 Task: Plan a trip to Keelakarai, India from 6th December, 2023 to 10th December, 2023 for 1 adult.1  bedroom having 1 bed and 1 bathroom. Property type can be hotel. Amenities needed are: washing machine. Booking option can be shelf check-in. Look for 3 properties as per requirement.
Action: Mouse moved to (387, 153)
Screenshot: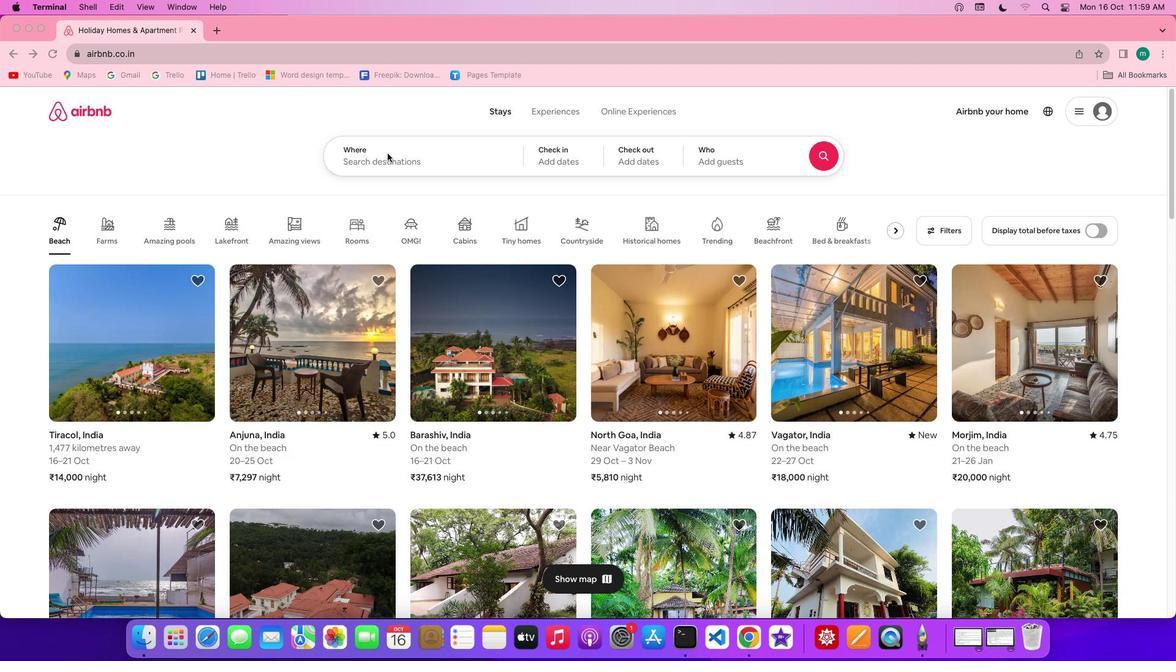 
Action: Mouse pressed left at (387, 153)
Screenshot: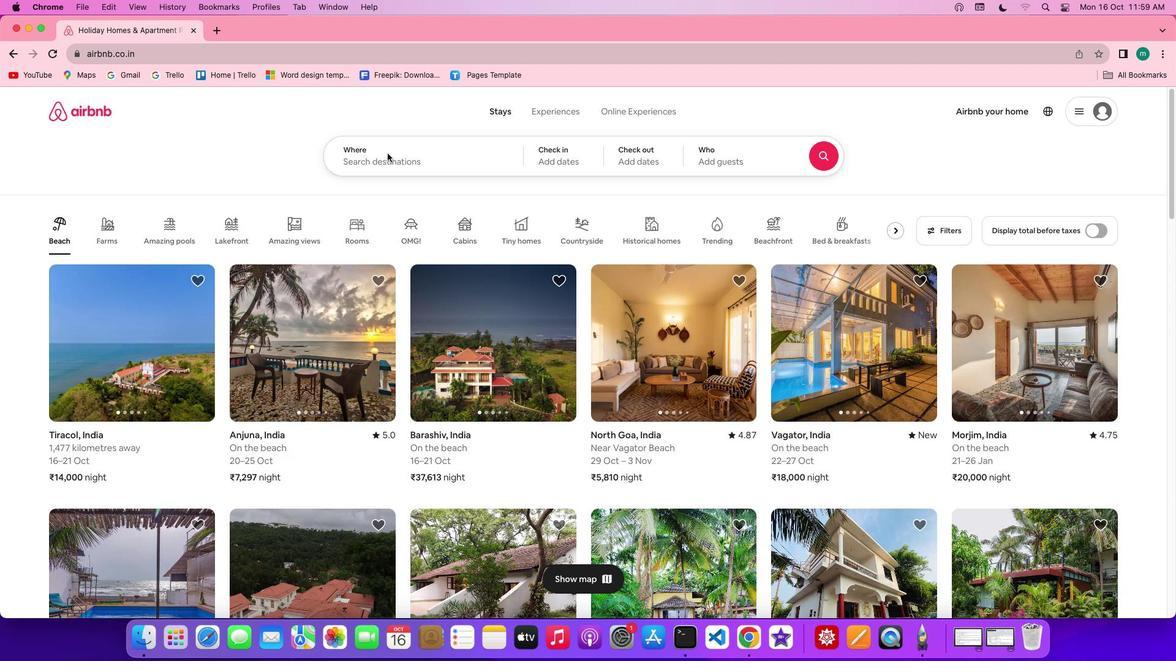 
Action: Mouse moved to (391, 160)
Screenshot: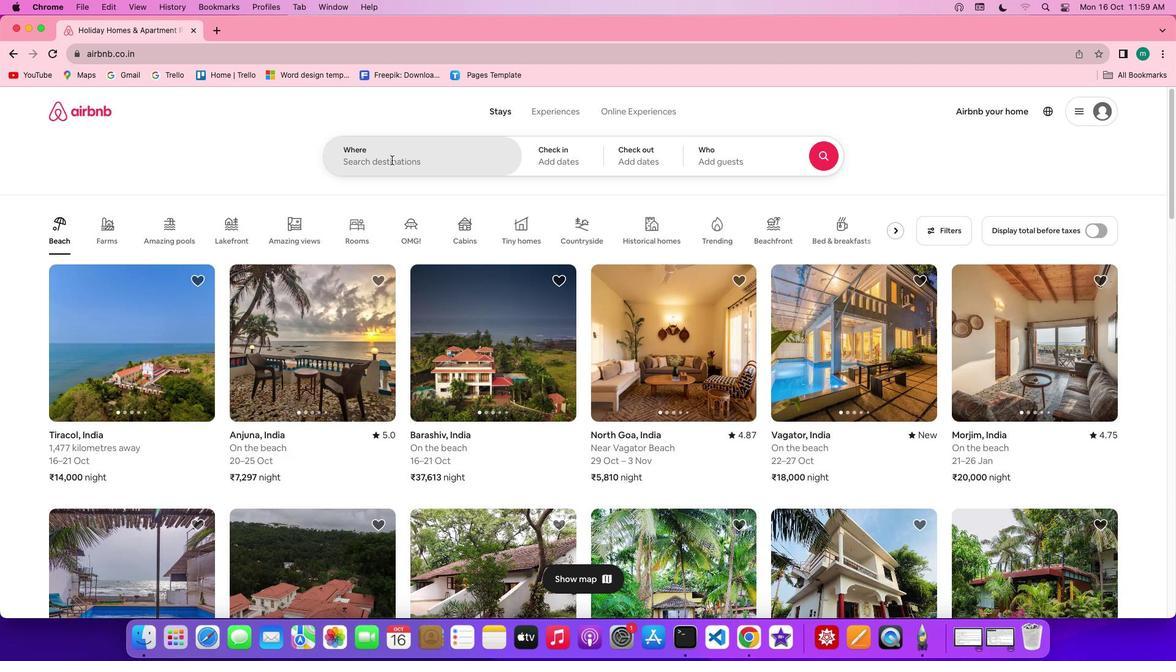 
Action: Mouse pressed left at (391, 160)
Screenshot: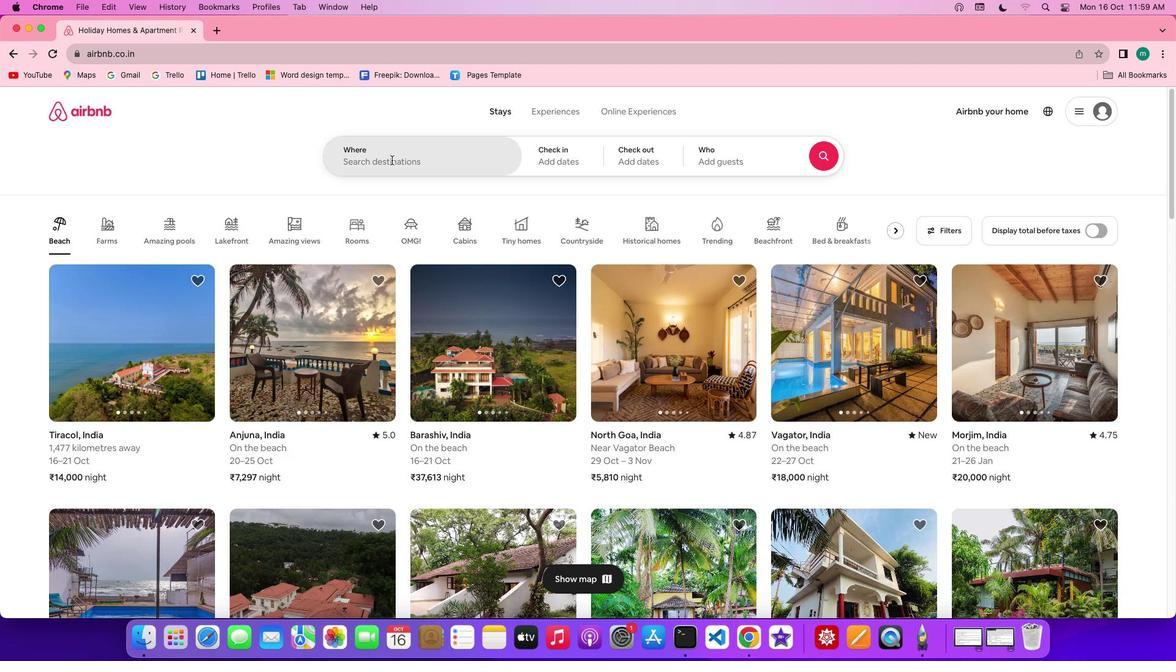 
Action: Key pressed Key.shift'K''e''e''l''a''k''a''r''a''i'','Key.shift'I''n''d''i''a'
Screenshot: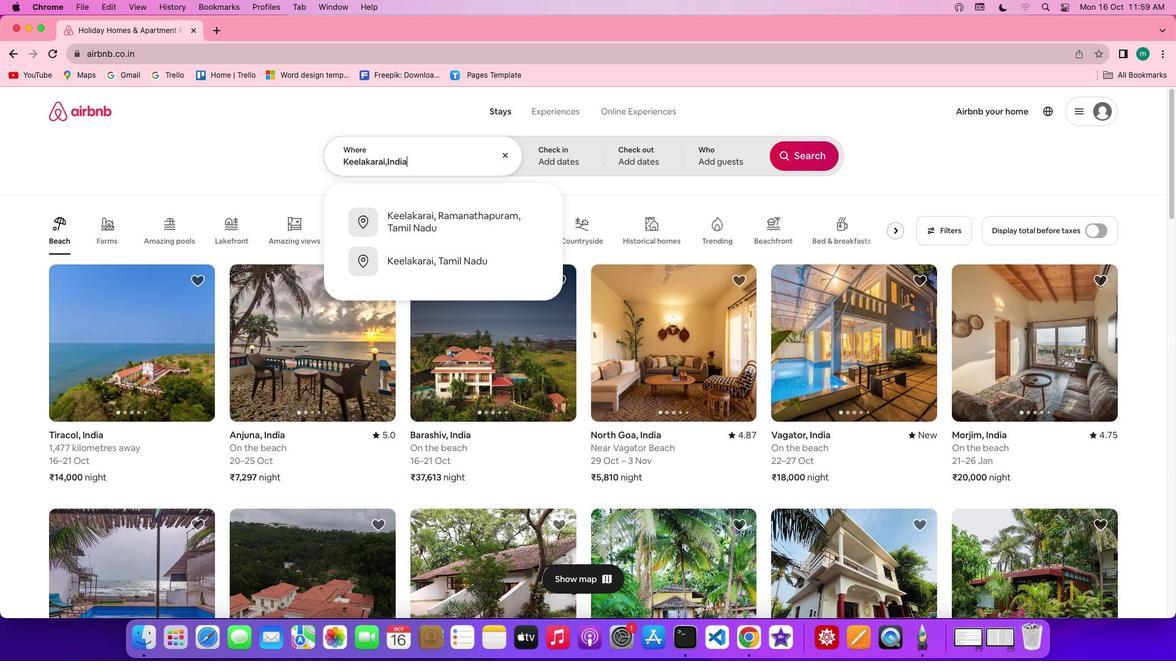 
Action: Mouse moved to (546, 158)
Screenshot: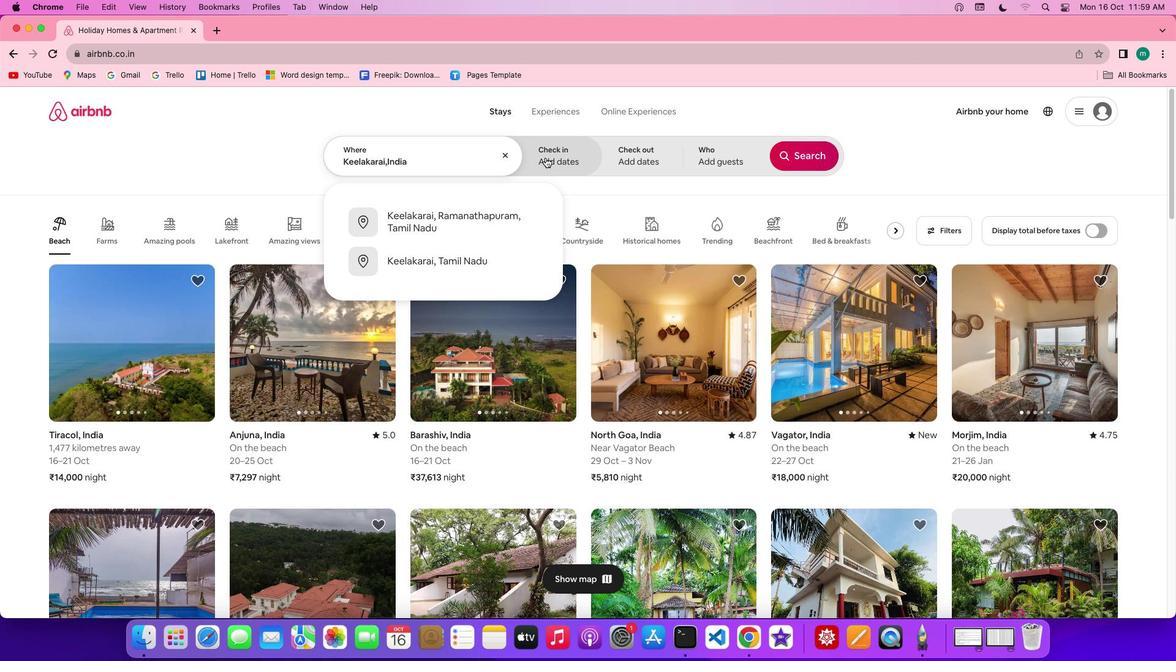 
Action: Mouse pressed left at (546, 158)
Screenshot: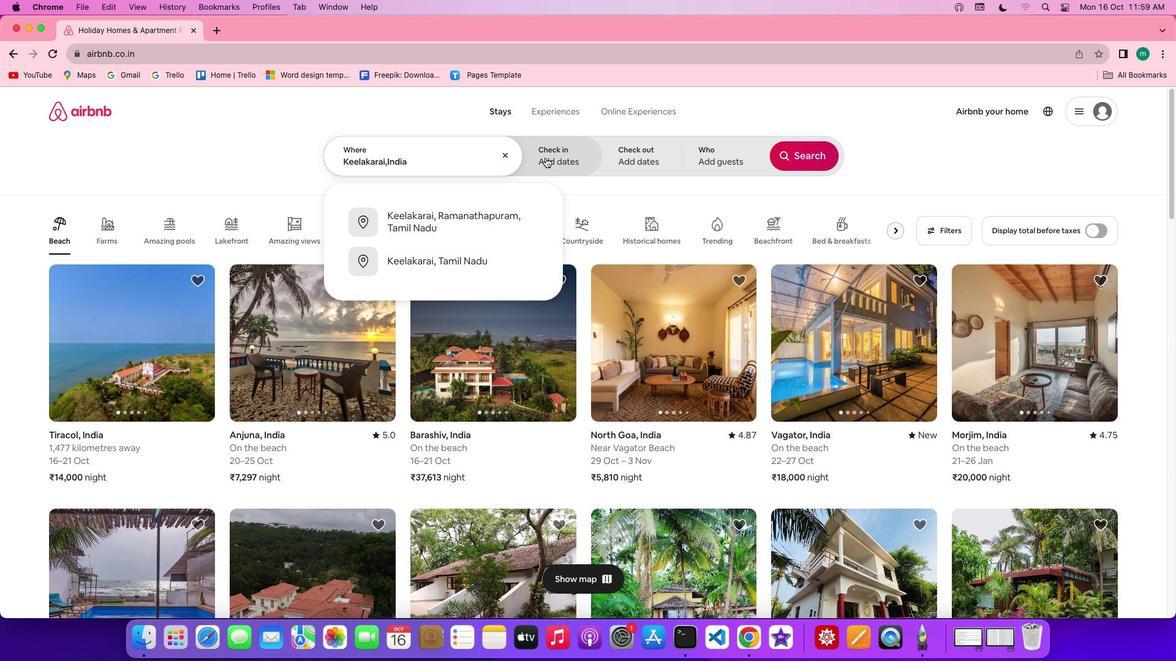 
Action: Mouse moved to (796, 254)
Screenshot: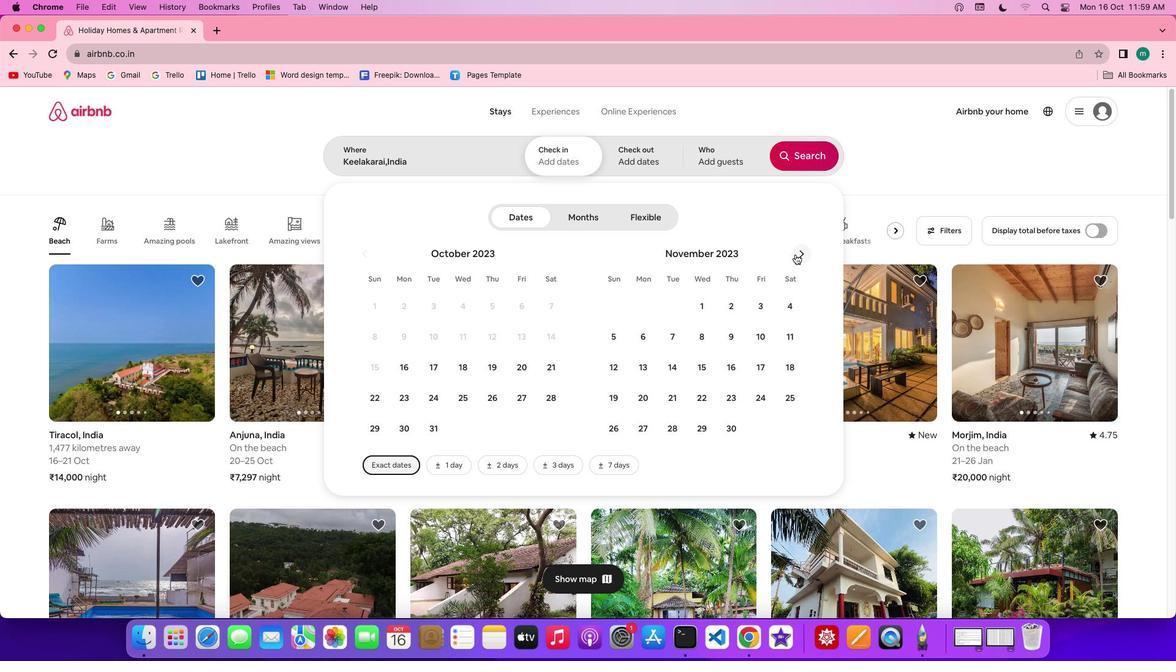 
Action: Mouse pressed left at (796, 254)
Screenshot: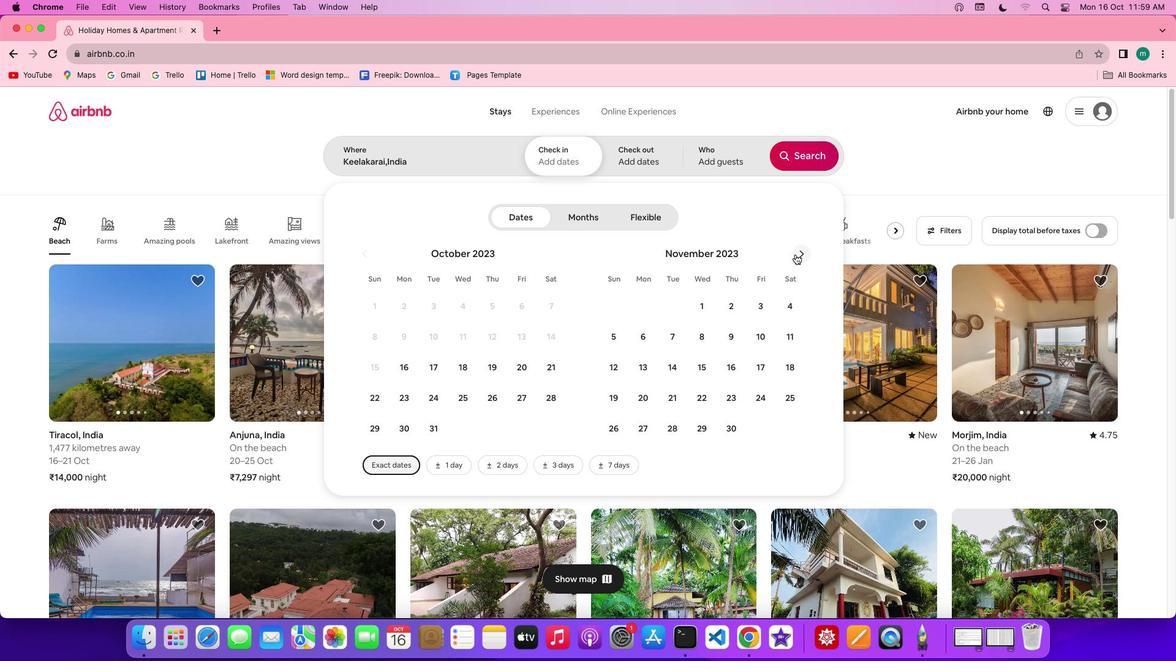 
Action: Mouse moved to (696, 328)
Screenshot: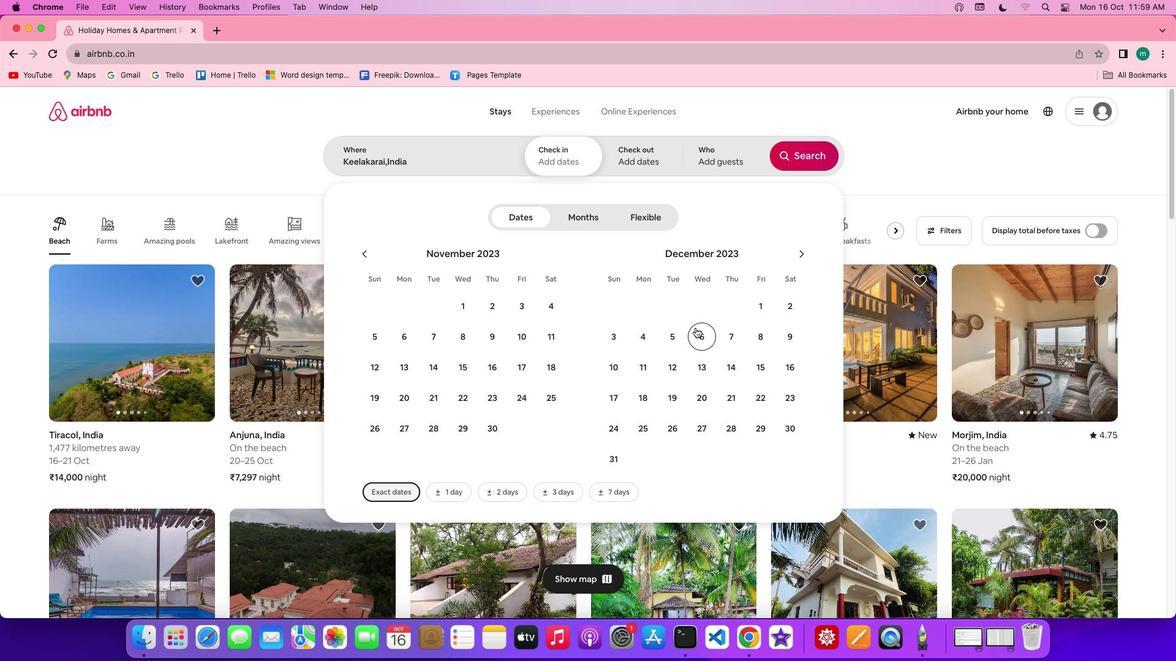
Action: Mouse pressed left at (696, 328)
Screenshot: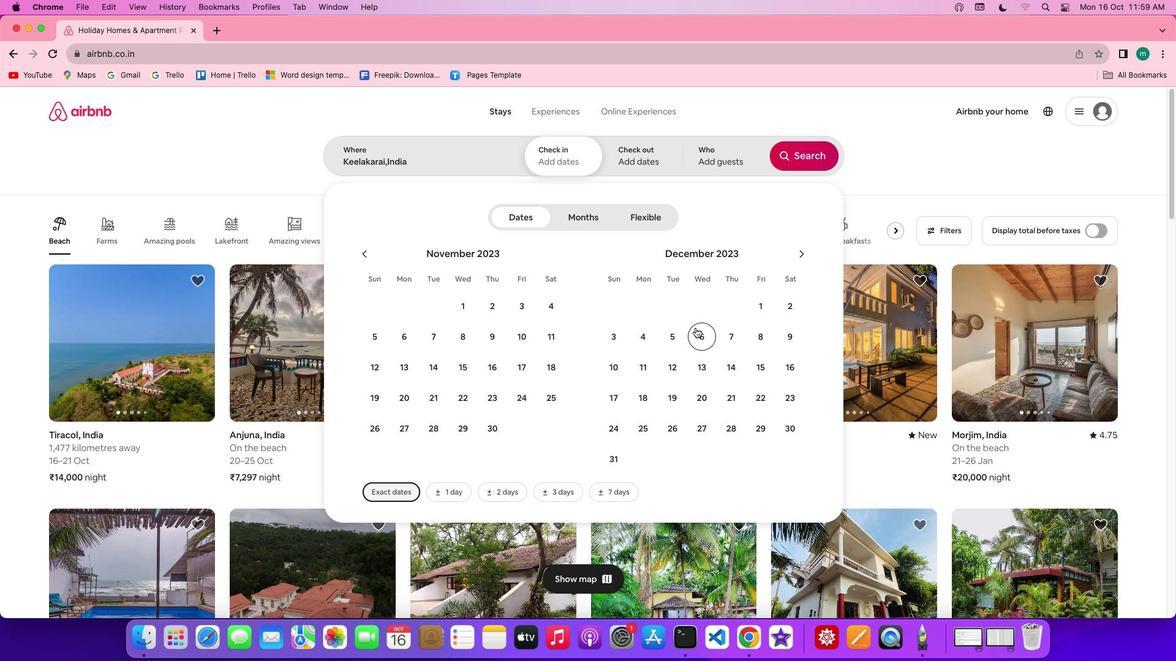 
Action: Mouse moved to (609, 371)
Screenshot: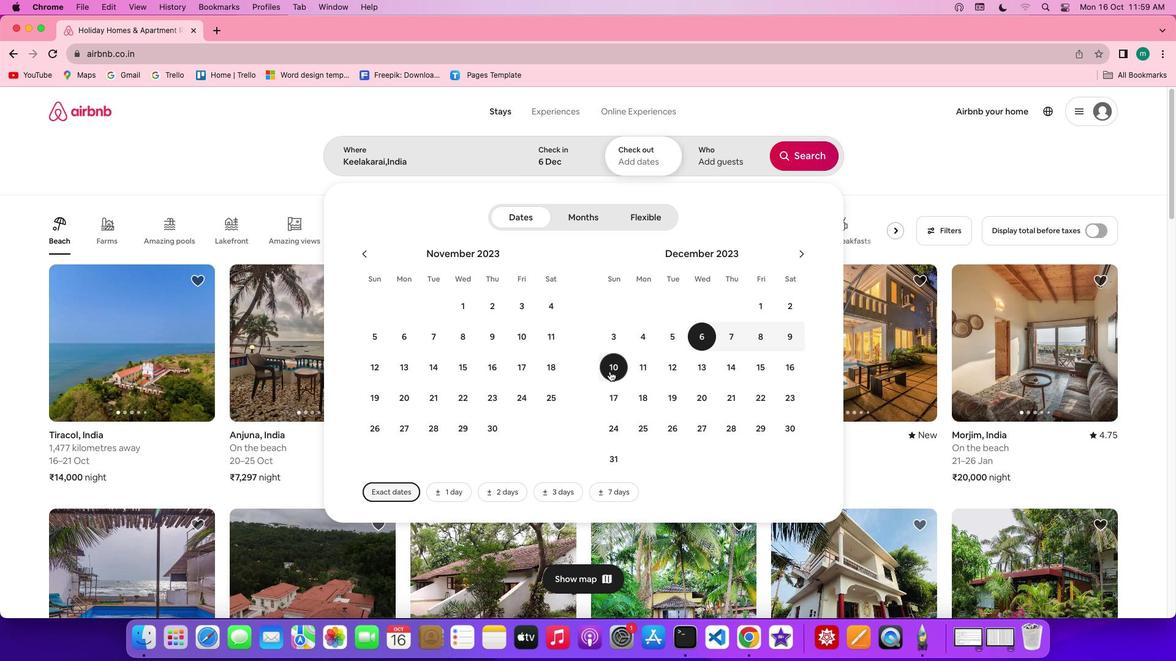 
Action: Mouse pressed left at (609, 371)
Screenshot: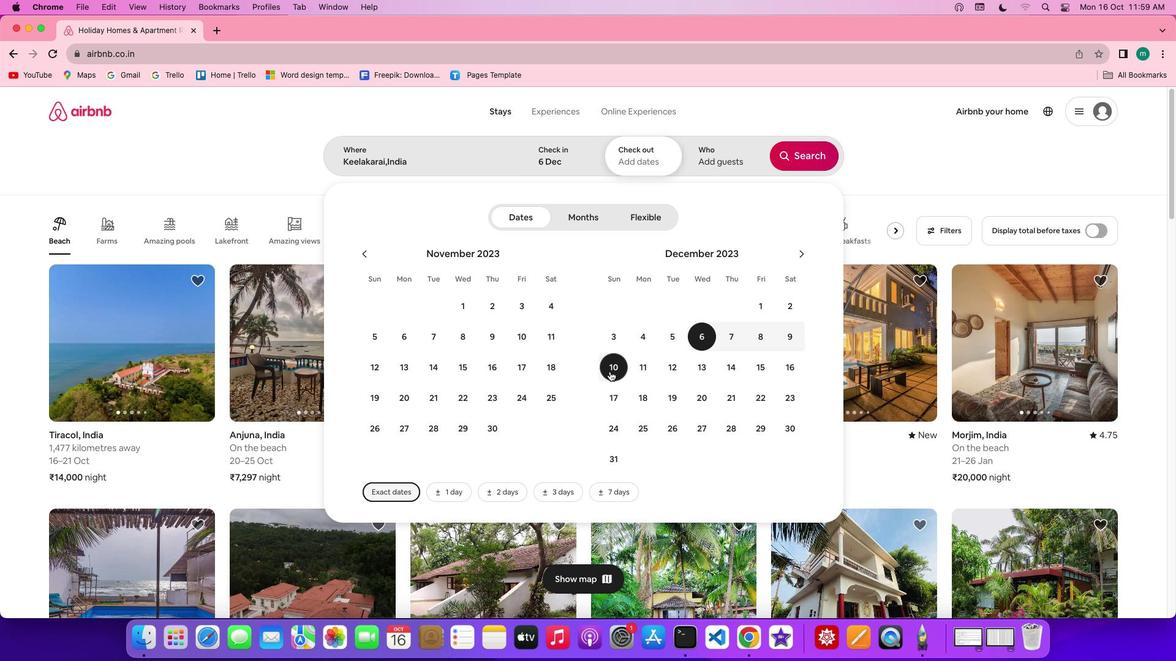
Action: Mouse moved to (744, 163)
Screenshot: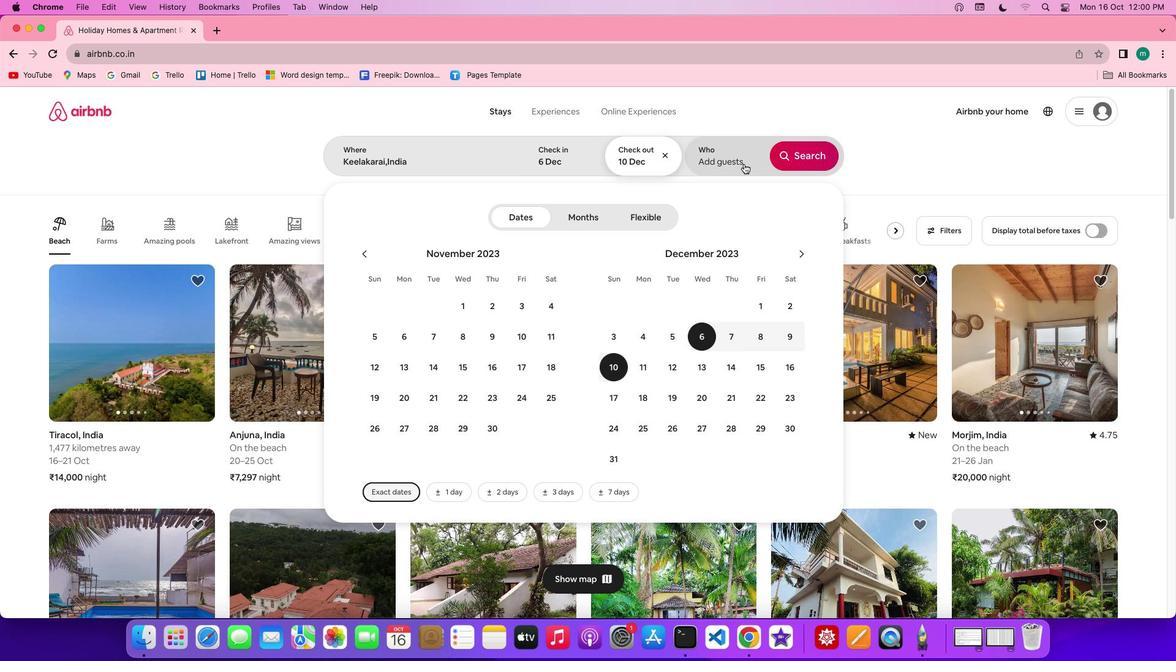 
Action: Mouse pressed left at (744, 163)
Screenshot: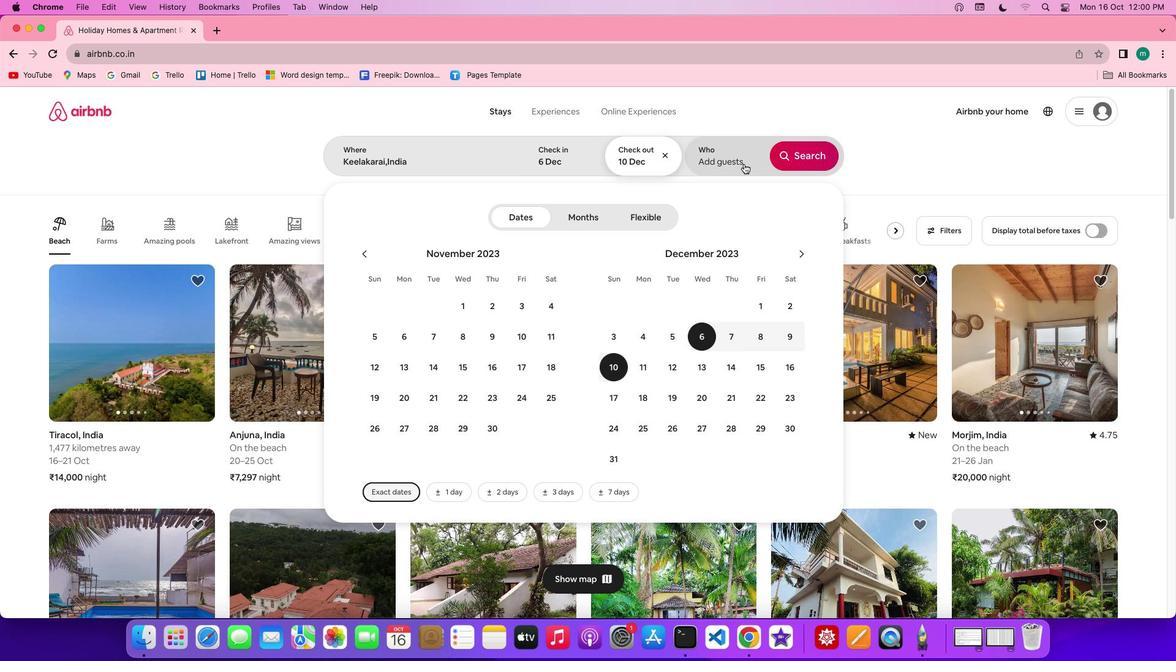 
Action: Mouse moved to (806, 220)
Screenshot: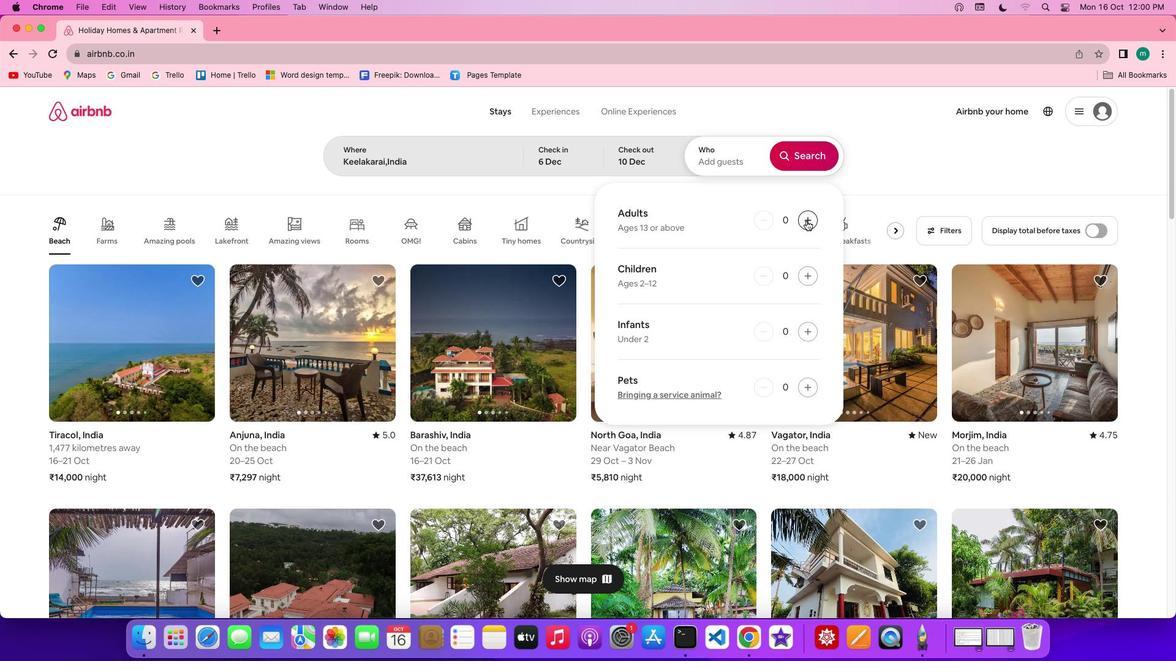 
Action: Mouse pressed left at (806, 220)
Screenshot: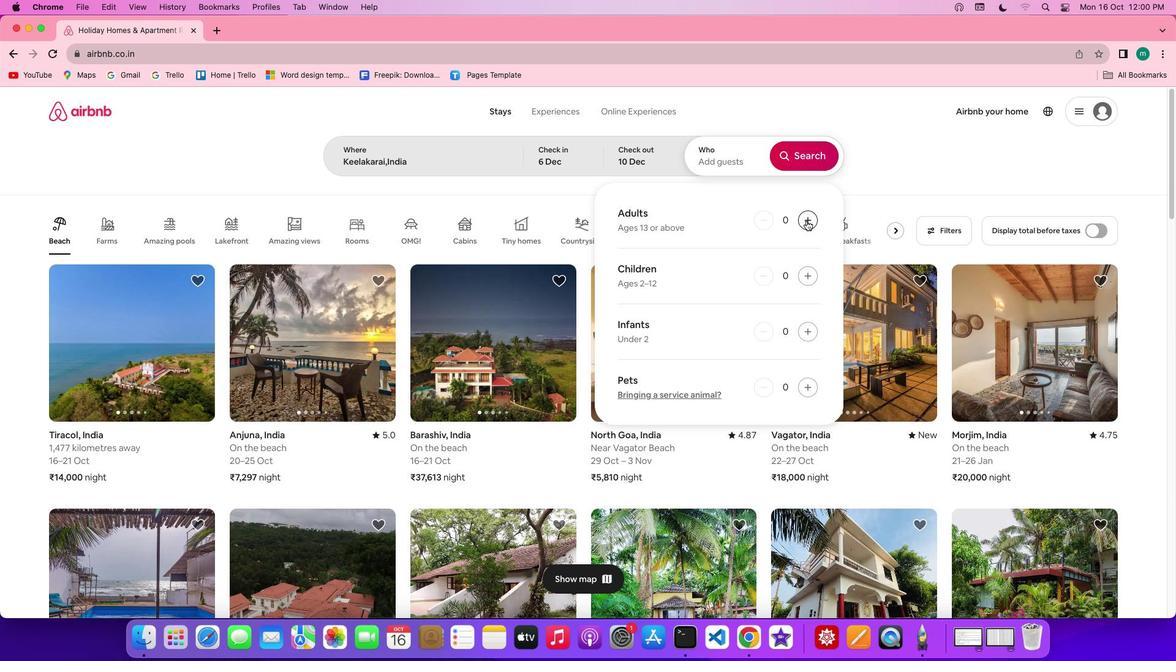 
Action: Mouse moved to (808, 158)
Screenshot: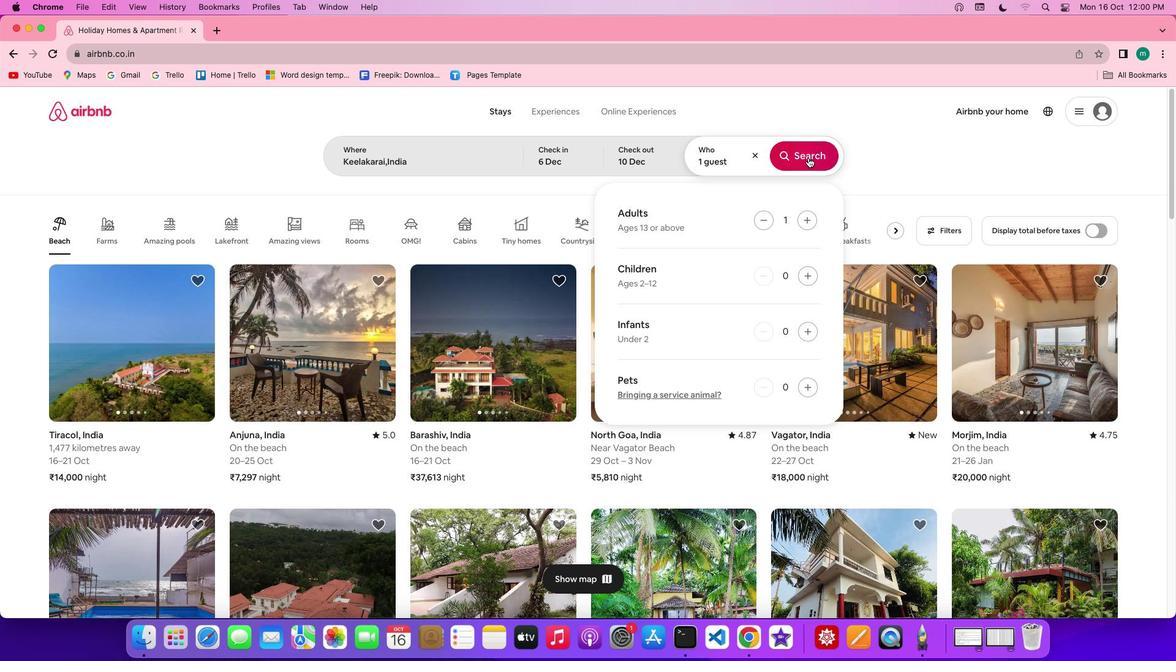 
Action: Mouse pressed left at (808, 158)
Screenshot: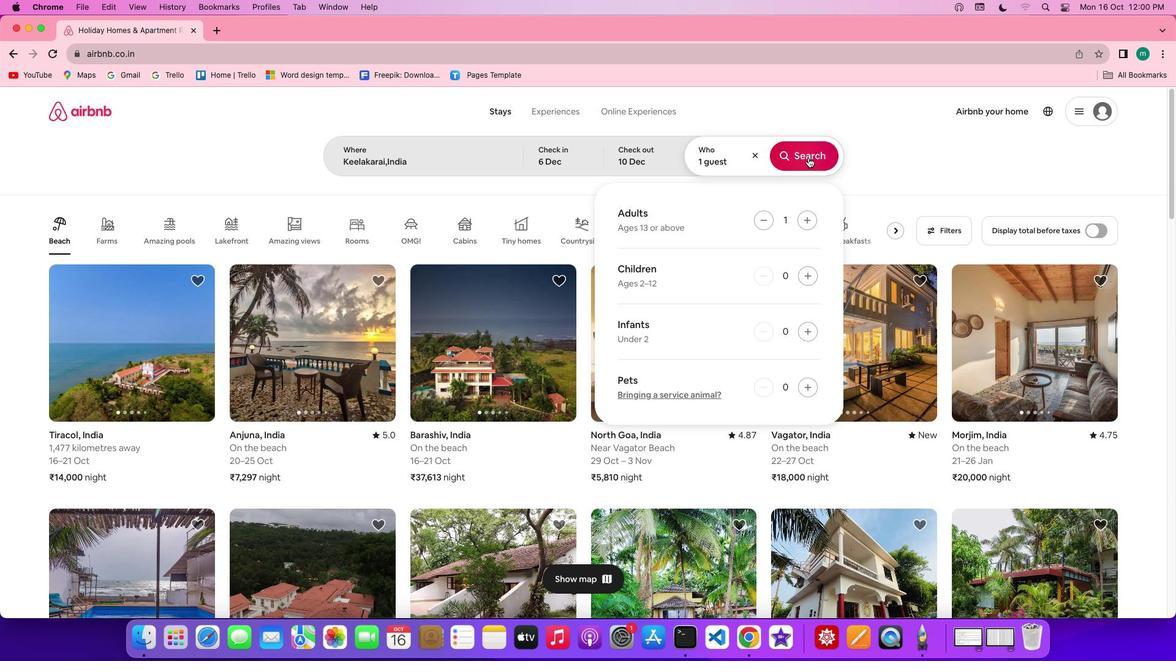 
Action: Mouse moved to (983, 163)
Screenshot: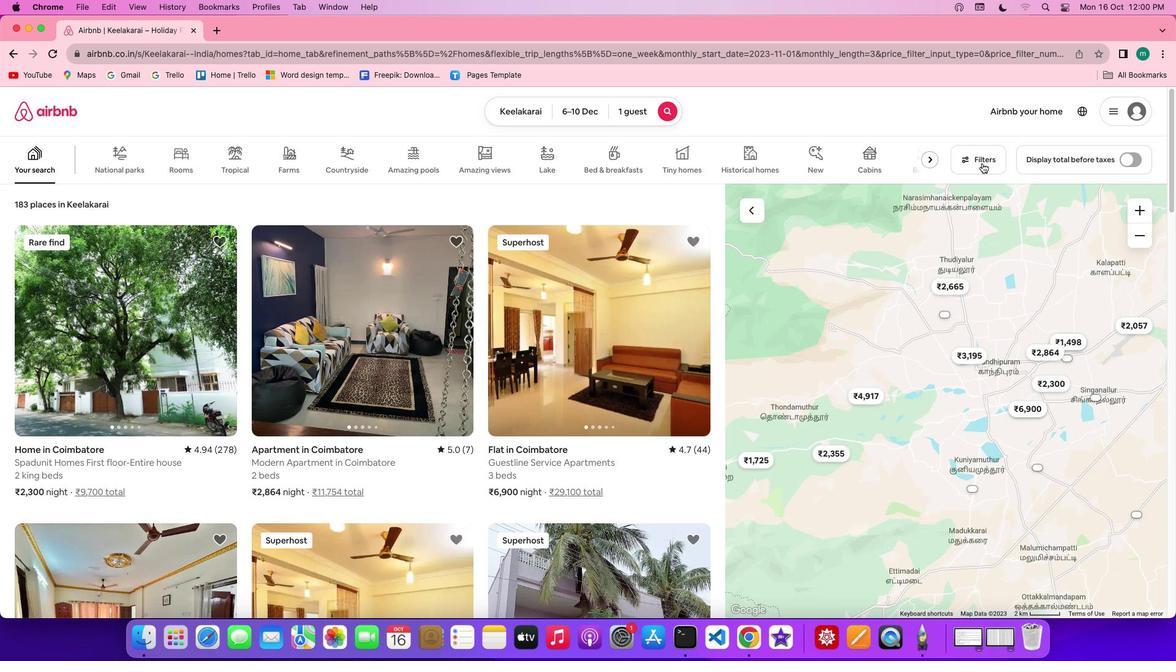 
Action: Mouse pressed left at (983, 163)
Screenshot: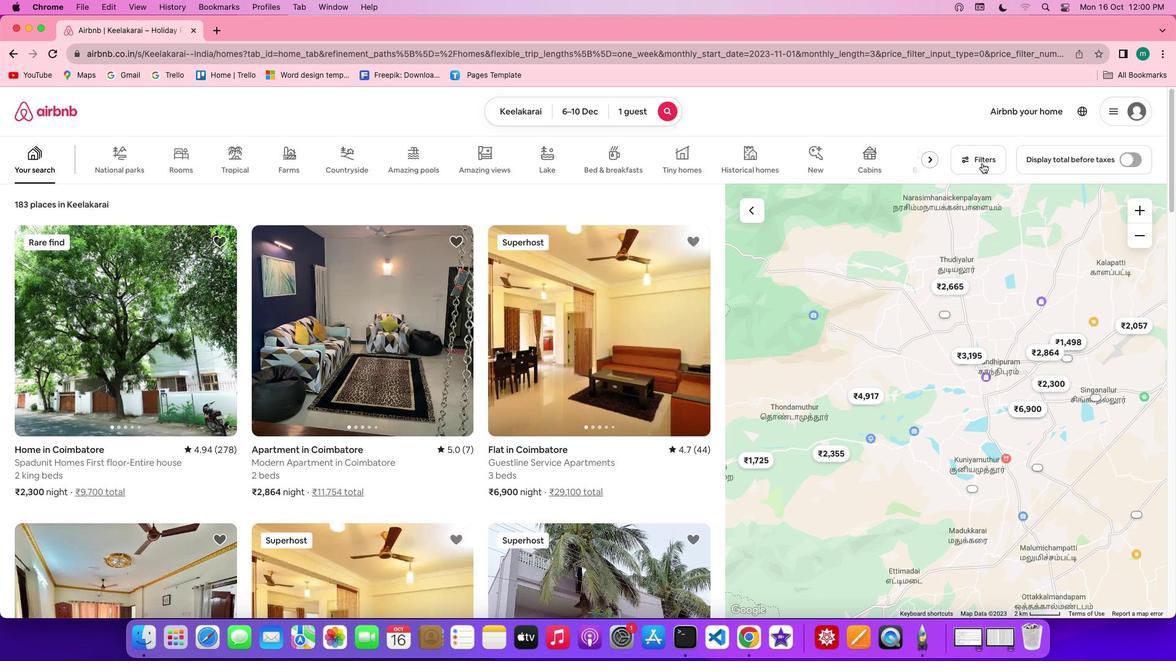 
Action: Mouse moved to (658, 367)
Screenshot: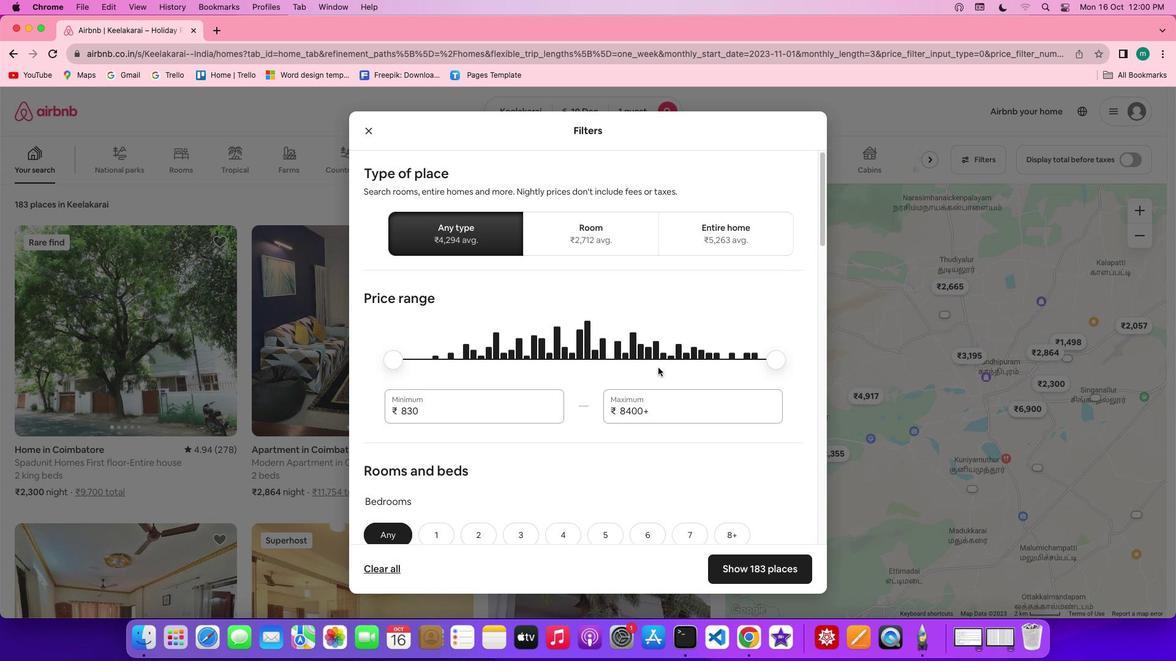
Action: Mouse scrolled (658, 367) with delta (0, 0)
Screenshot: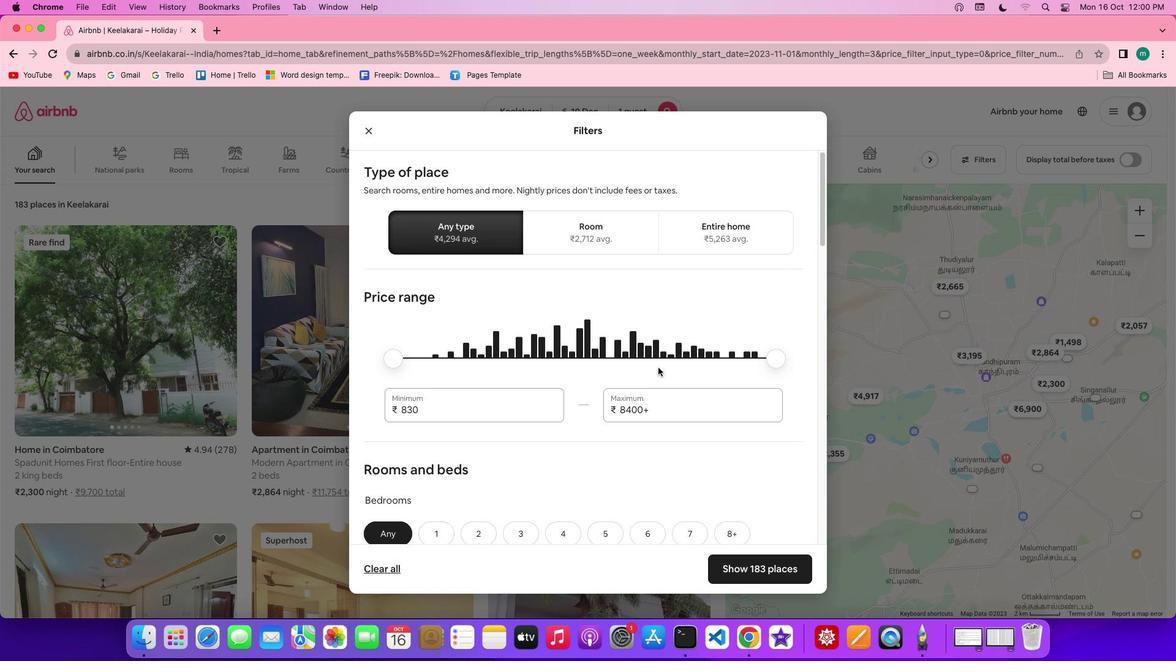 
Action: Mouse scrolled (658, 367) with delta (0, 0)
Screenshot: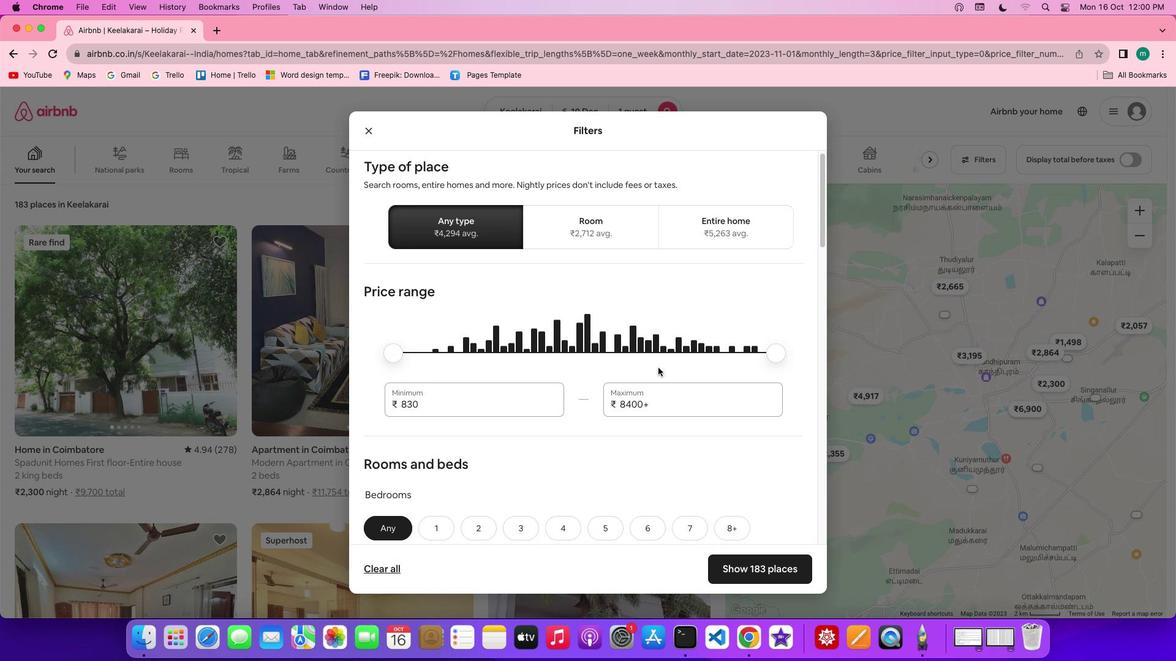 
Action: Mouse scrolled (658, 367) with delta (0, 0)
Screenshot: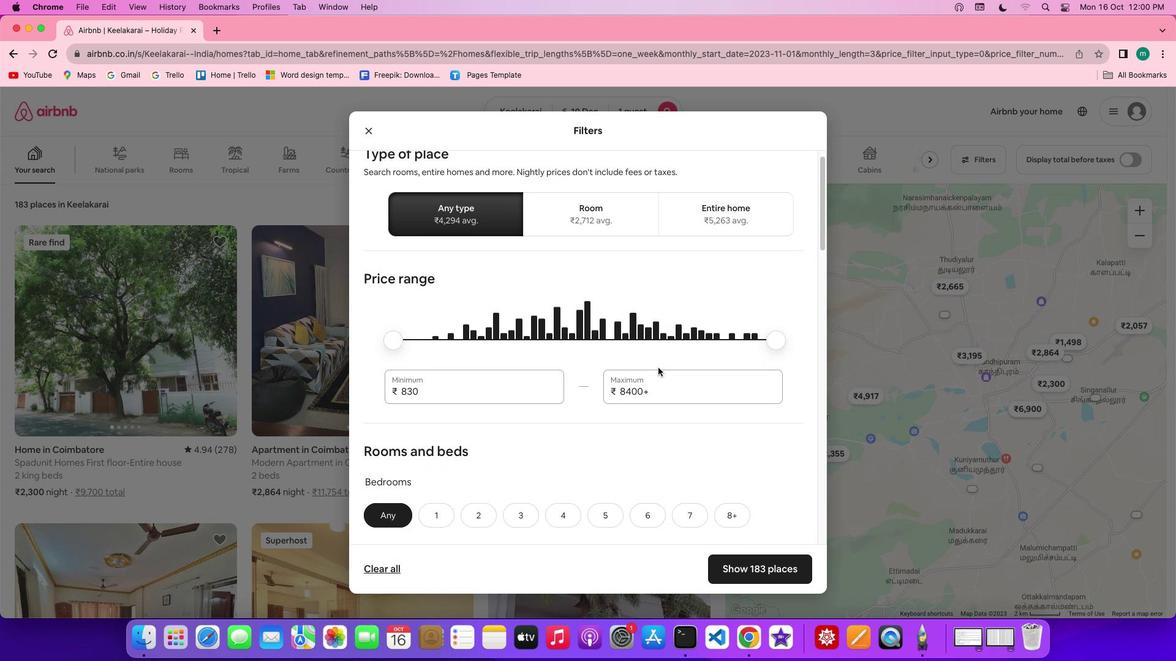 
Action: Mouse scrolled (658, 367) with delta (0, 0)
Screenshot: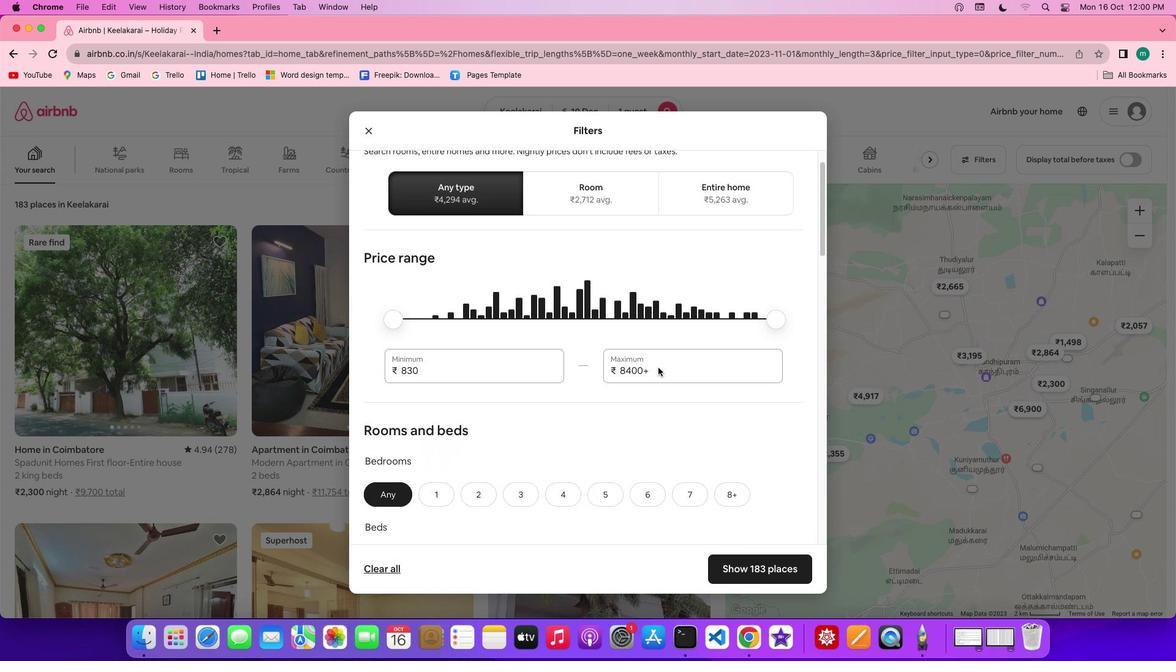 
Action: Mouse scrolled (658, 367) with delta (0, 0)
Screenshot: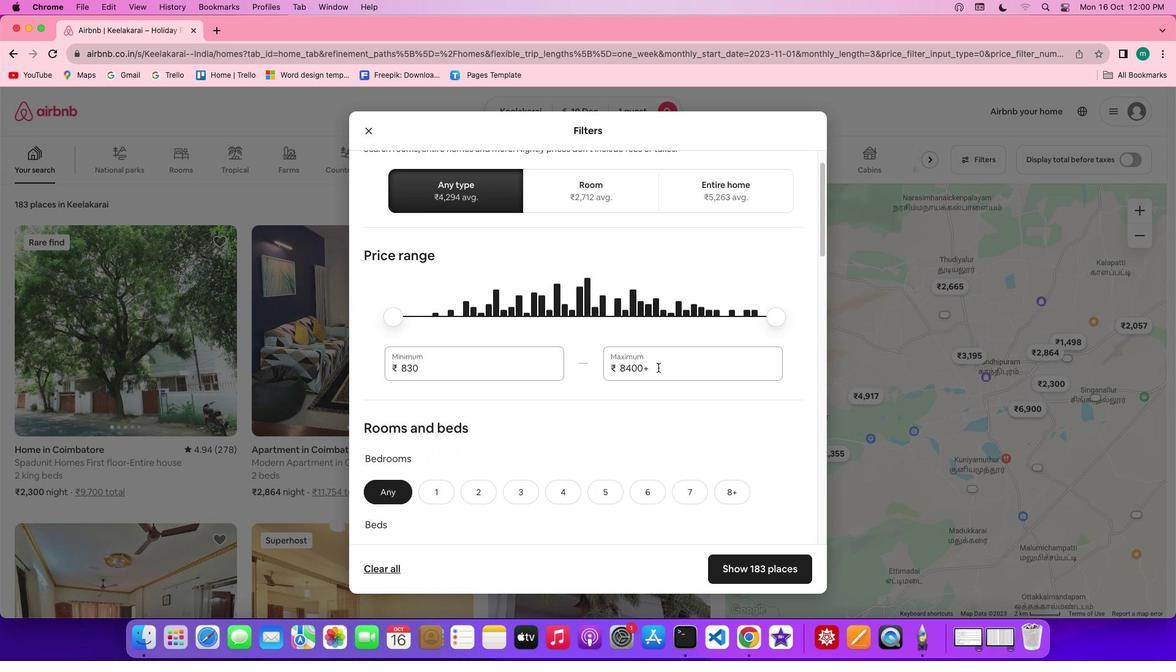 
Action: Mouse scrolled (658, 367) with delta (0, 0)
Screenshot: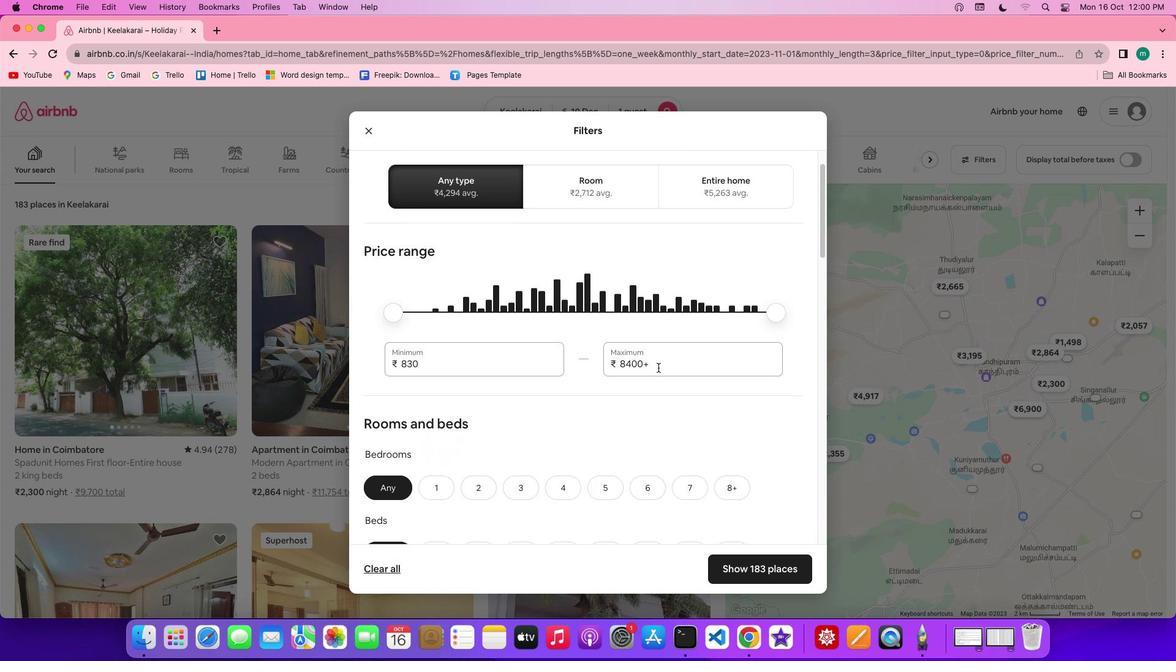 
Action: Mouse scrolled (658, 367) with delta (0, 0)
Screenshot: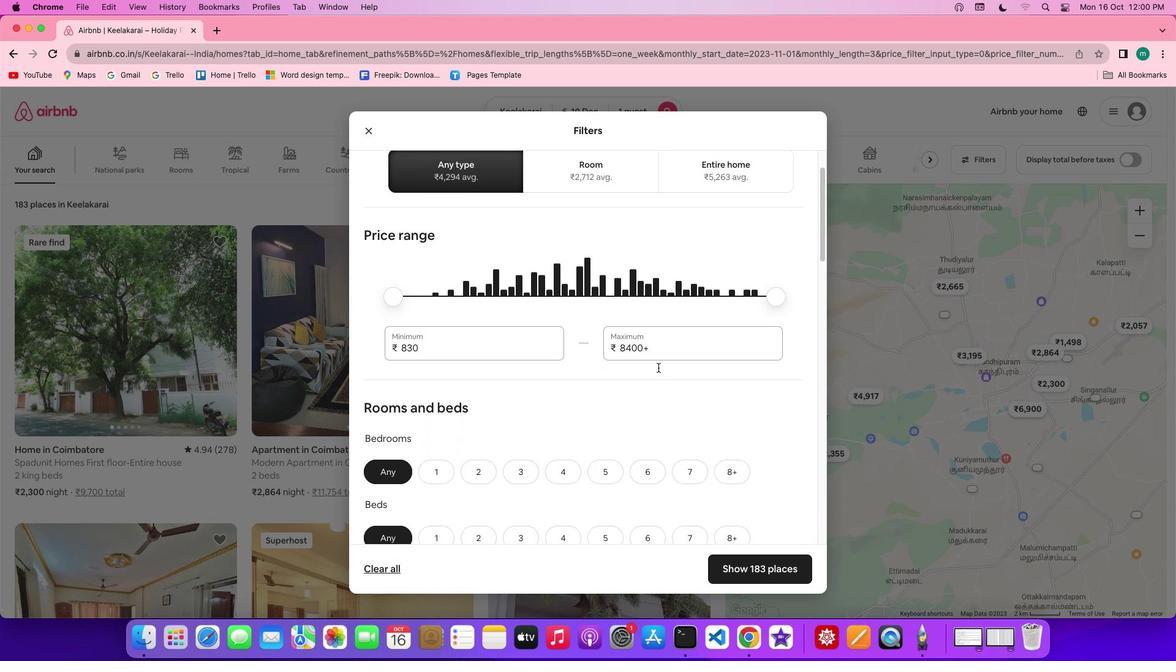 
Action: Mouse scrolled (658, 367) with delta (0, 0)
Screenshot: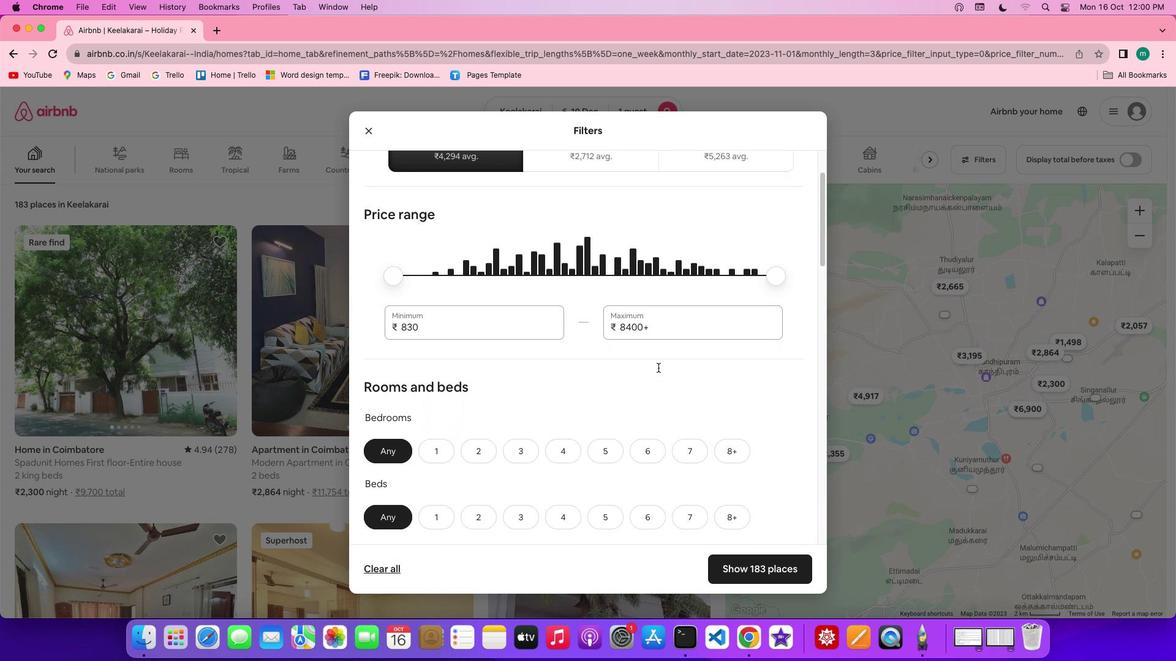 
Action: Mouse scrolled (658, 367) with delta (0, 0)
Screenshot: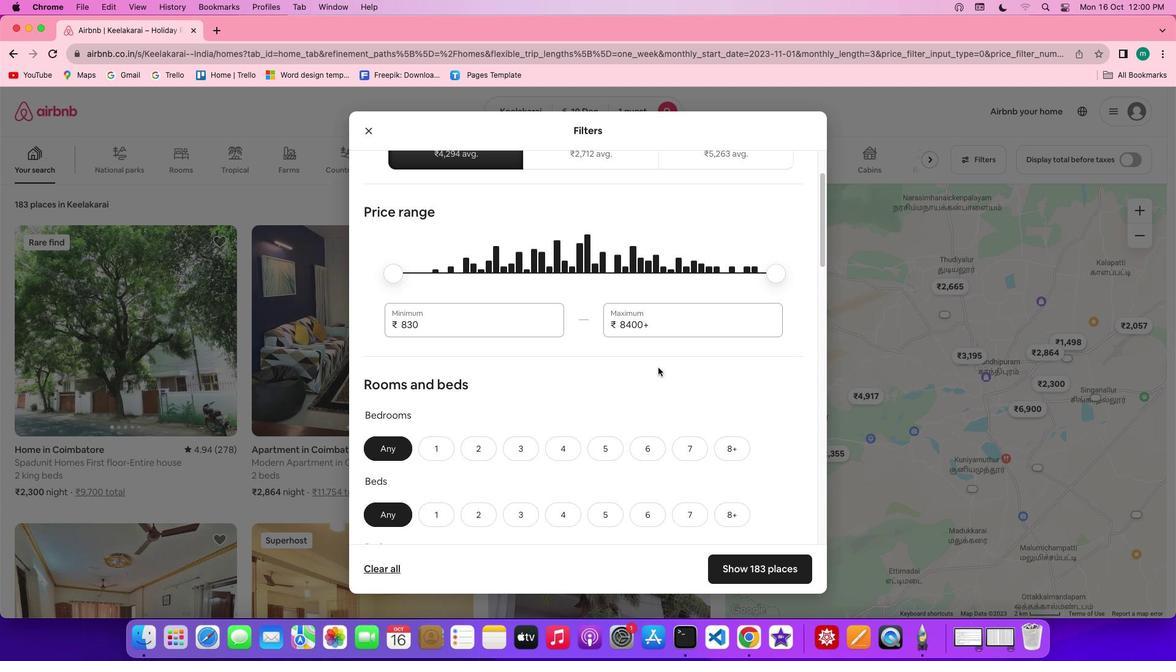 
Action: Mouse scrolled (658, 367) with delta (0, 0)
Screenshot: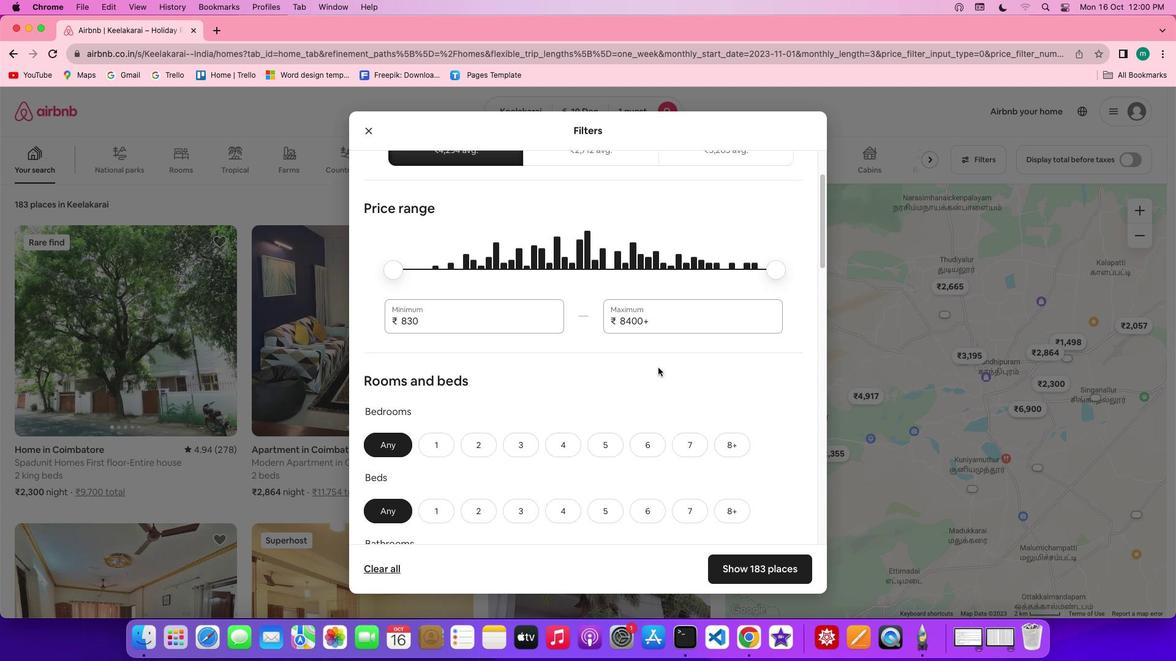 
Action: Mouse scrolled (658, 367) with delta (0, 0)
Screenshot: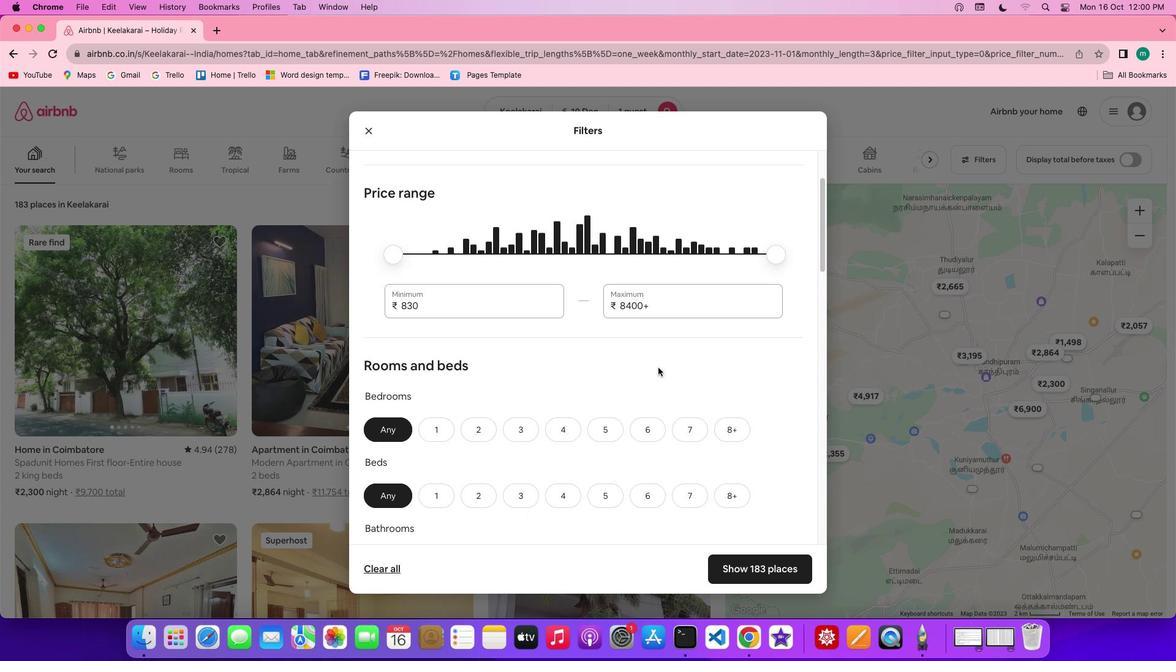 
Action: Mouse scrolled (658, 367) with delta (0, 0)
Screenshot: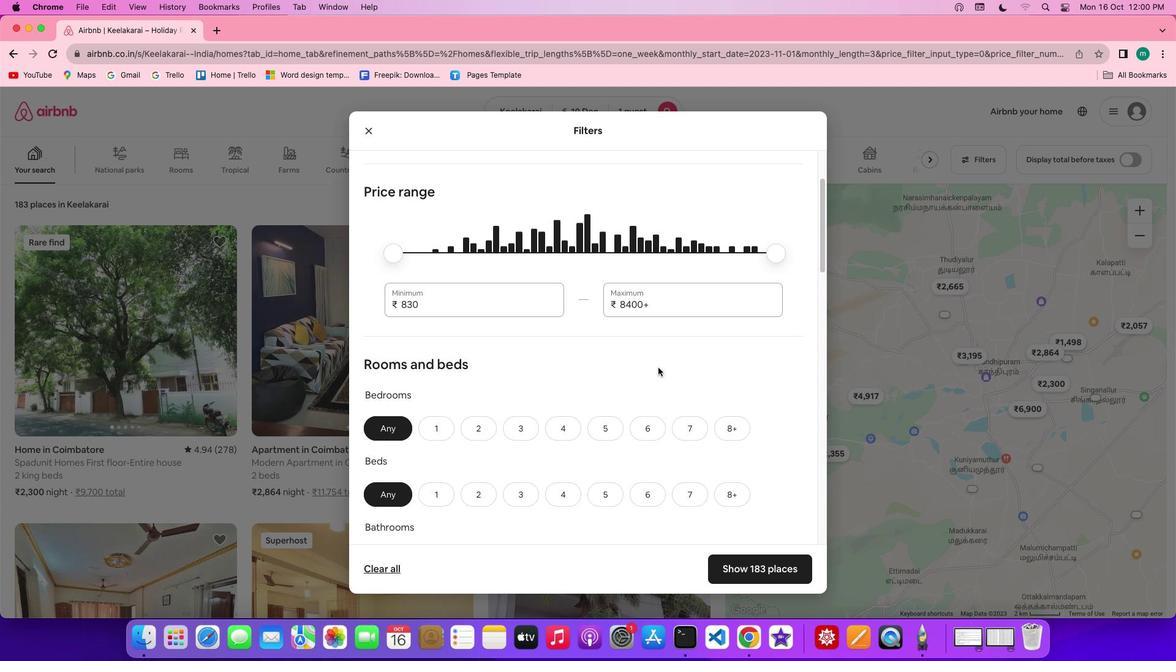 
Action: Mouse scrolled (658, 367) with delta (0, 0)
Screenshot: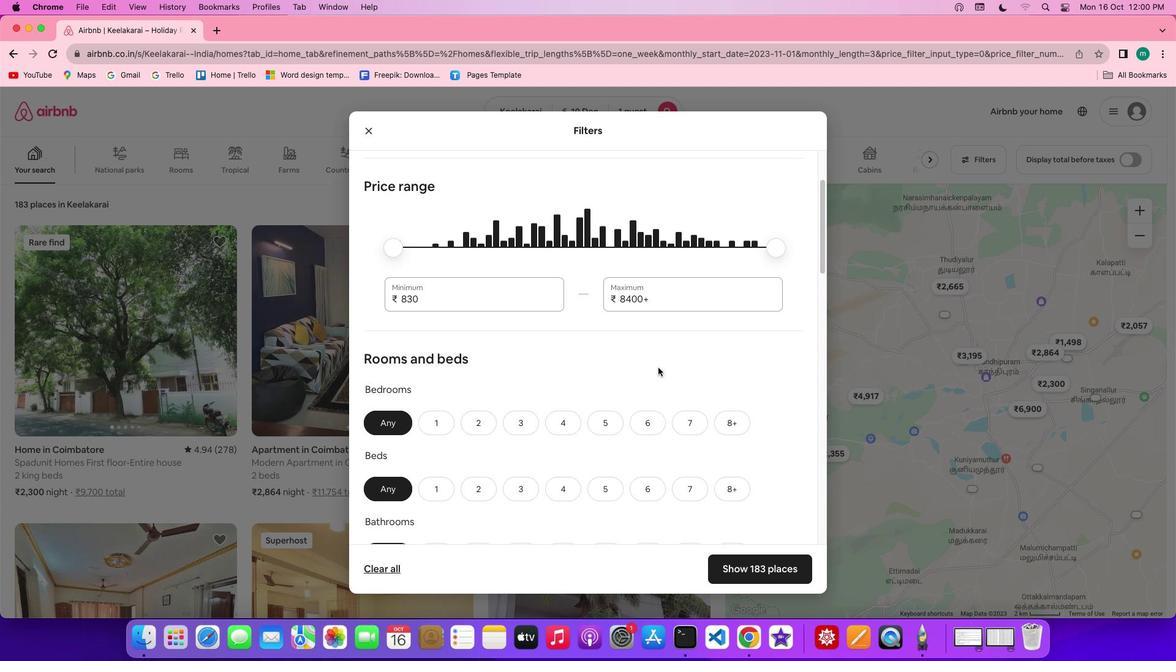 
Action: Mouse scrolled (658, 367) with delta (0, 0)
Screenshot: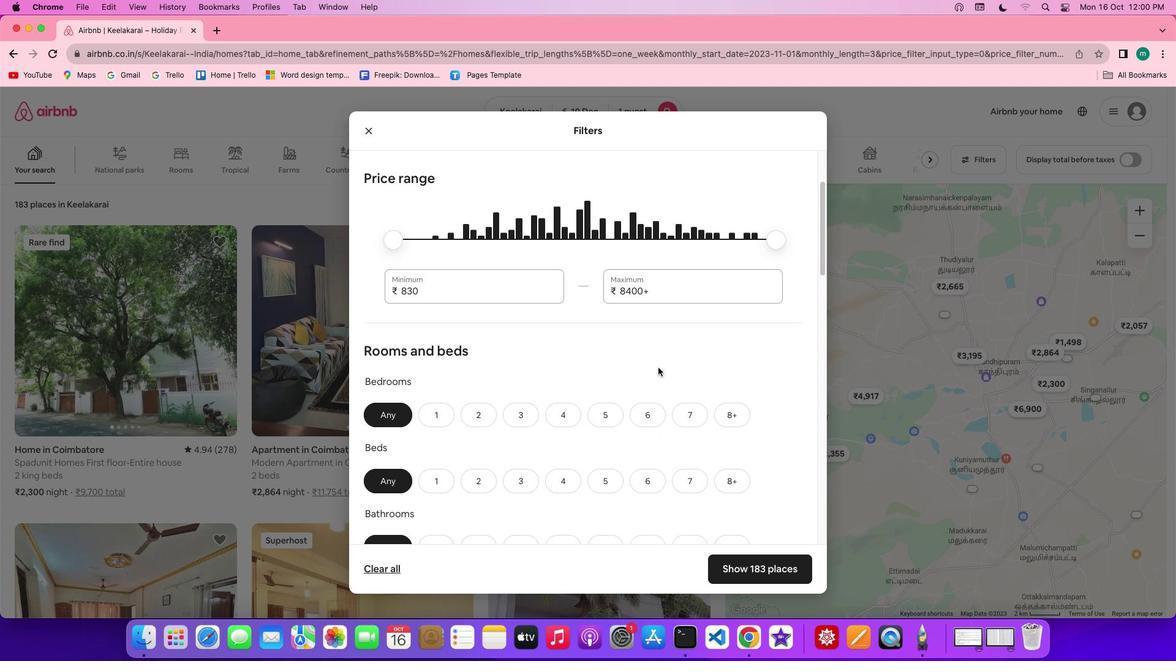 
Action: Mouse scrolled (658, 367) with delta (0, 0)
Screenshot: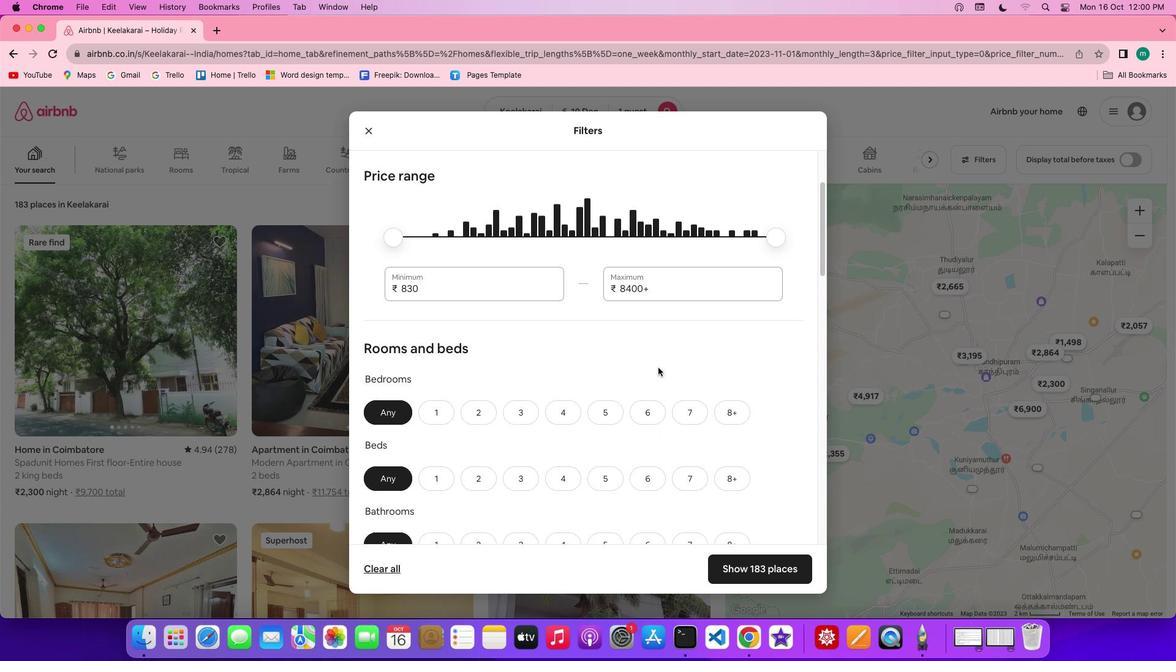 
Action: Mouse scrolled (658, 367) with delta (0, 0)
Screenshot: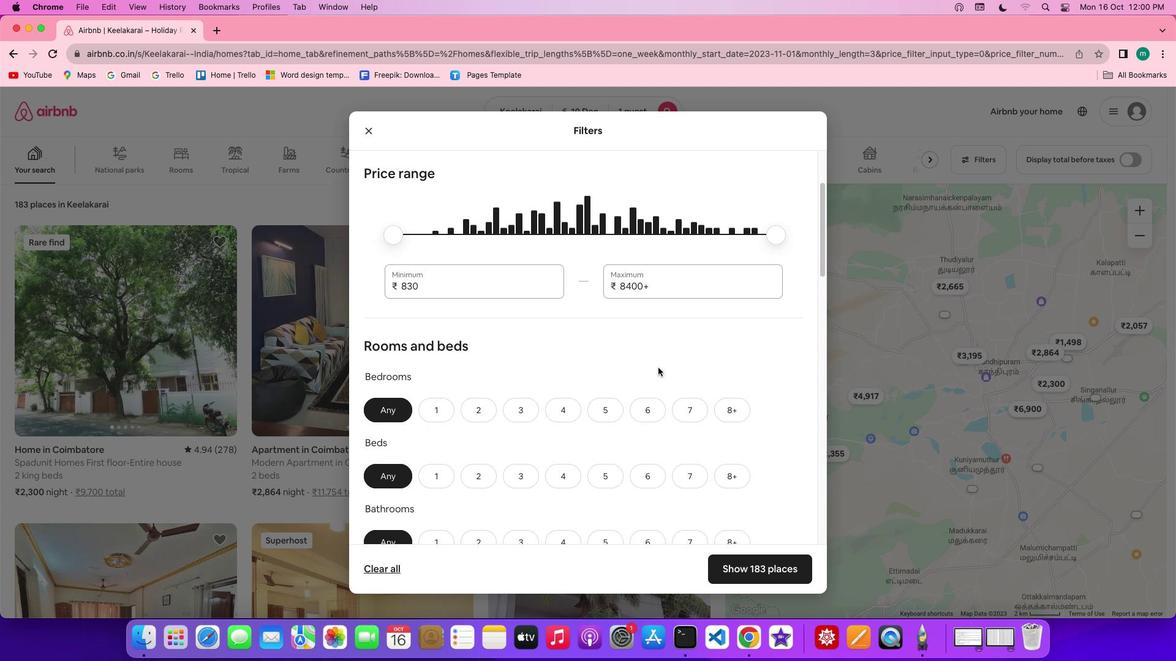 
Action: Mouse scrolled (658, 367) with delta (0, 0)
Screenshot: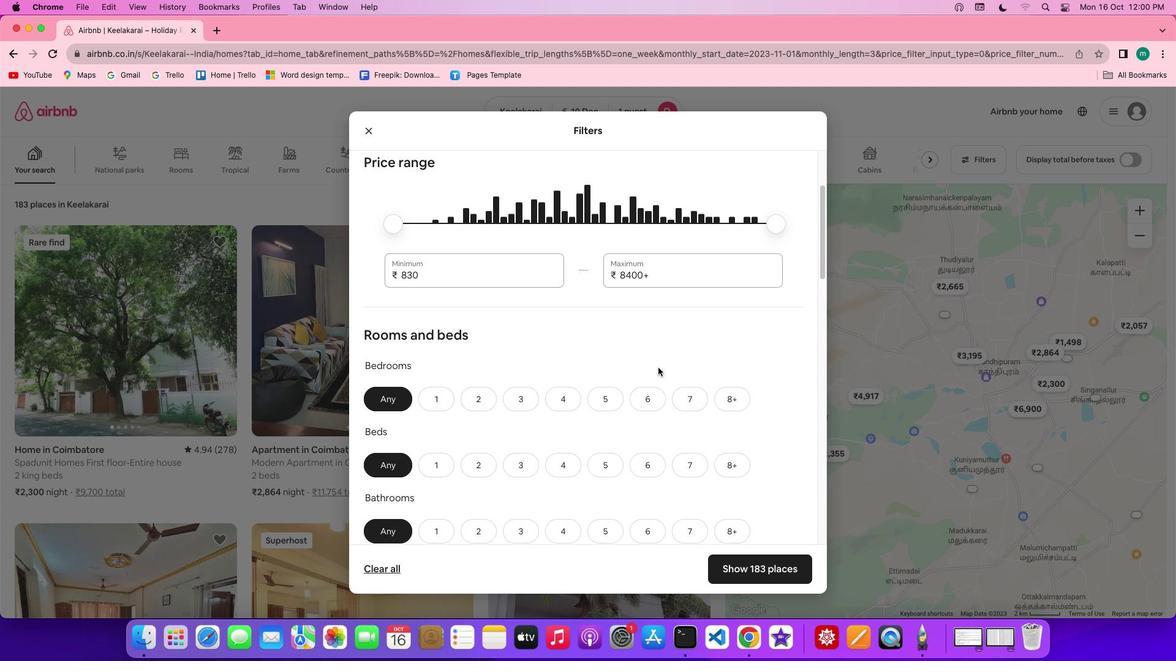
Action: Mouse scrolled (658, 367) with delta (0, 0)
Screenshot: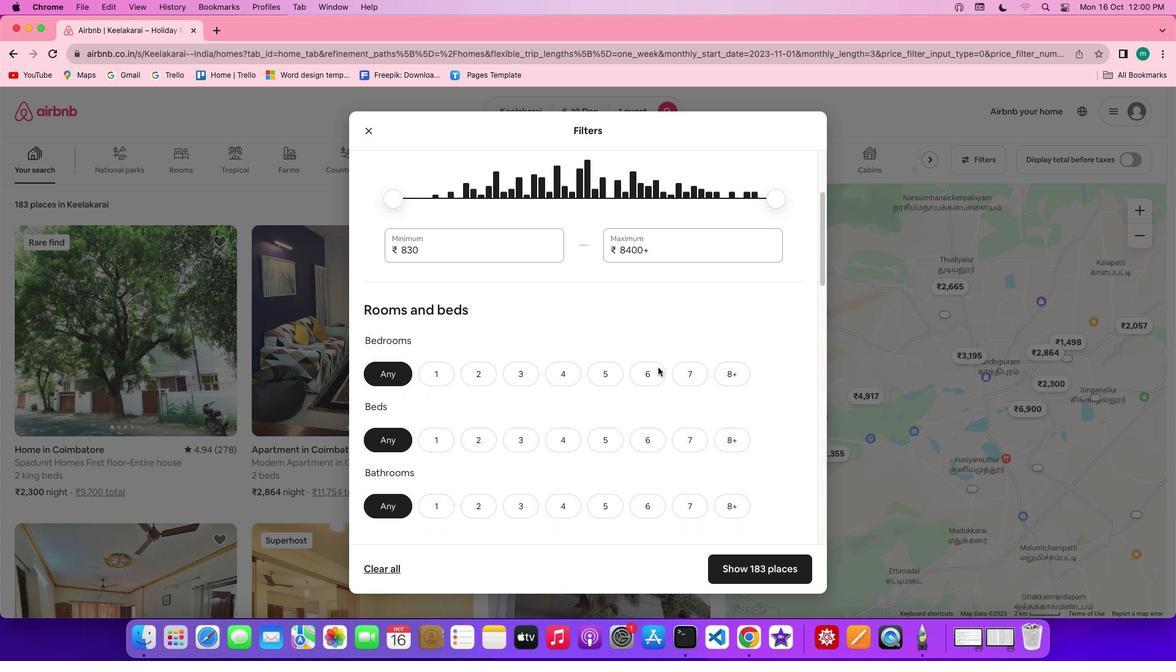
Action: Mouse scrolled (658, 367) with delta (0, 0)
Screenshot: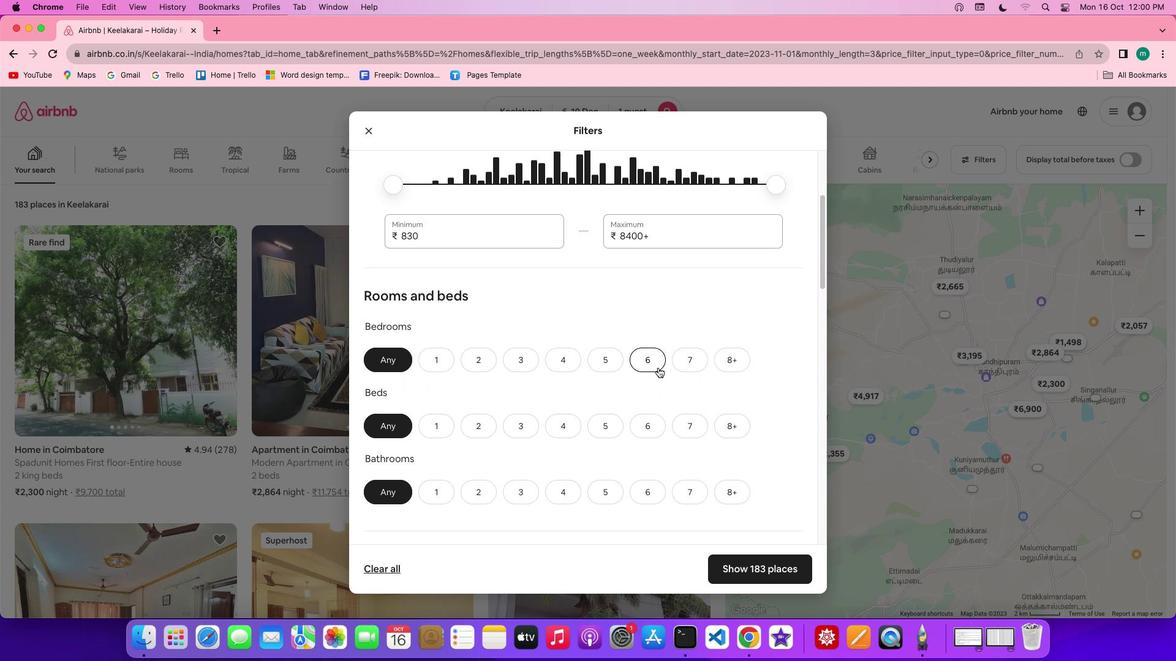 
Action: Mouse scrolled (658, 367) with delta (0, 0)
Screenshot: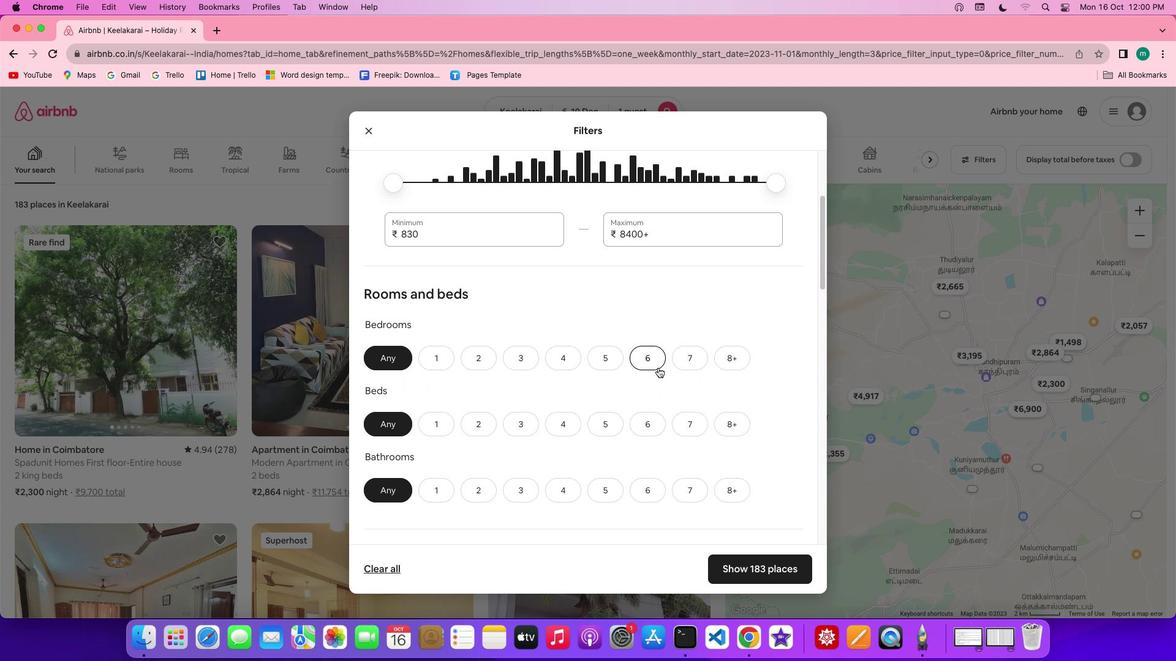 
Action: Mouse scrolled (658, 367) with delta (0, 0)
Screenshot: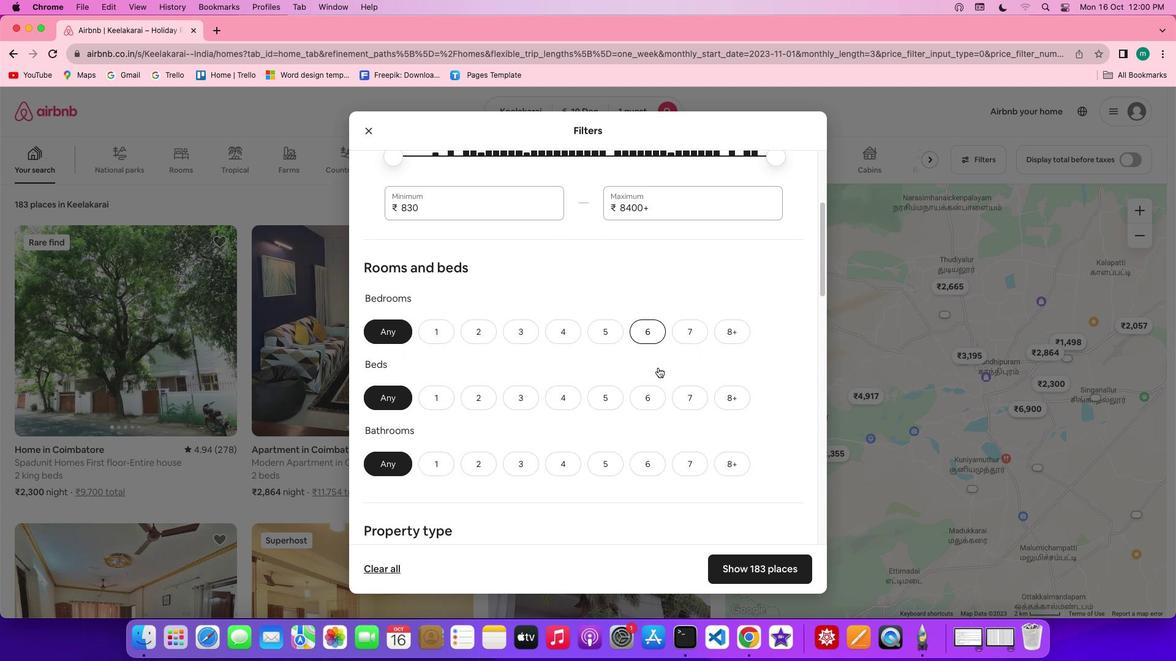 
Action: Mouse moved to (556, 334)
Screenshot: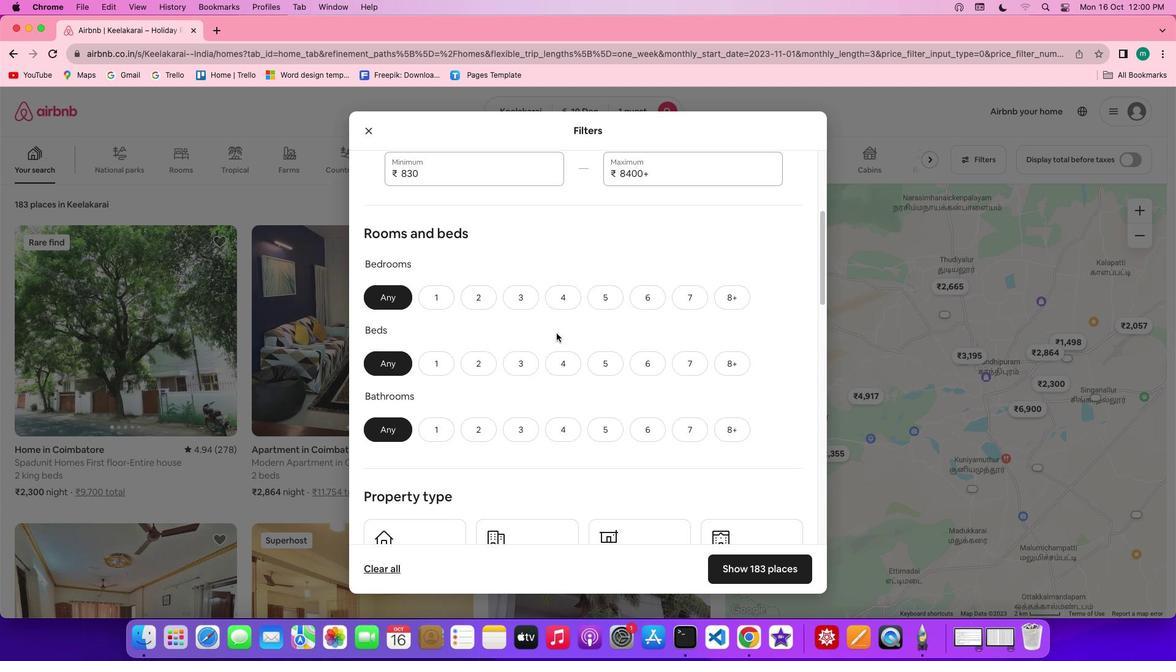 
Action: Mouse scrolled (556, 334) with delta (0, 0)
Screenshot: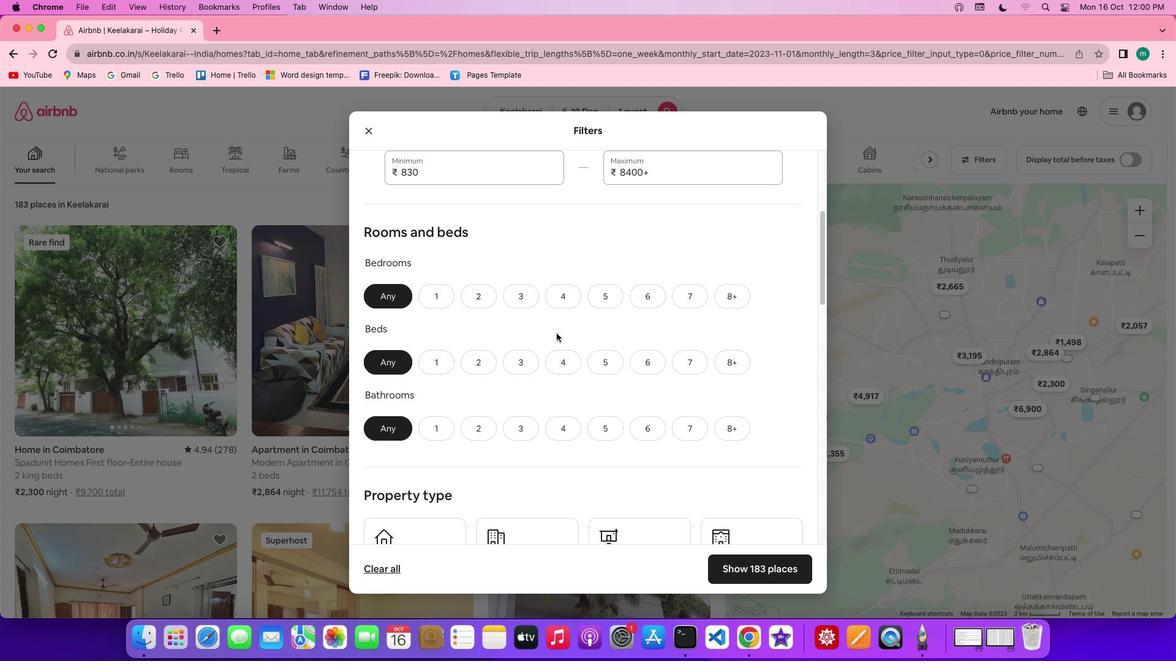 
Action: Mouse scrolled (556, 334) with delta (0, 0)
Screenshot: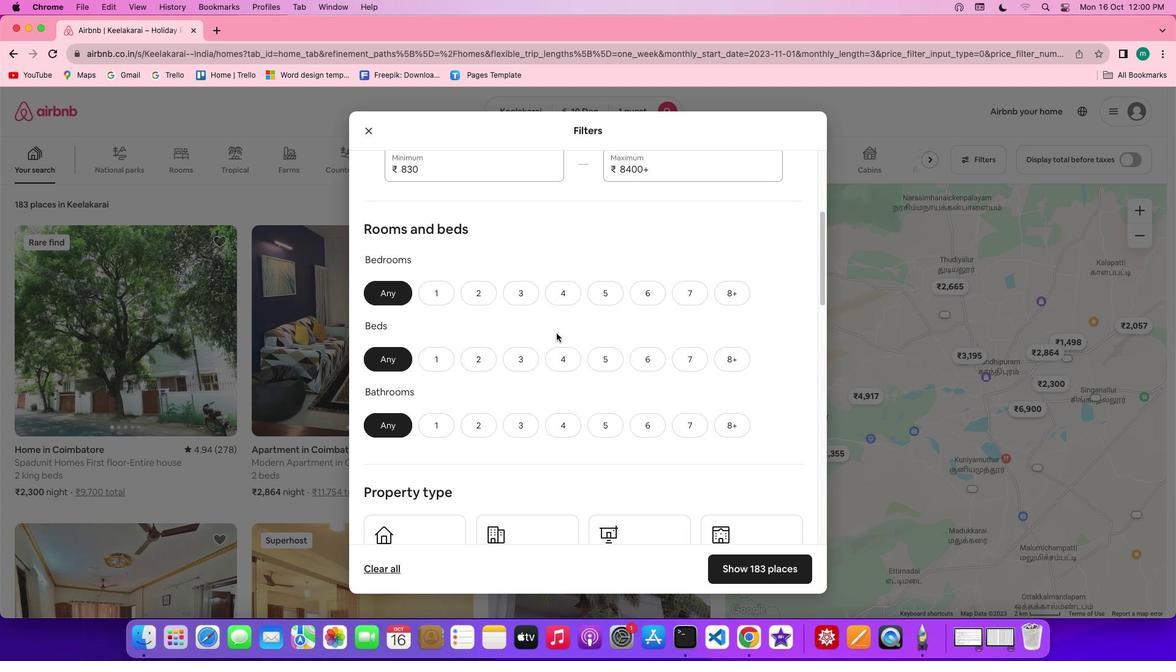 
Action: Mouse scrolled (556, 334) with delta (0, 0)
Screenshot: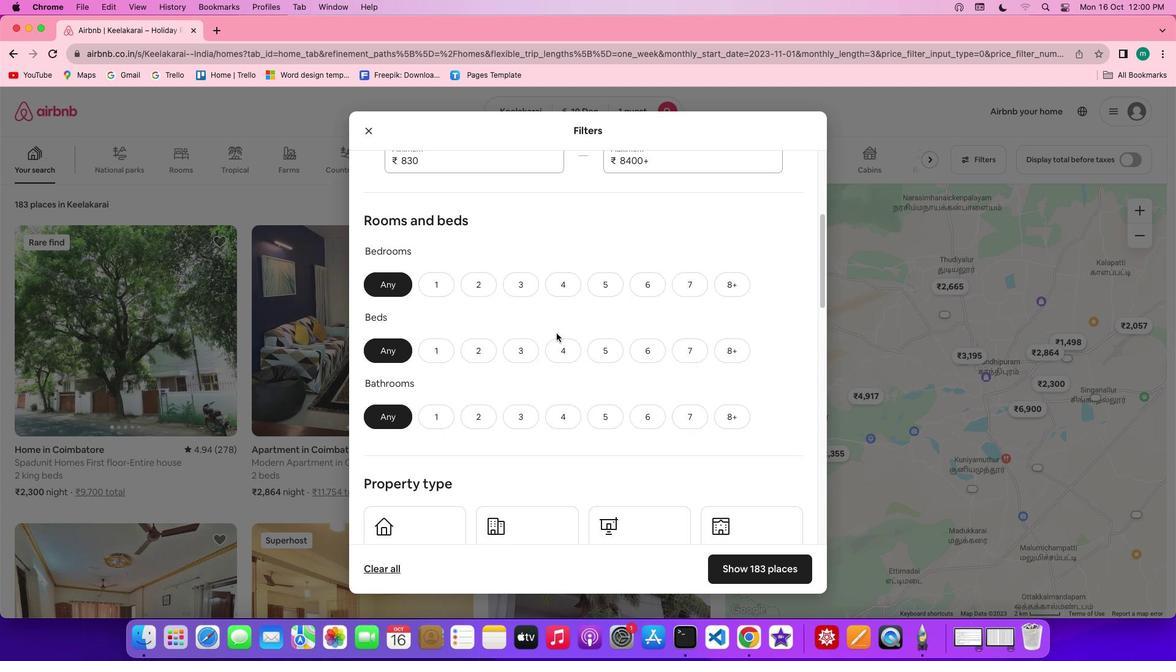 
Action: Mouse moved to (539, 283)
Screenshot: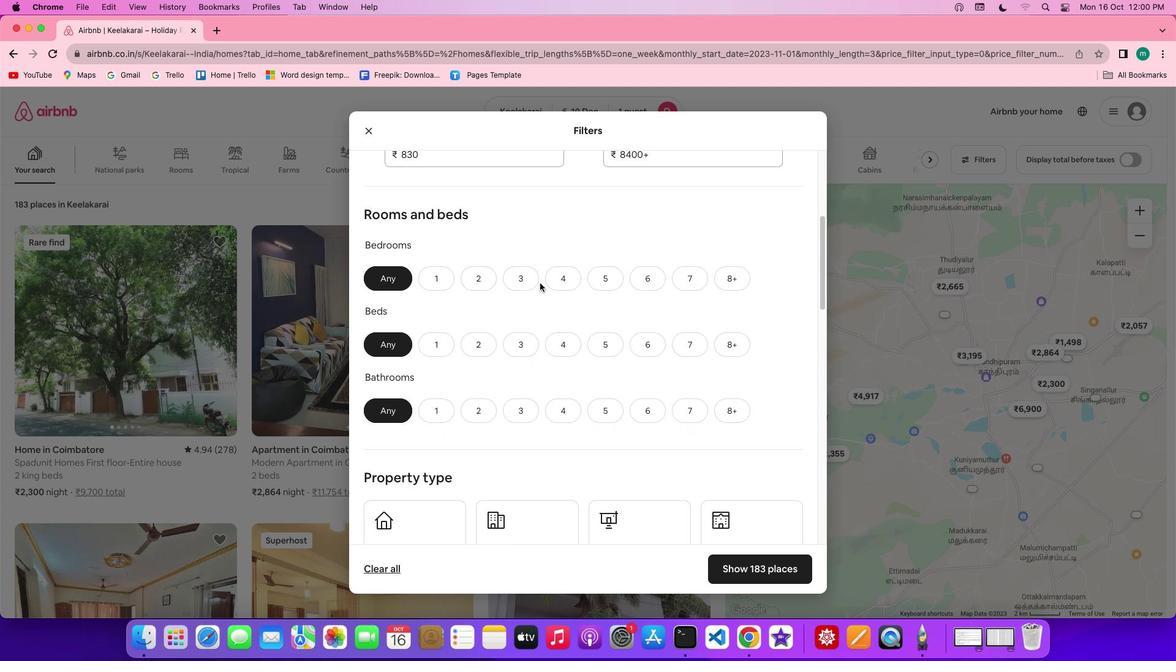 
Action: Mouse scrolled (539, 283) with delta (0, 0)
Screenshot: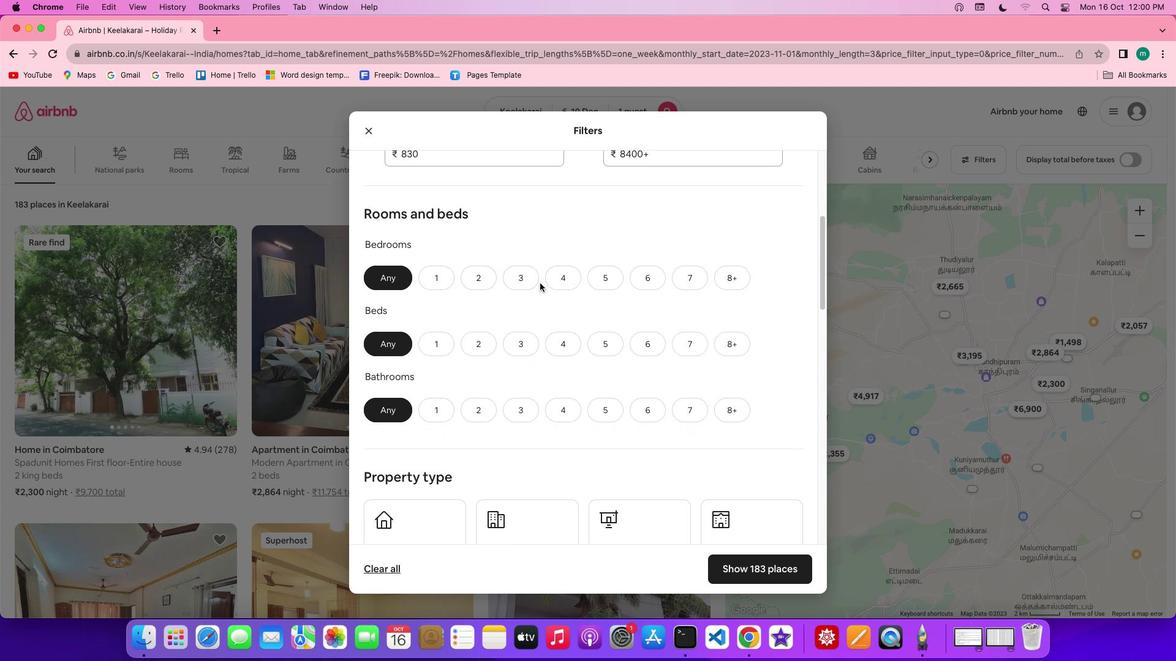 
Action: Mouse scrolled (539, 283) with delta (0, 0)
Screenshot: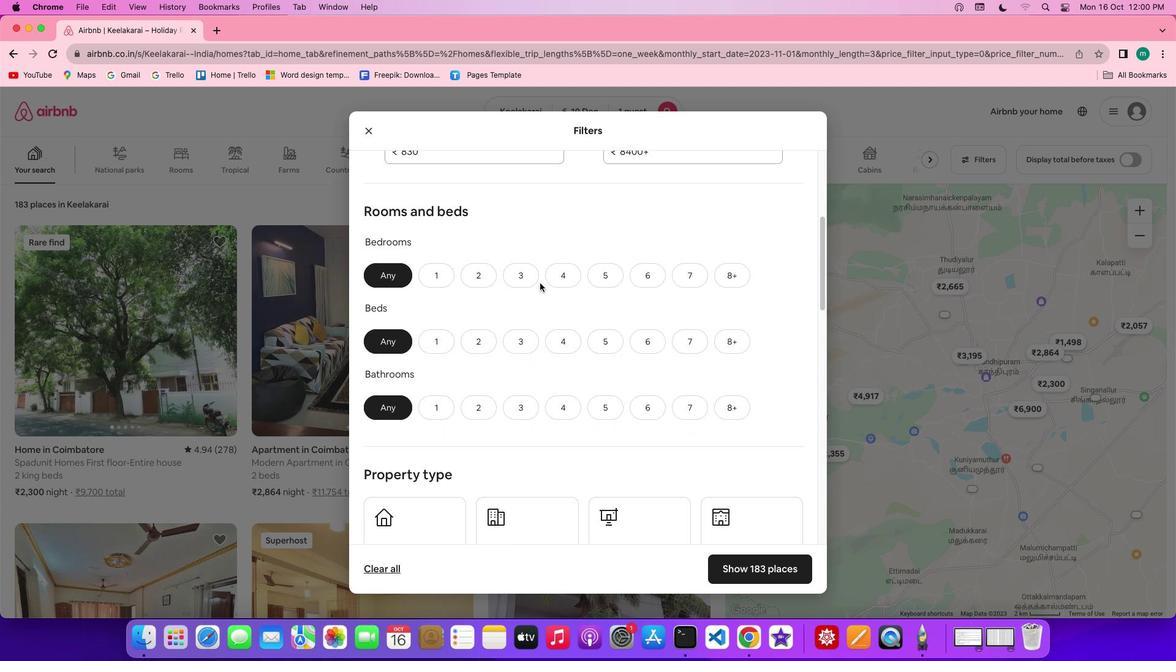 
Action: Mouse scrolled (539, 283) with delta (0, 0)
Screenshot: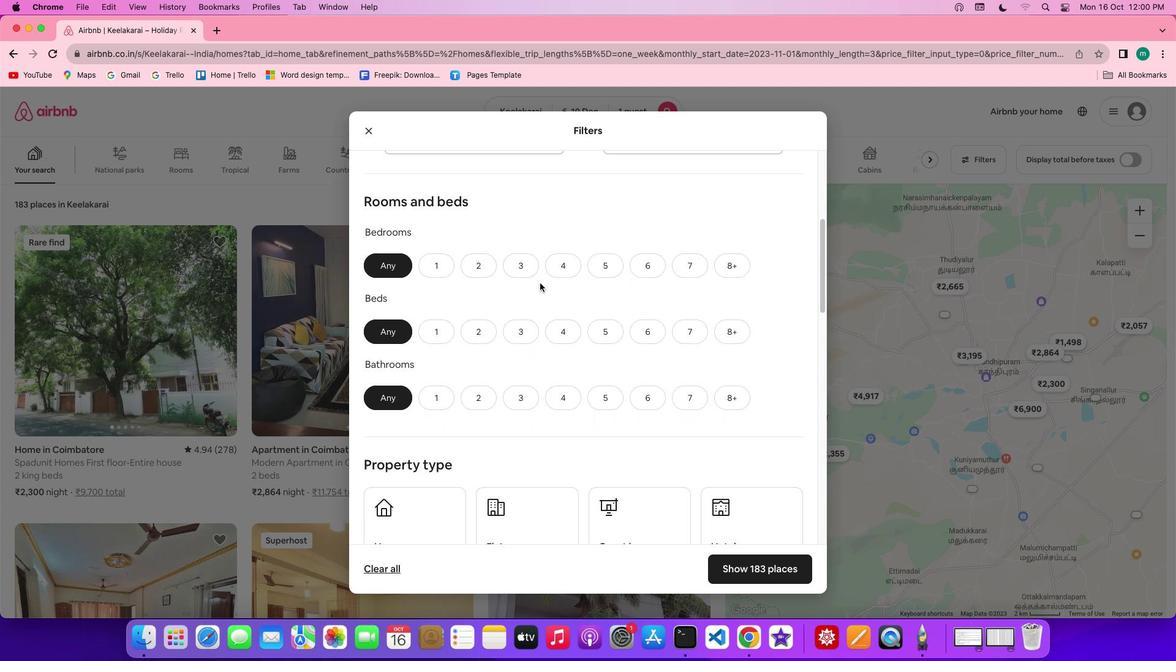 
Action: Mouse moved to (440, 262)
Screenshot: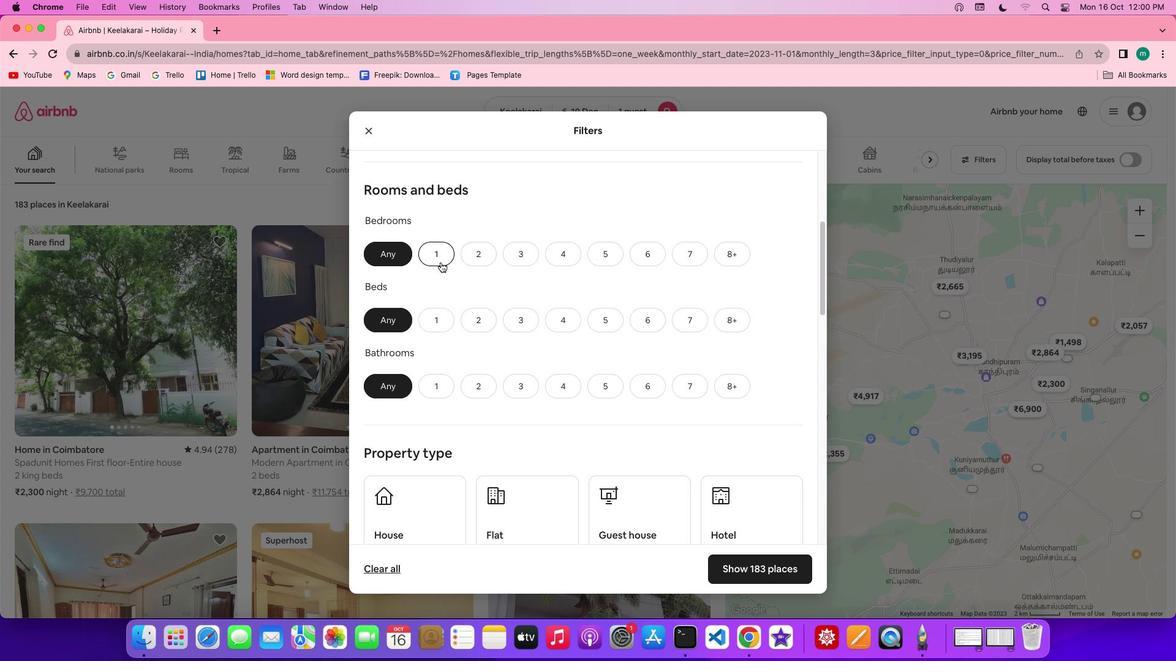 
Action: Mouse pressed left at (440, 262)
Screenshot: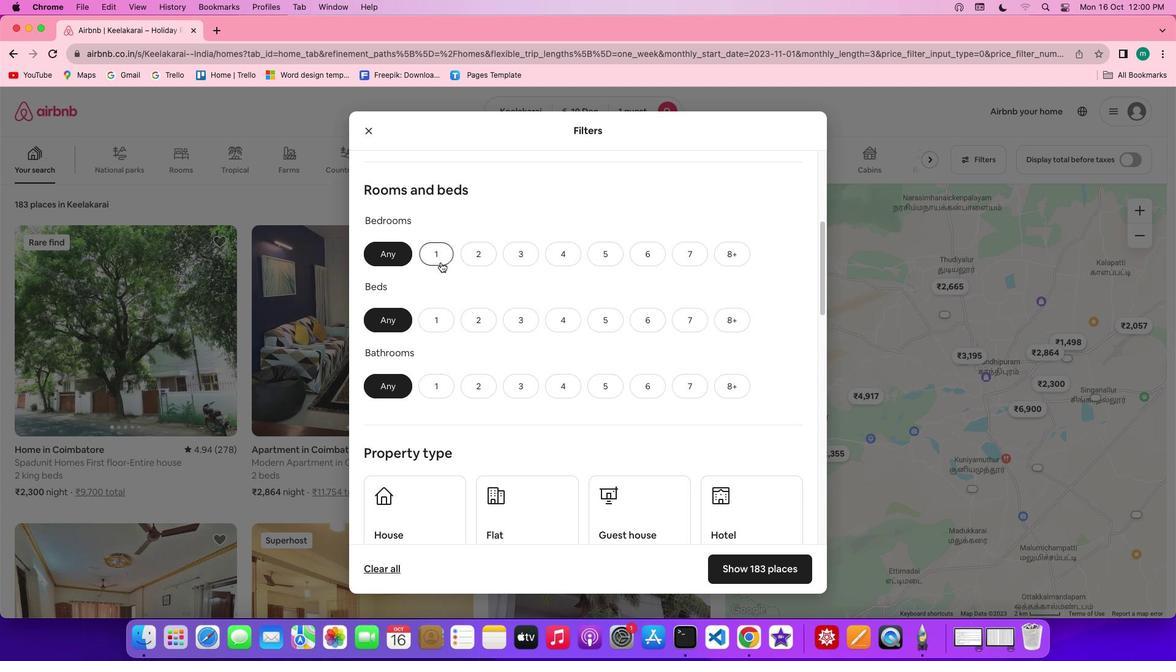 
Action: Mouse moved to (435, 326)
Screenshot: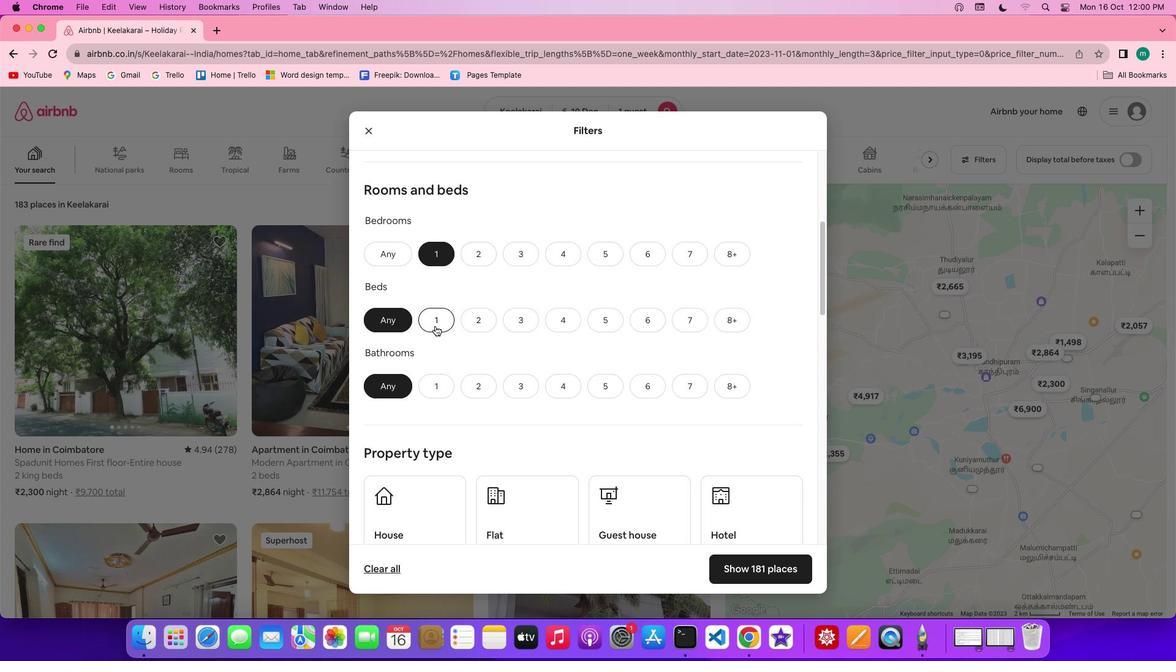 
Action: Mouse pressed left at (435, 326)
Screenshot: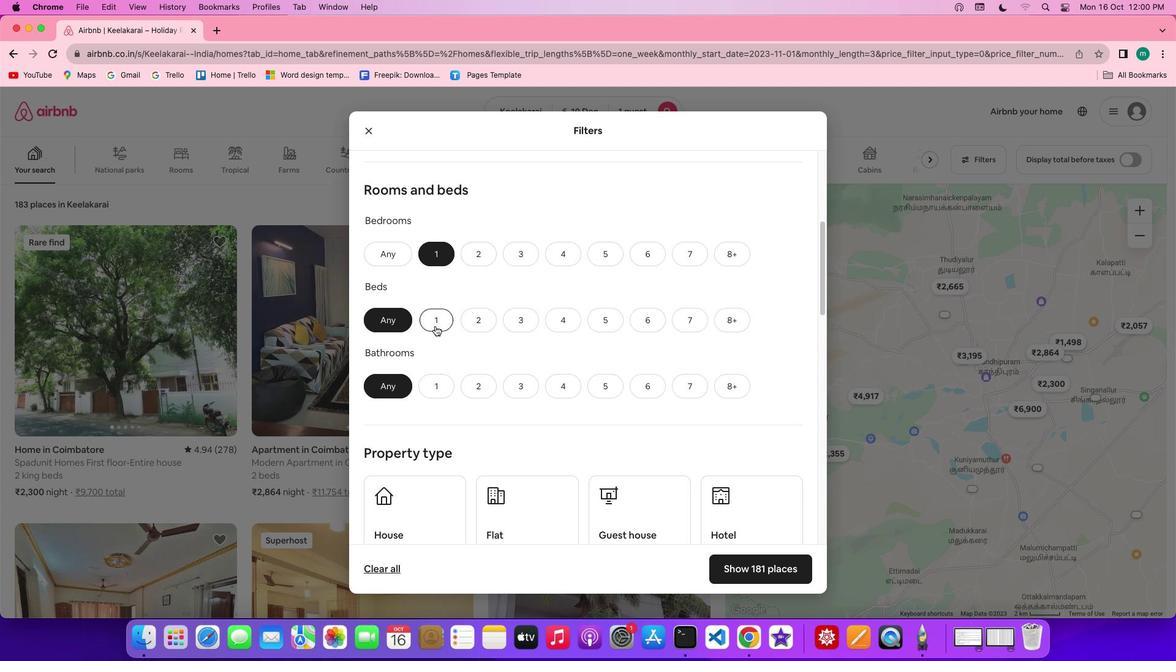 
Action: Mouse moved to (444, 392)
Screenshot: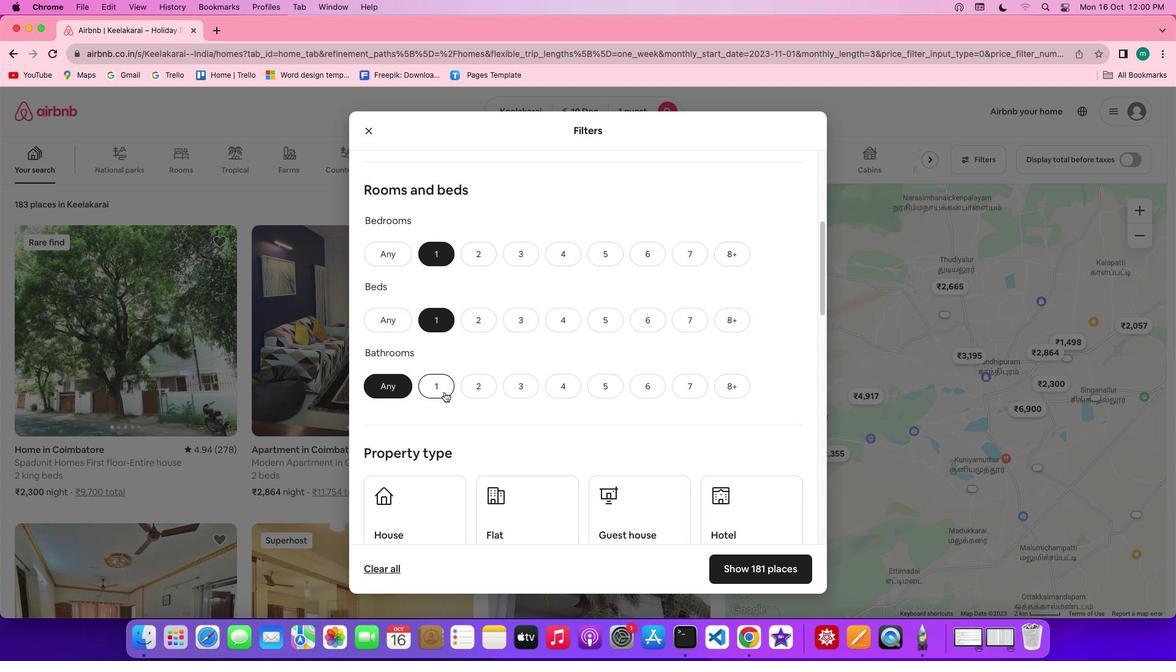 
Action: Mouse pressed left at (444, 392)
Screenshot: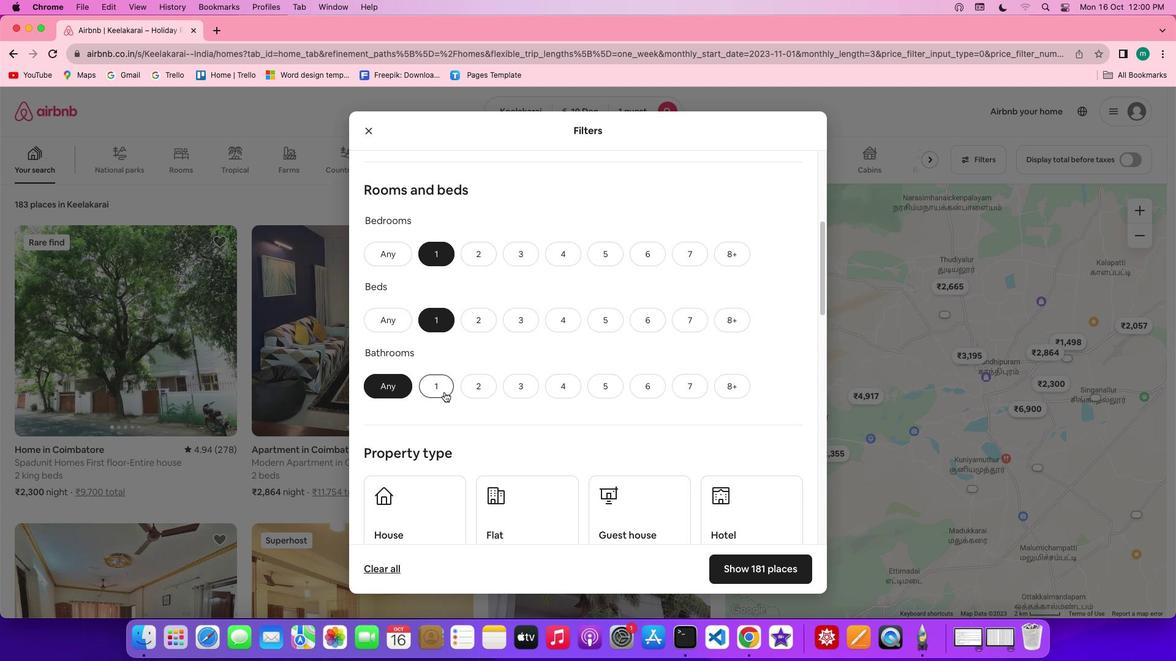 
Action: Mouse moved to (587, 411)
Screenshot: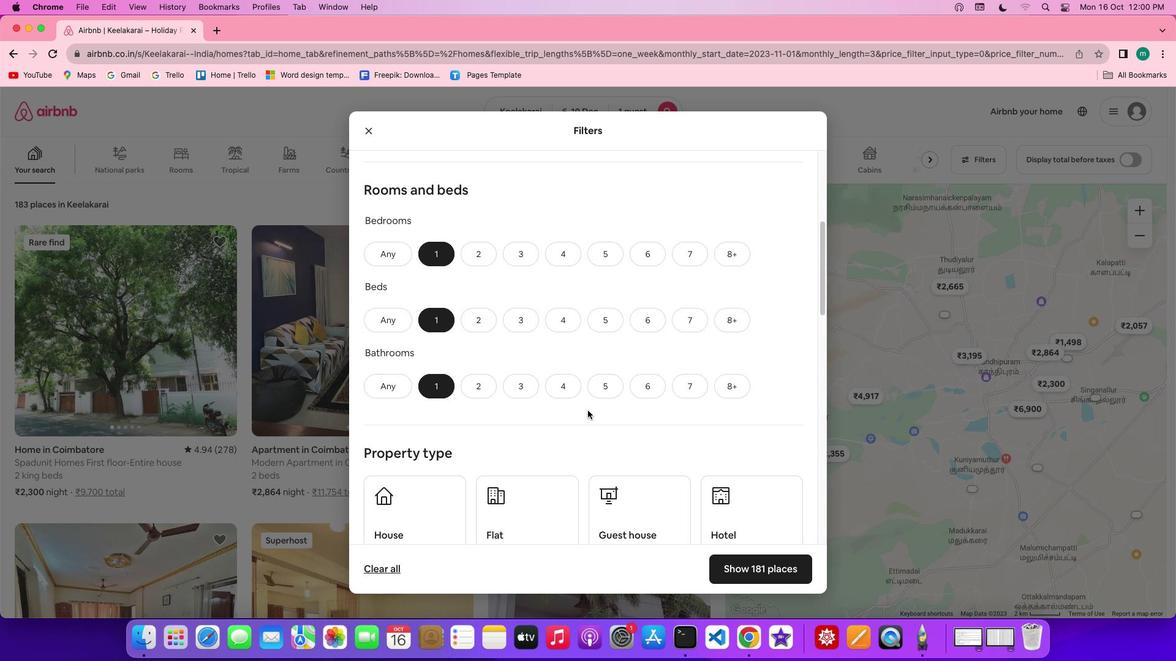 
Action: Mouse scrolled (587, 411) with delta (0, 0)
Screenshot: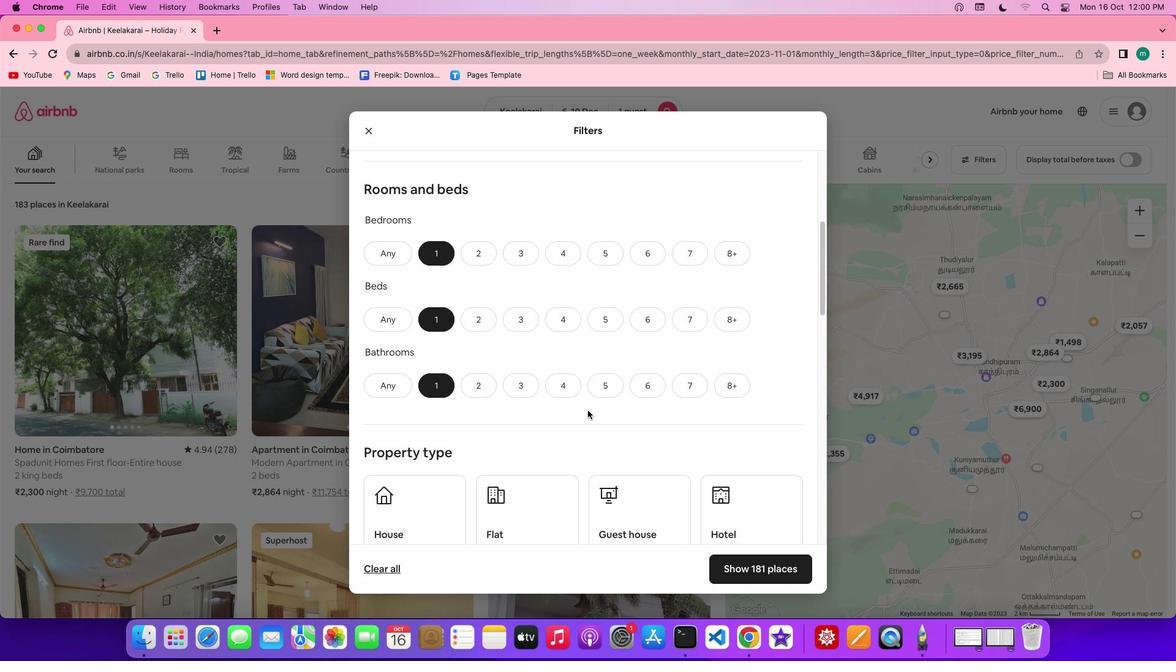 
Action: Mouse scrolled (587, 411) with delta (0, 0)
Screenshot: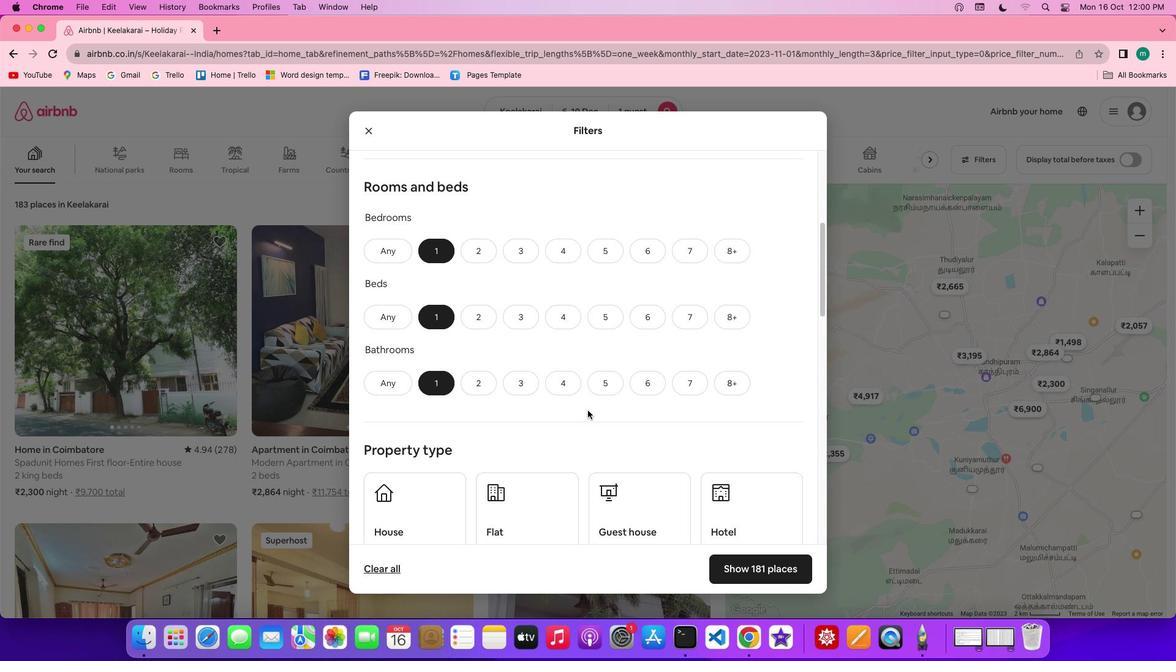
Action: Mouse scrolled (587, 411) with delta (0, 0)
Screenshot: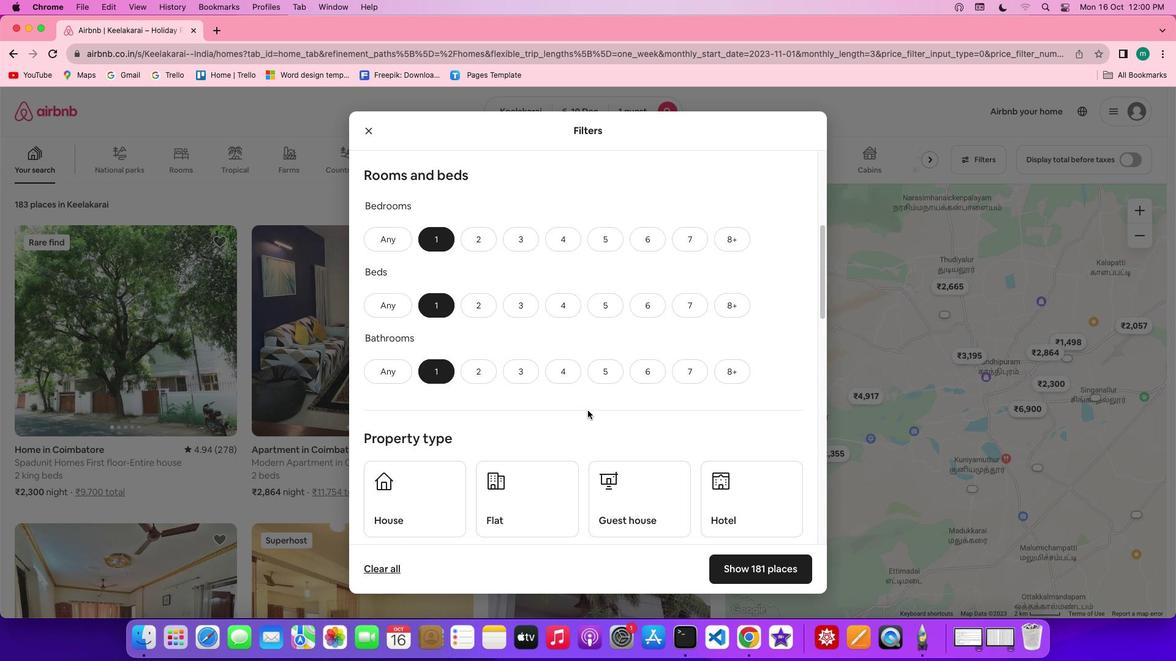 
Action: Mouse scrolled (587, 411) with delta (0, 0)
Screenshot: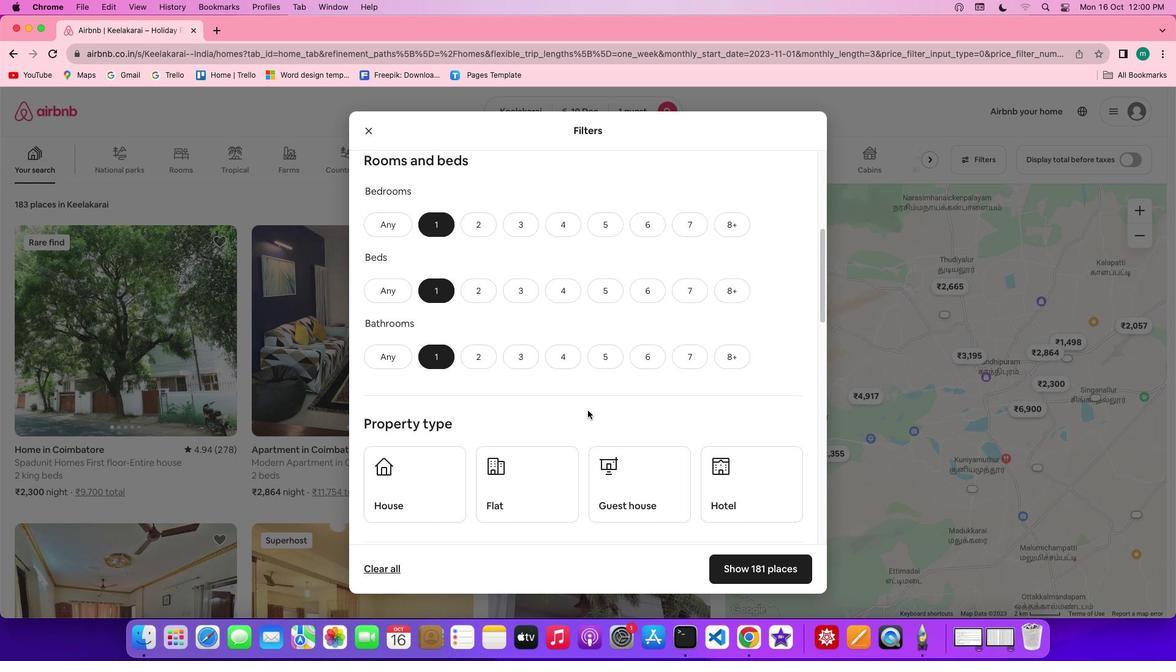 
Action: Mouse scrolled (587, 411) with delta (0, 0)
Screenshot: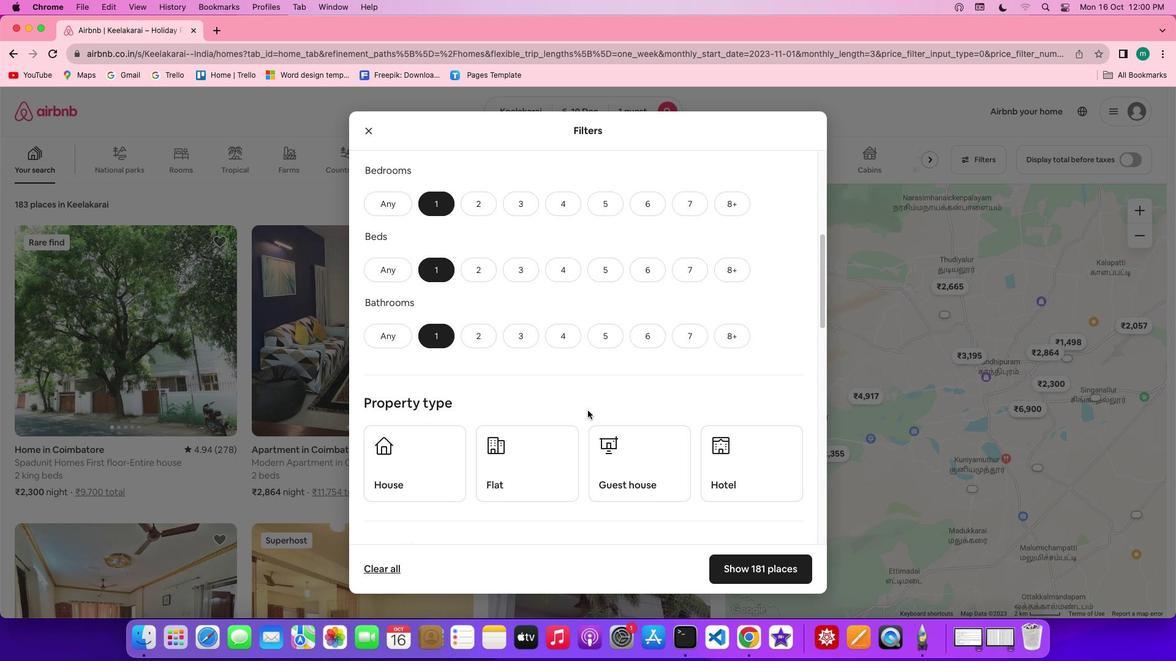 
Action: Mouse scrolled (587, 411) with delta (0, 0)
Screenshot: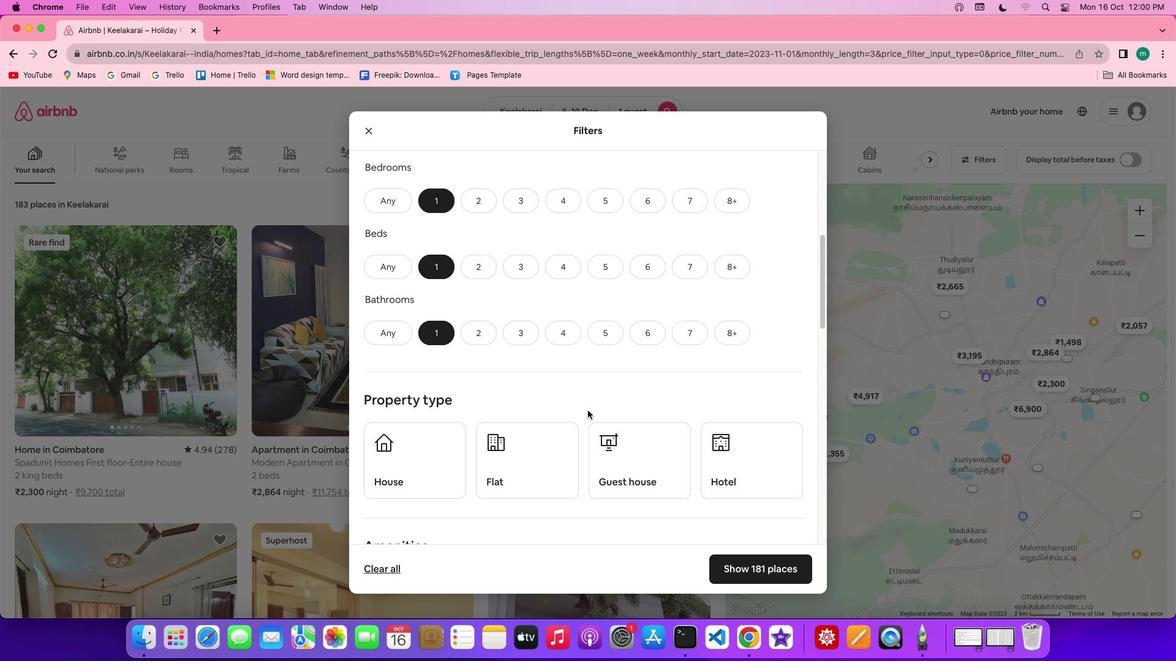 
Action: Mouse scrolled (587, 411) with delta (0, 0)
Screenshot: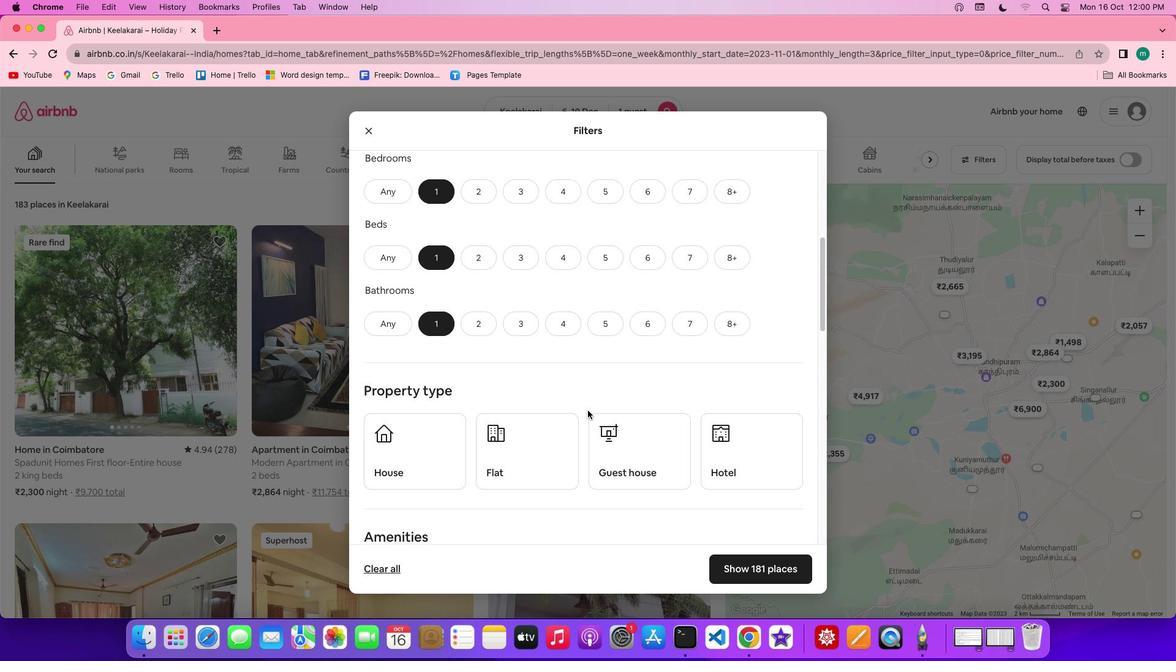 
Action: Mouse scrolled (587, 411) with delta (0, 0)
Screenshot: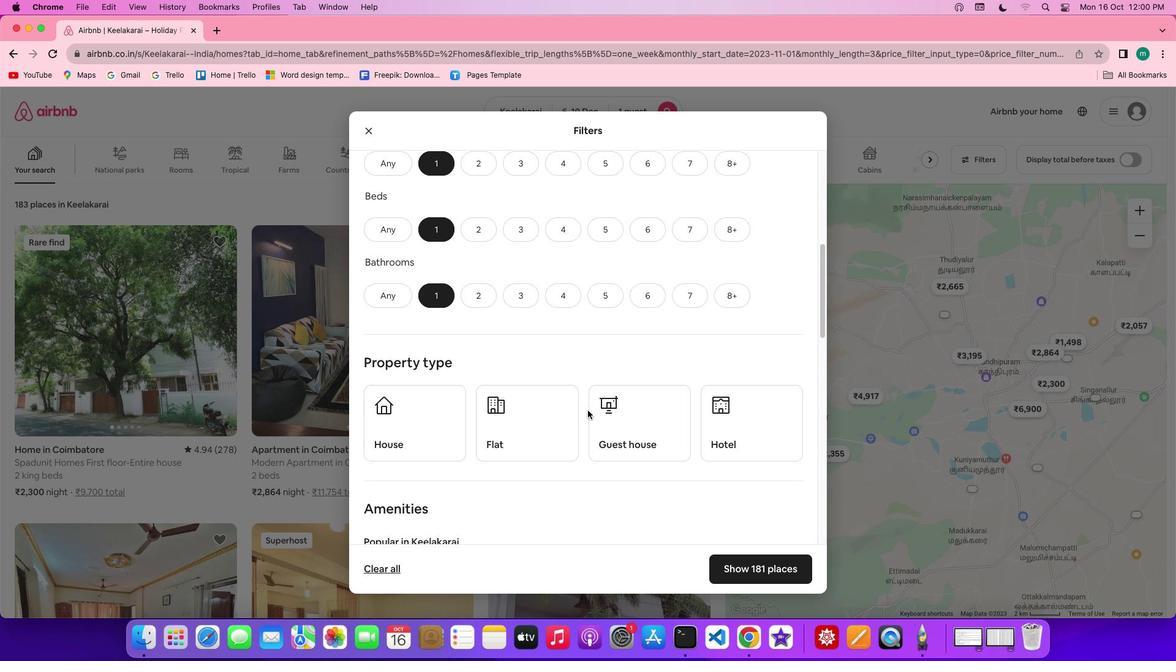 
Action: Mouse scrolled (587, 411) with delta (0, 0)
Screenshot: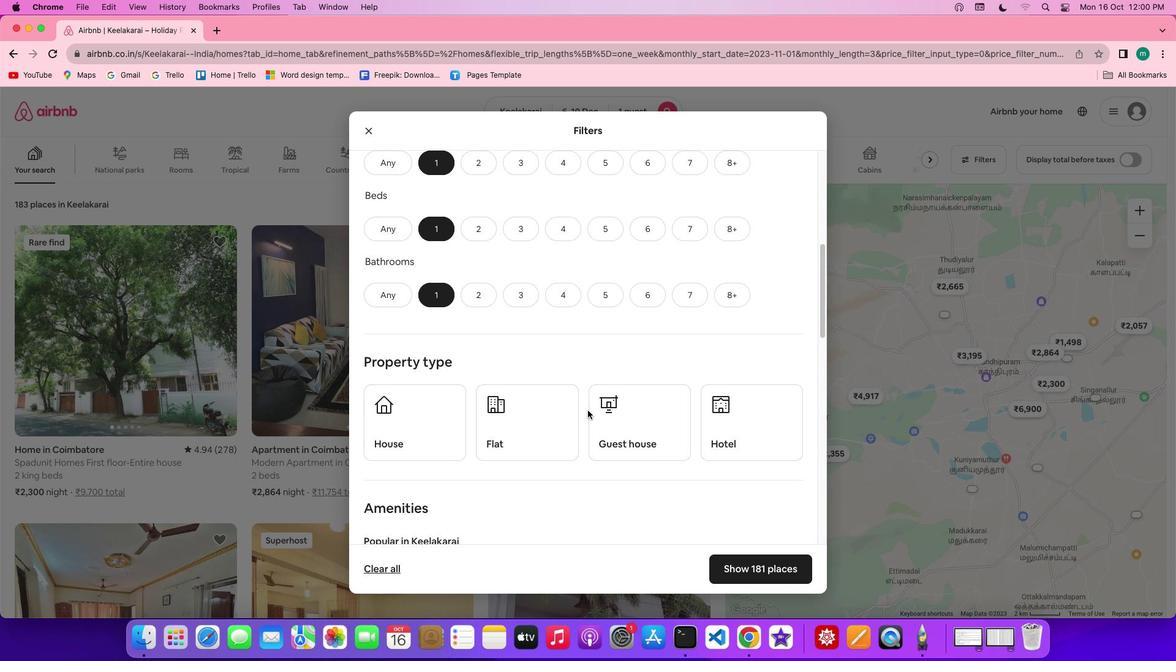 
Action: Mouse scrolled (587, 411) with delta (0, 0)
Screenshot: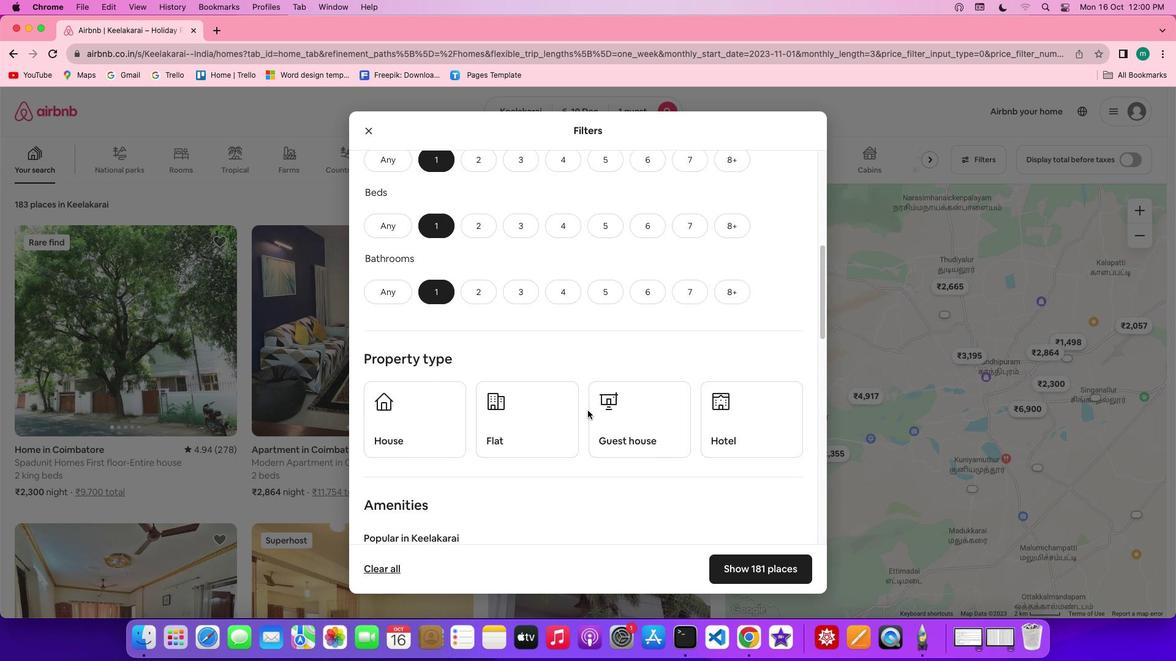 
Action: Mouse scrolled (587, 411) with delta (0, 0)
Screenshot: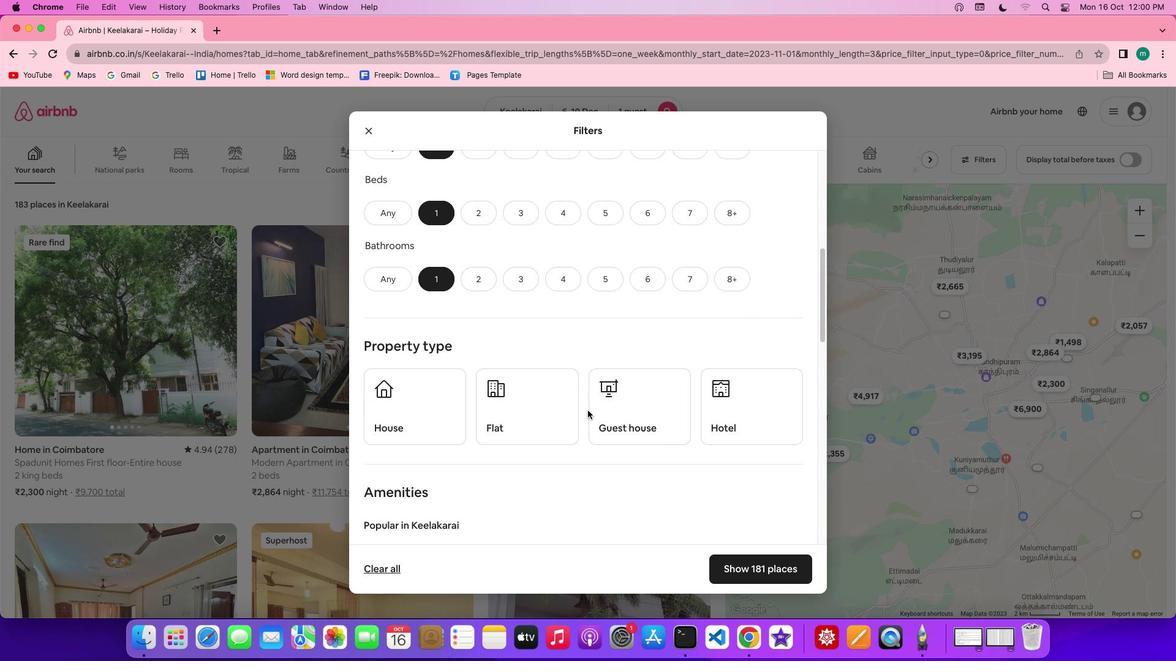 
Action: Mouse scrolled (587, 411) with delta (0, 0)
Screenshot: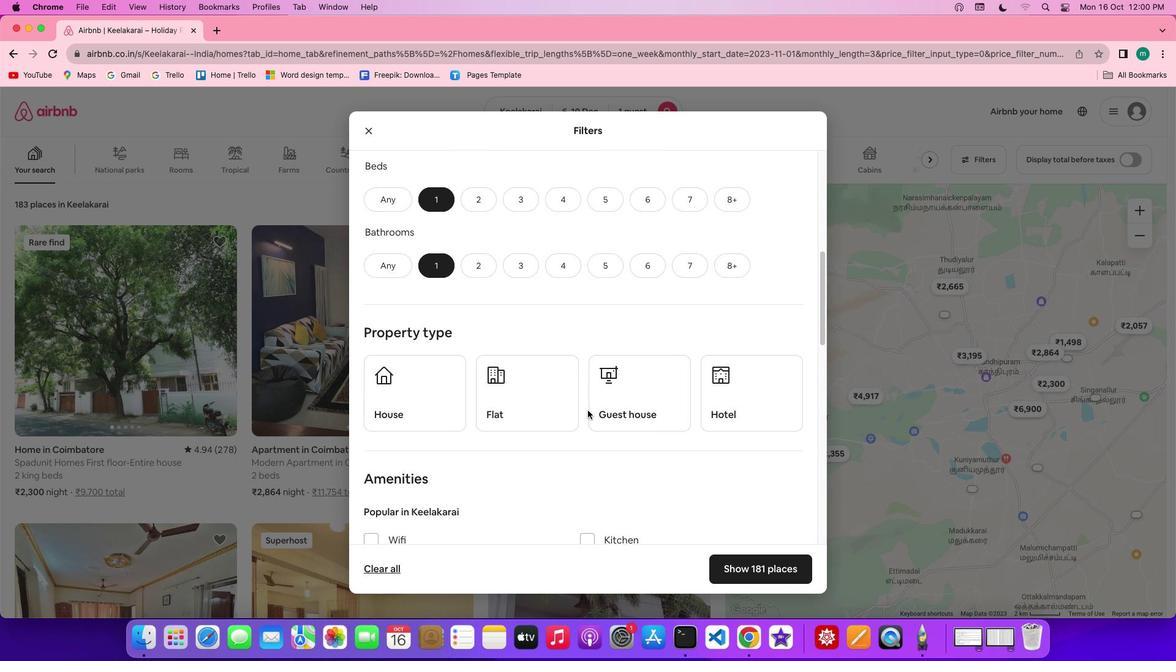 
Action: Mouse scrolled (587, 411) with delta (0, 0)
Screenshot: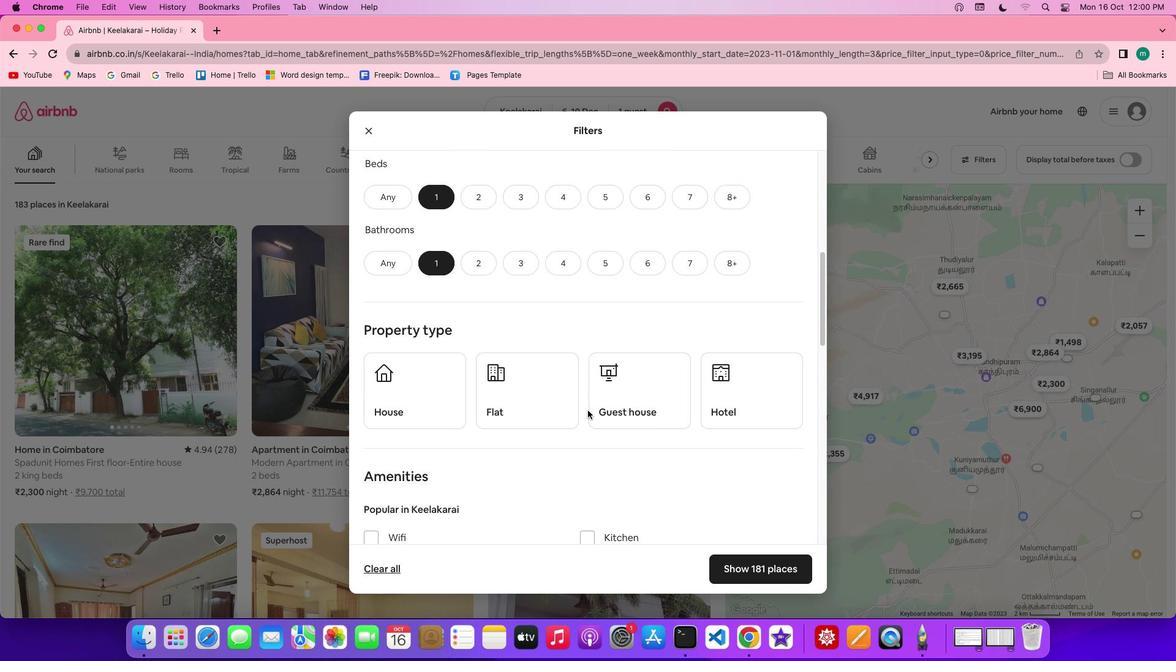 
Action: Mouse scrolled (587, 411) with delta (0, 0)
Screenshot: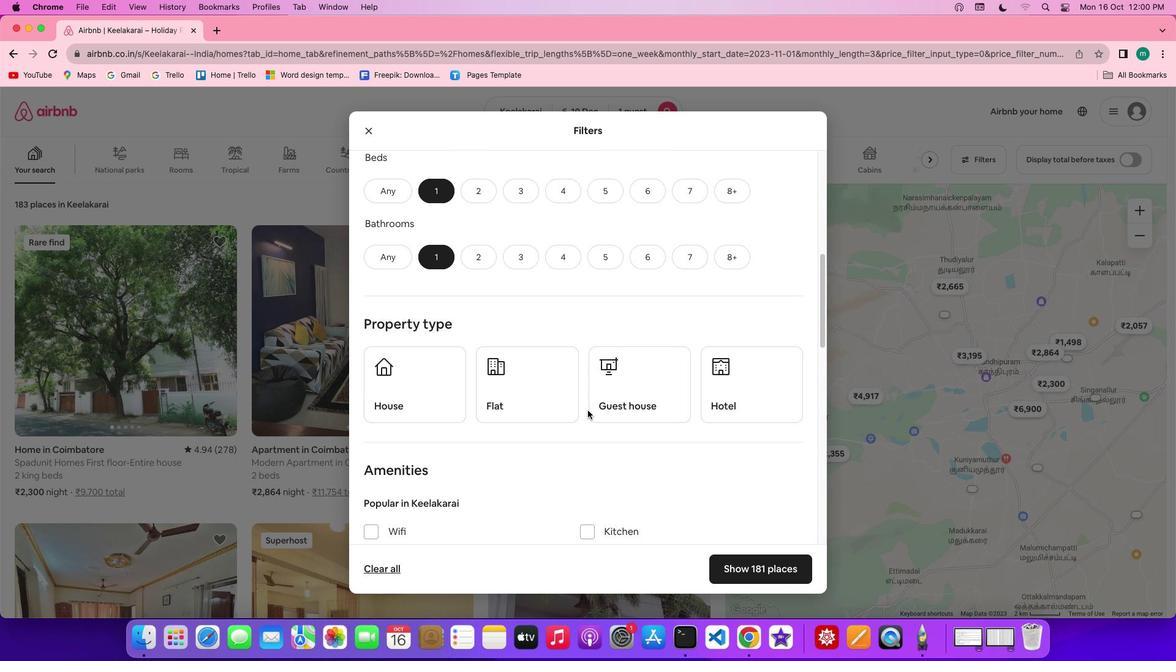 
Action: Mouse scrolled (587, 411) with delta (0, 0)
Screenshot: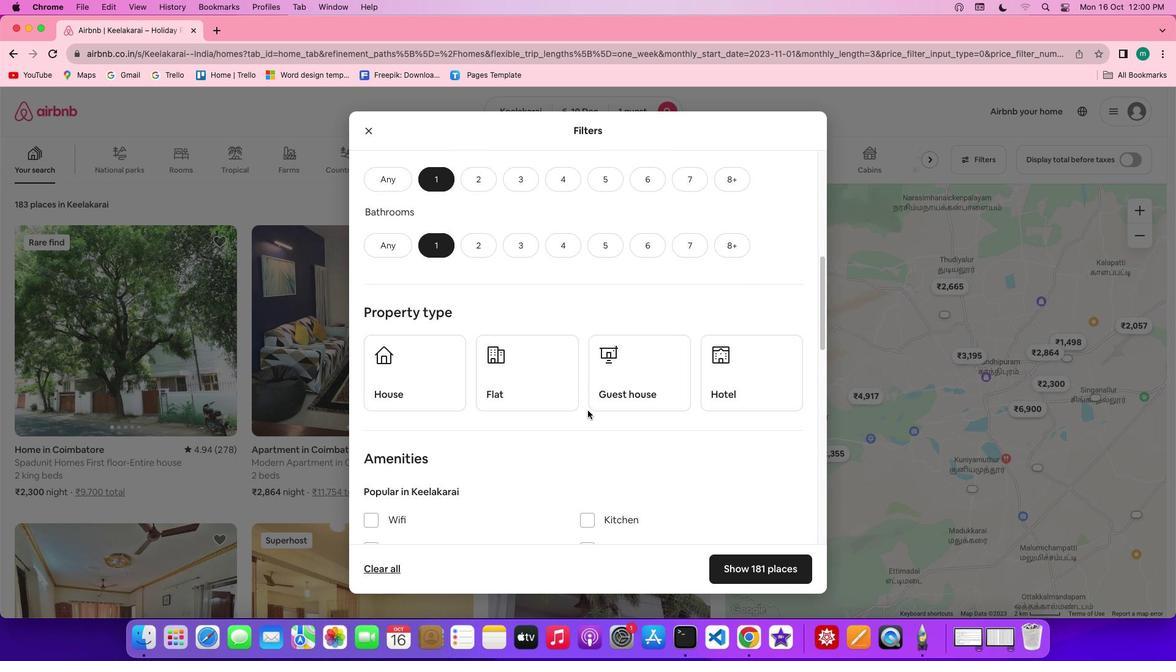 
Action: Mouse moved to (734, 349)
Screenshot: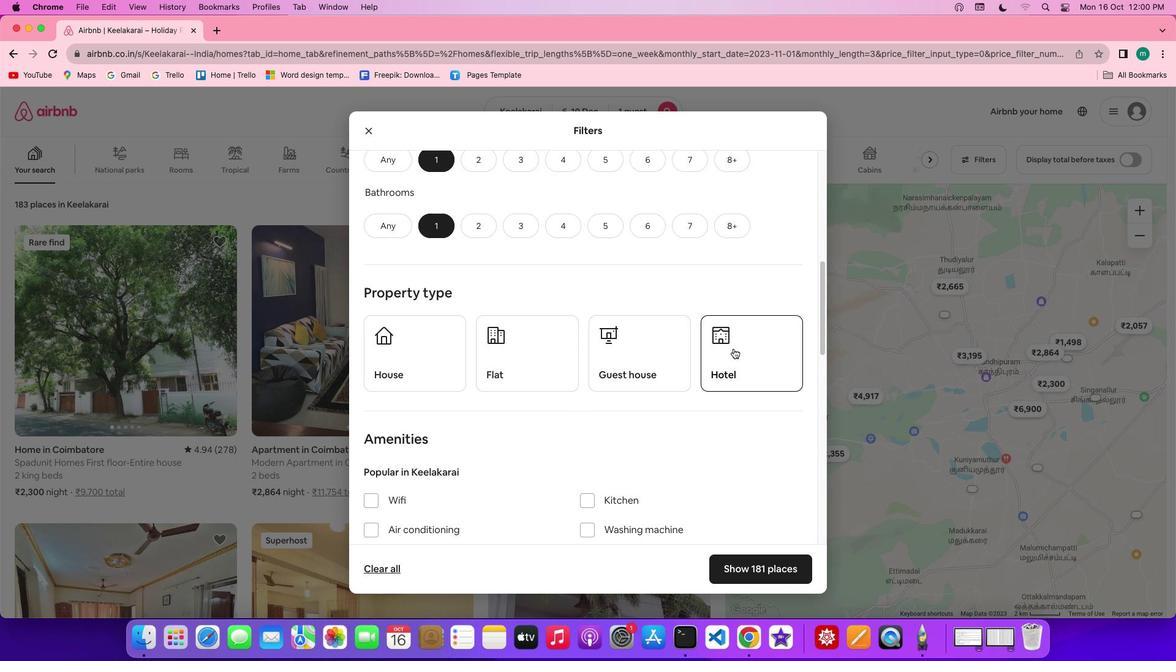 
Action: Mouse pressed left at (734, 349)
Screenshot: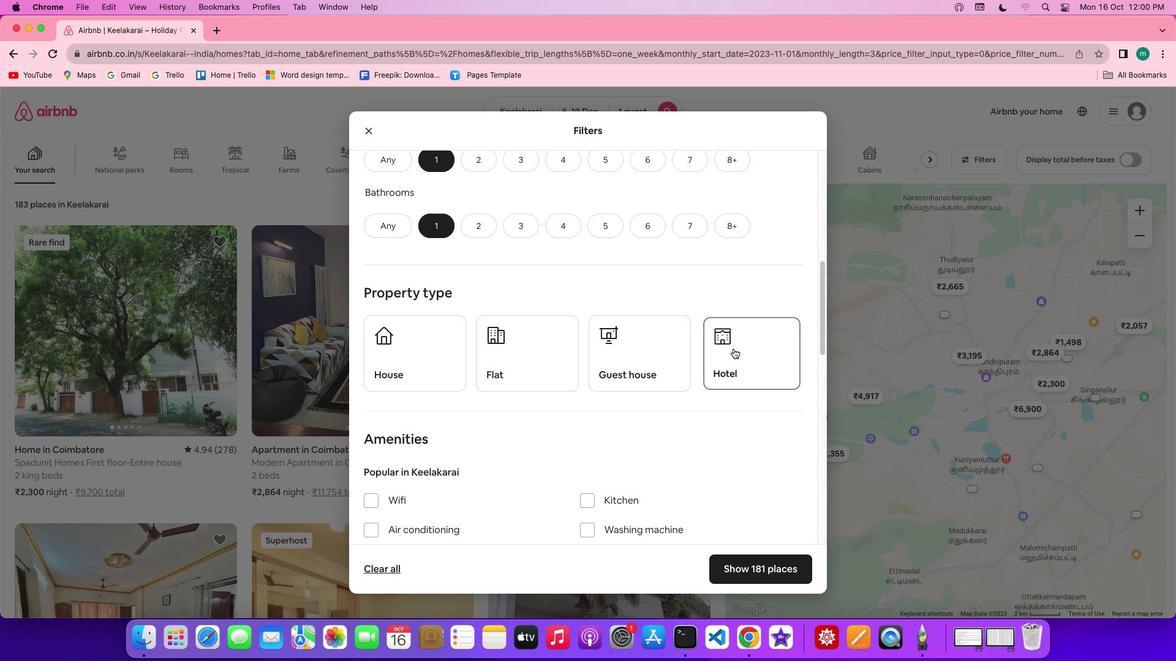 
Action: Mouse moved to (565, 362)
Screenshot: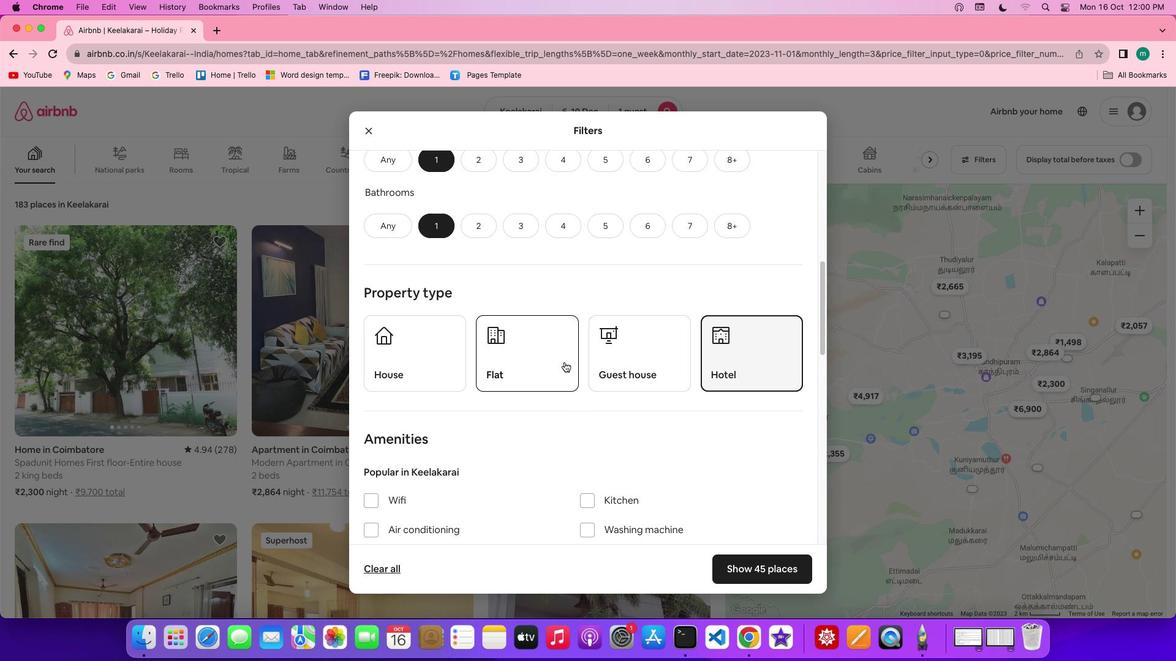 
Action: Mouse scrolled (565, 362) with delta (0, 0)
Screenshot: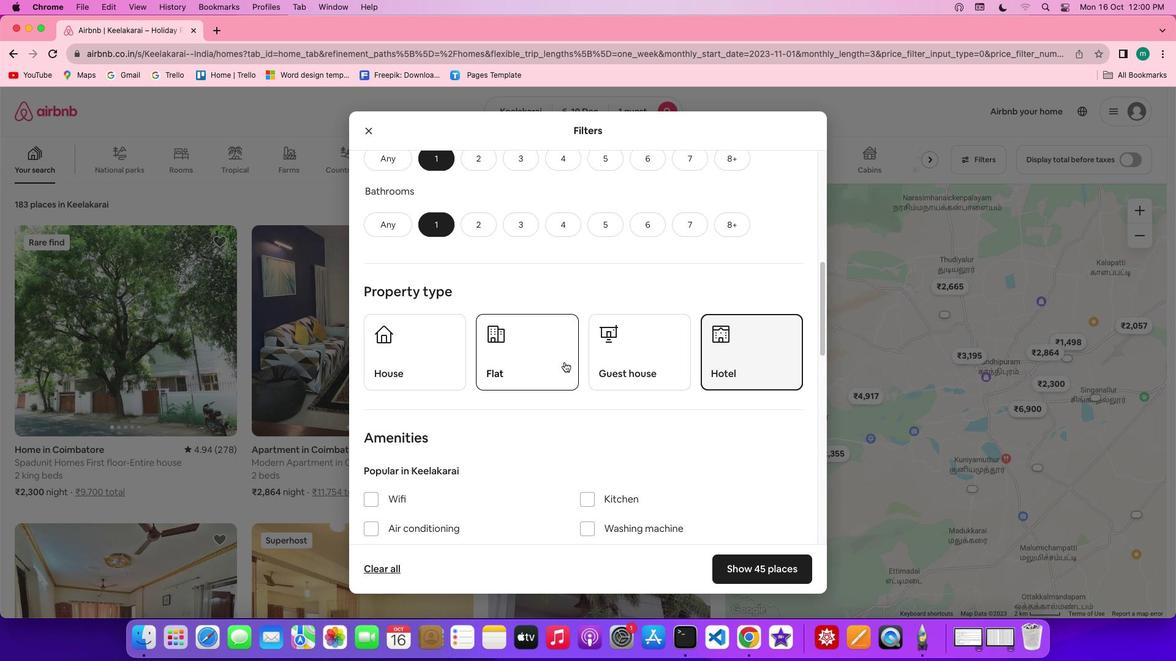 
Action: Mouse scrolled (565, 362) with delta (0, 0)
Screenshot: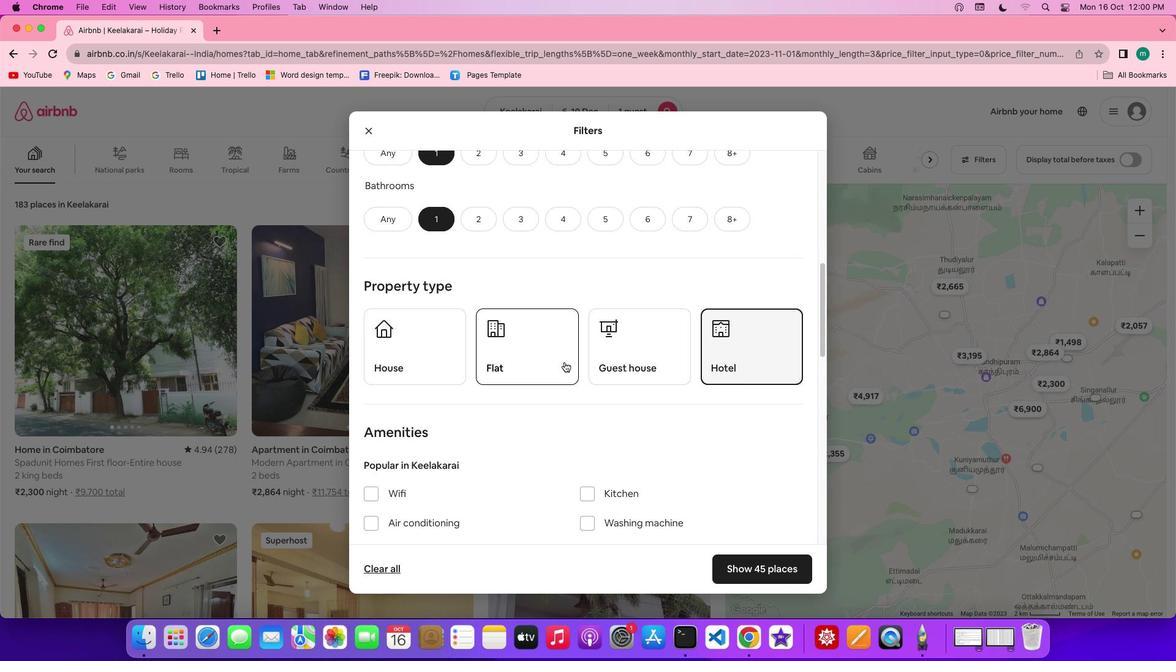 
Action: Mouse scrolled (565, 362) with delta (0, 0)
Screenshot: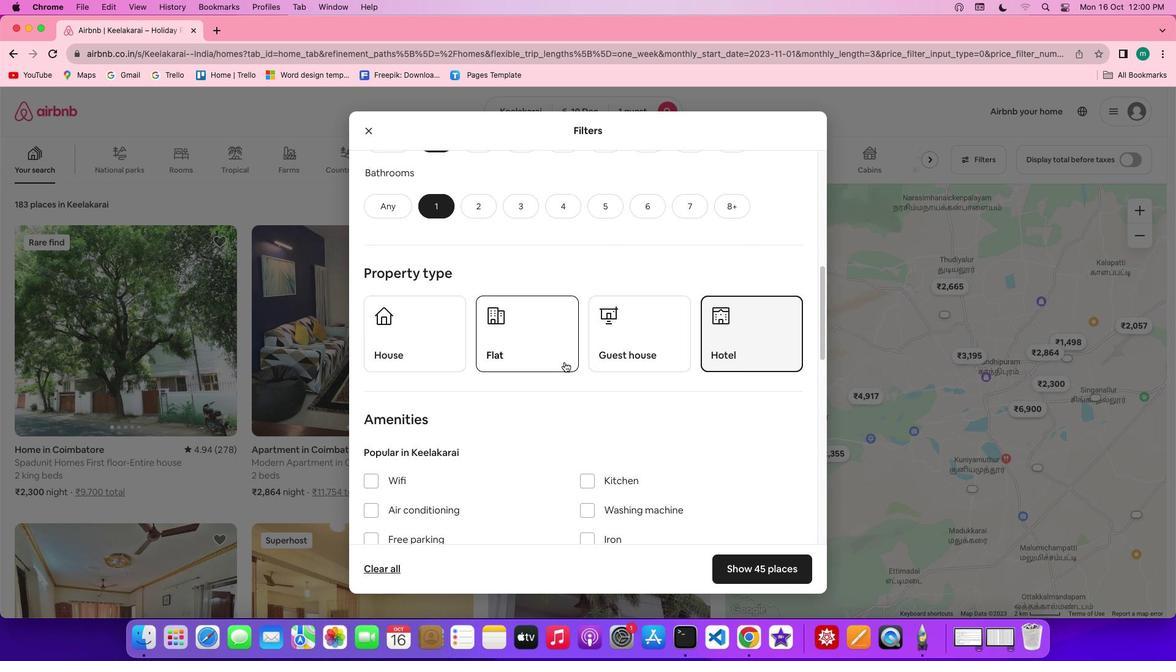 
Action: Mouse scrolled (565, 362) with delta (0, 0)
Screenshot: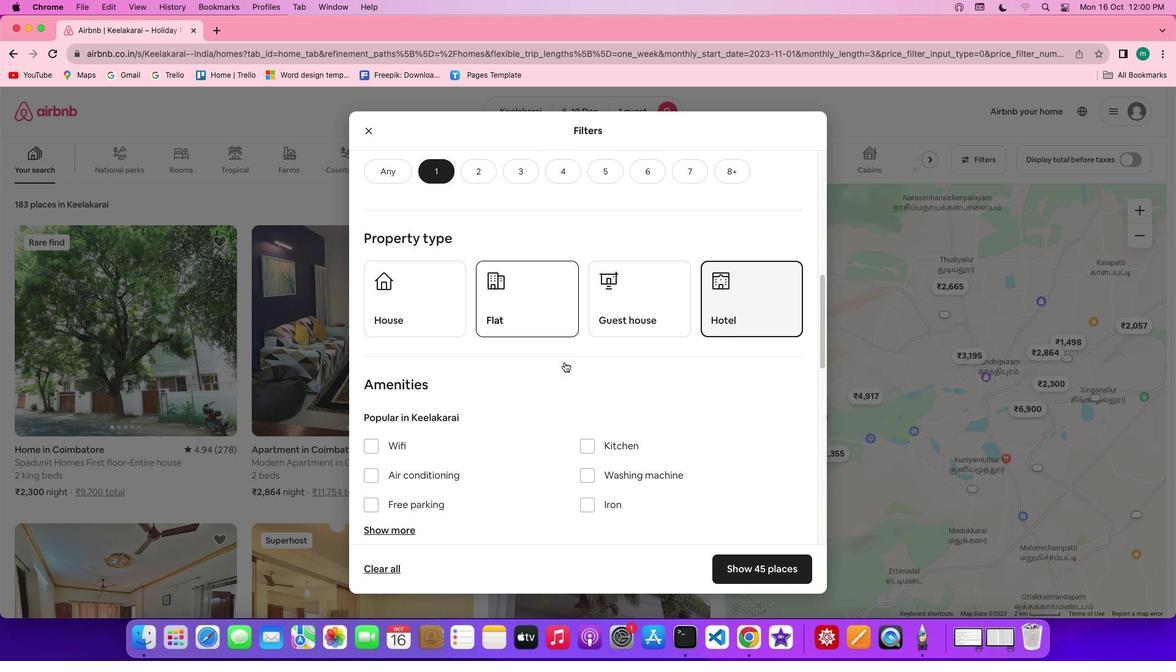
Action: Mouse scrolled (565, 362) with delta (0, 0)
Screenshot: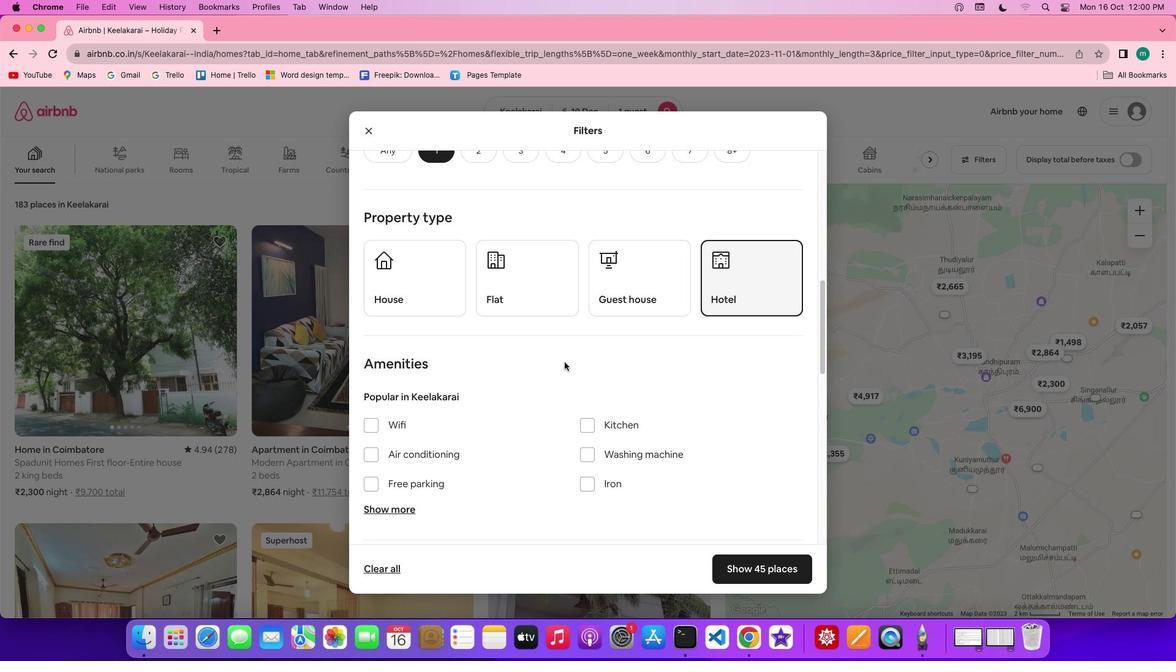 
Action: Mouse scrolled (565, 362) with delta (0, 0)
Screenshot: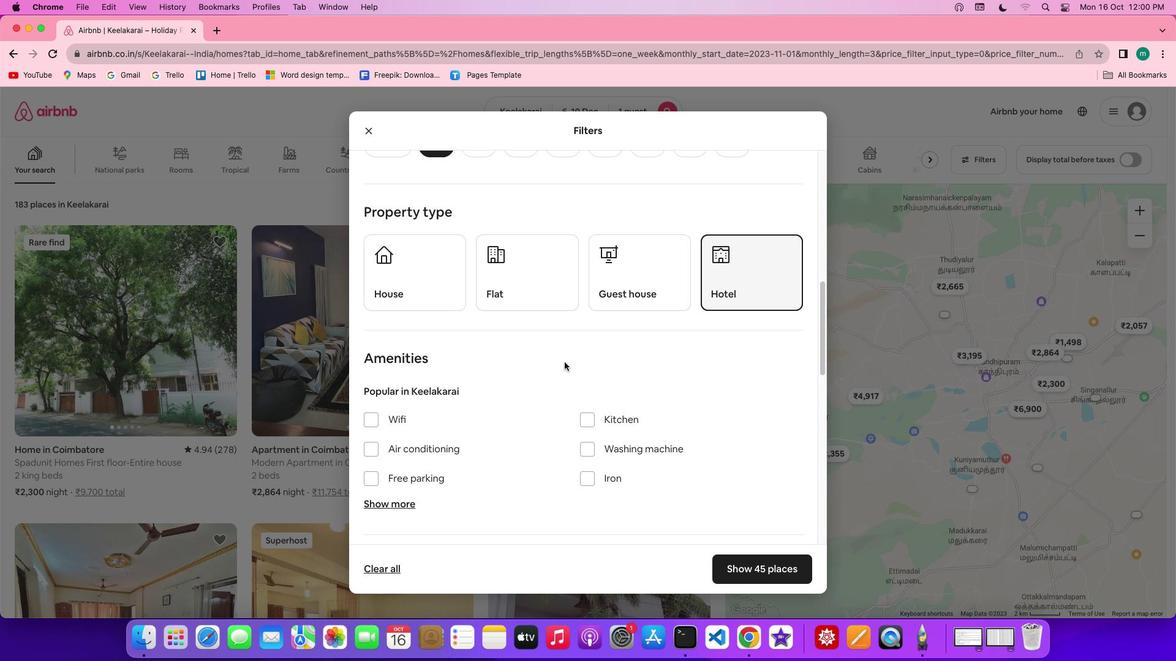 
Action: Mouse scrolled (565, 362) with delta (0, 0)
Screenshot: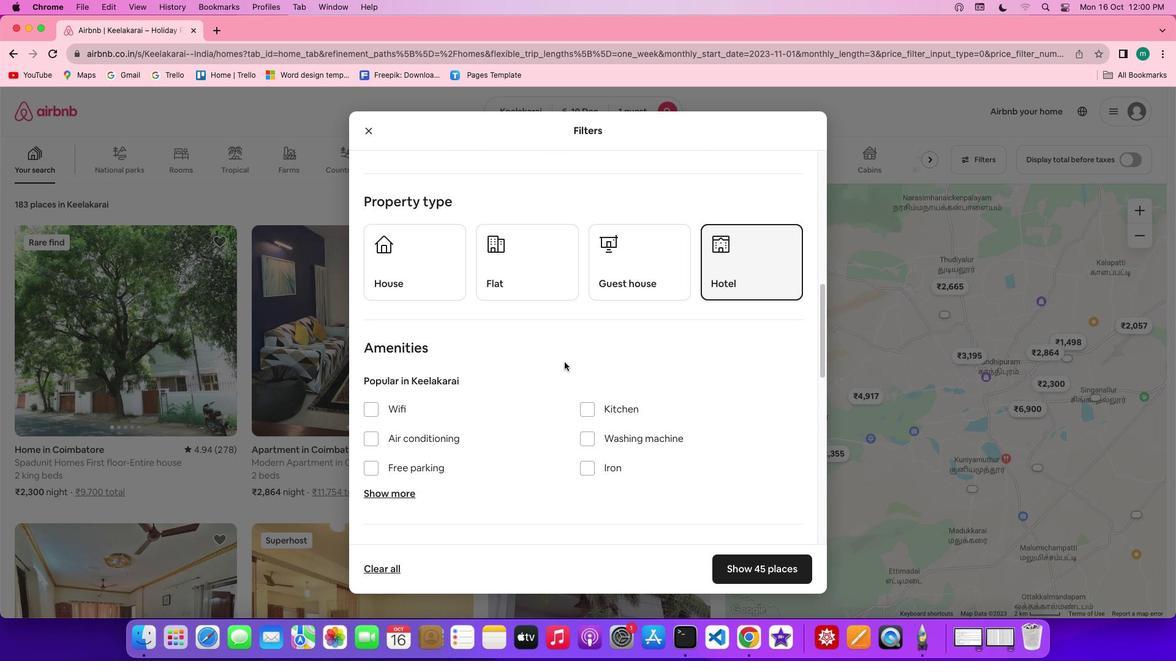 
Action: Mouse scrolled (565, 362) with delta (0, 0)
Screenshot: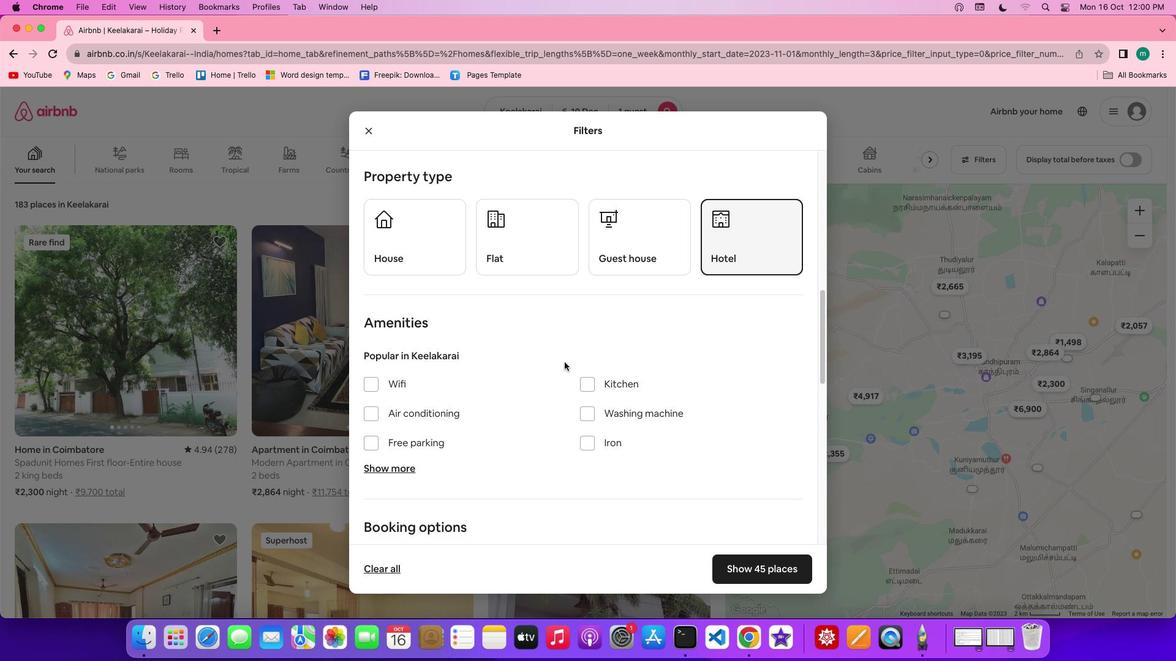 
Action: Mouse scrolled (565, 362) with delta (0, 0)
Screenshot: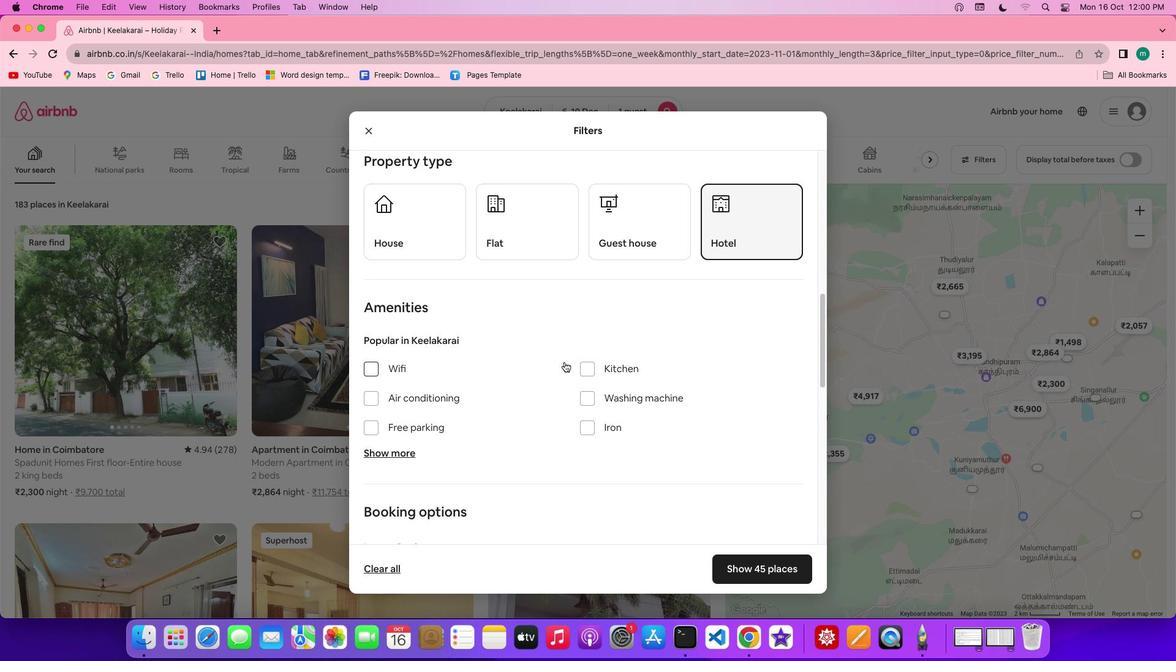 
Action: Mouse scrolled (565, 362) with delta (0, 0)
Screenshot: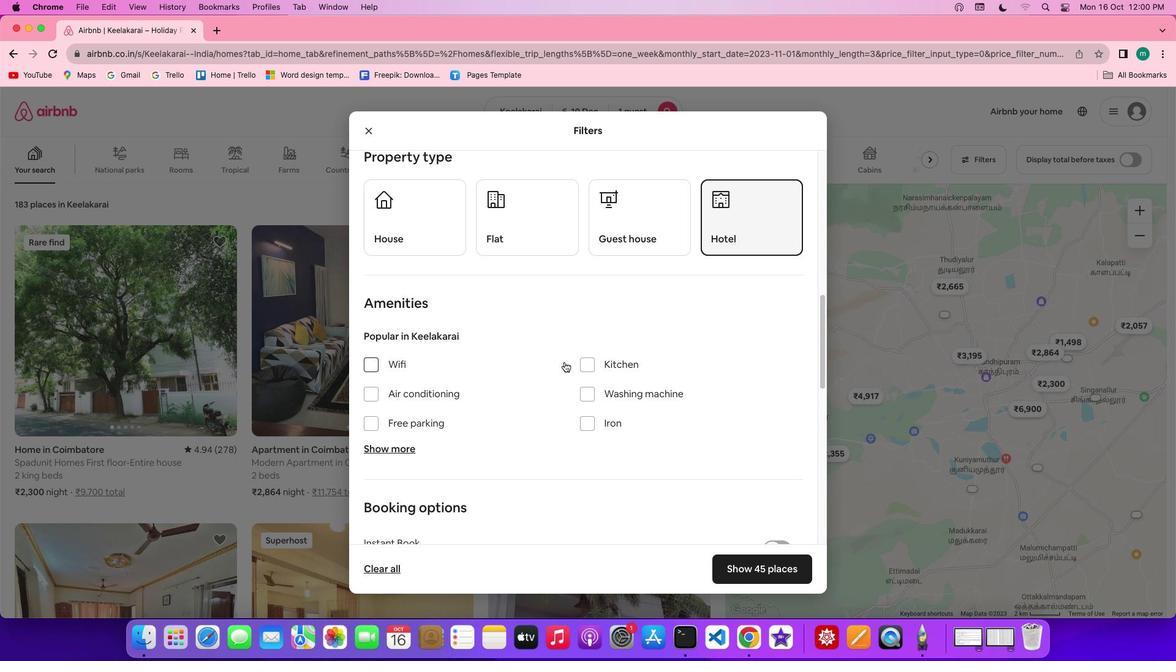 
Action: Mouse scrolled (565, 362) with delta (0, 0)
Screenshot: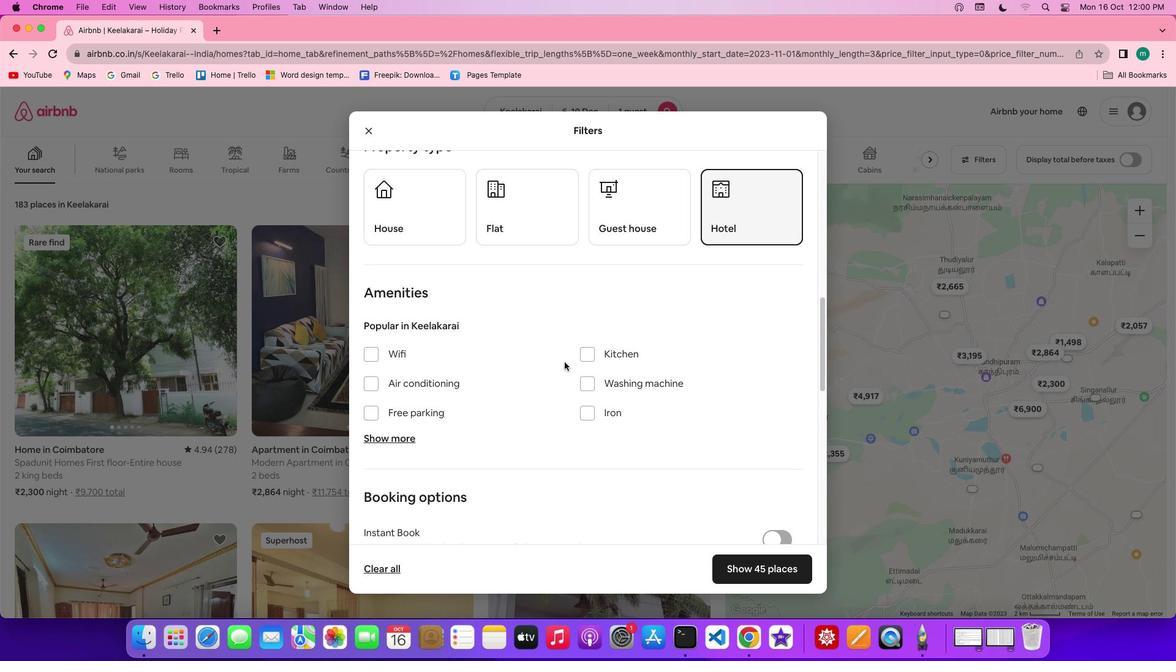 
Action: Mouse scrolled (565, 362) with delta (0, 0)
Screenshot: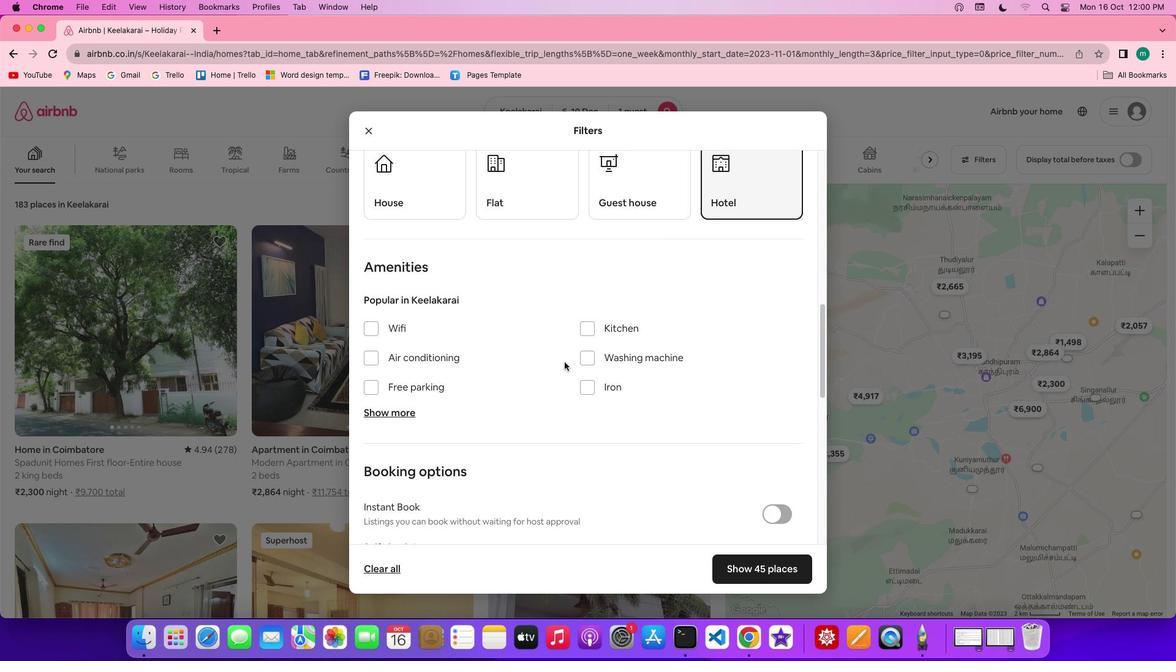 
Action: Mouse scrolled (565, 362) with delta (0, 0)
Screenshot: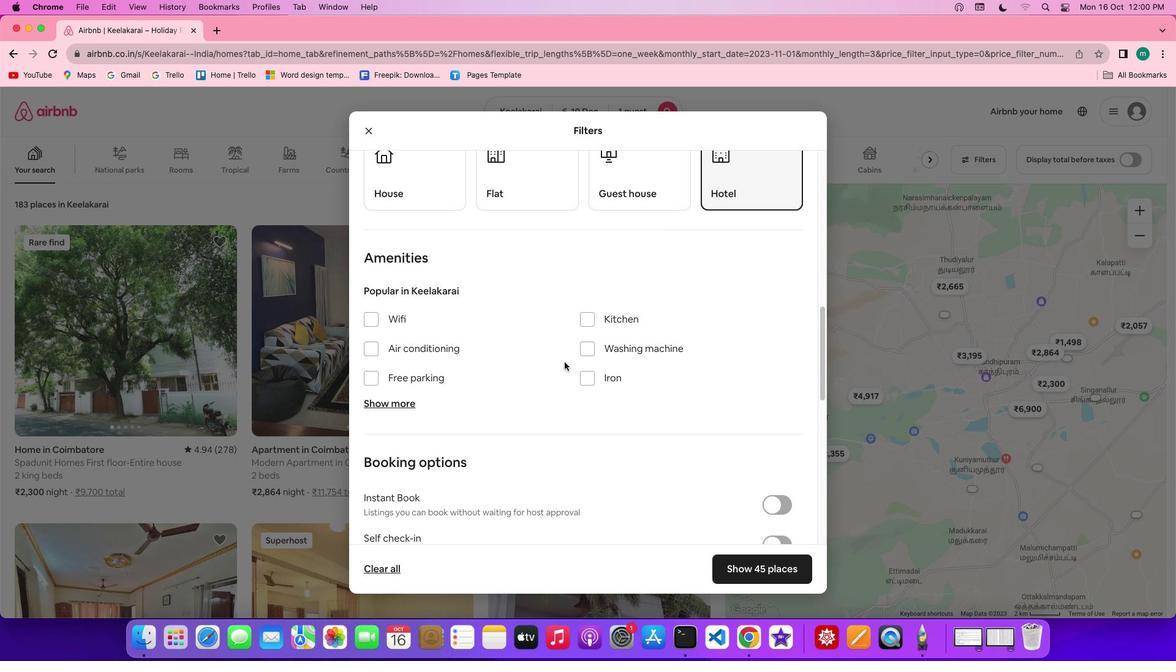 
Action: Mouse moved to (565, 362)
Screenshot: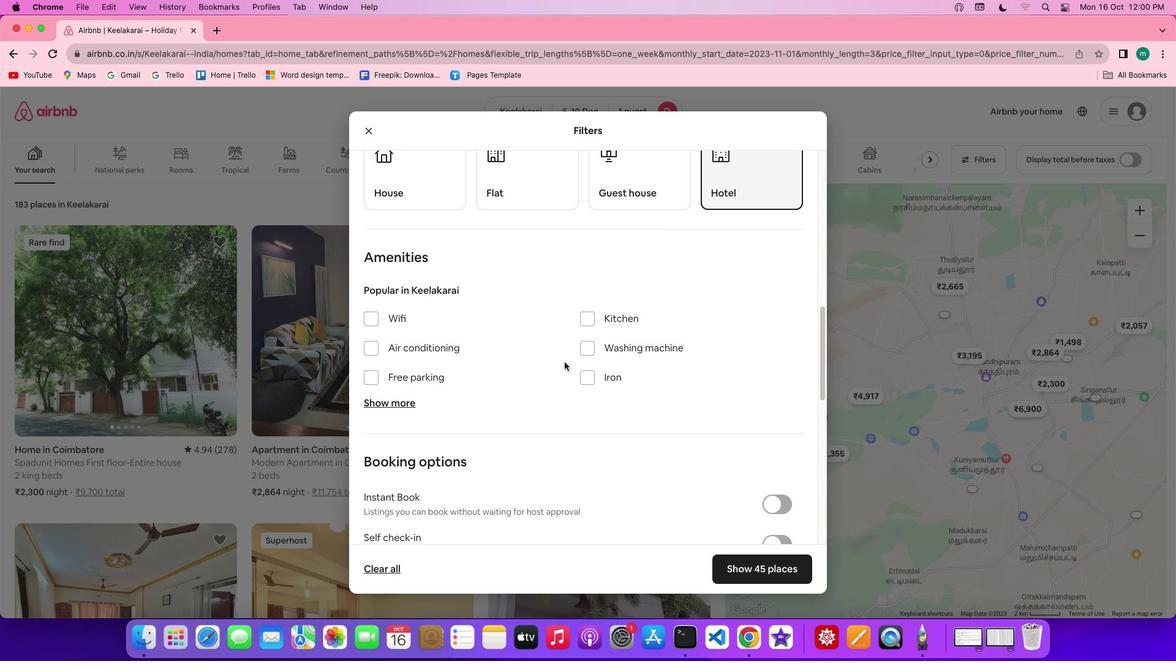 
Action: Mouse scrolled (565, 362) with delta (0, 0)
Screenshot: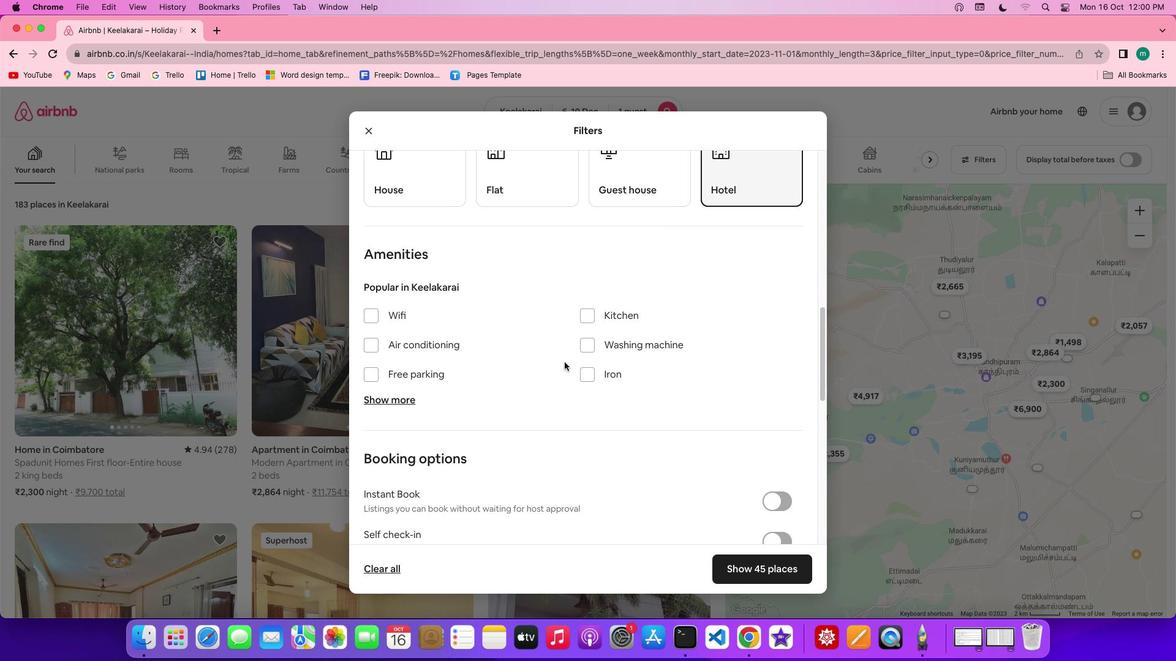 
Action: Mouse scrolled (565, 362) with delta (0, 0)
Screenshot: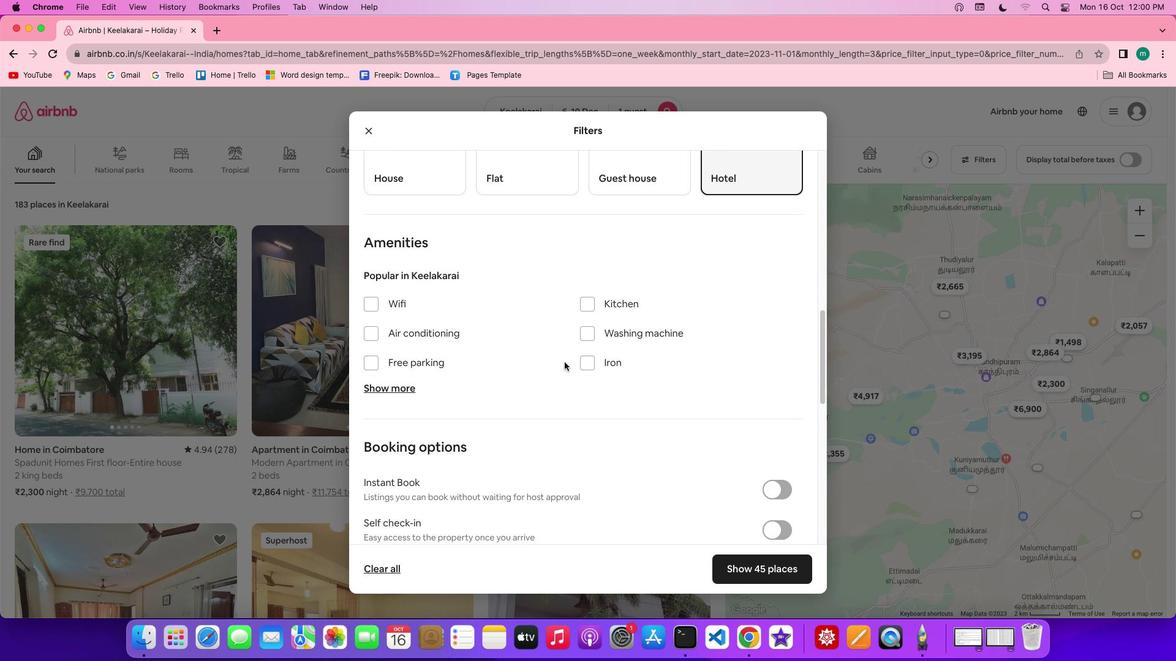 
Action: Mouse moved to (594, 330)
Screenshot: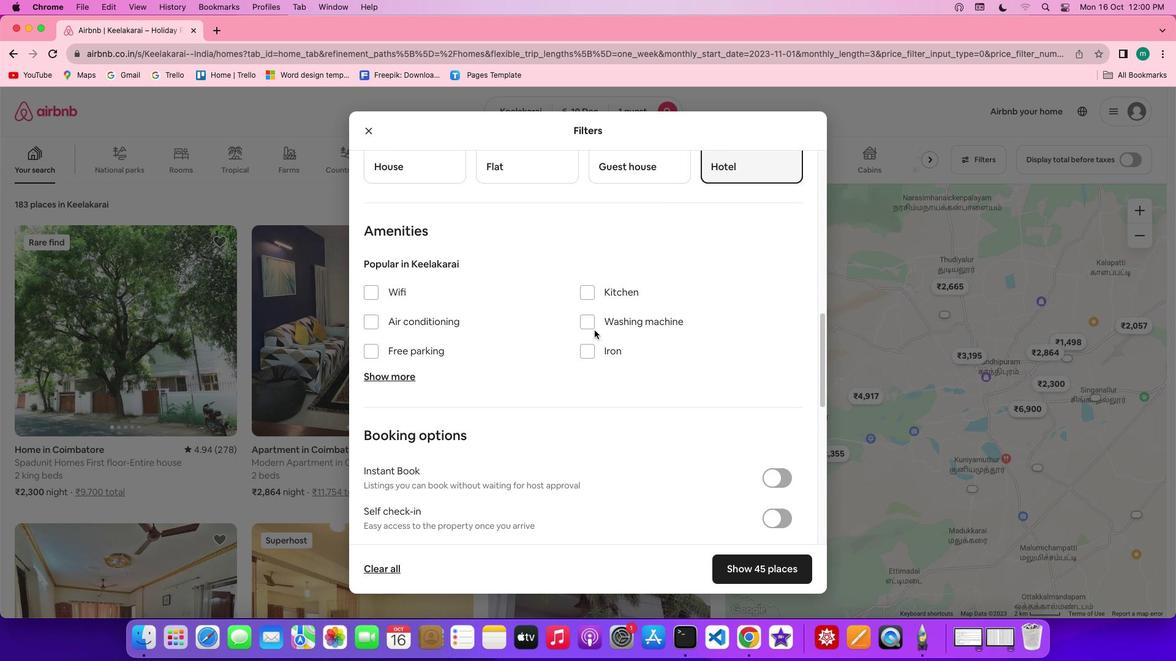 
Action: Mouse pressed left at (594, 330)
Screenshot: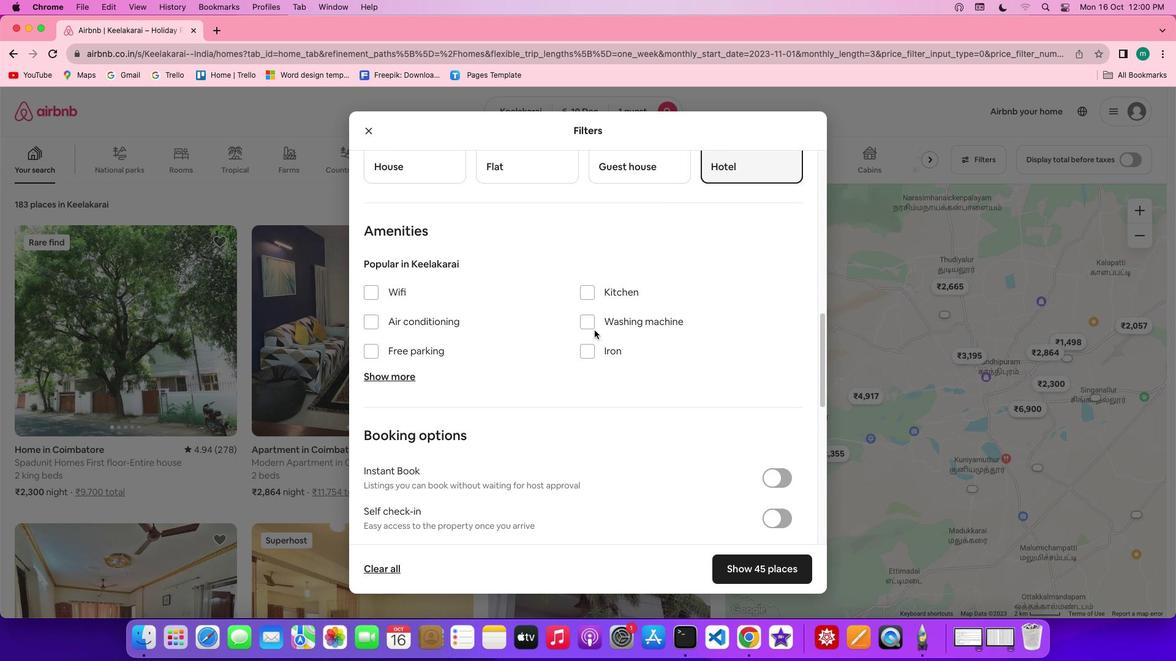 
Action: Mouse moved to (591, 324)
Screenshot: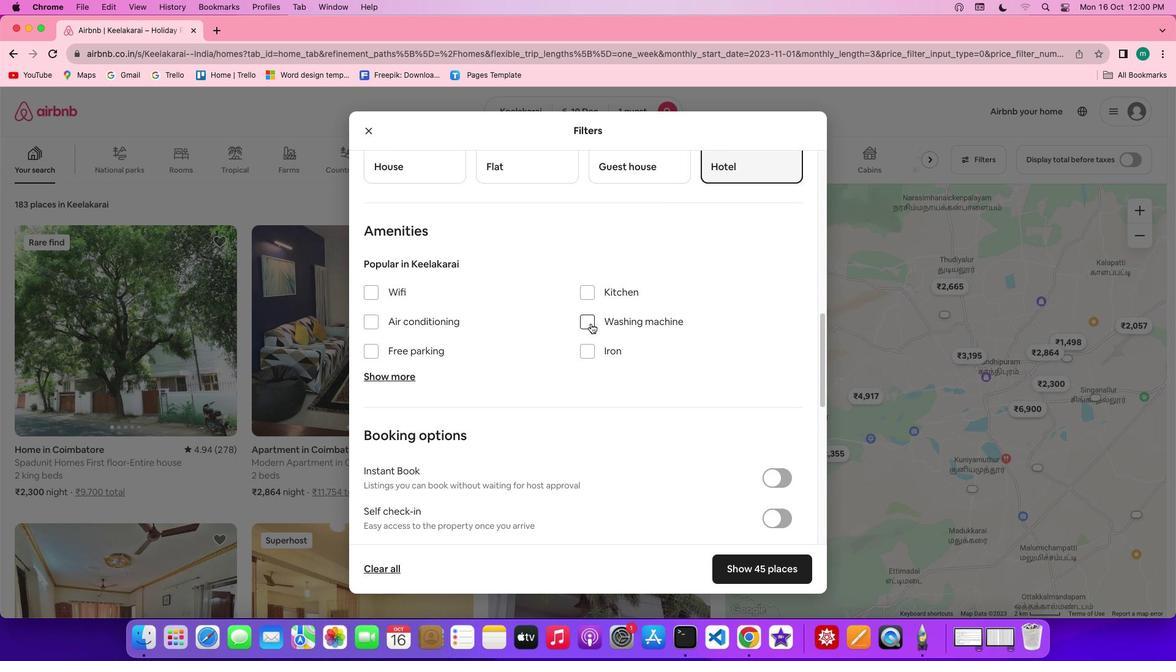 
Action: Mouse pressed left at (591, 324)
Screenshot: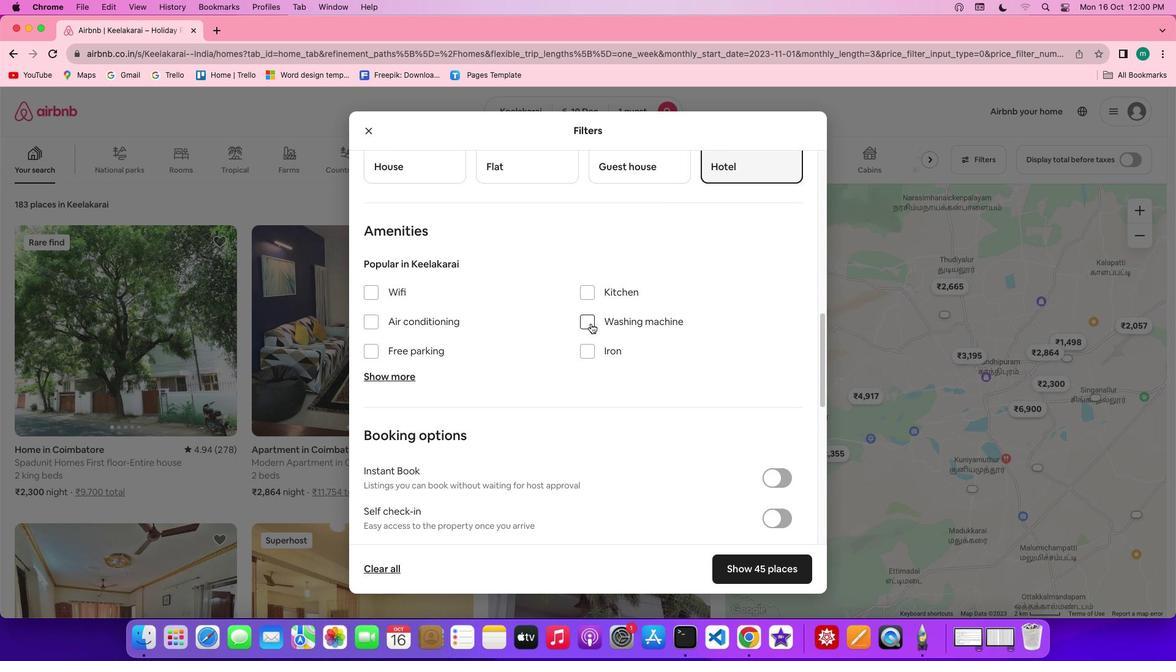 
Action: Mouse moved to (647, 348)
Screenshot: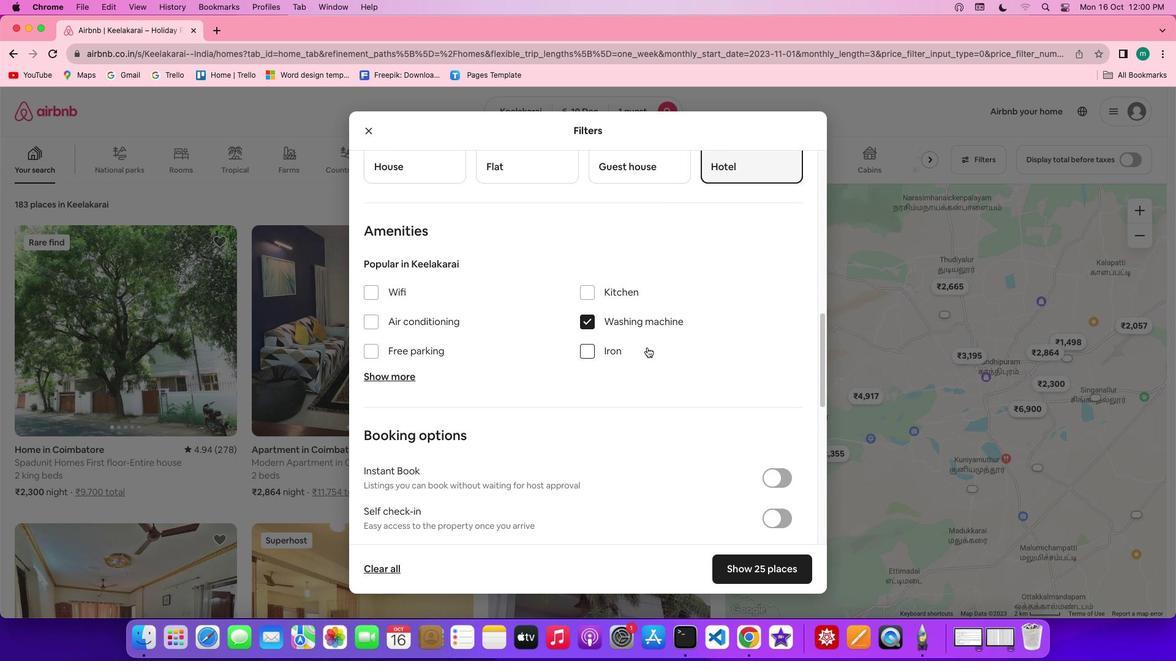 
Action: Mouse scrolled (647, 348) with delta (0, 0)
Screenshot: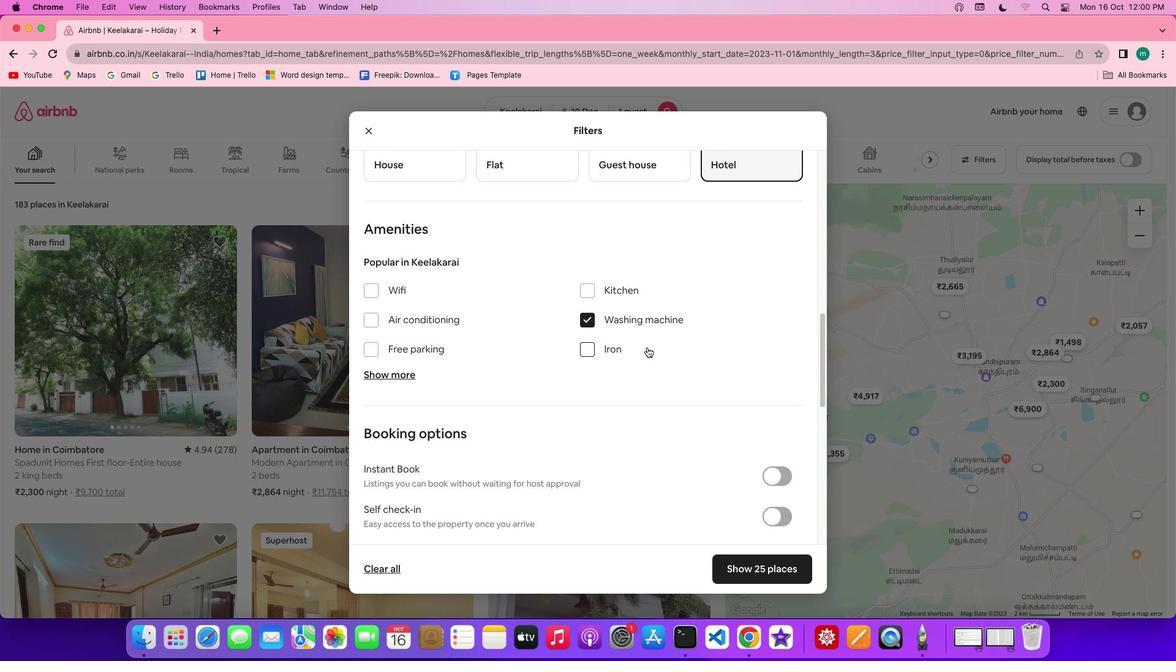 
Action: Mouse scrolled (647, 348) with delta (0, 0)
Screenshot: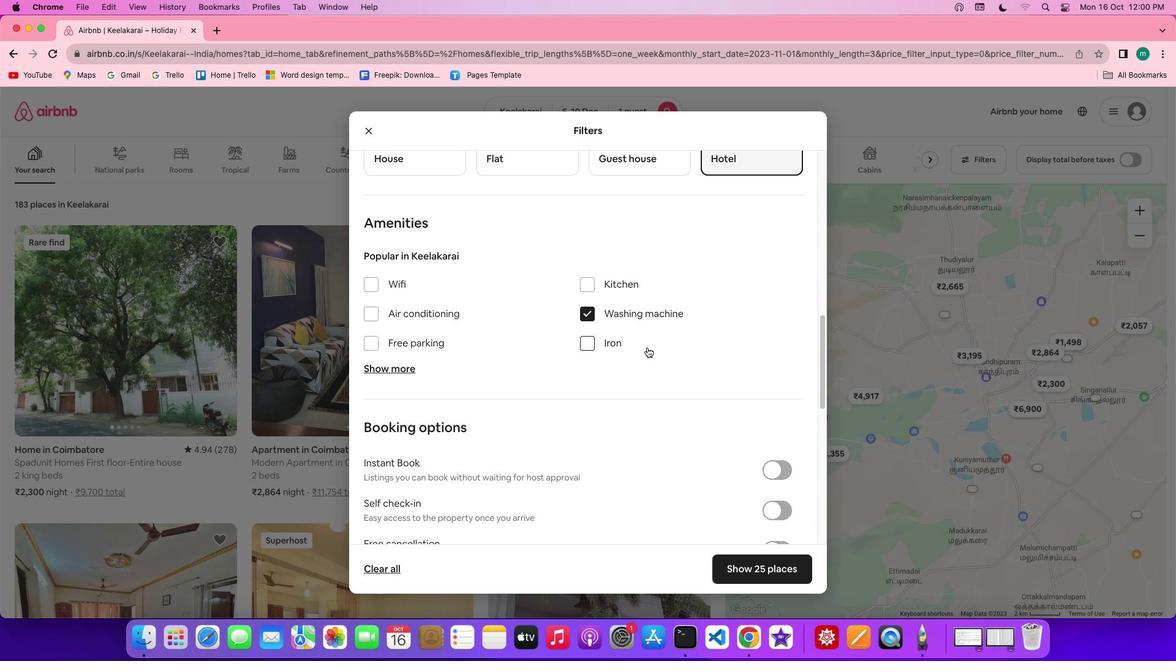 
Action: Mouse scrolled (647, 348) with delta (0, 0)
Screenshot: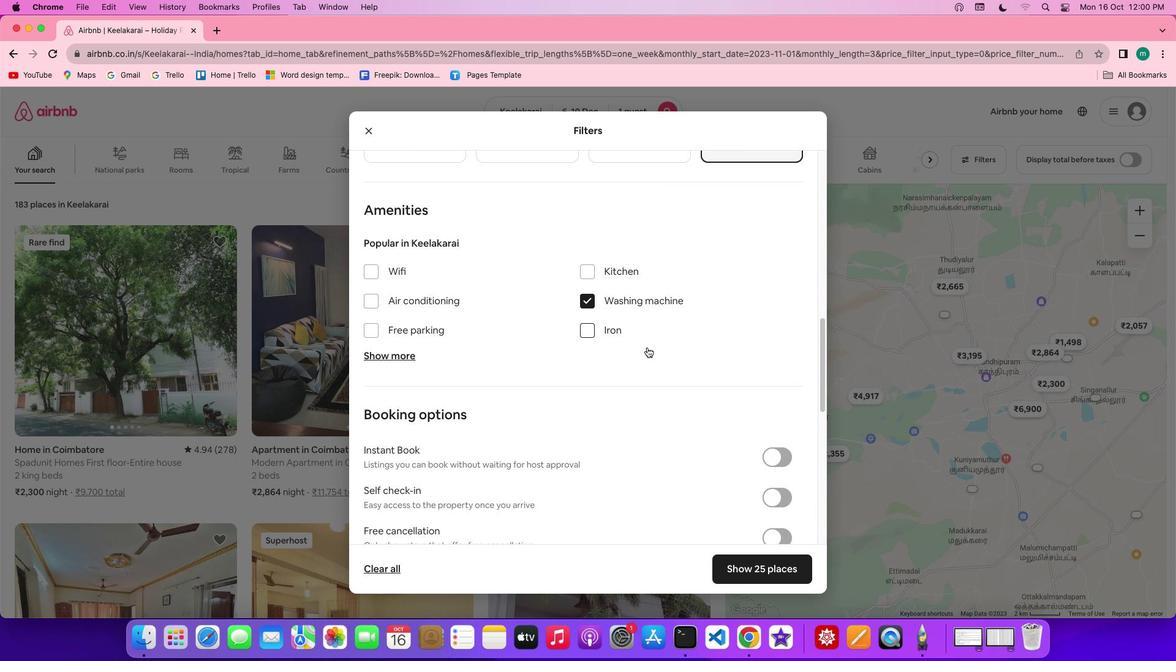 
Action: Mouse scrolled (647, 348) with delta (0, 0)
Screenshot: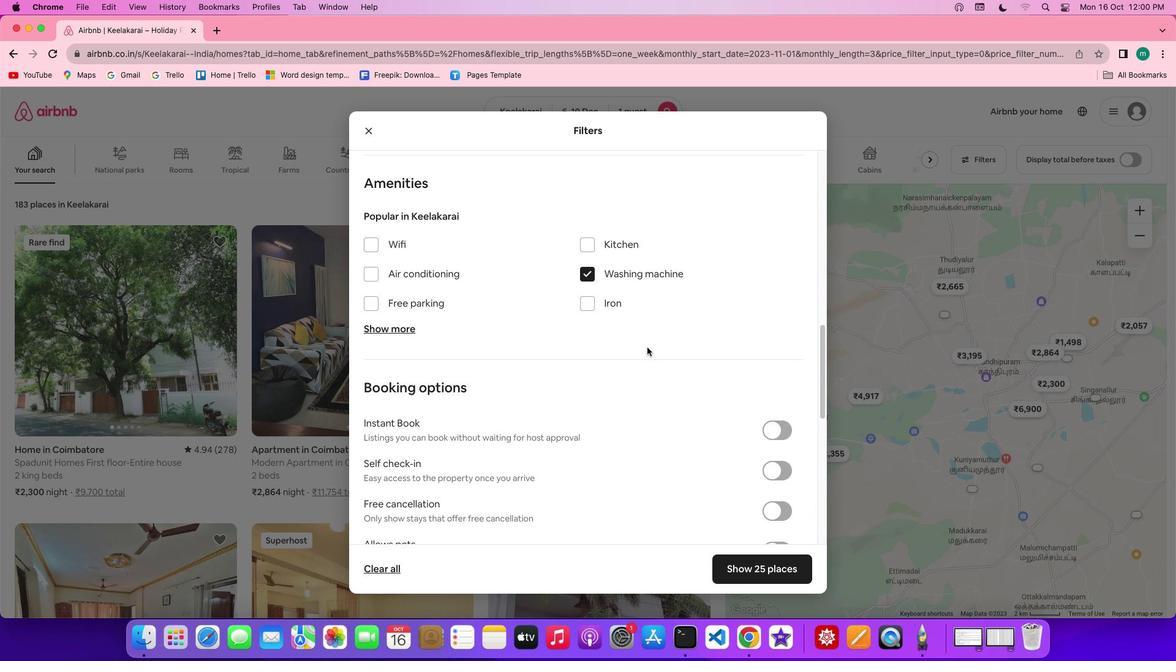 
Action: Mouse scrolled (647, 348) with delta (0, 0)
Screenshot: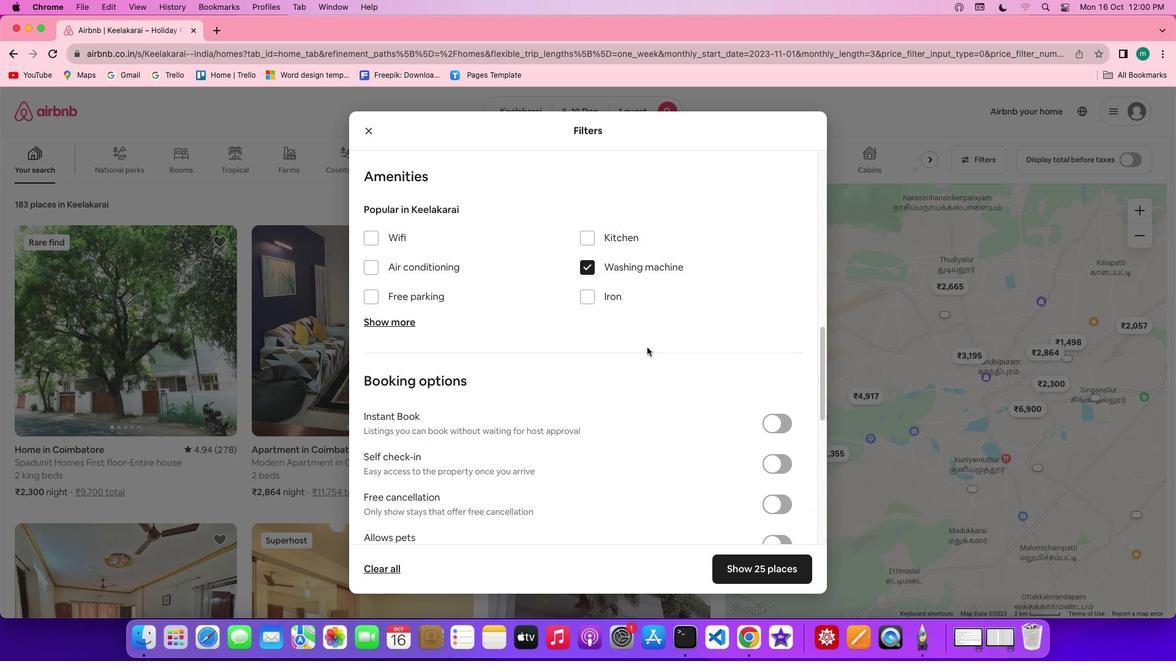 
Action: Mouse moved to (647, 348)
Screenshot: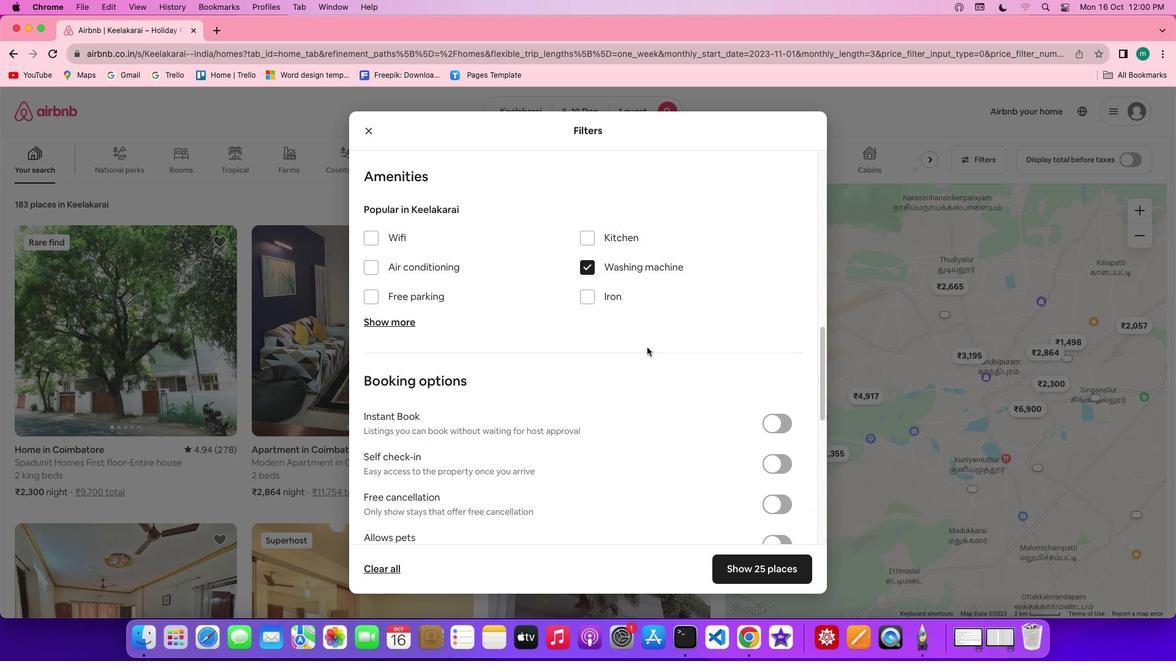 
Action: Mouse scrolled (647, 348) with delta (0, 0)
Screenshot: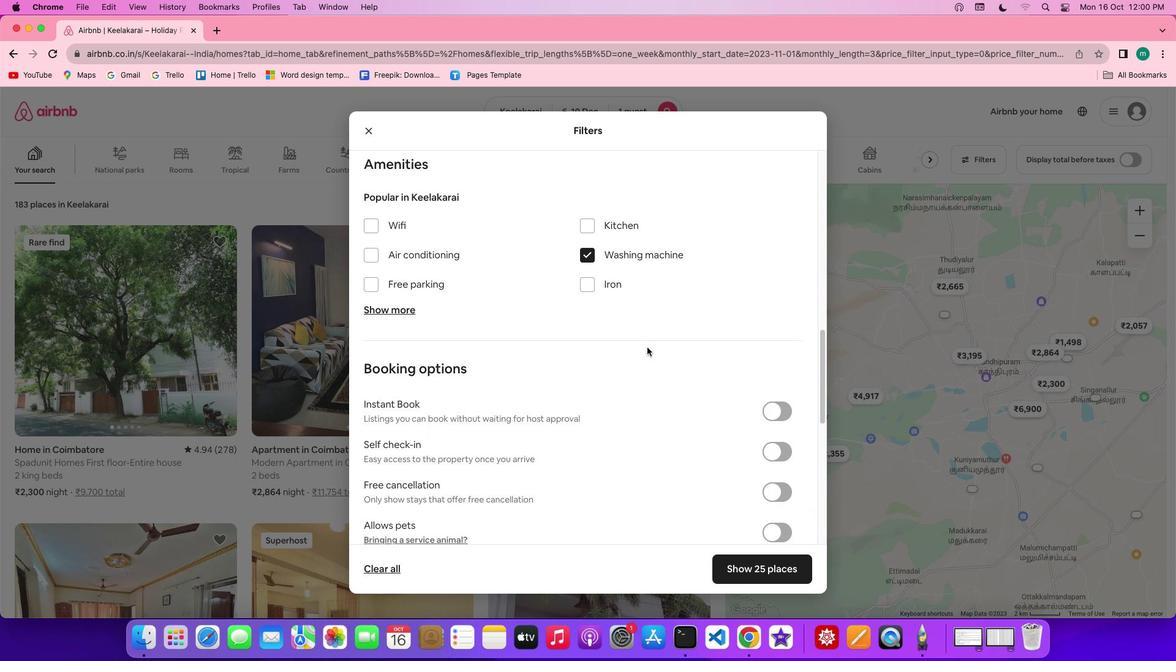 
Action: Mouse scrolled (647, 348) with delta (0, 0)
Screenshot: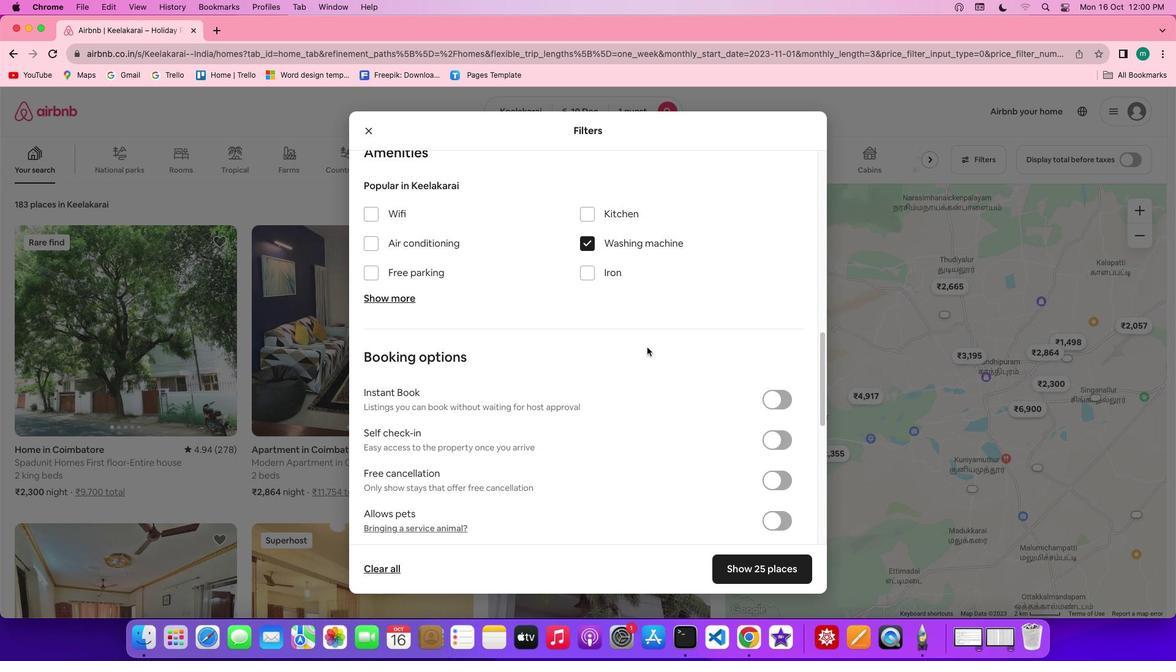 
Action: Mouse scrolled (647, 348) with delta (0, 0)
Screenshot: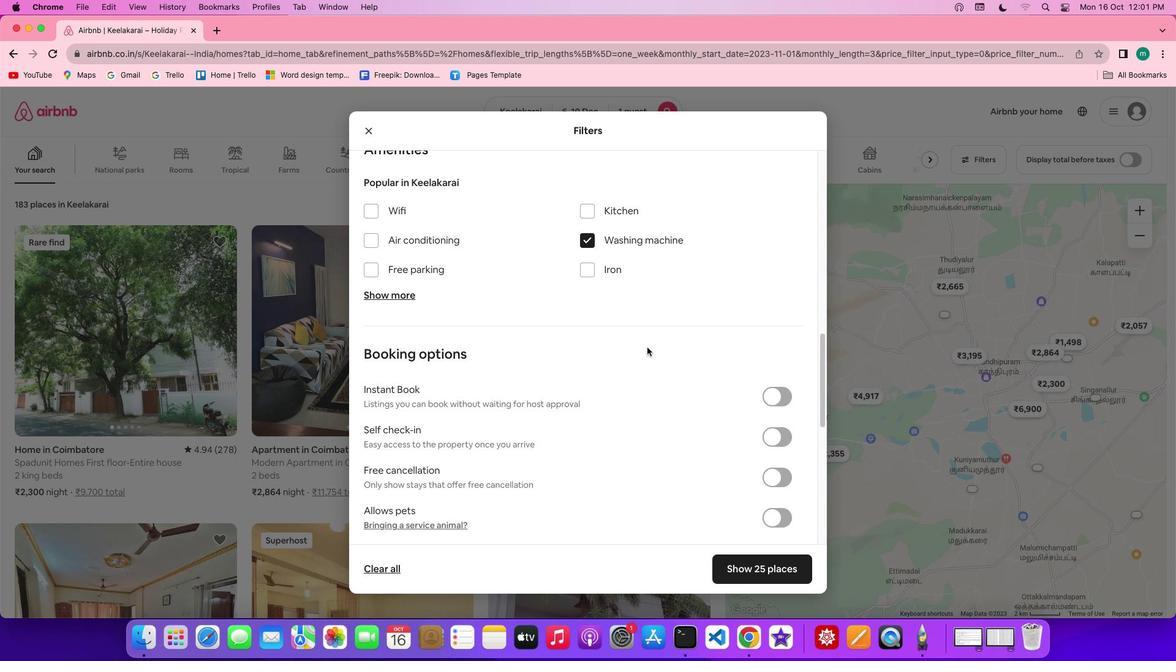 
Action: Mouse scrolled (647, 348) with delta (0, 0)
Screenshot: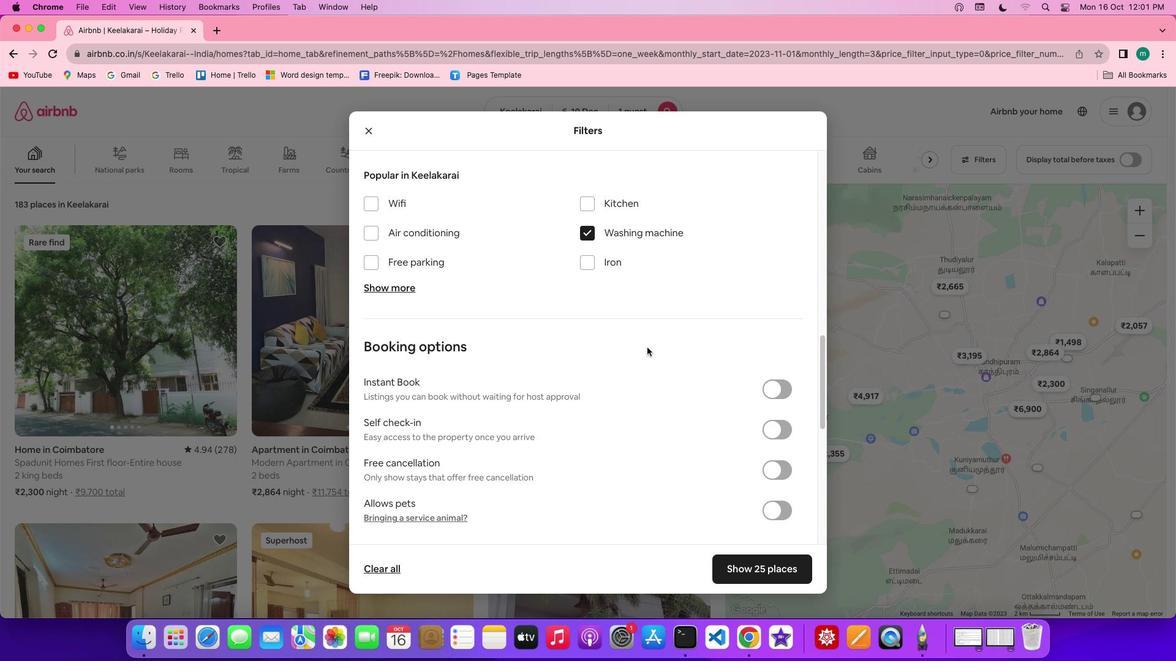 
Action: Mouse scrolled (647, 348) with delta (0, 0)
Screenshot: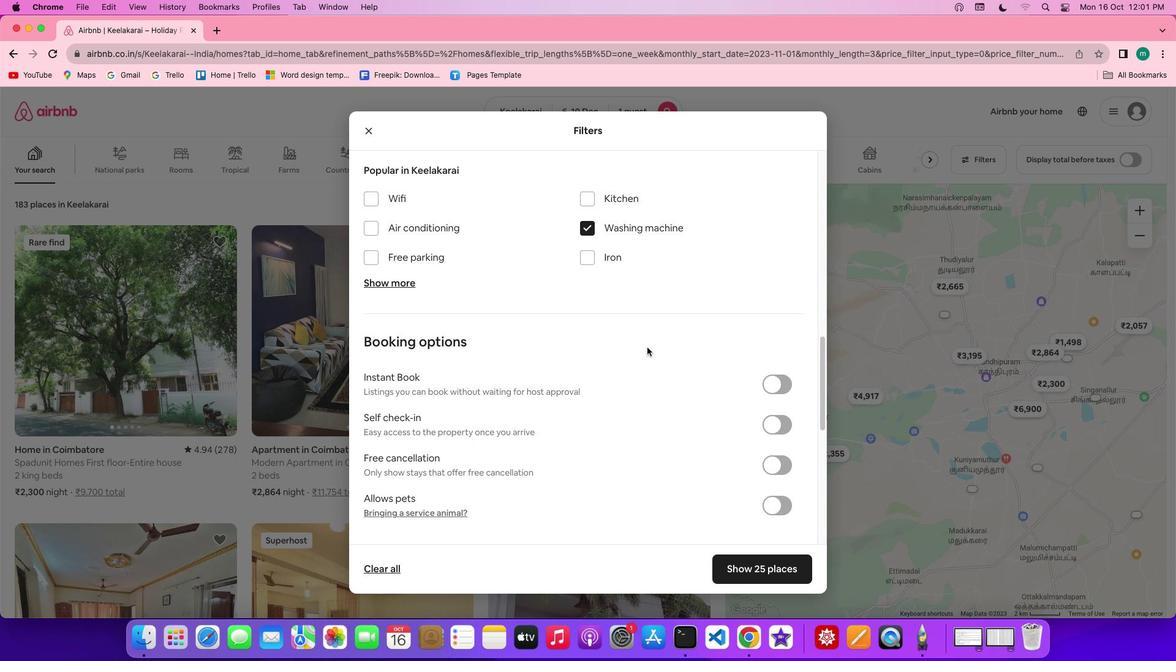 
Action: Mouse scrolled (647, 348) with delta (0, 0)
Screenshot: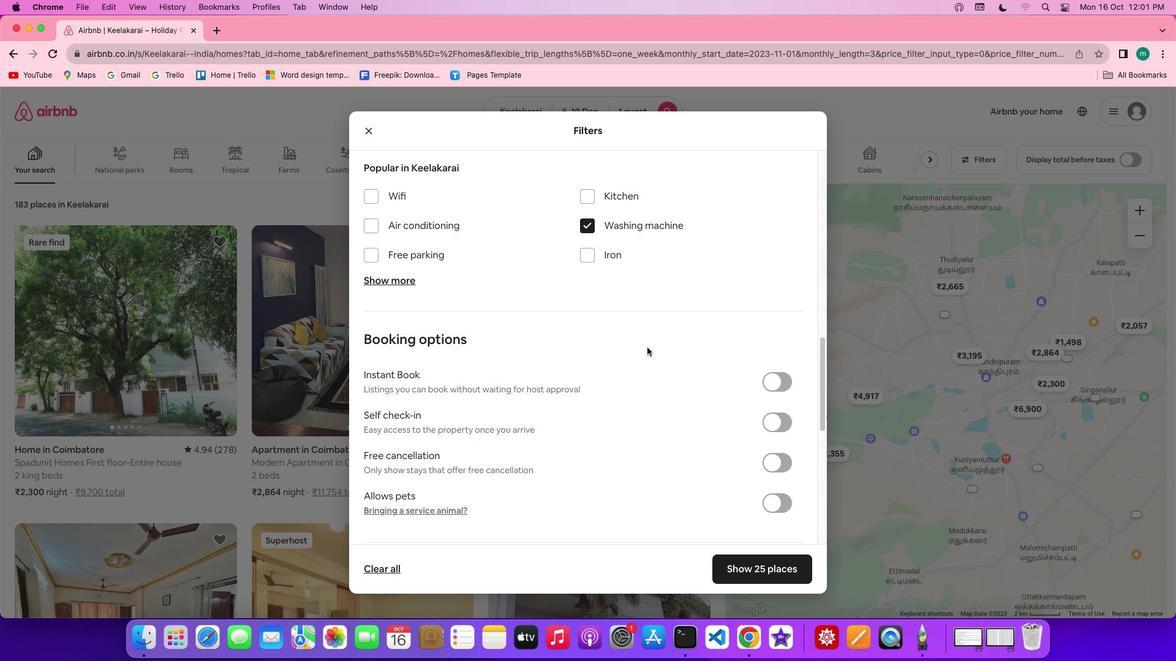 
Action: Mouse scrolled (647, 348) with delta (0, 0)
Screenshot: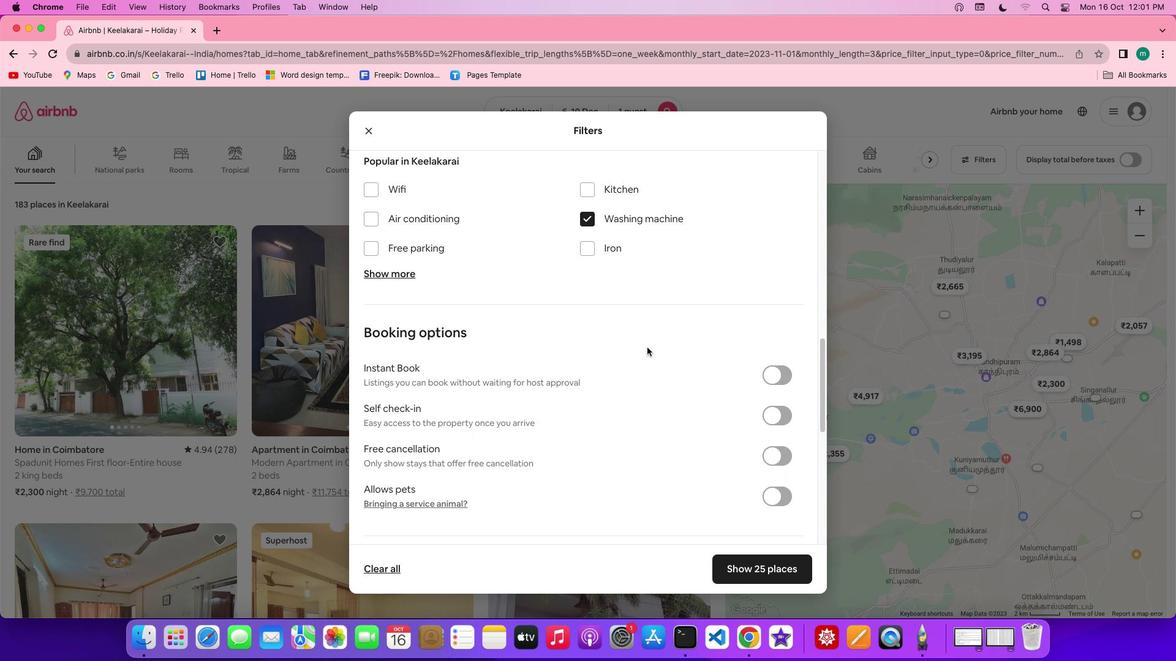 
Action: Mouse scrolled (647, 348) with delta (0, 0)
Screenshot: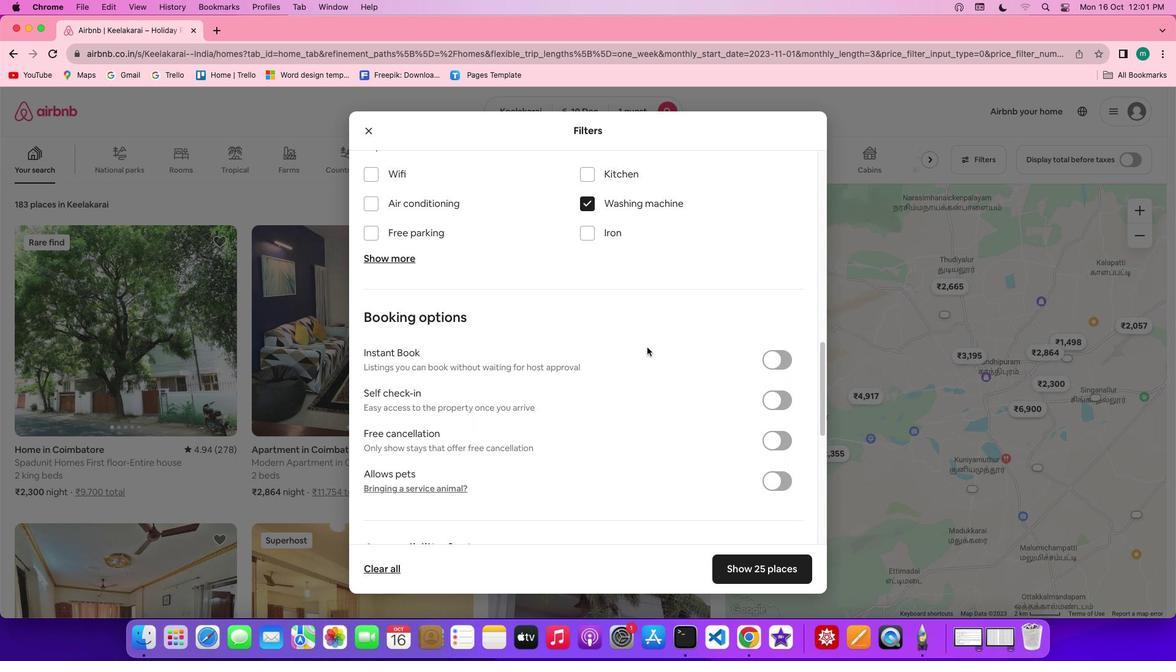 
Action: Mouse scrolled (647, 348) with delta (0, 0)
Screenshot: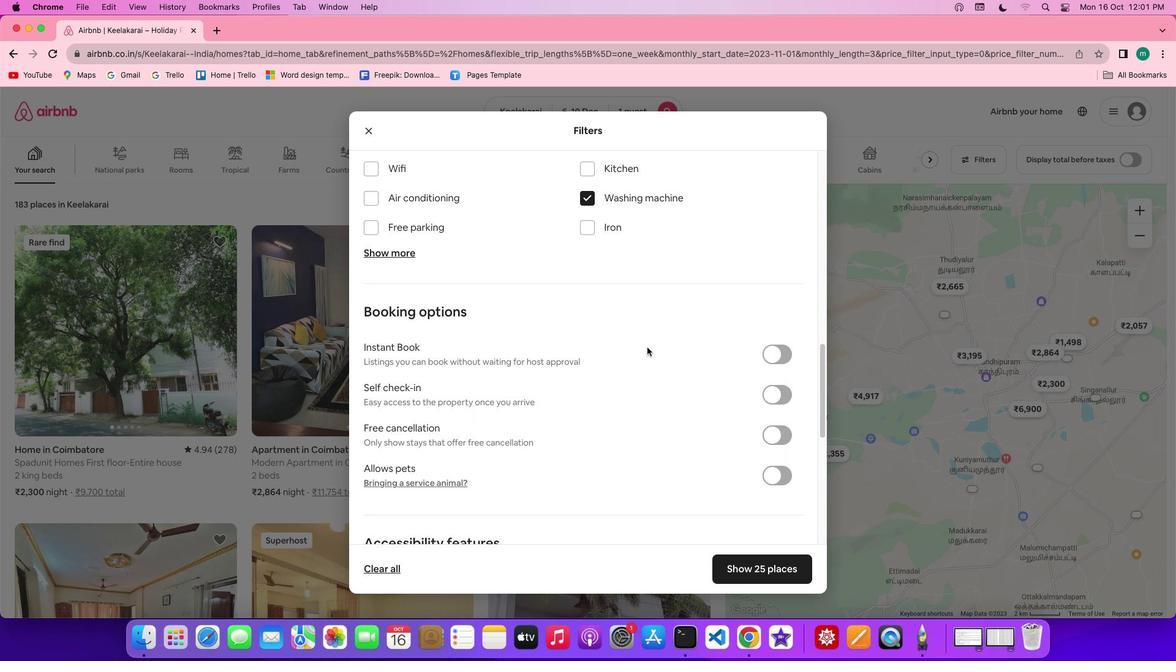
Action: Mouse scrolled (647, 348) with delta (0, -1)
Screenshot: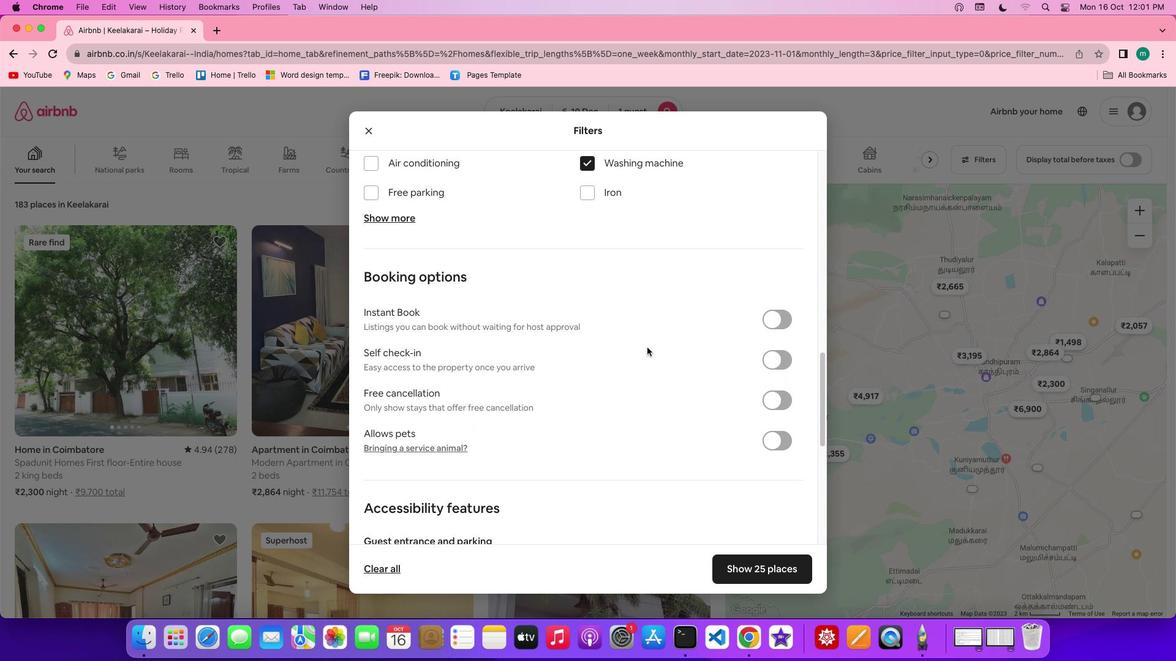 
Action: Mouse moved to (797, 306)
Screenshot: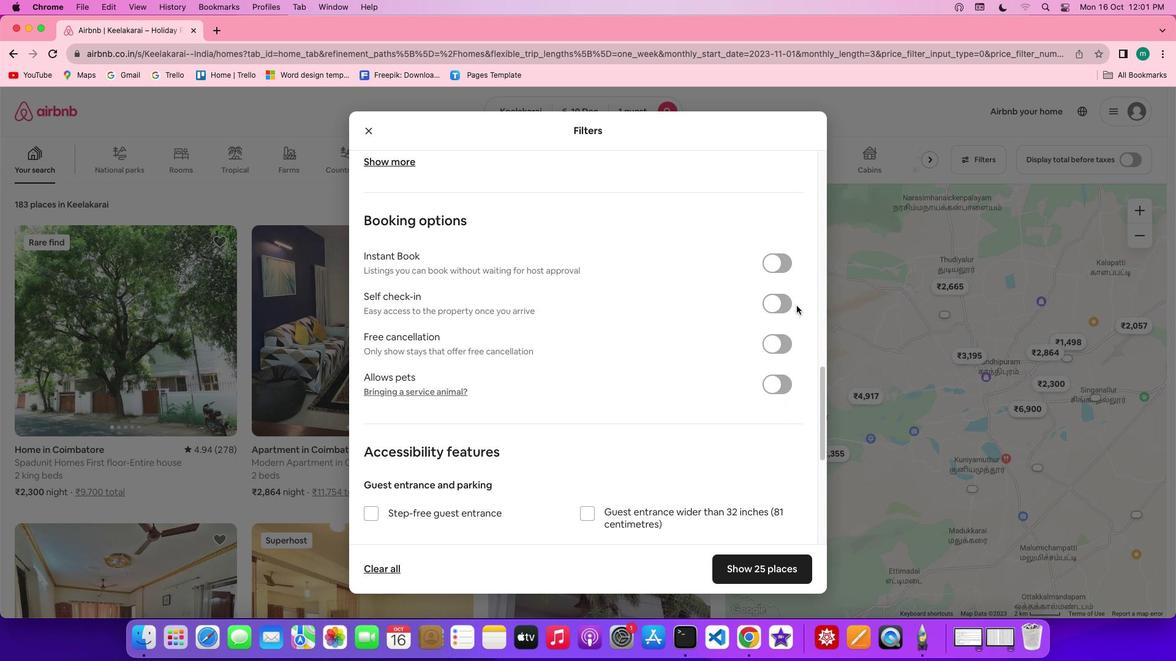 
Action: Mouse pressed left at (797, 306)
Screenshot: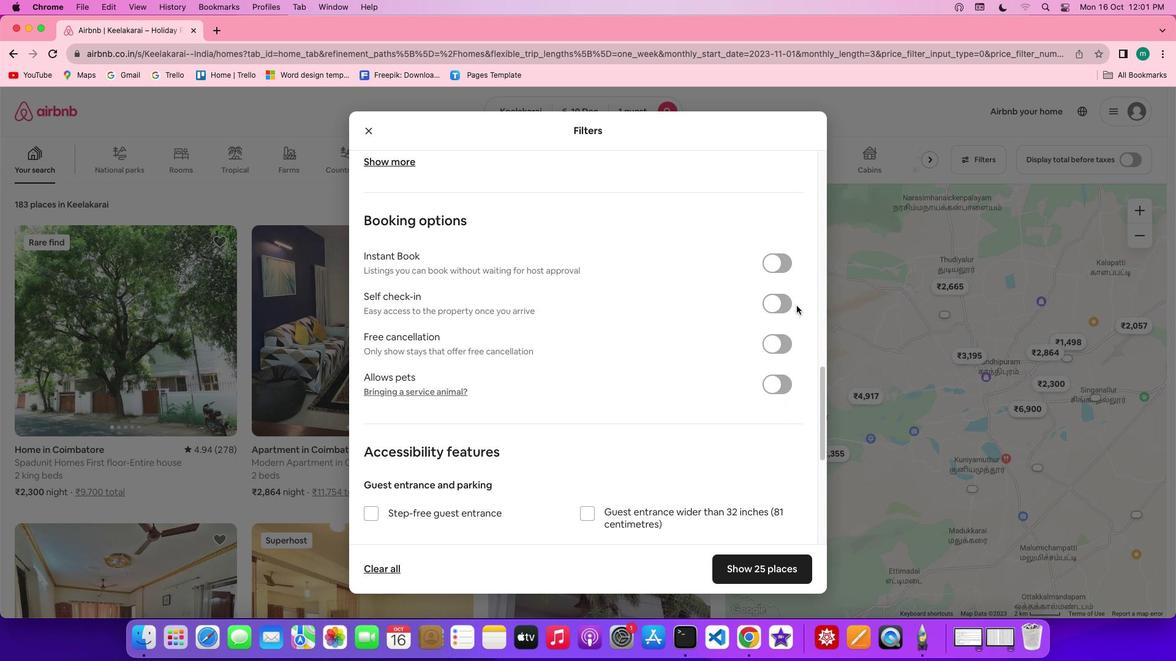 
Action: Mouse moved to (786, 304)
Screenshot: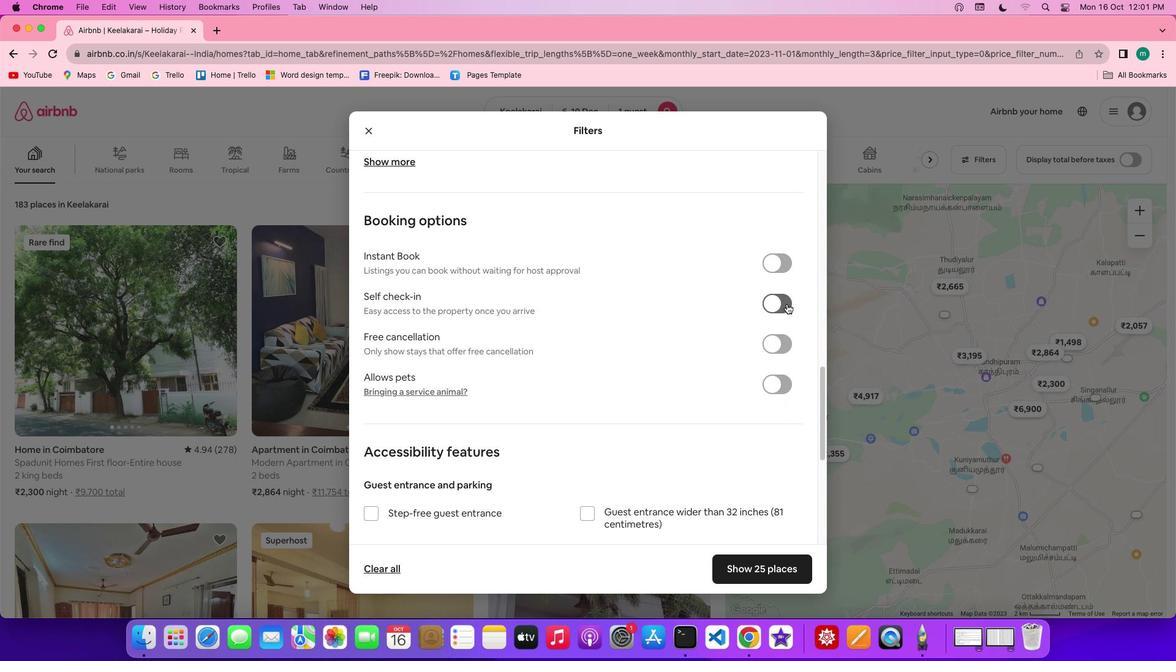
Action: Mouse pressed left at (786, 304)
Screenshot: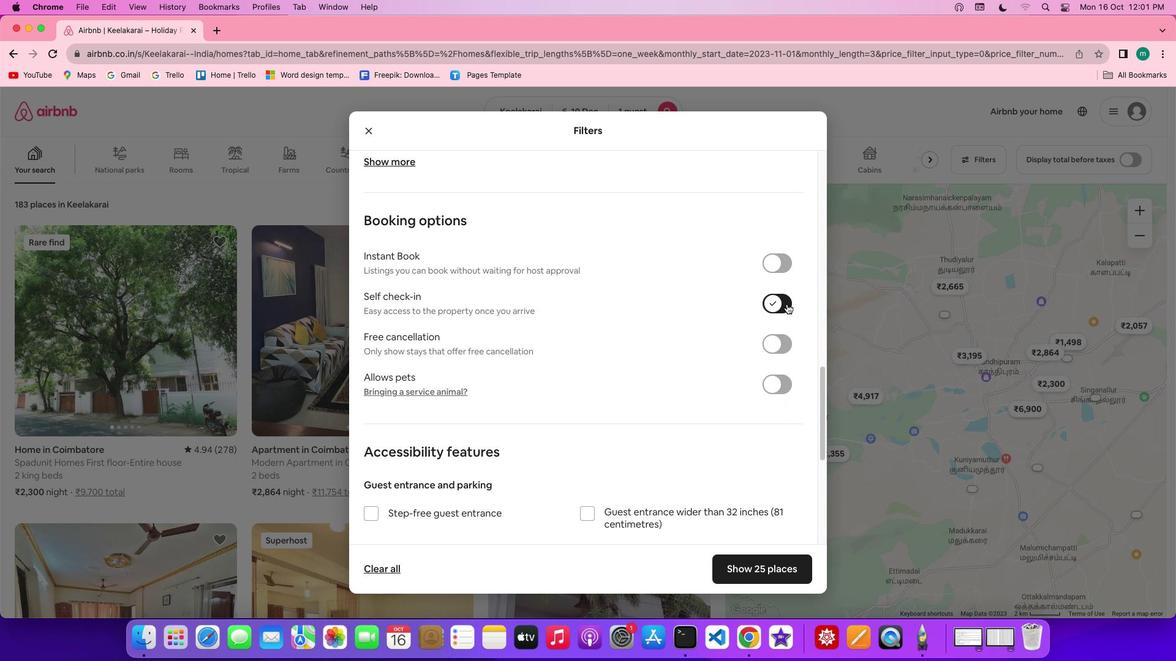 
Action: Mouse moved to (769, 573)
Screenshot: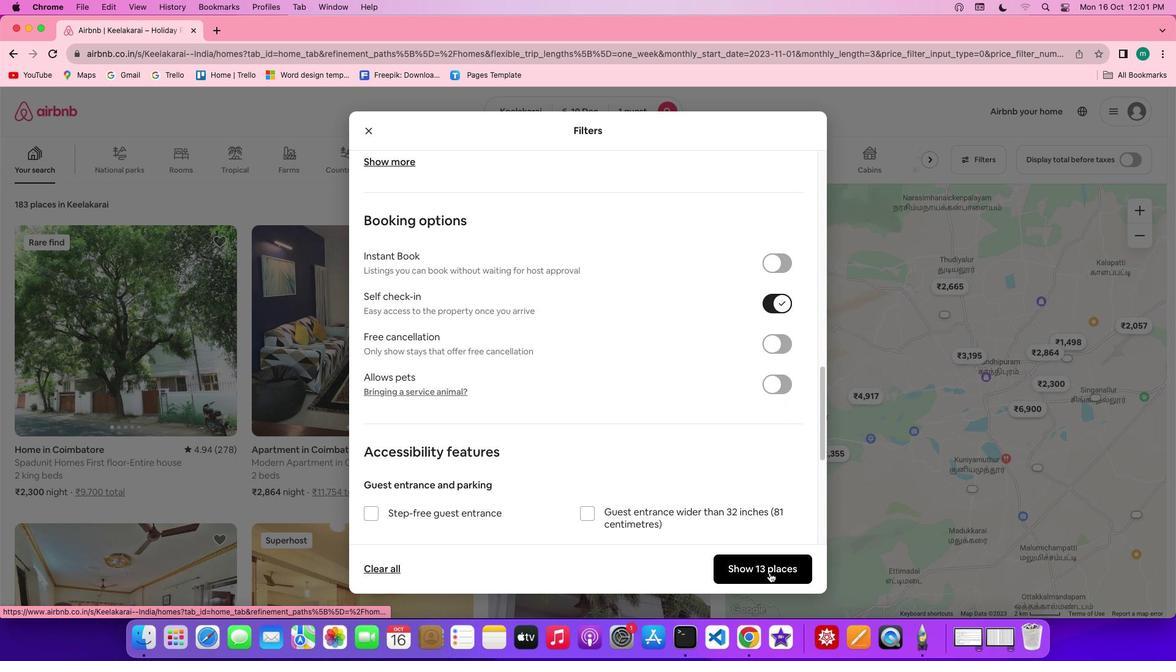 
Action: Mouse pressed left at (769, 573)
Screenshot: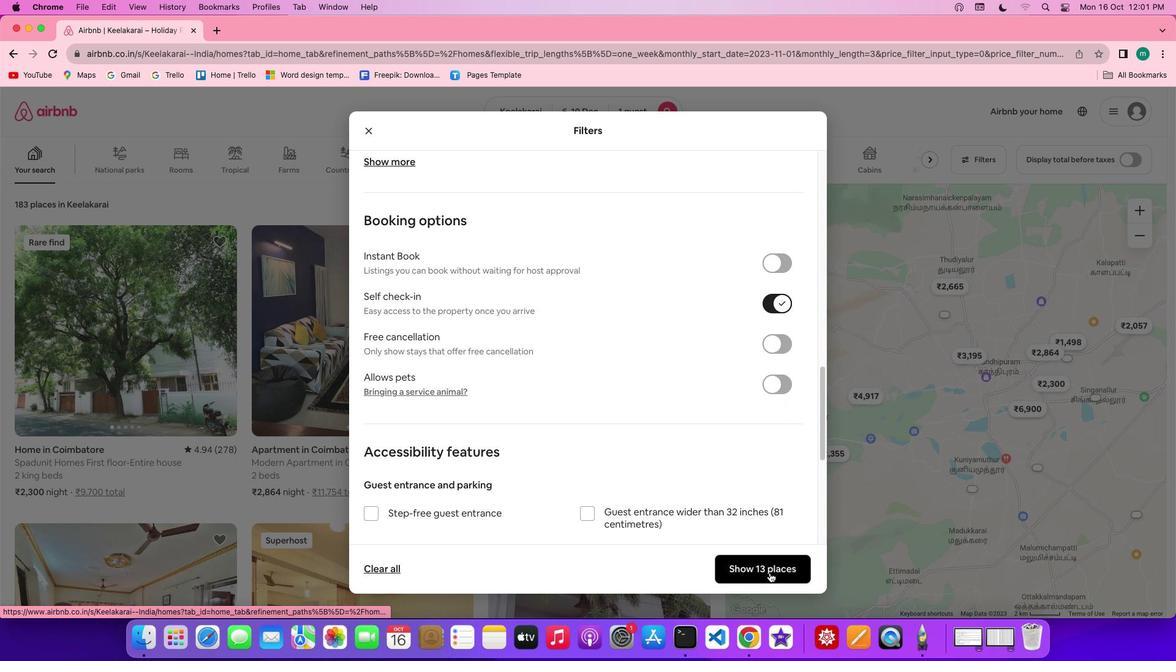 
Action: Mouse moved to (522, 410)
Screenshot: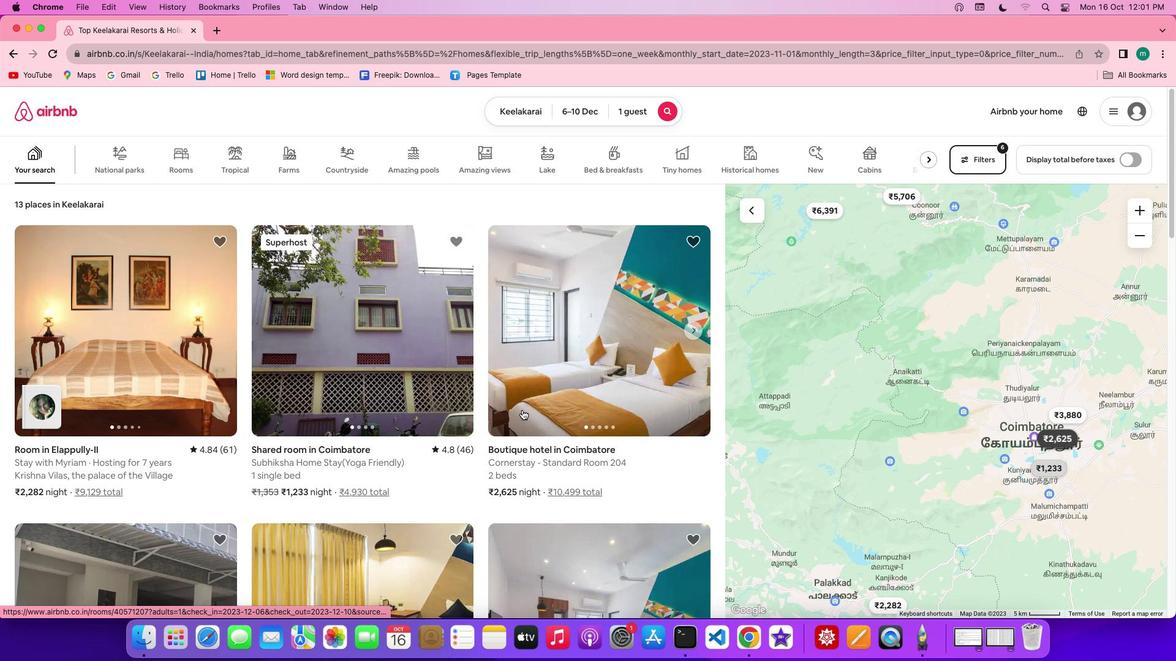 
Action: Mouse scrolled (522, 410) with delta (0, 0)
Screenshot: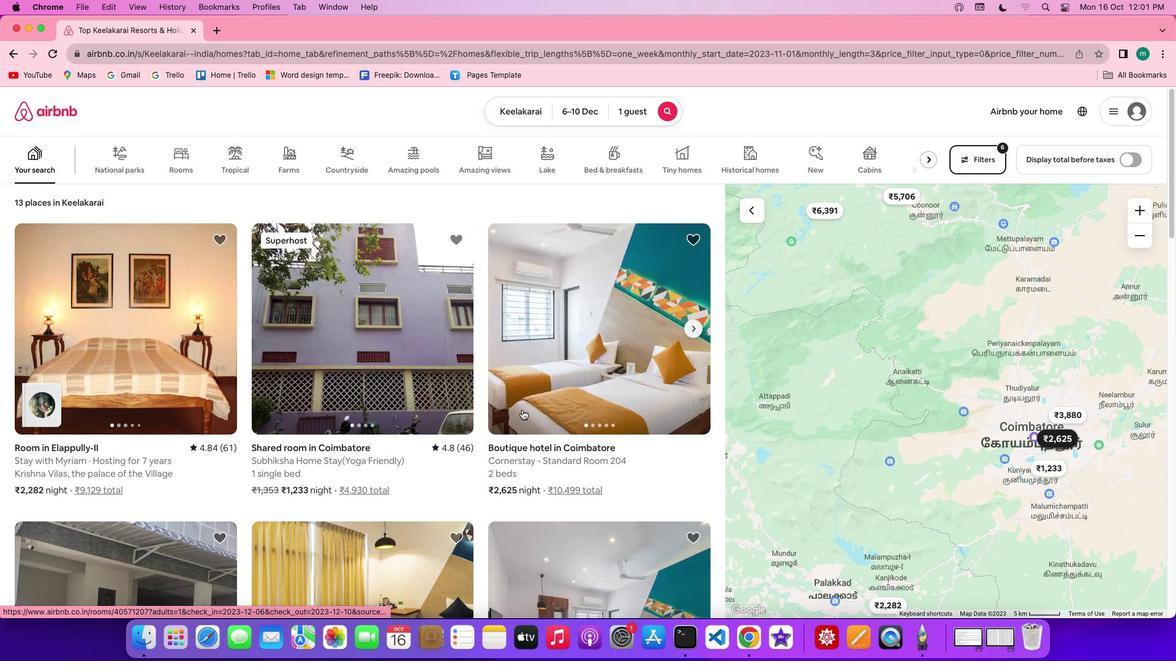 
Action: Mouse scrolled (522, 410) with delta (0, 0)
Screenshot: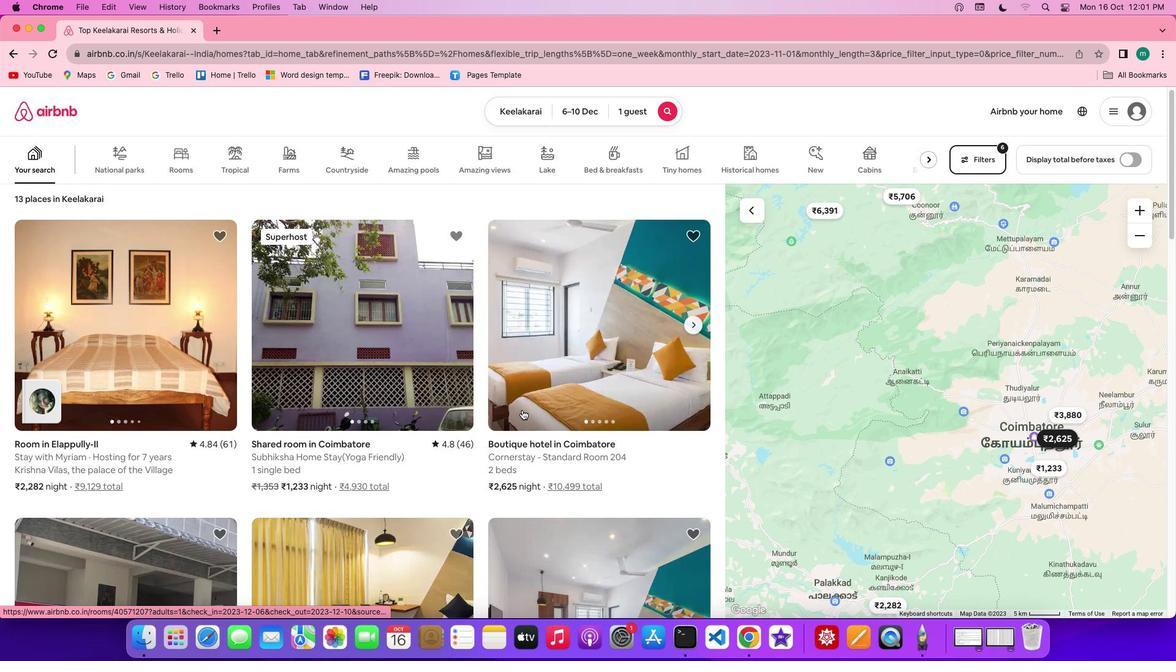 
Action: Mouse scrolled (522, 410) with delta (0, -1)
Screenshot: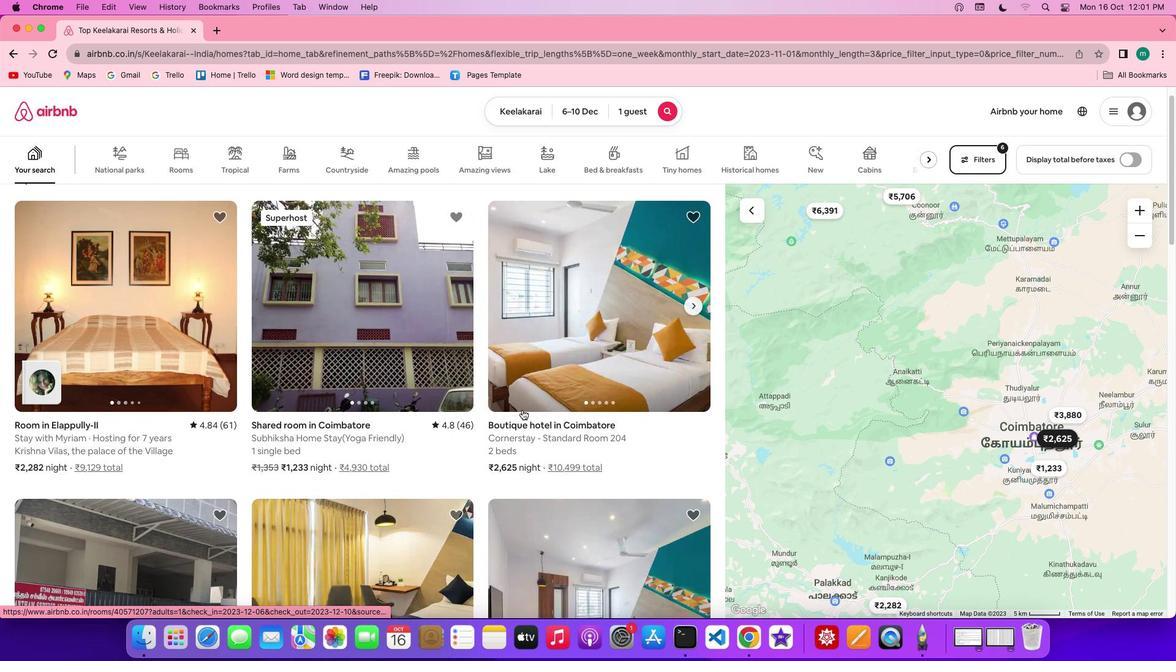 
Action: Mouse scrolled (522, 410) with delta (0, 0)
Screenshot: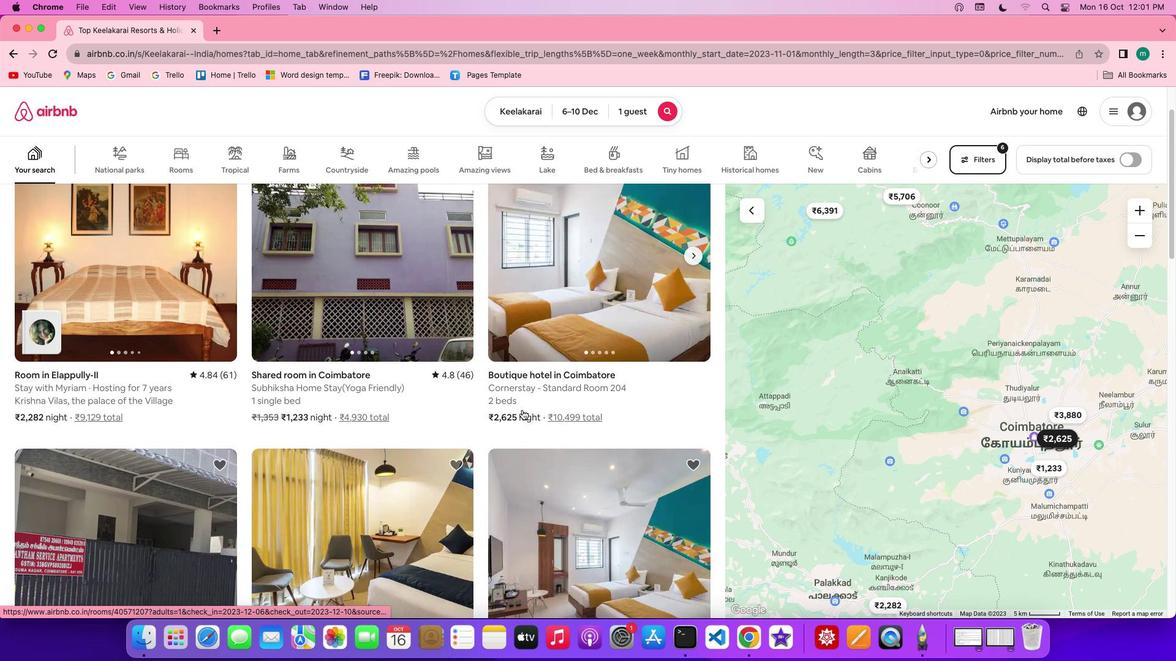 
Action: Mouse moved to (527, 406)
Screenshot: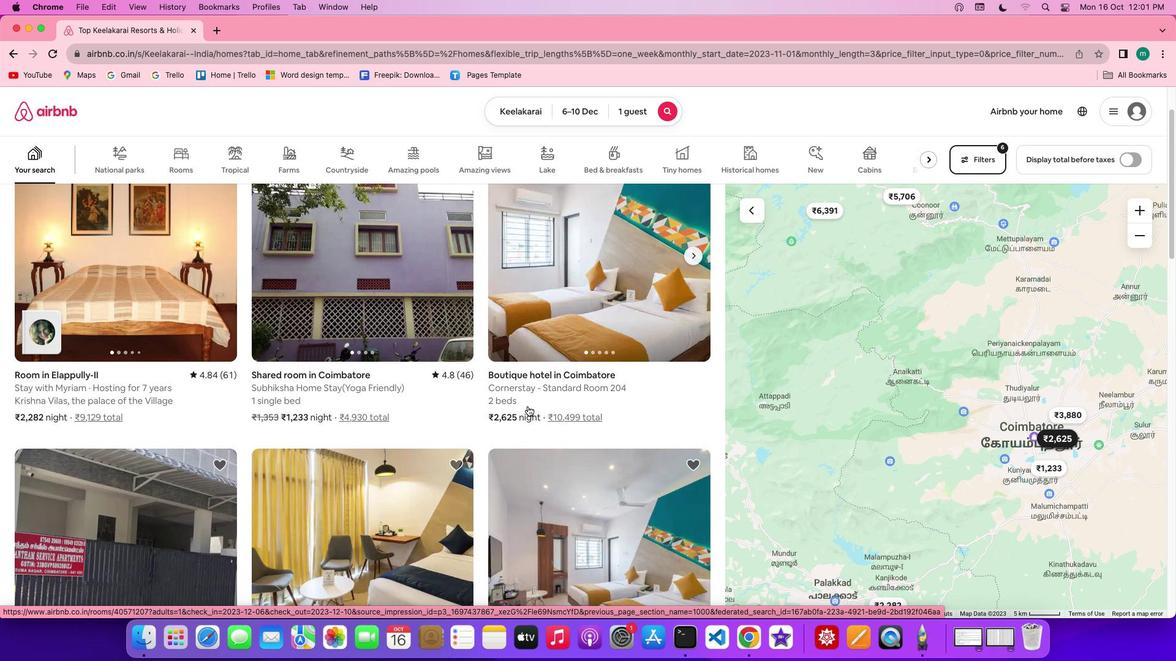 
Action: Mouse scrolled (527, 406) with delta (0, 0)
Screenshot: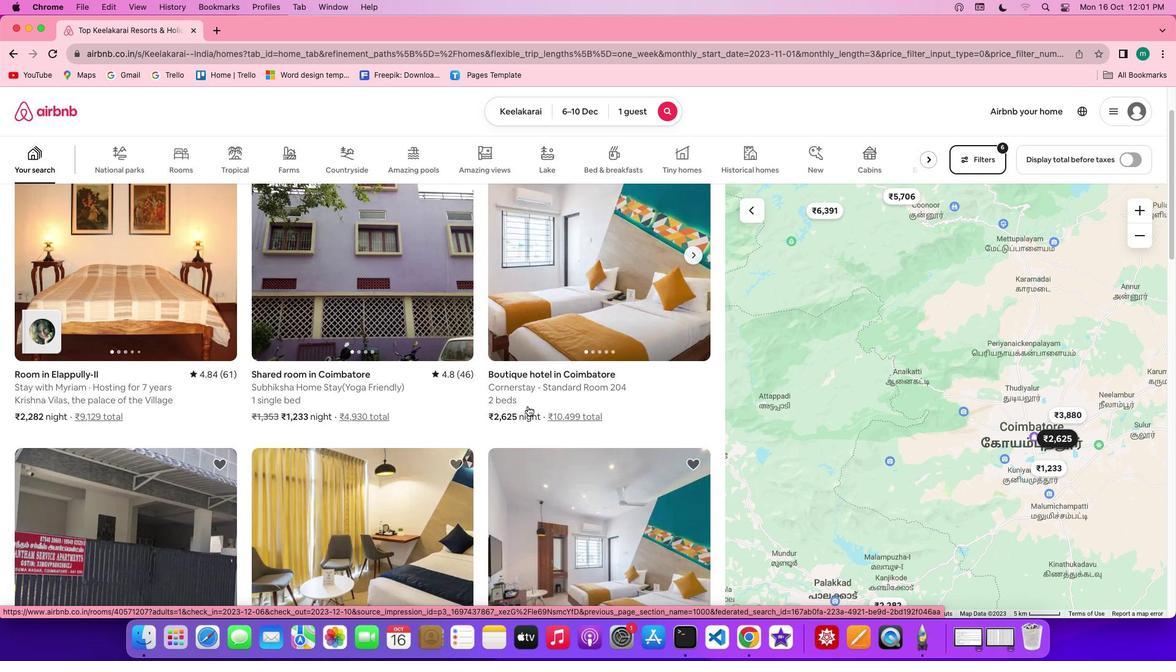 
Action: Mouse scrolled (527, 406) with delta (0, 0)
Screenshot: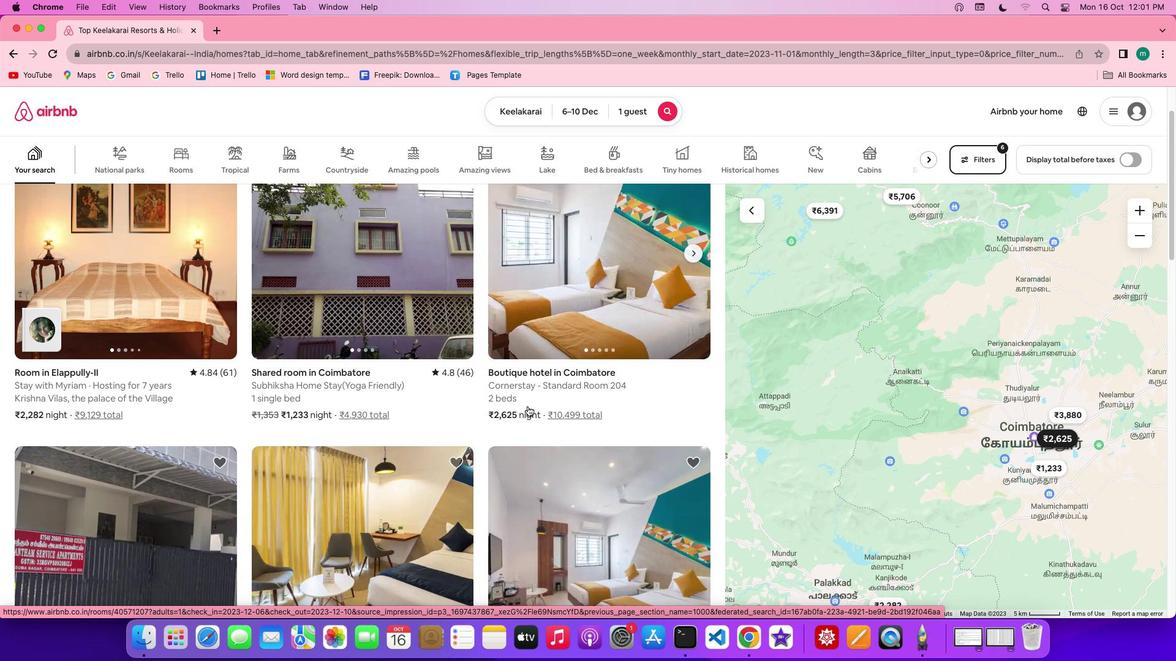 
Action: Mouse scrolled (527, 406) with delta (0, 0)
Screenshot: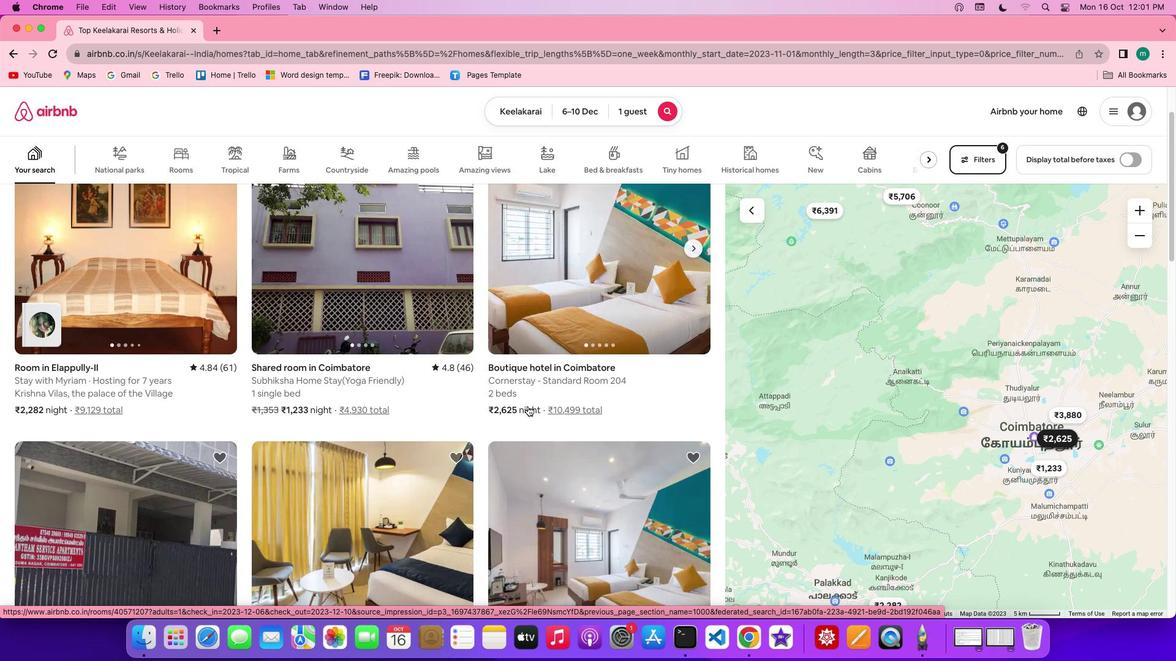 
Action: Mouse moved to (516, 395)
Screenshot: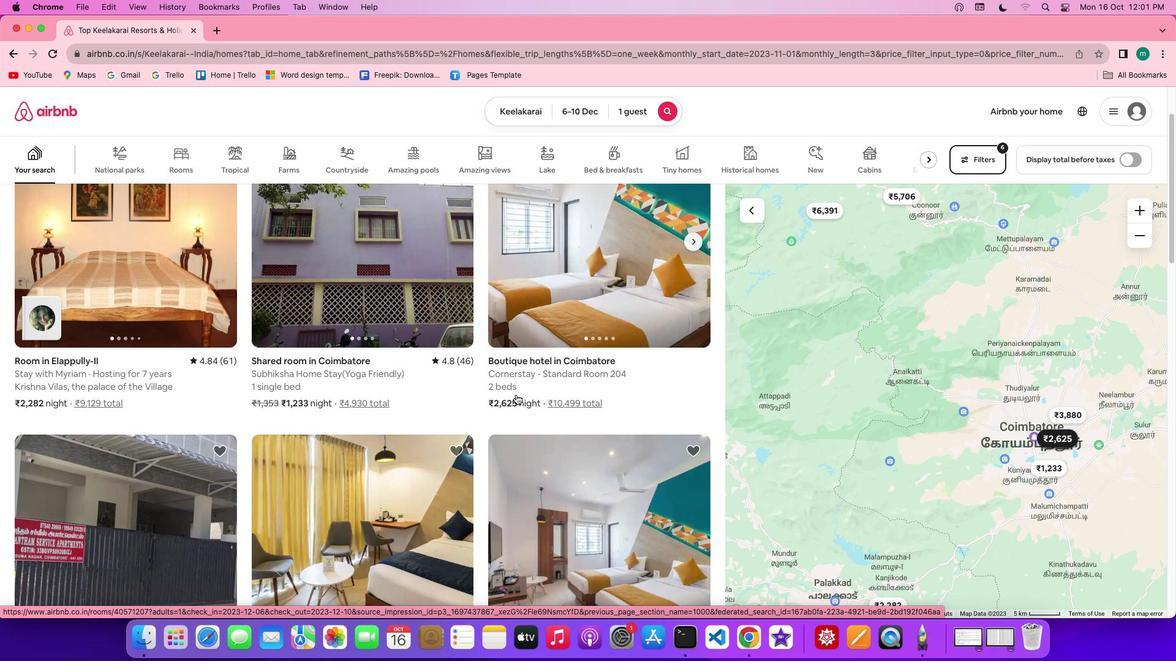
Action: Mouse scrolled (516, 395) with delta (0, 0)
Screenshot: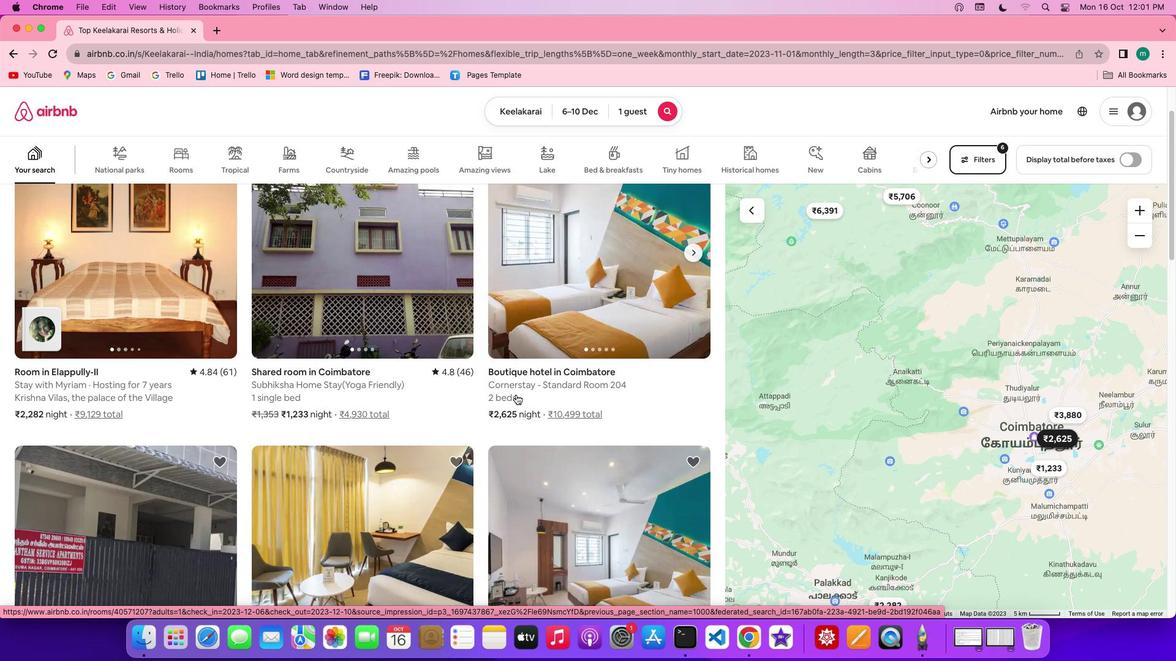 
Action: Mouse scrolled (516, 395) with delta (0, 0)
Screenshot: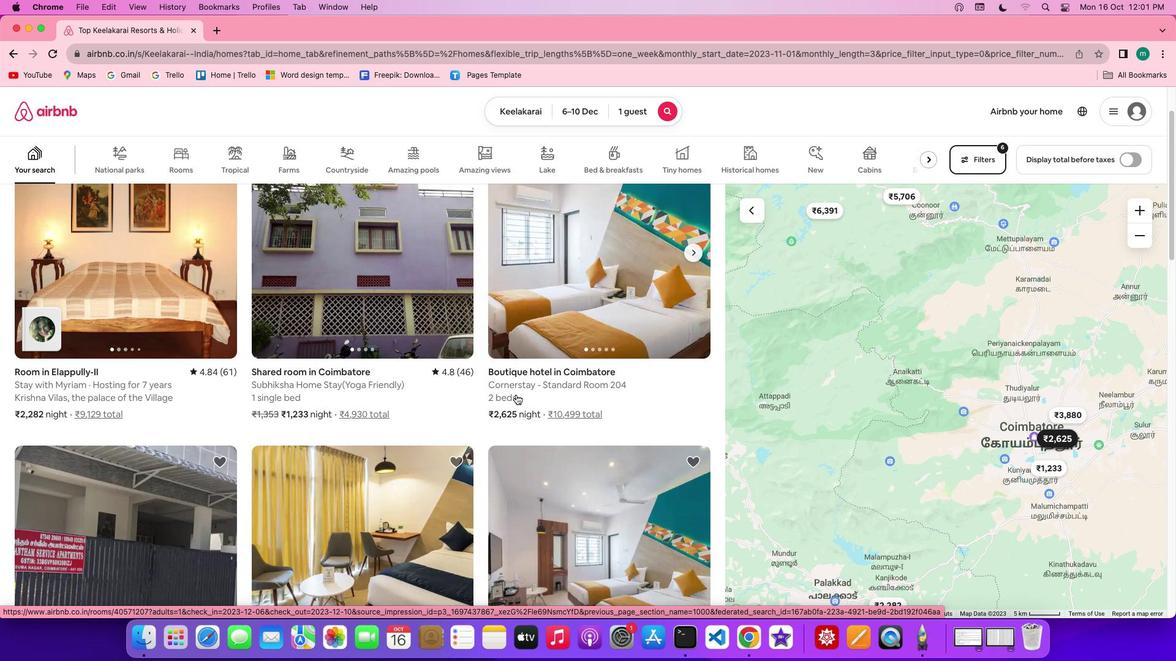 
Action: Mouse scrolled (516, 395) with delta (0, 1)
Screenshot: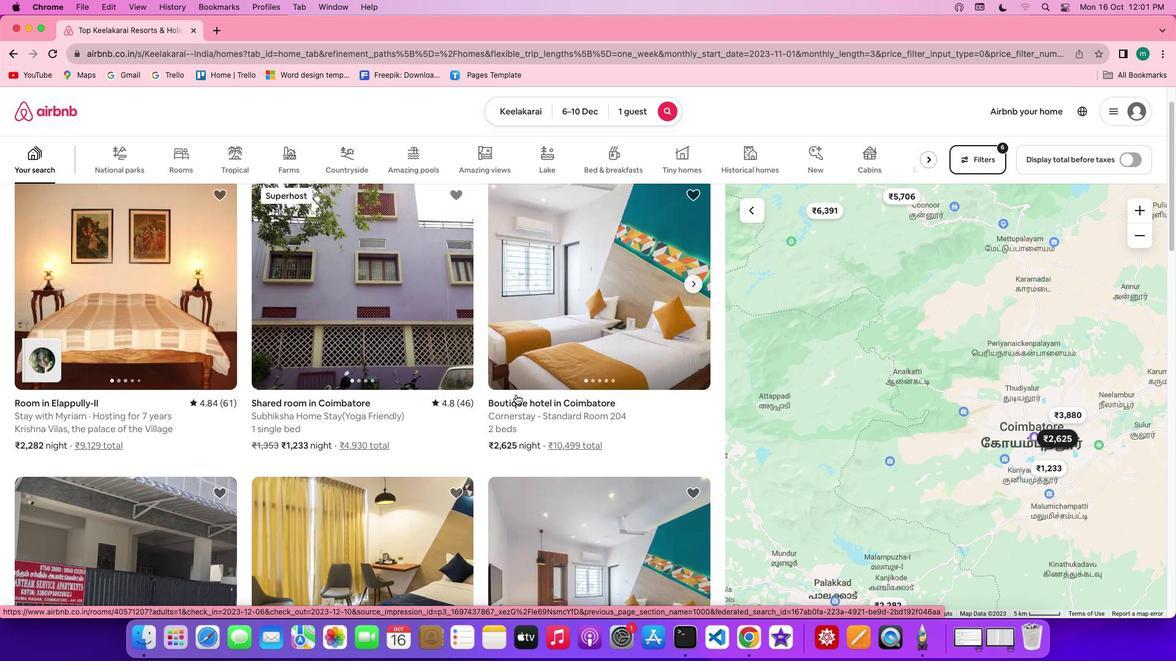 
Action: Mouse scrolled (516, 395) with delta (0, 3)
Screenshot: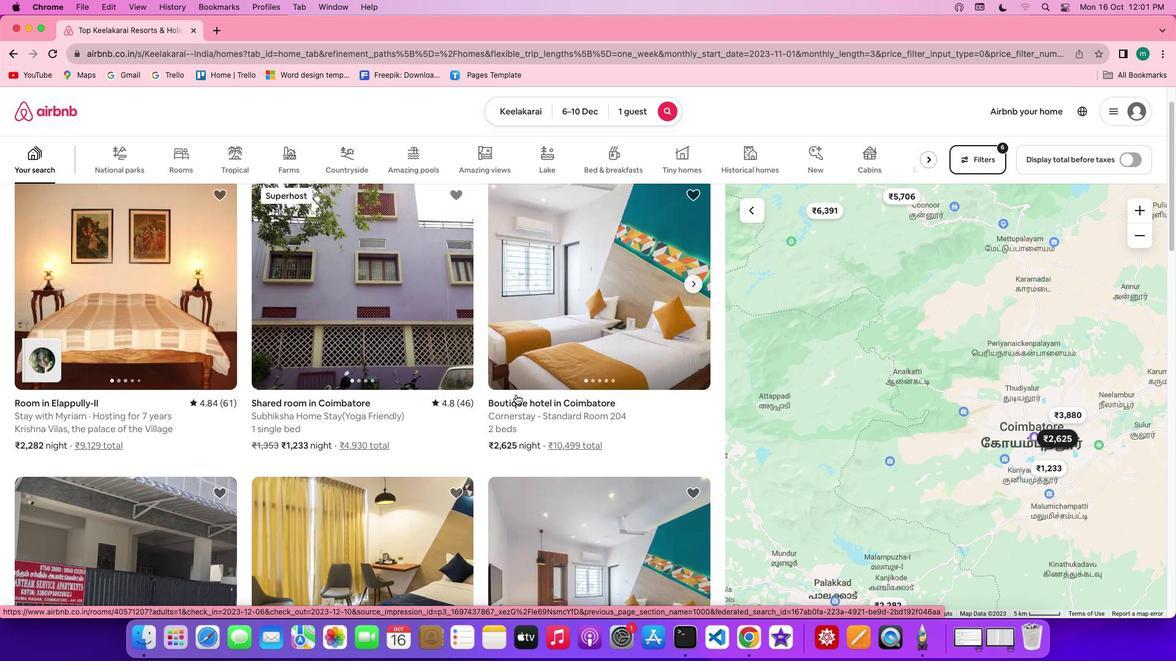 
Action: Mouse moved to (533, 376)
Screenshot: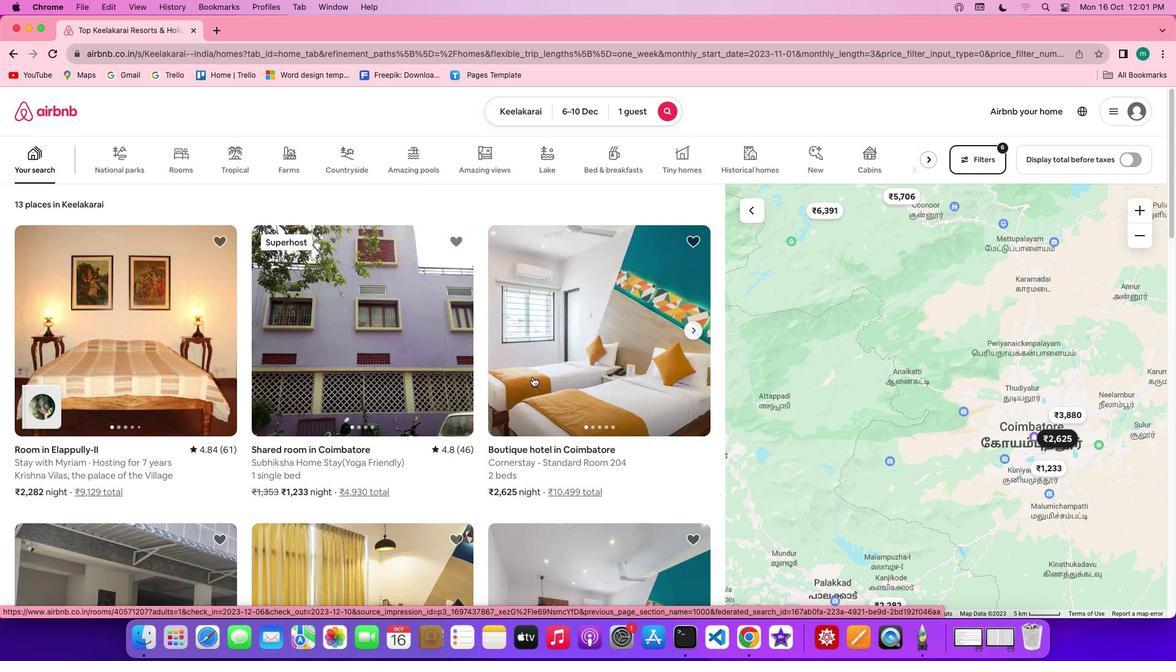 
Action: Mouse pressed left at (533, 376)
Screenshot: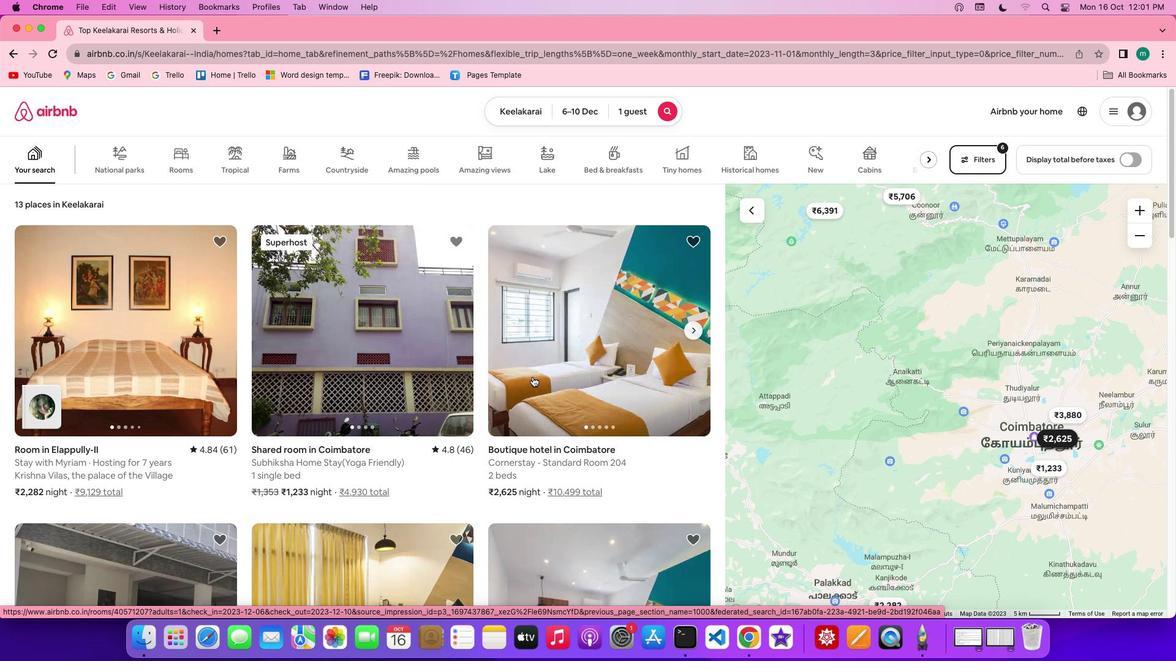 
Action: Mouse moved to (888, 454)
Screenshot: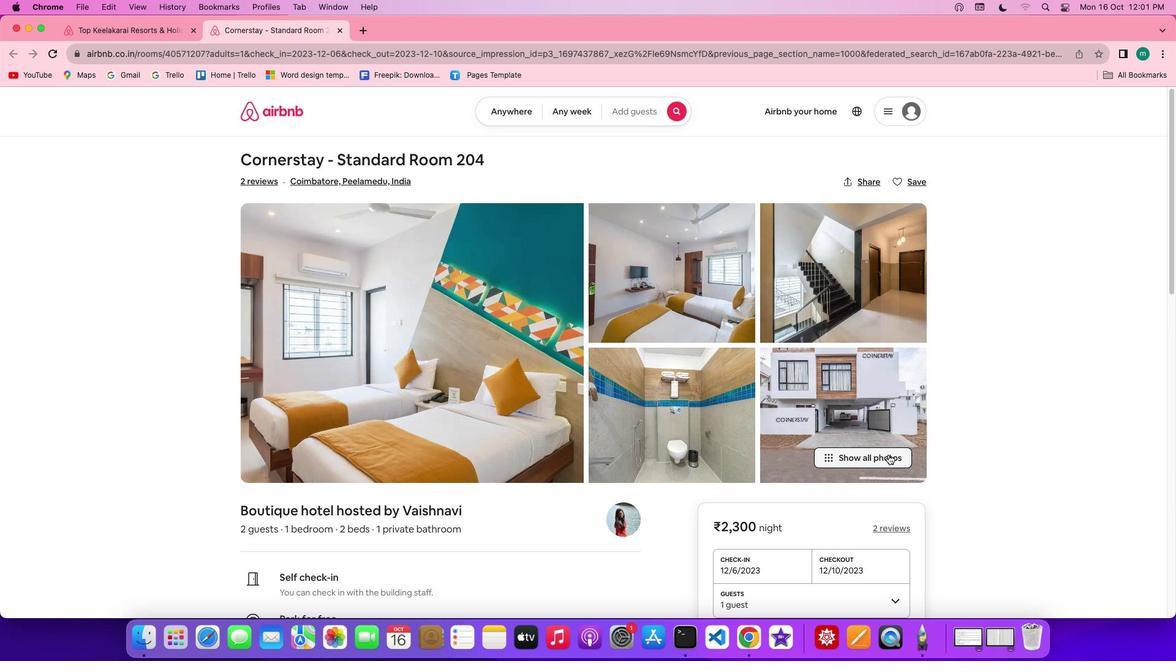 
Action: Mouse pressed left at (888, 454)
Screenshot: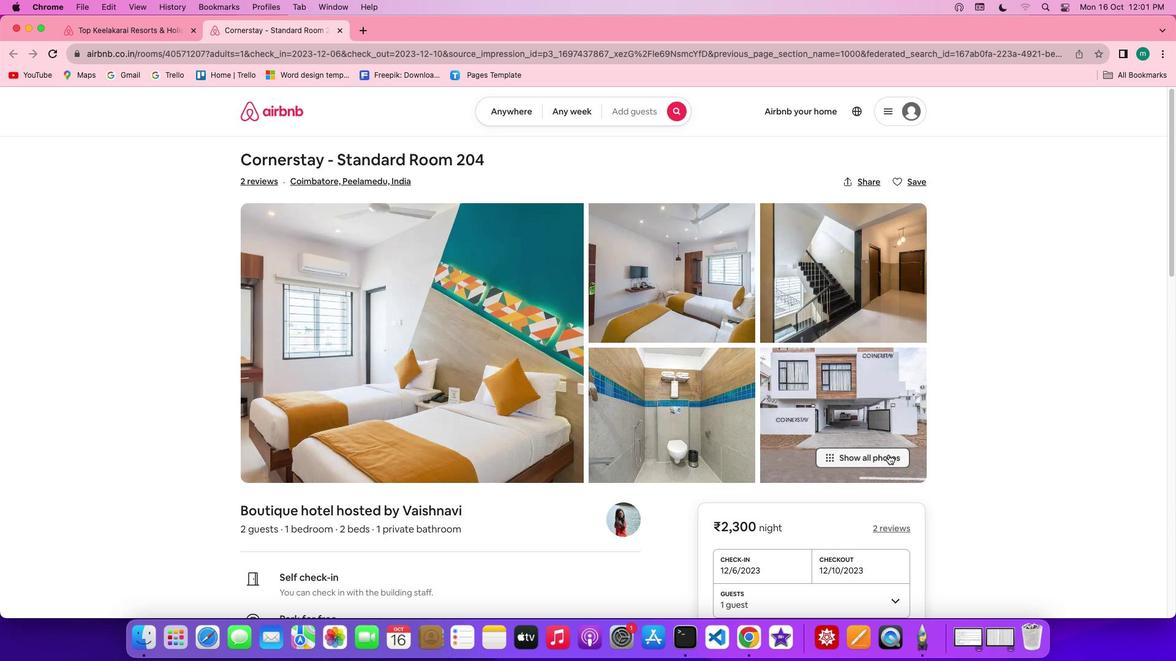 
Action: Mouse moved to (641, 423)
Screenshot: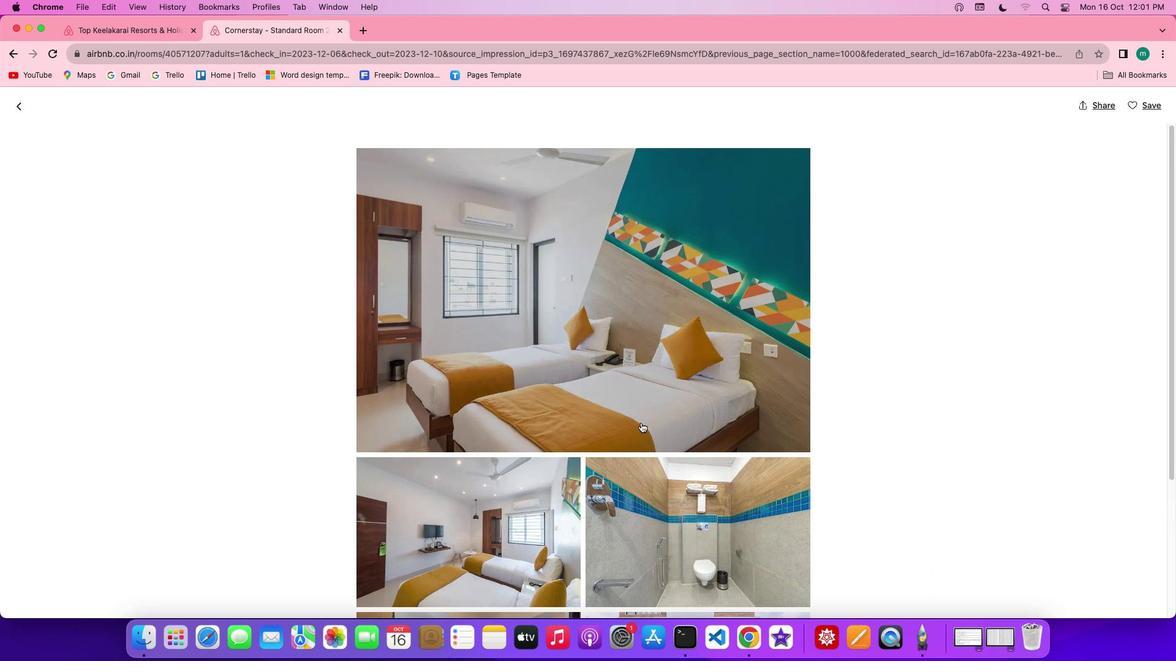 
Action: Mouse scrolled (641, 423) with delta (0, 0)
Screenshot: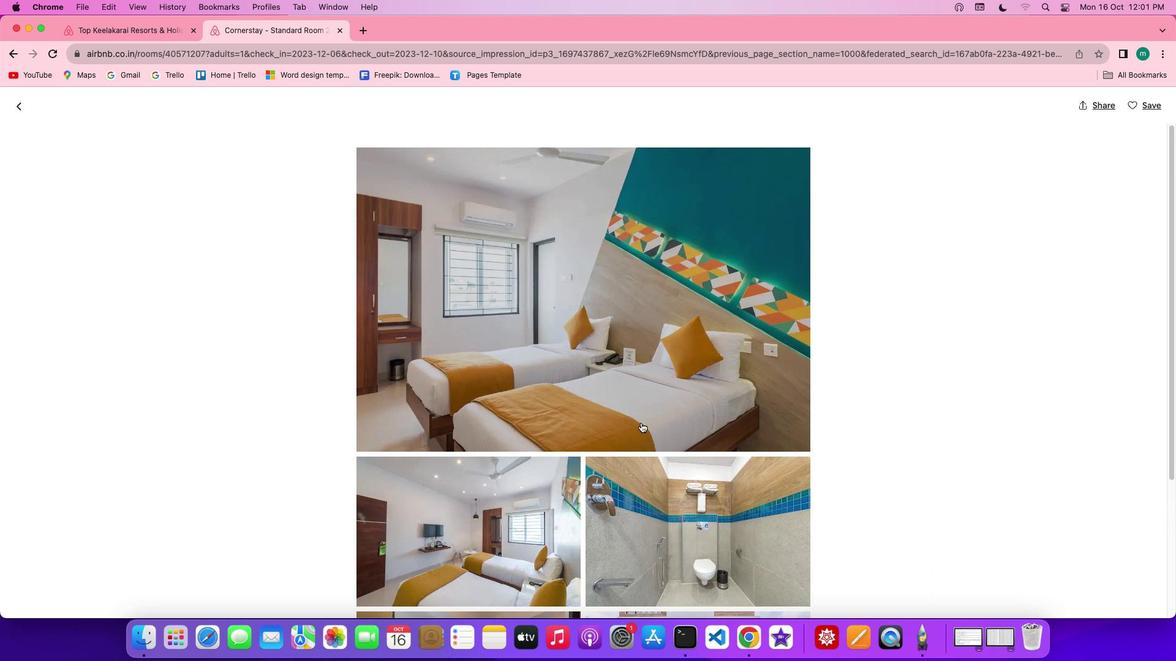 
Action: Mouse scrolled (641, 423) with delta (0, 0)
Screenshot: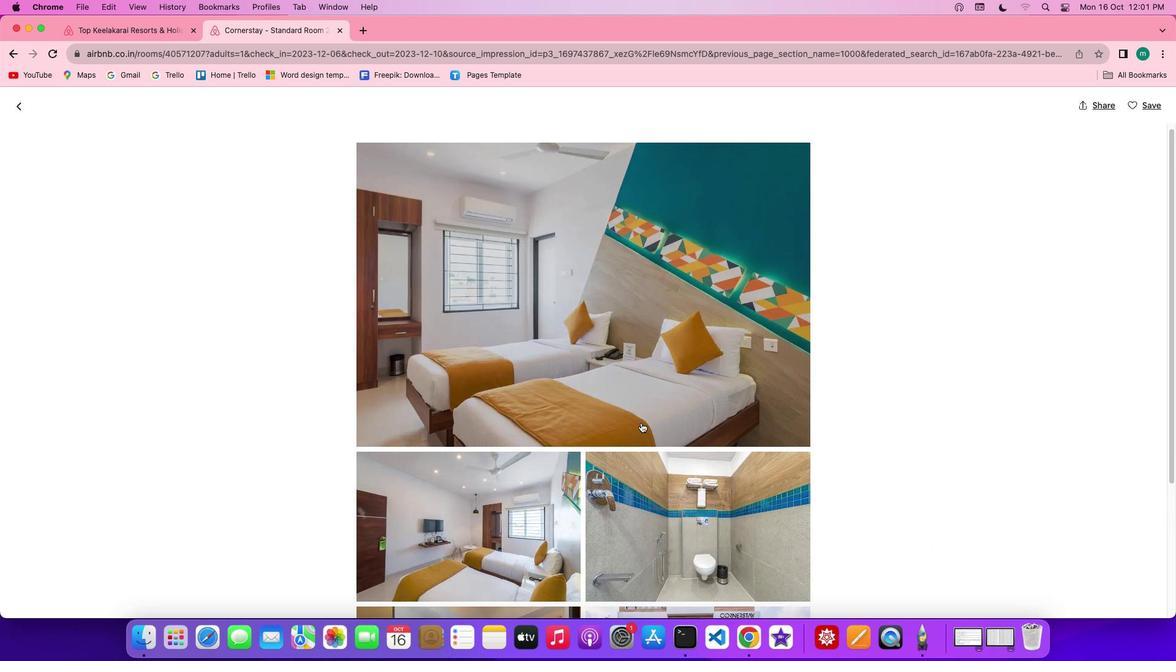 
Action: Mouse scrolled (641, 423) with delta (0, 0)
Screenshot: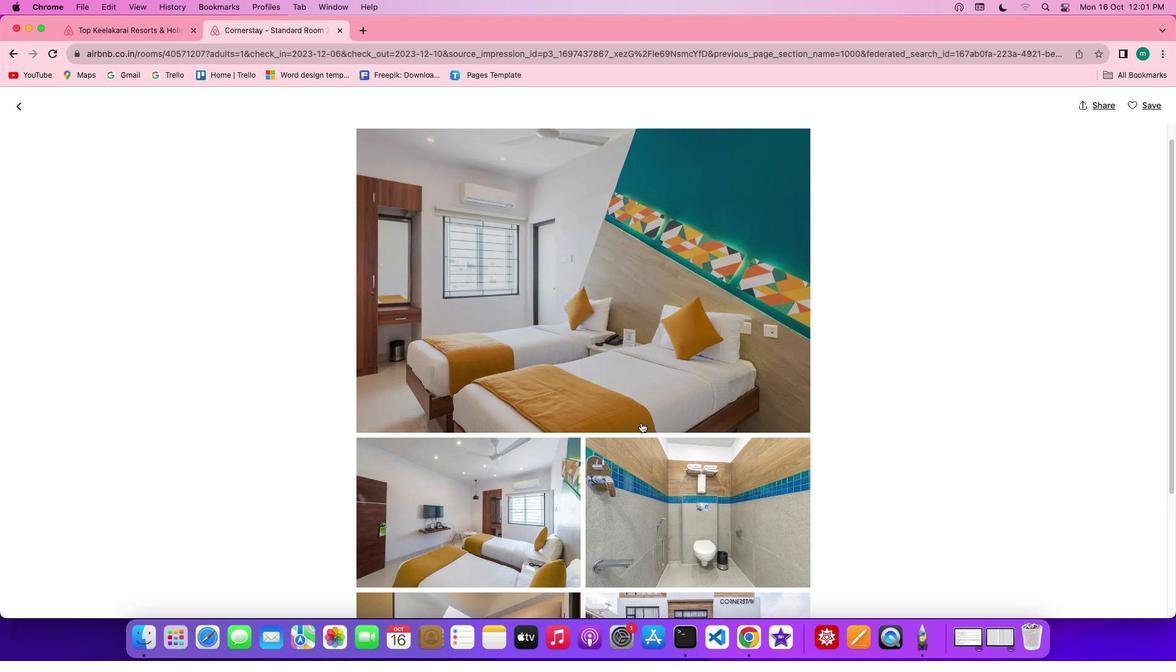 
Action: Mouse scrolled (641, 423) with delta (0, 0)
Screenshot: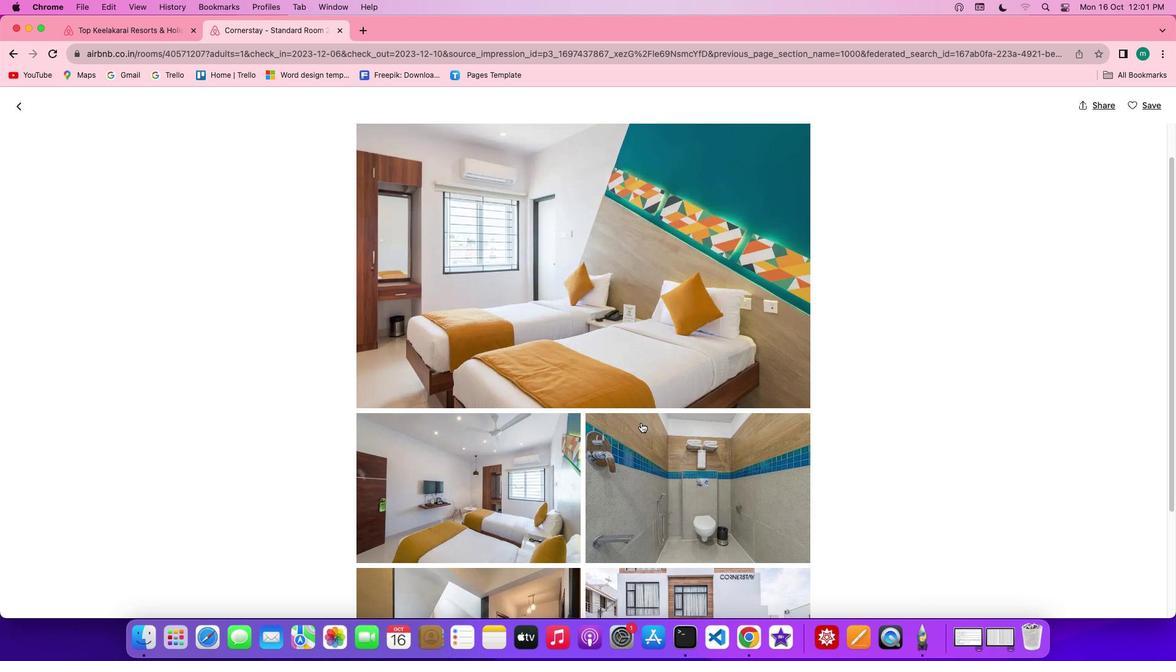 
Action: Mouse scrolled (641, 423) with delta (0, 0)
Screenshot: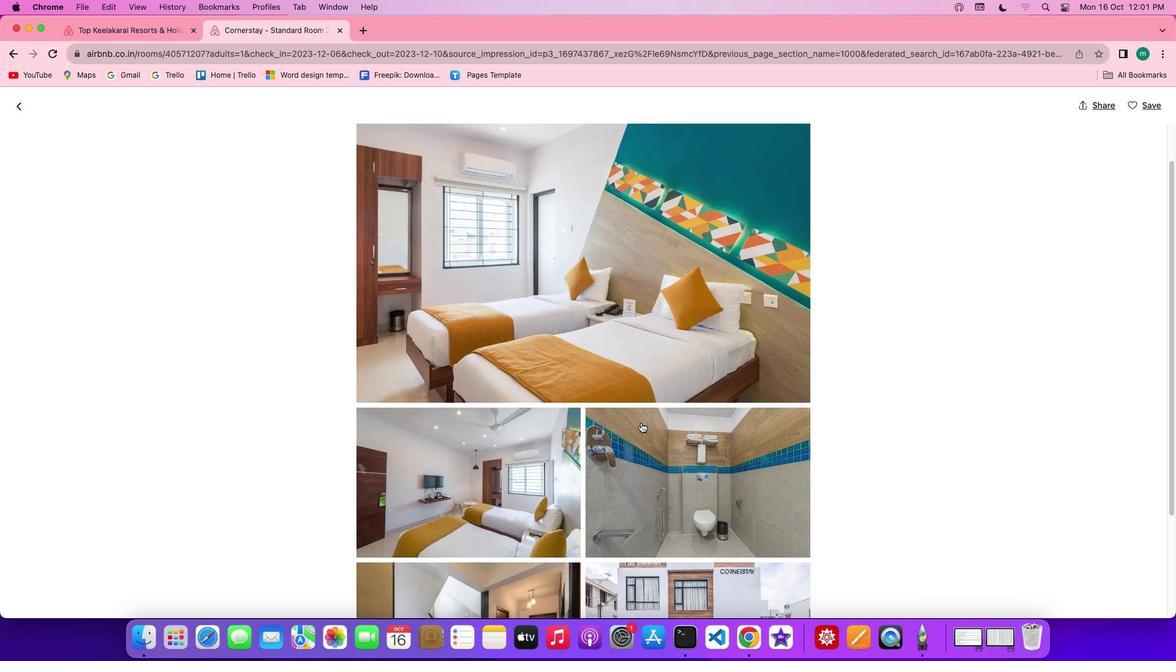 
Action: Mouse scrolled (641, 423) with delta (0, 0)
Screenshot: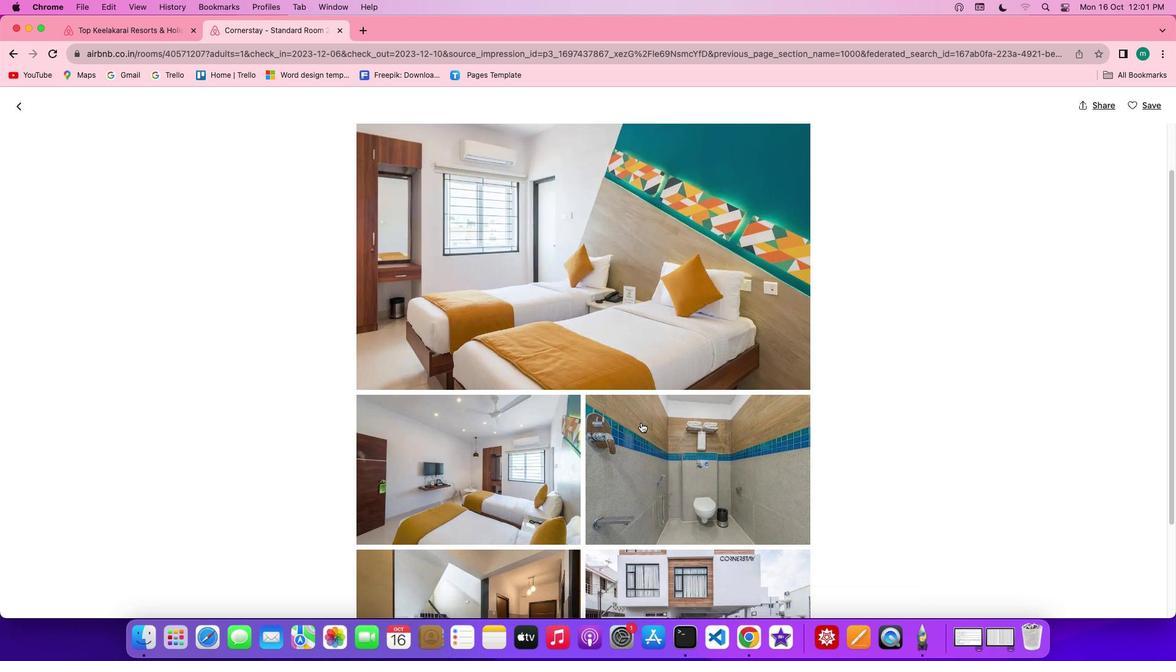 
Action: Mouse scrolled (641, 423) with delta (0, -1)
Screenshot: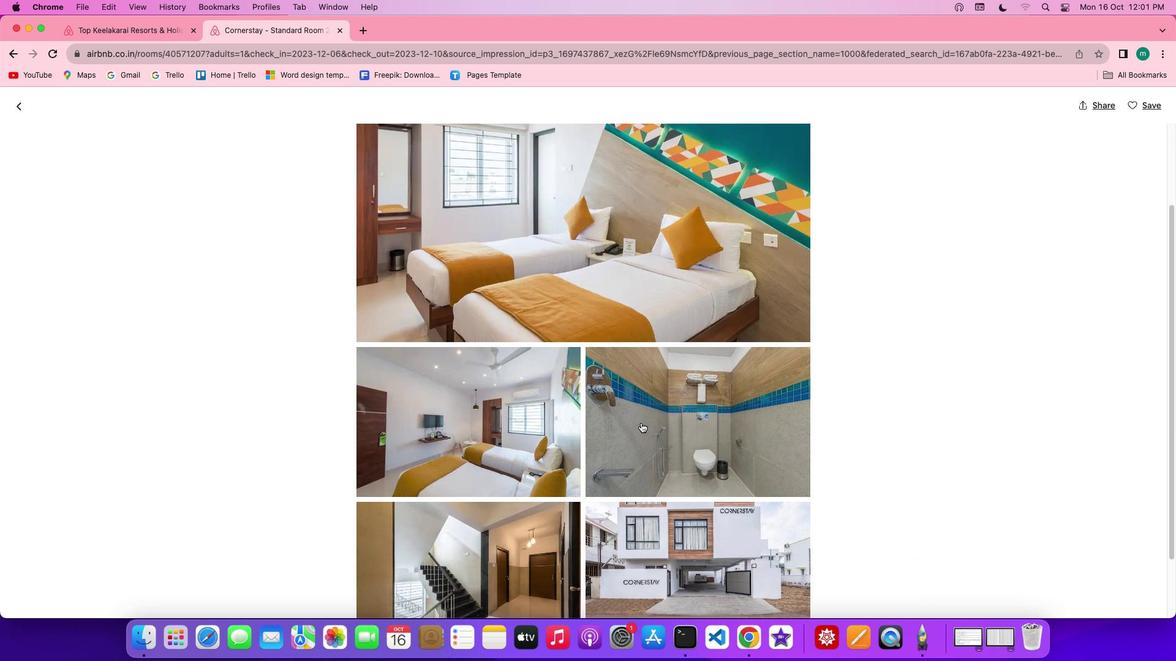
Action: Mouse scrolled (641, 423) with delta (0, 0)
Screenshot: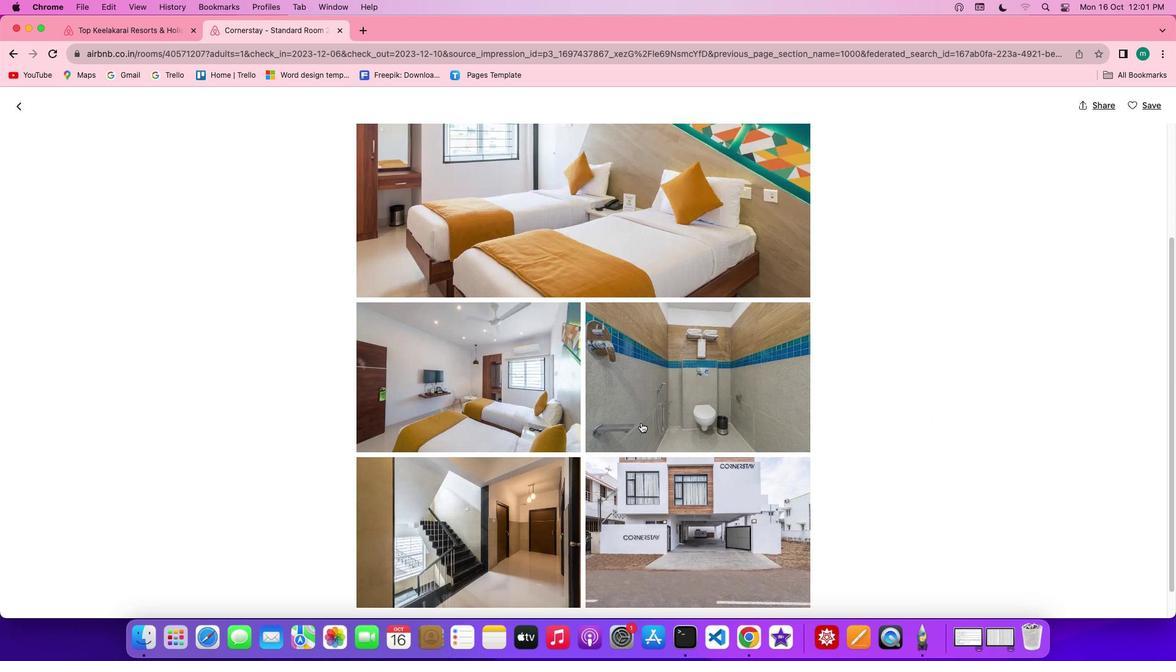 
Action: Mouse scrolled (641, 423) with delta (0, 0)
Screenshot: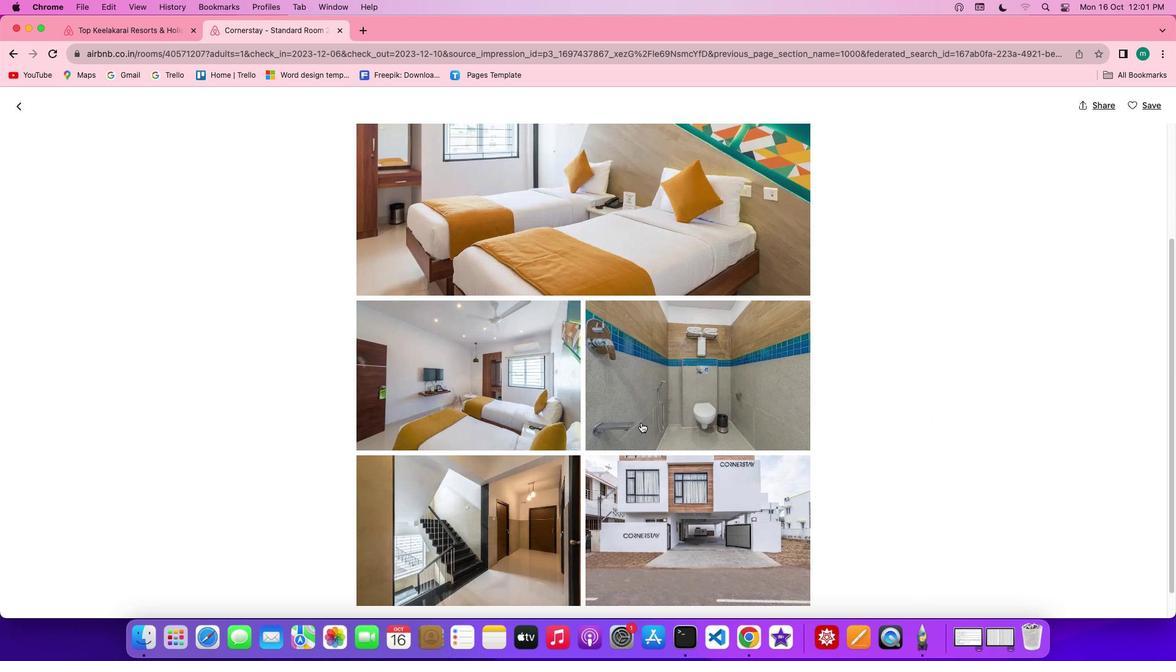 
Action: Mouse scrolled (641, 423) with delta (0, 0)
Screenshot: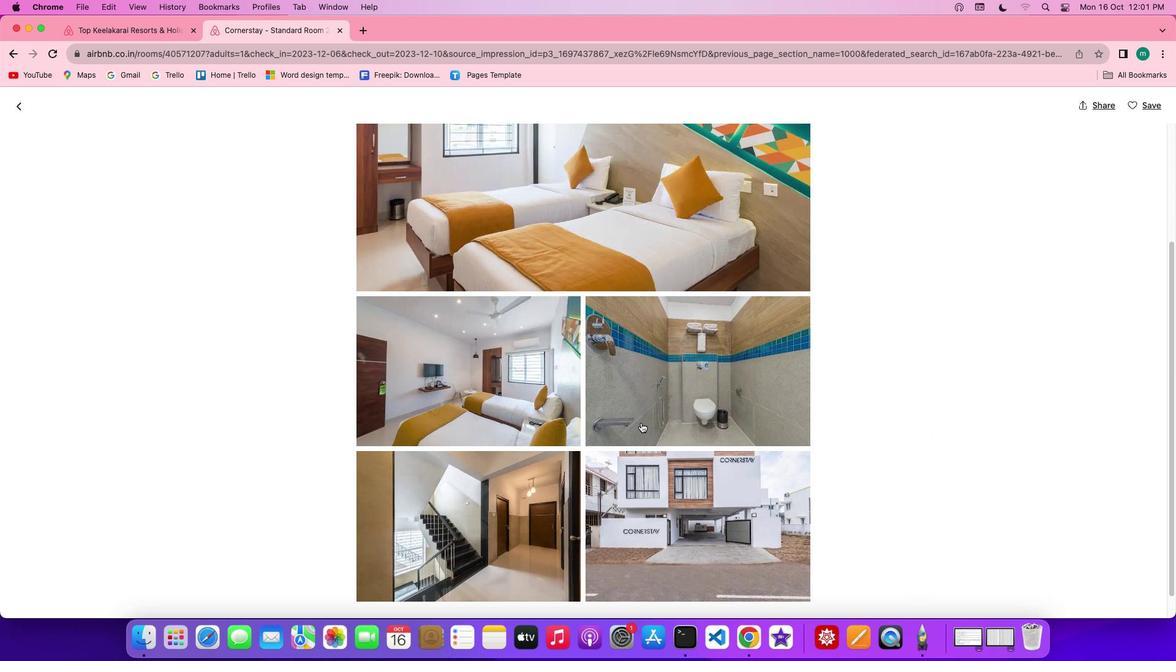 
Action: Mouse scrolled (641, 423) with delta (0, 0)
Screenshot: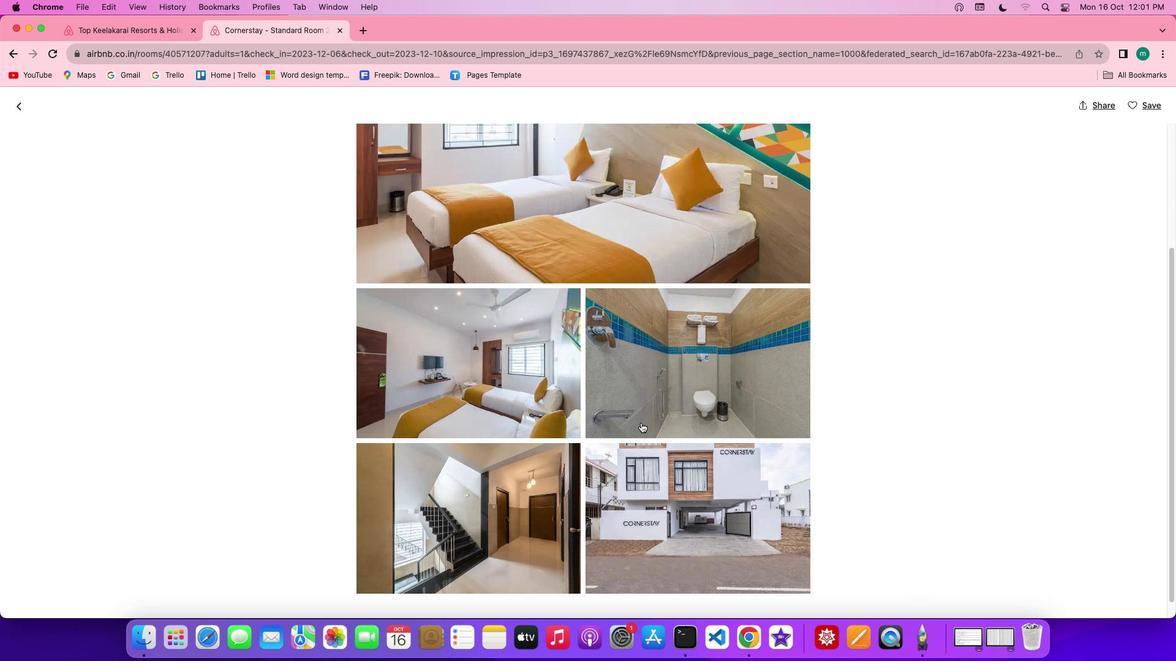 
Action: Mouse scrolled (641, 423) with delta (0, 0)
Screenshot: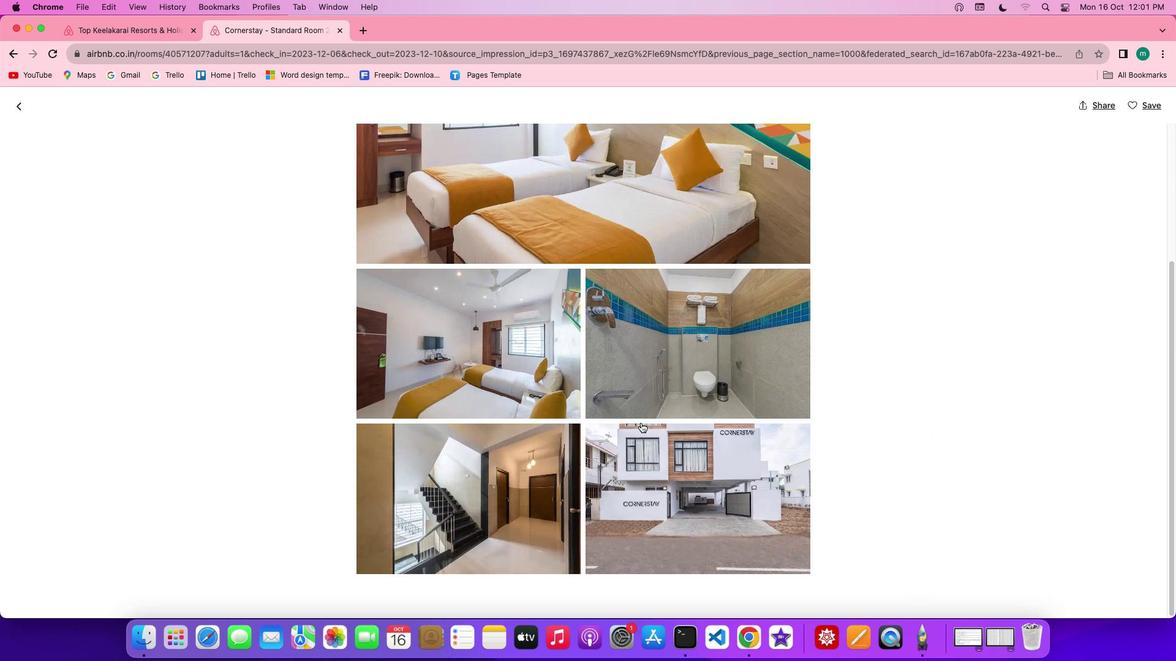 
Action: Mouse scrolled (641, 423) with delta (0, 0)
Screenshot: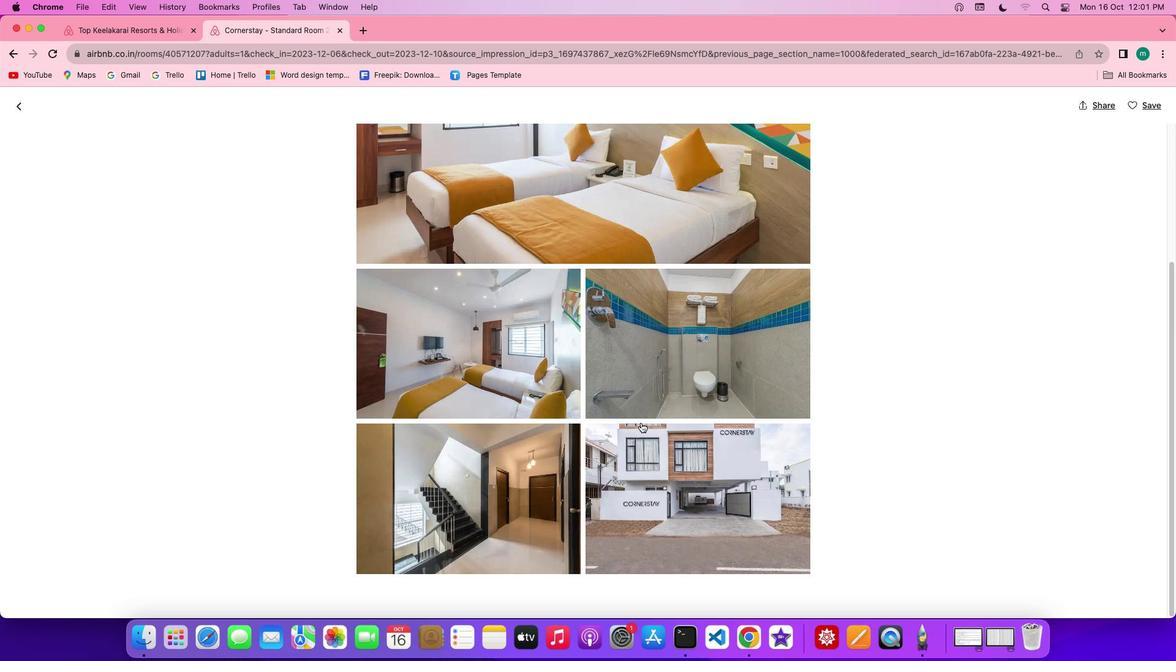 
Action: Mouse scrolled (641, 423) with delta (0, 0)
Screenshot: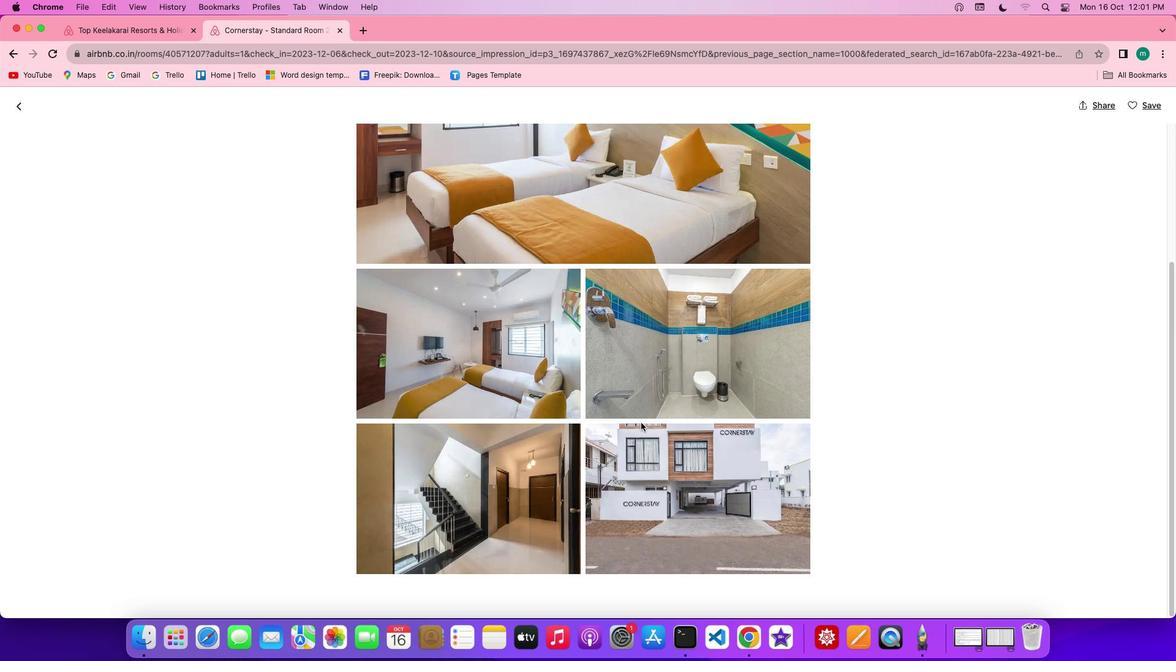 
Action: Mouse scrolled (641, 423) with delta (0, 0)
Screenshot: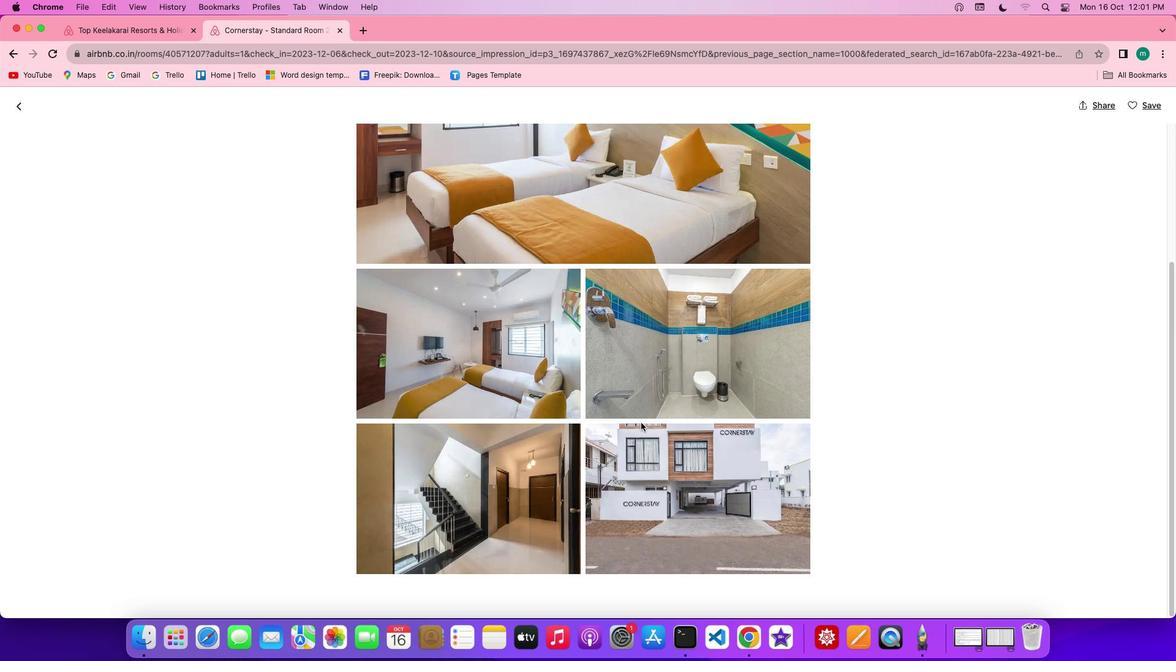 
Action: Mouse scrolled (641, 423) with delta (0, -1)
Screenshot: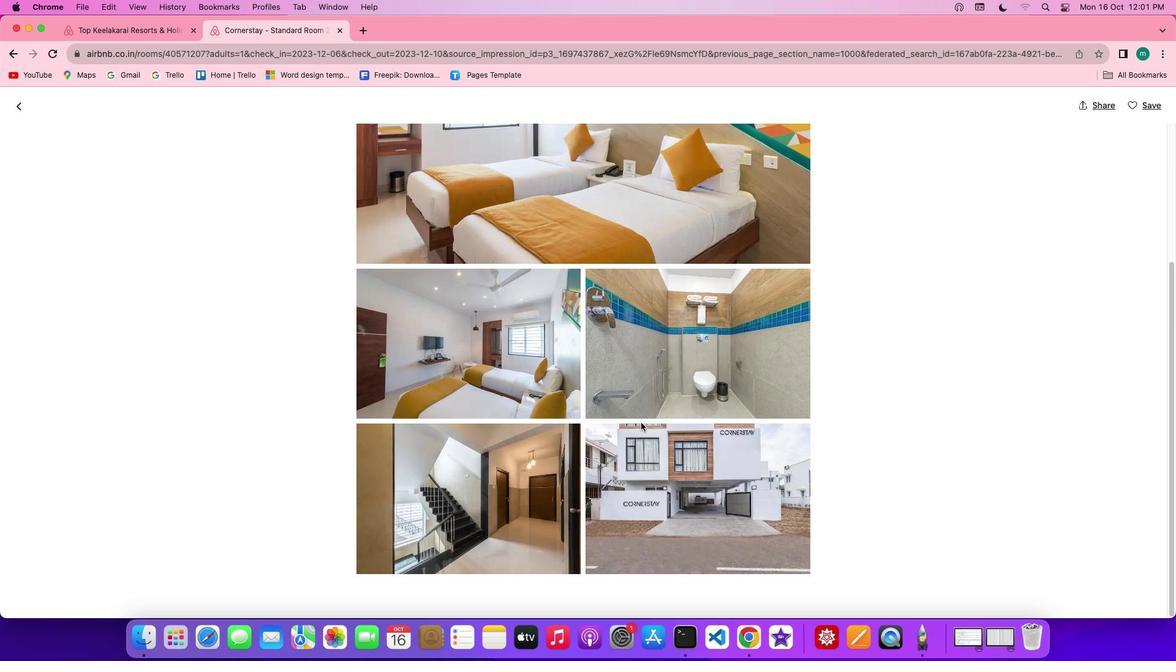 
Action: Mouse scrolled (641, 423) with delta (0, -1)
Screenshot: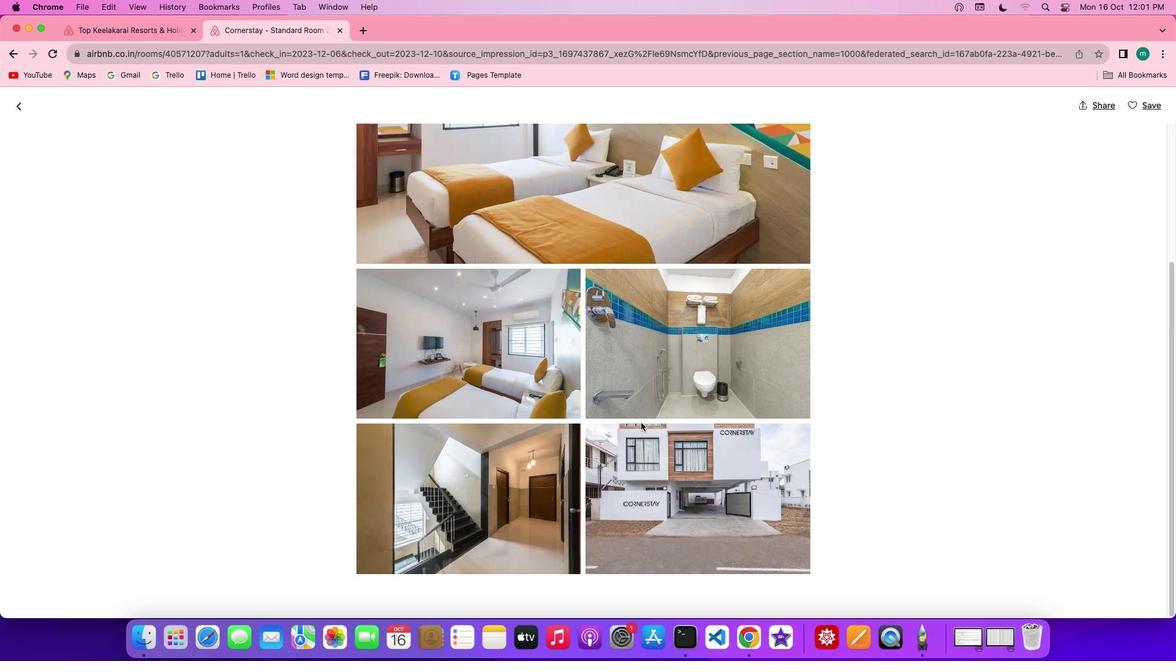 
Action: Mouse scrolled (641, 423) with delta (0, 0)
Screenshot: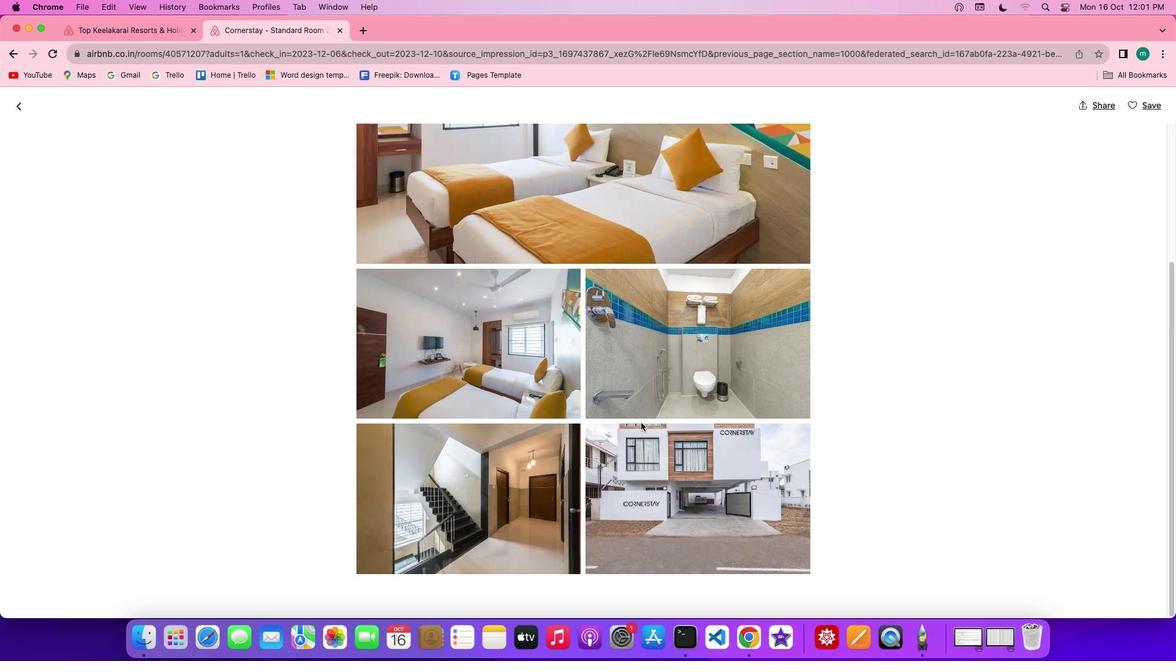 
Action: Mouse moved to (19, 102)
Screenshot: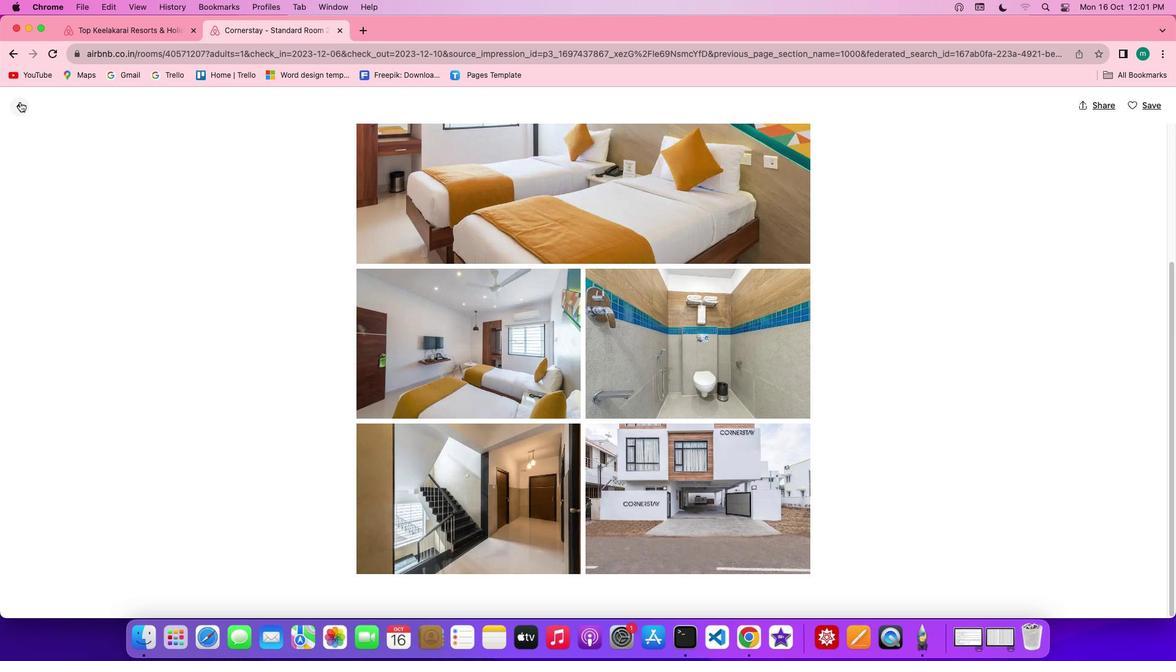 
Action: Mouse pressed left at (19, 102)
Screenshot: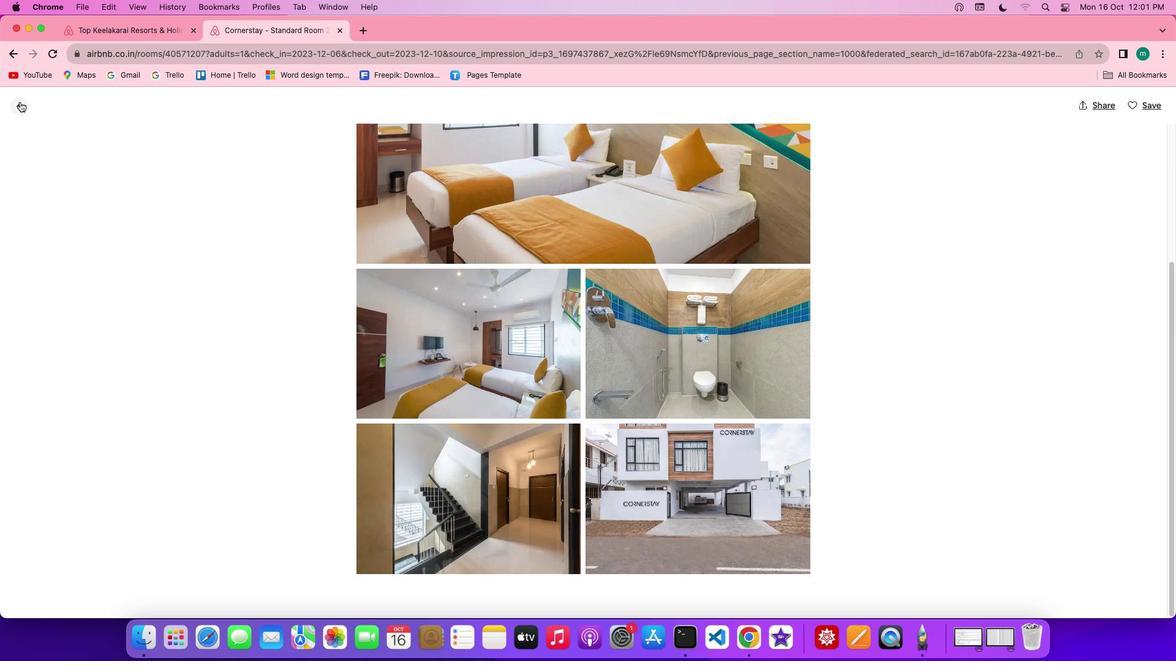 
Action: Mouse moved to (369, 460)
Screenshot: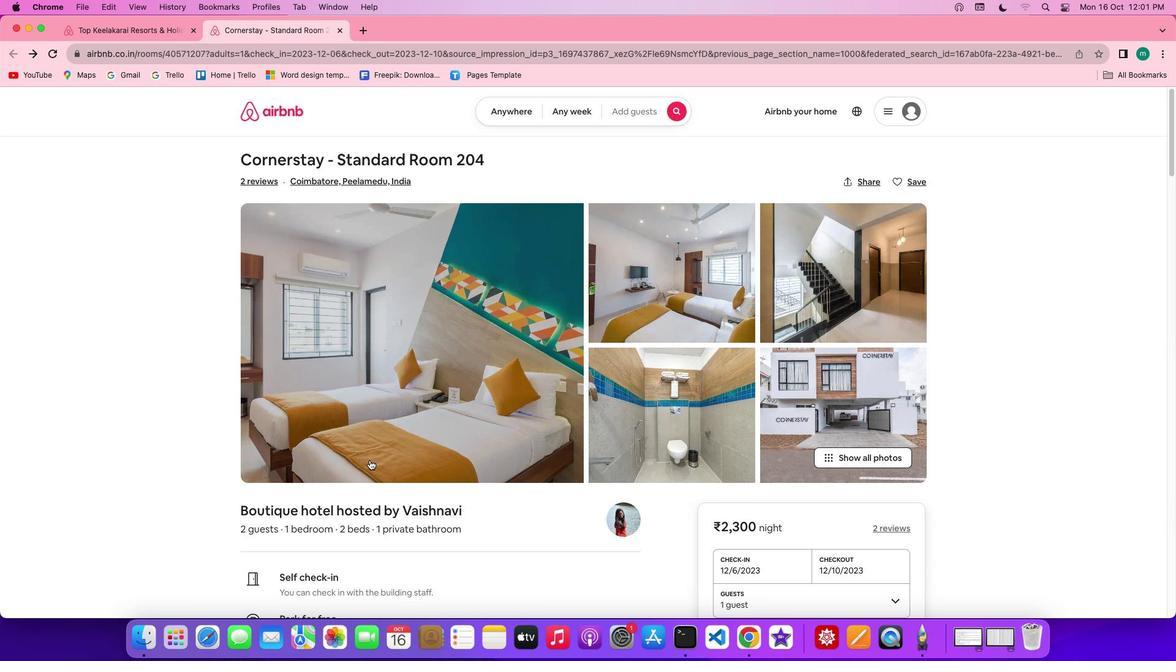 
Action: Mouse scrolled (369, 460) with delta (0, 0)
Screenshot: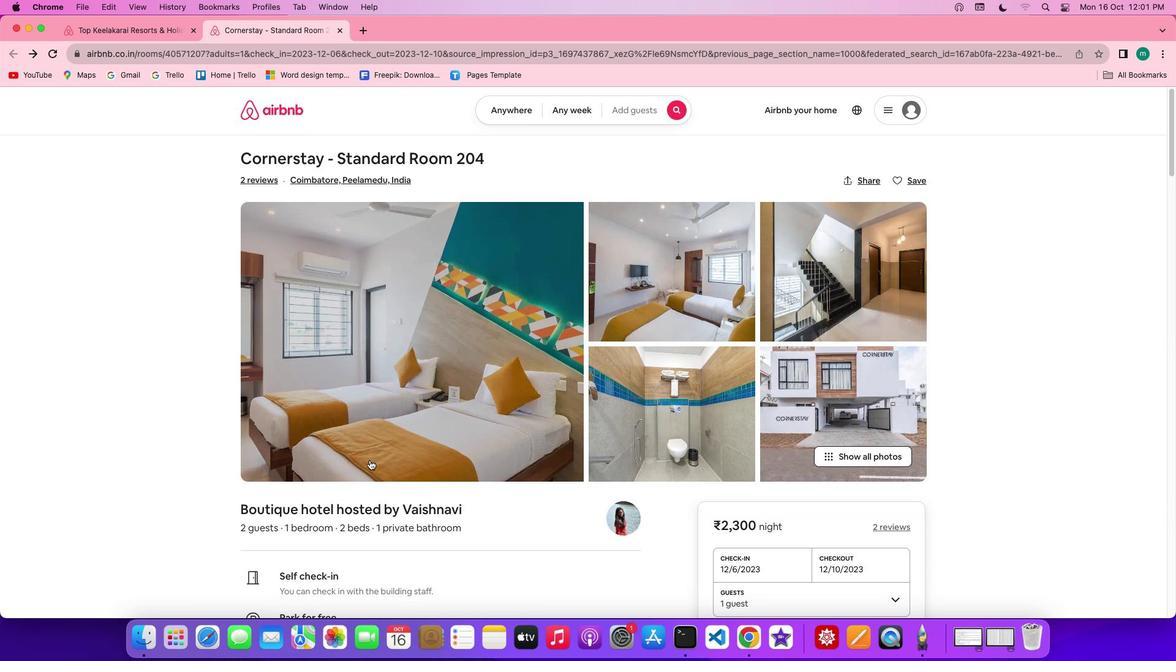 
Action: Mouse scrolled (369, 460) with delta (0, 0)
Screenshot: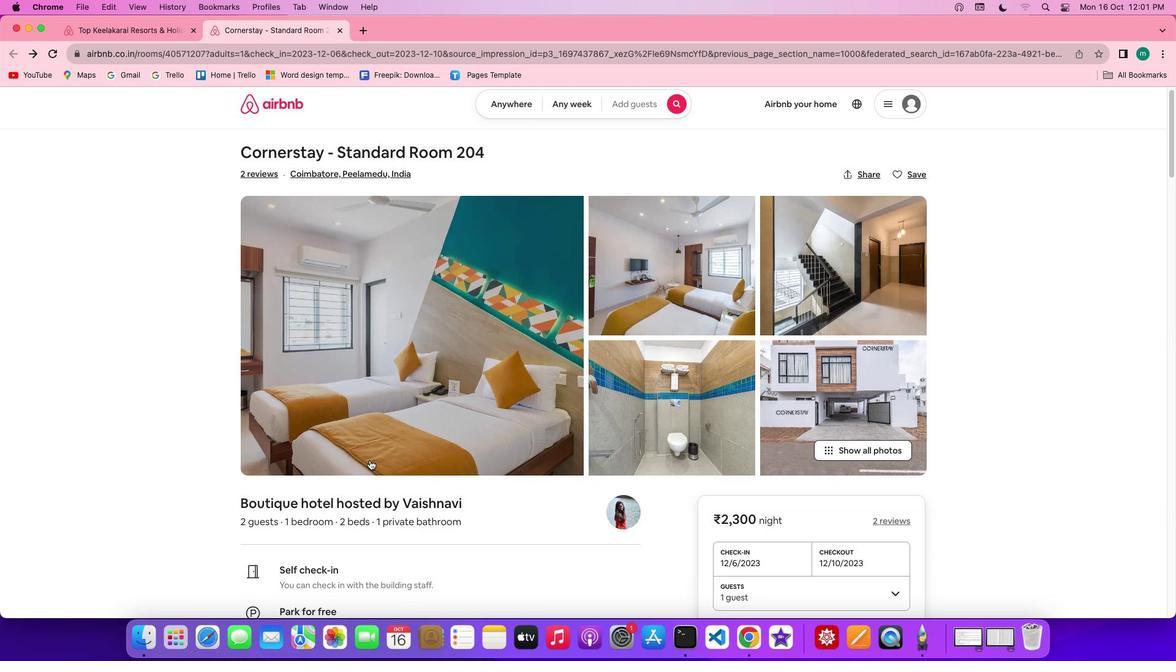 
Action: Mouse scrolled (369, 460) with delta (0, 0)
Screenshot: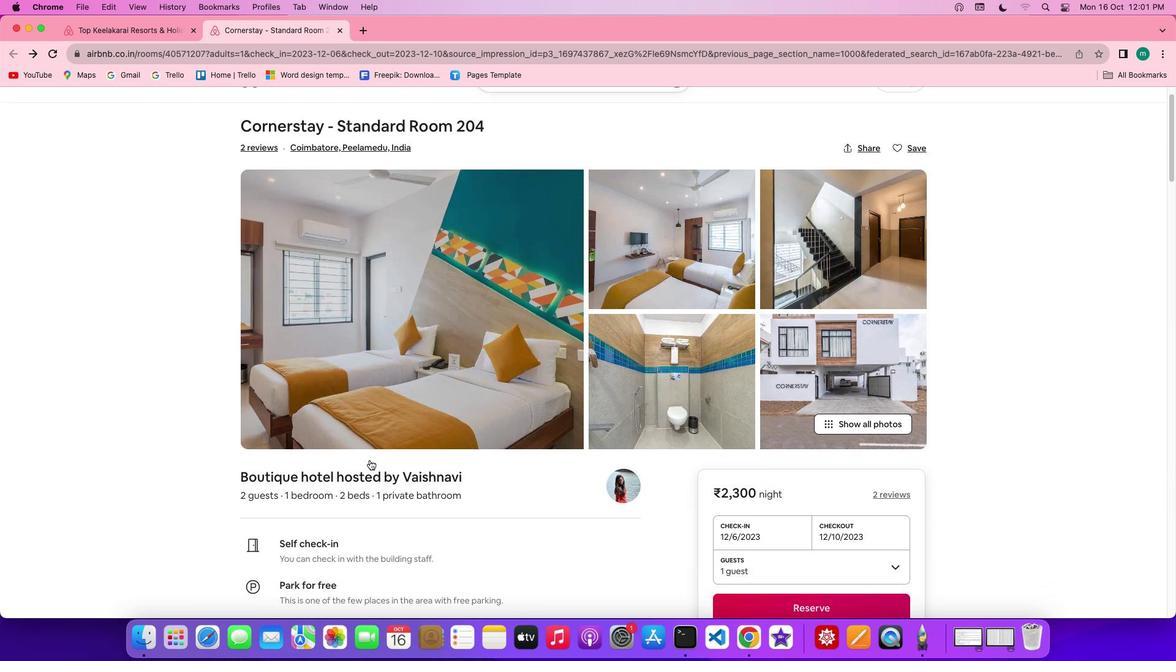 
Action: Mouse scrolled (369, 460) with delta (0, 0)
Screenshot: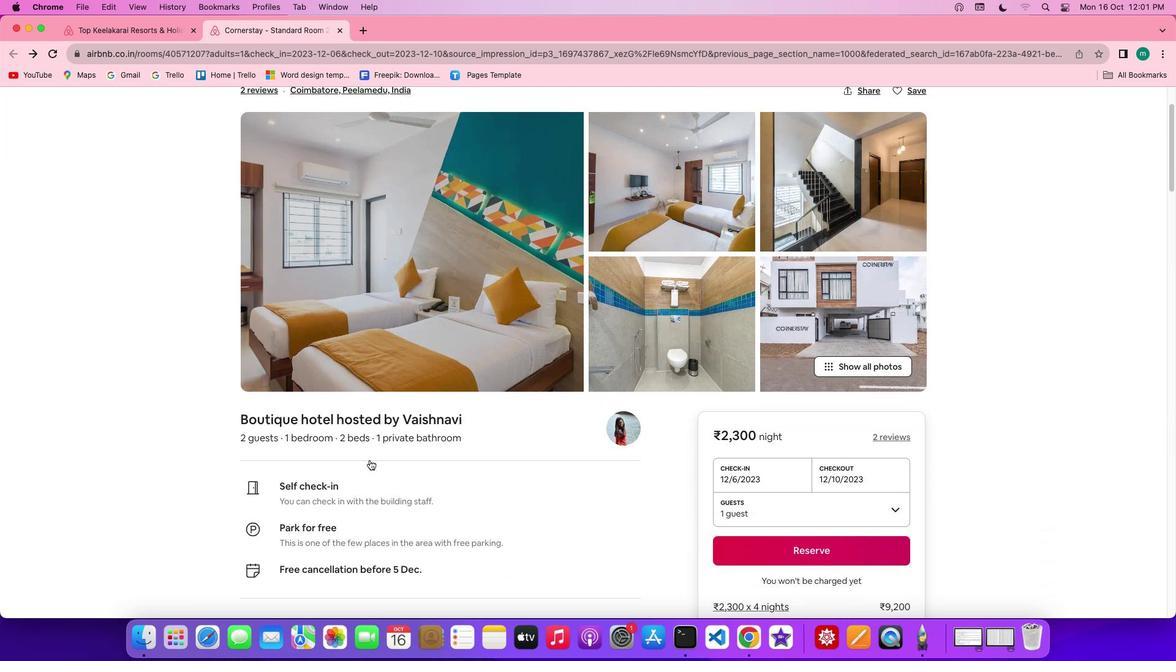 
Action: Mouse scrolled (369, 460) with delta (0, 0)
Screenshot: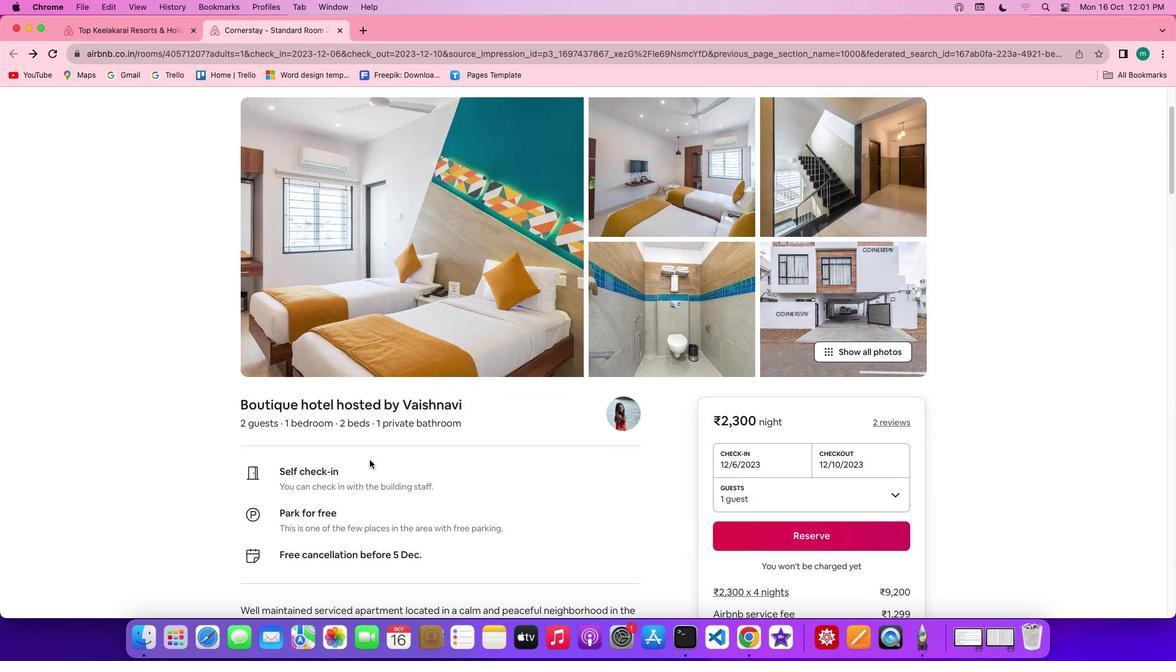 
Action: Mouse scrolled (369, 460) with delta (0, 0)
Screenshot: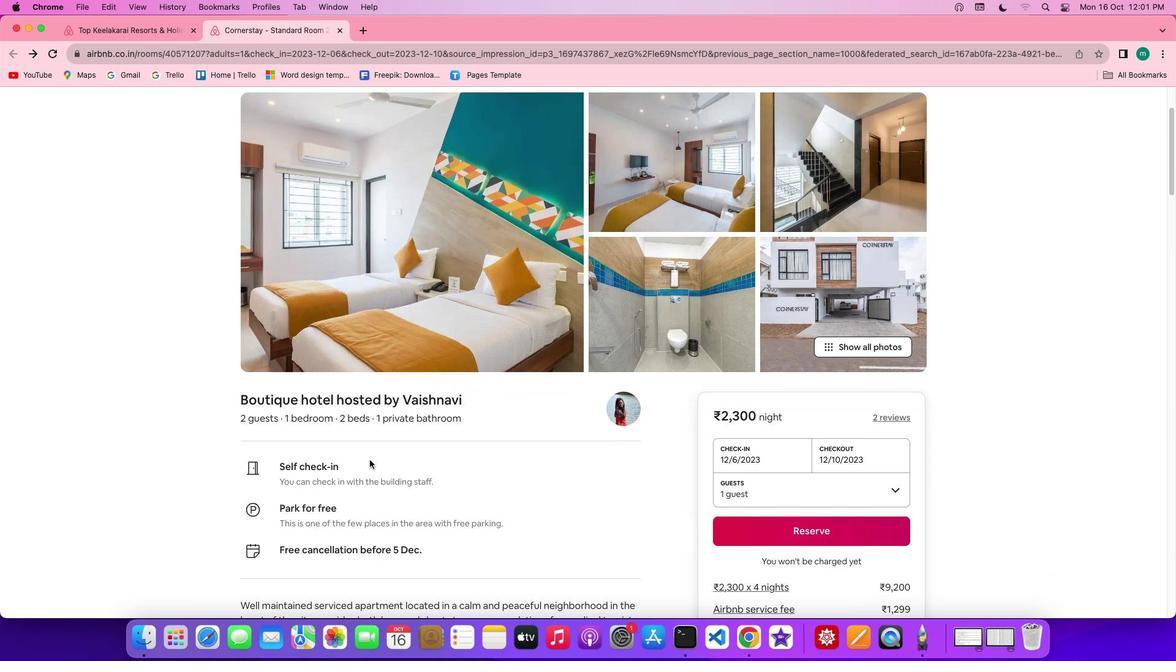 
Action: Mouse scrolled (369, 460) with delta (0, 0)
Screenshot: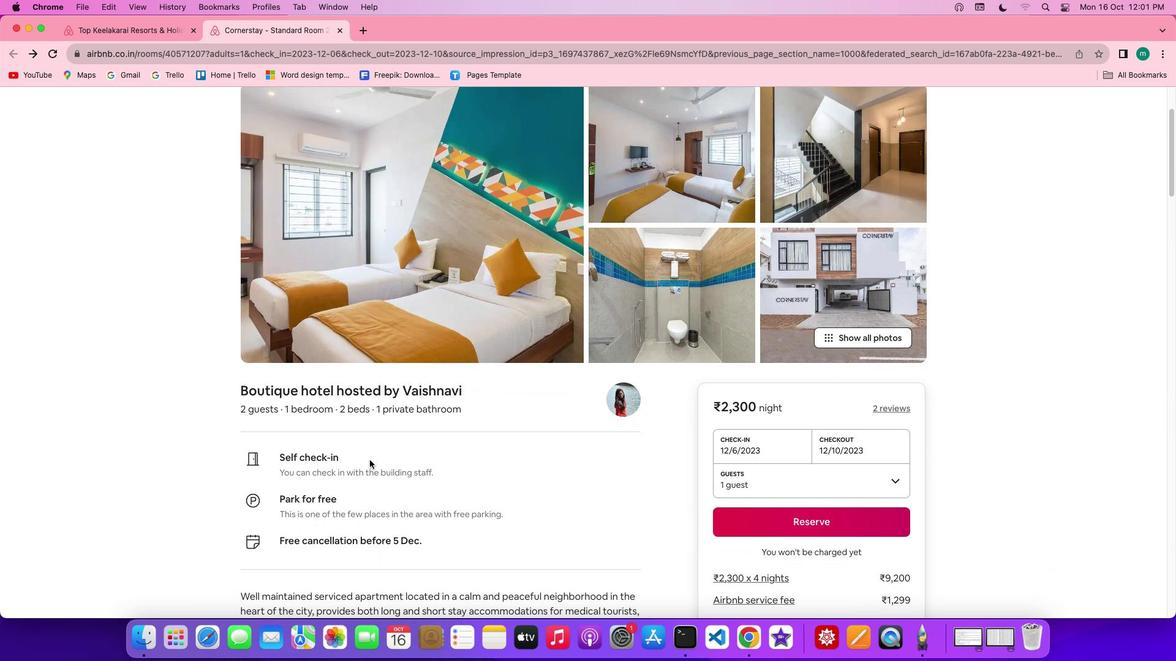 
Action: Mouse scrolled (369, 460) with delta (0, 0)
Screenshot: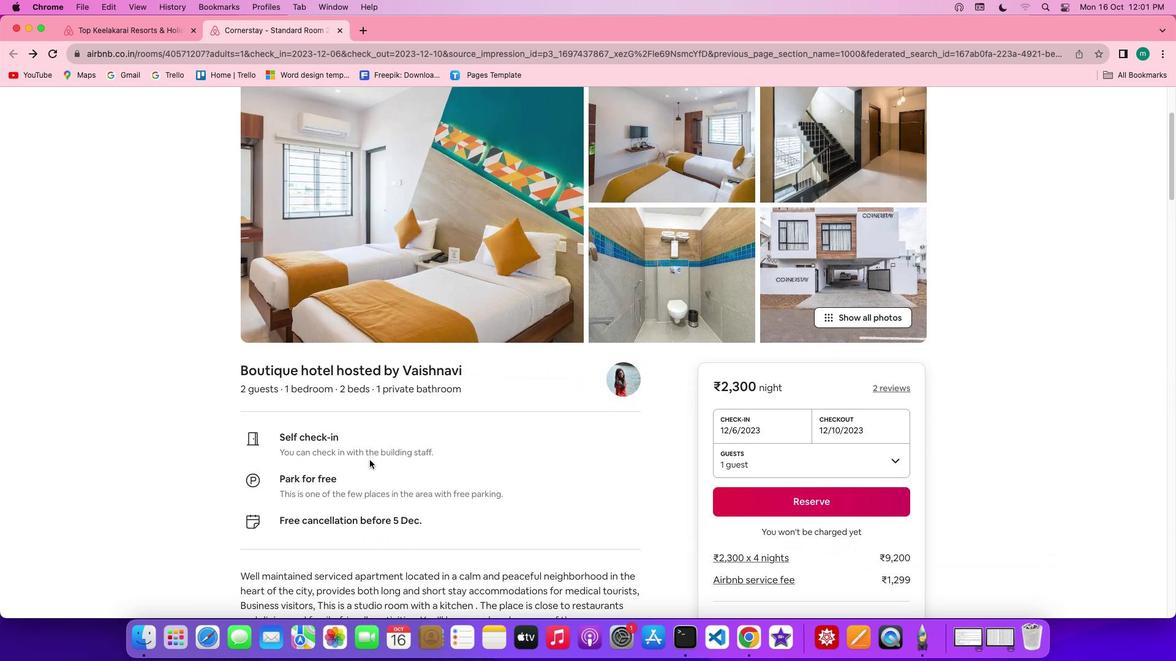 
Action: Mouse scrolled (369, 460) with delta (0, 0)
Screenshot: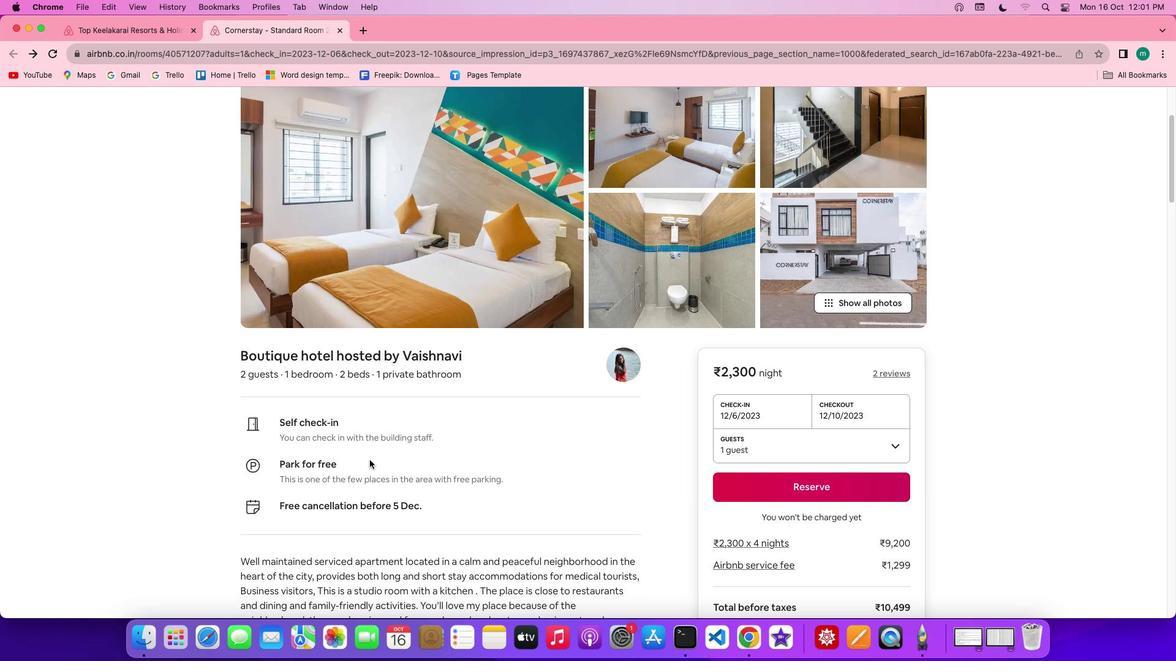 
Action: Mouse scrolled (369, 460) with delta (0, 0)
Screenshot: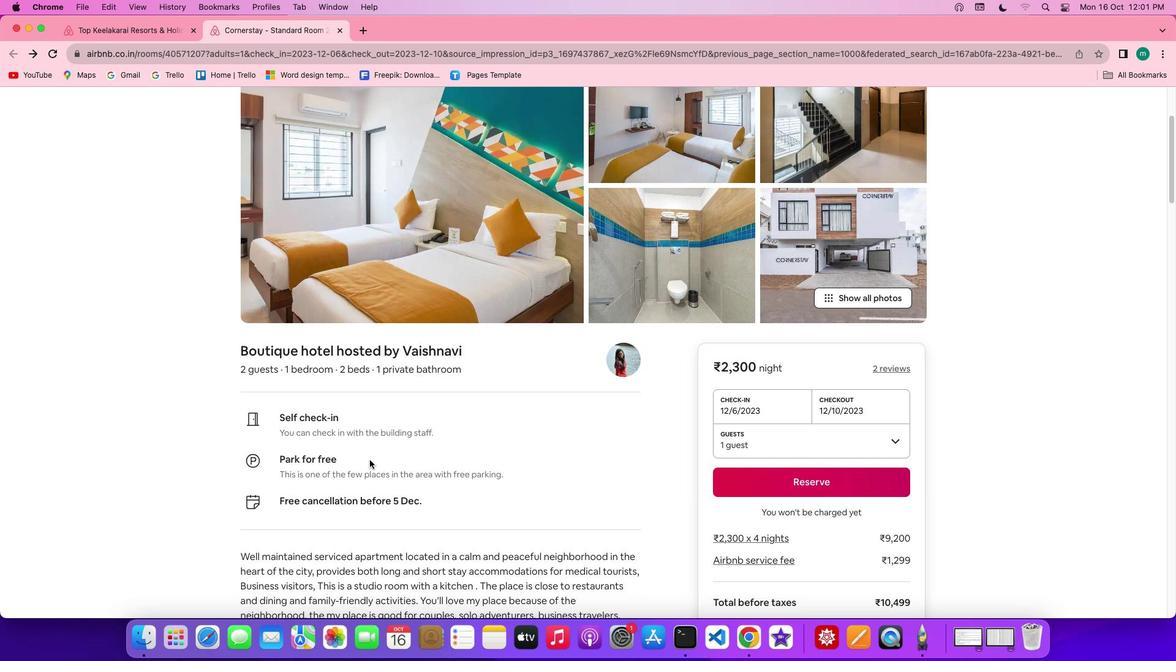 
Action: Mouse scrolled (369, 460) with delta (0, 0)
Screenshot: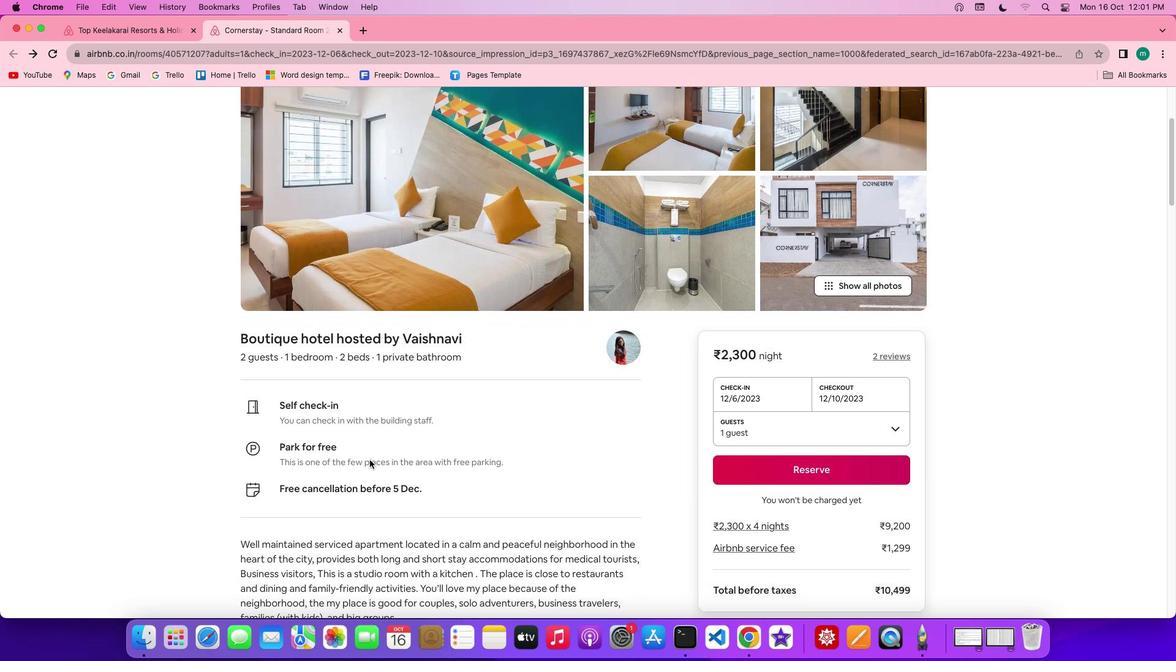 
Action: Mouse scrolled (369, 460) with delta (0, 0)
Screenshot: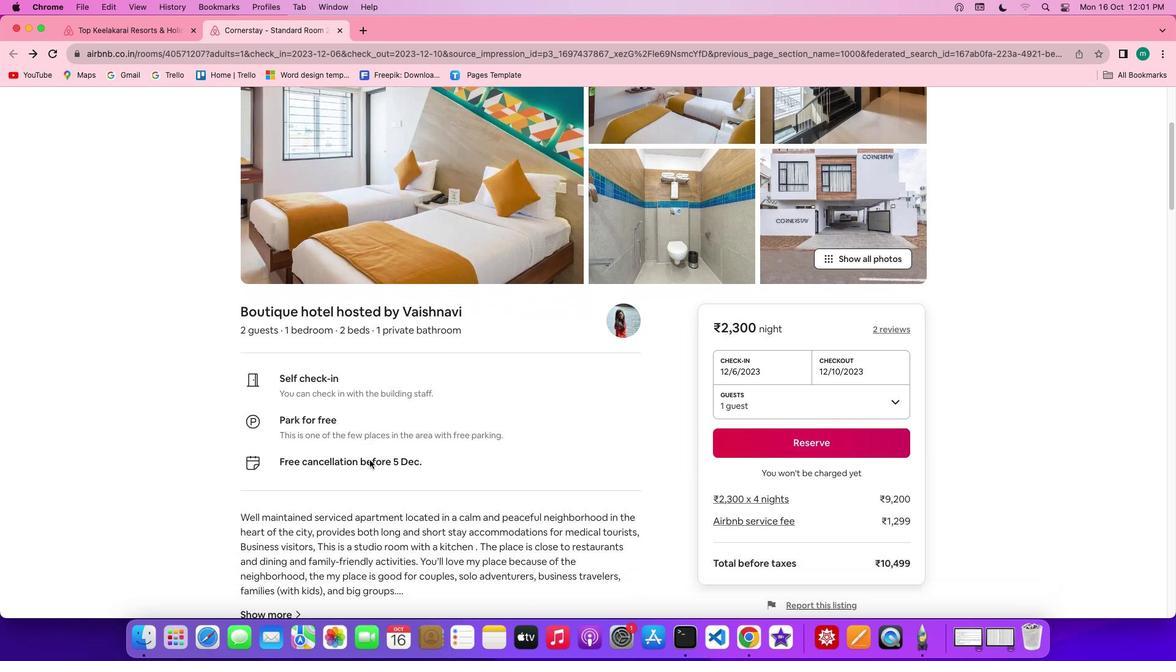 
Action: Mouse scrolled (369, 460) with delta (0, 0)
Screenshot: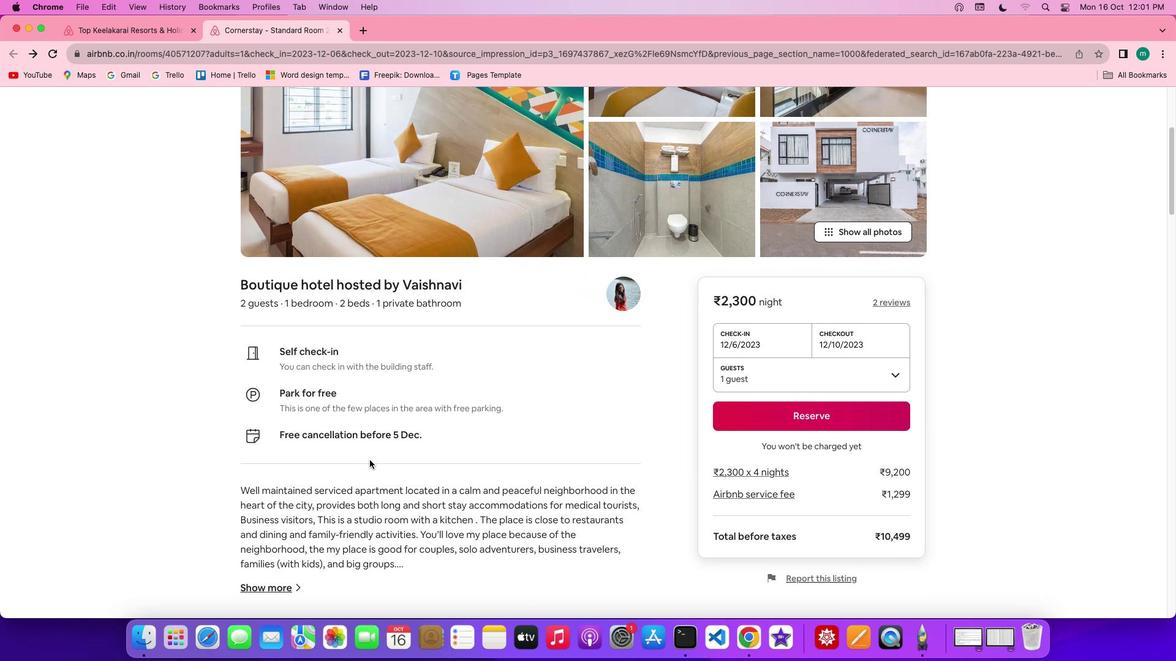 
Action: Mouse scrolled (369, 460) with delta (0, 0)
Screenshot: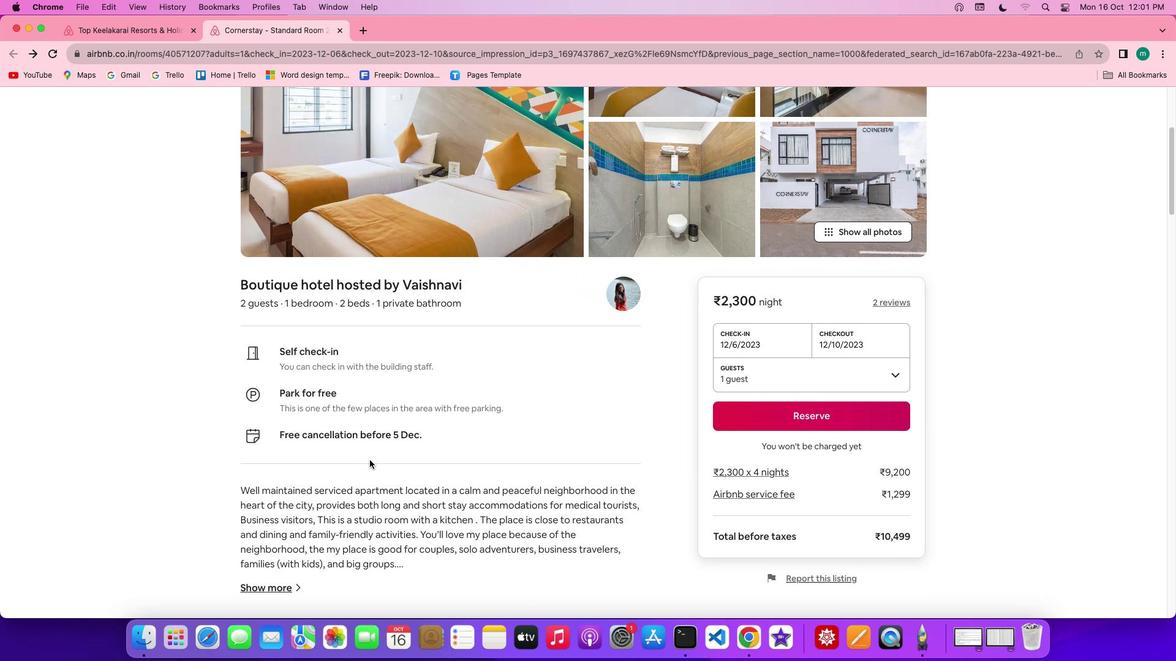 
Action: Mouse scrolled (369, 460) with delta (0, -1)
Screenshot: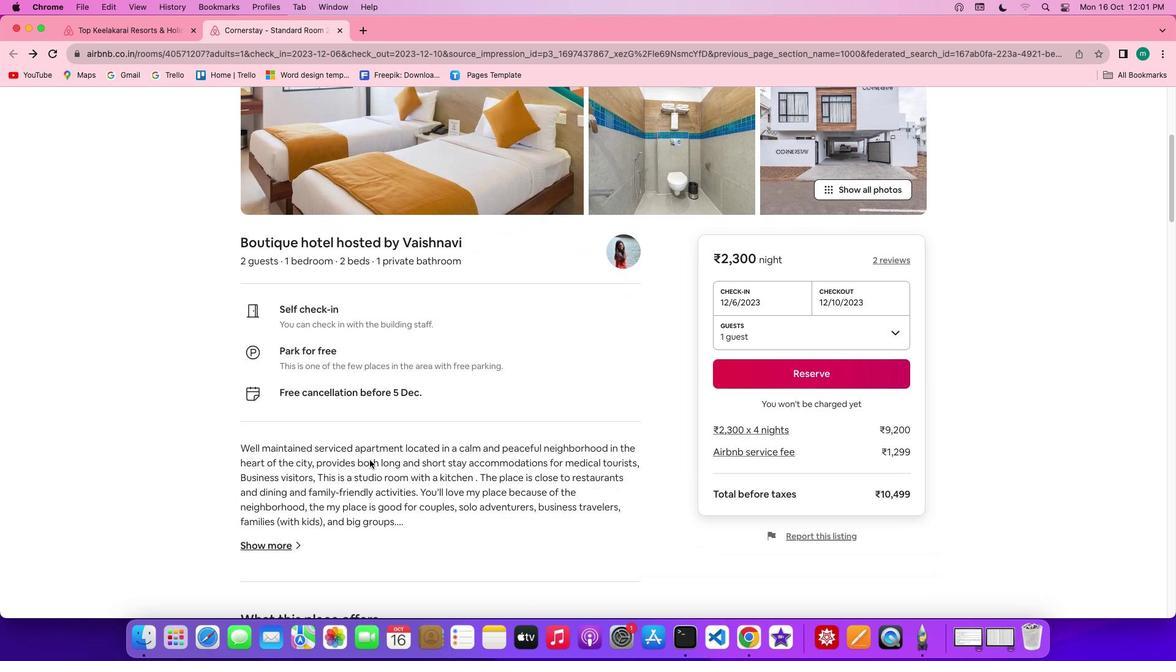 
Action: Mouse scrolled (369, 460) with delta (0, -1)
Screenshot: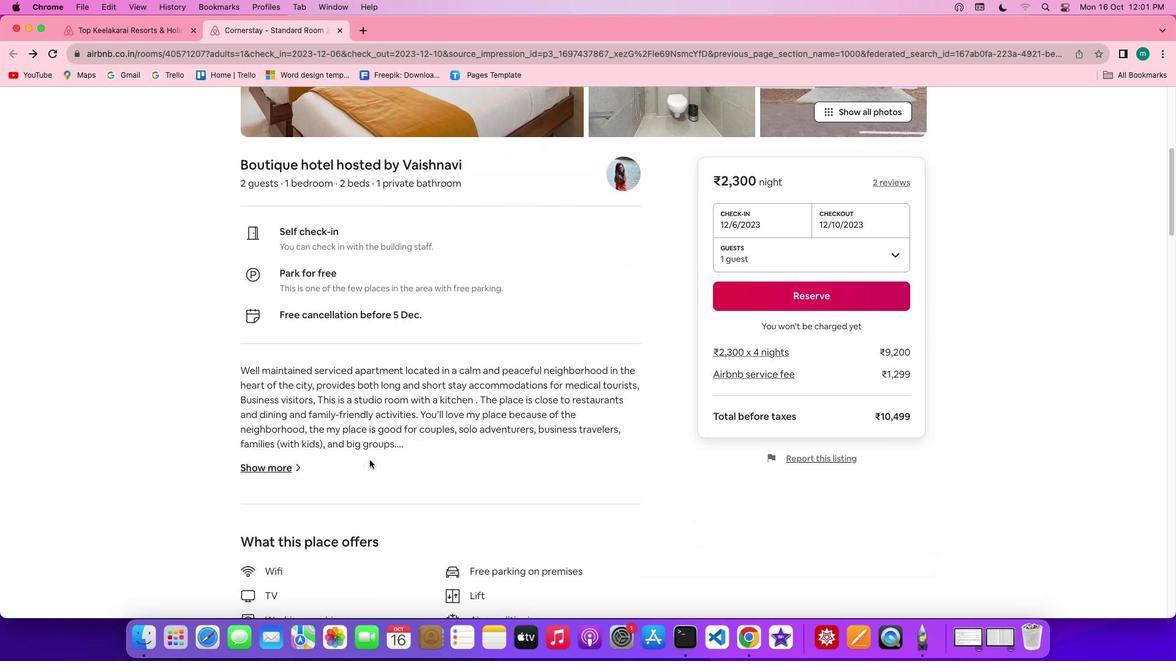 
Action: Mouse scrolled (369, 460) with delta (0, 0)
Screenshot: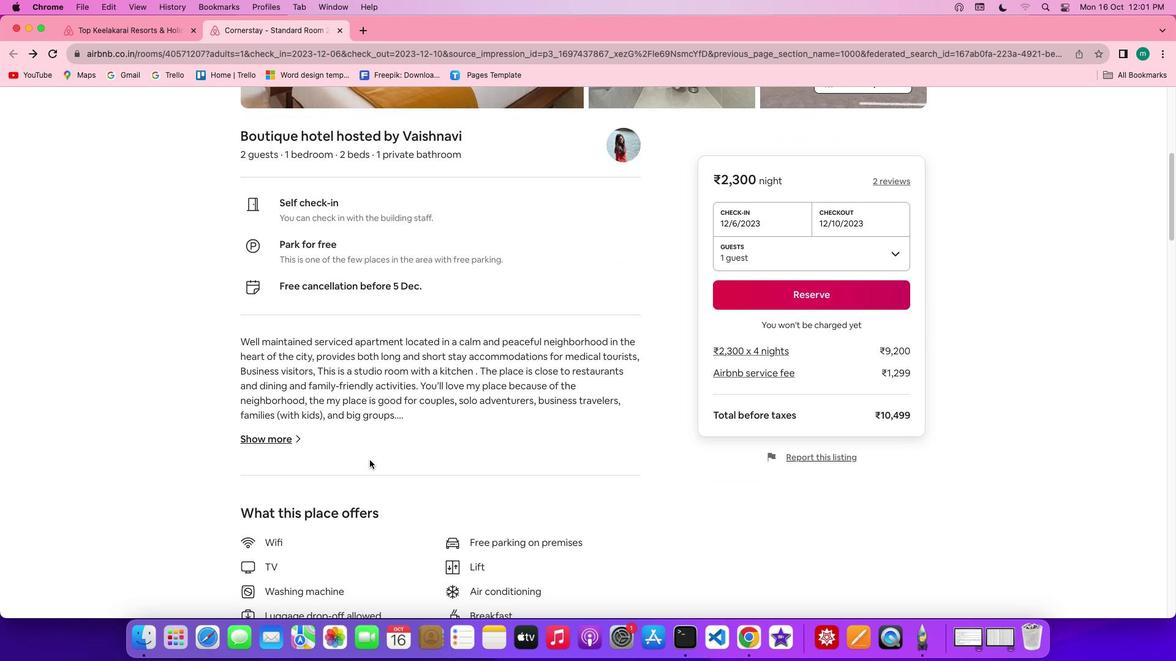 
Action: Mouse moved to (369, 460)
Screenshot: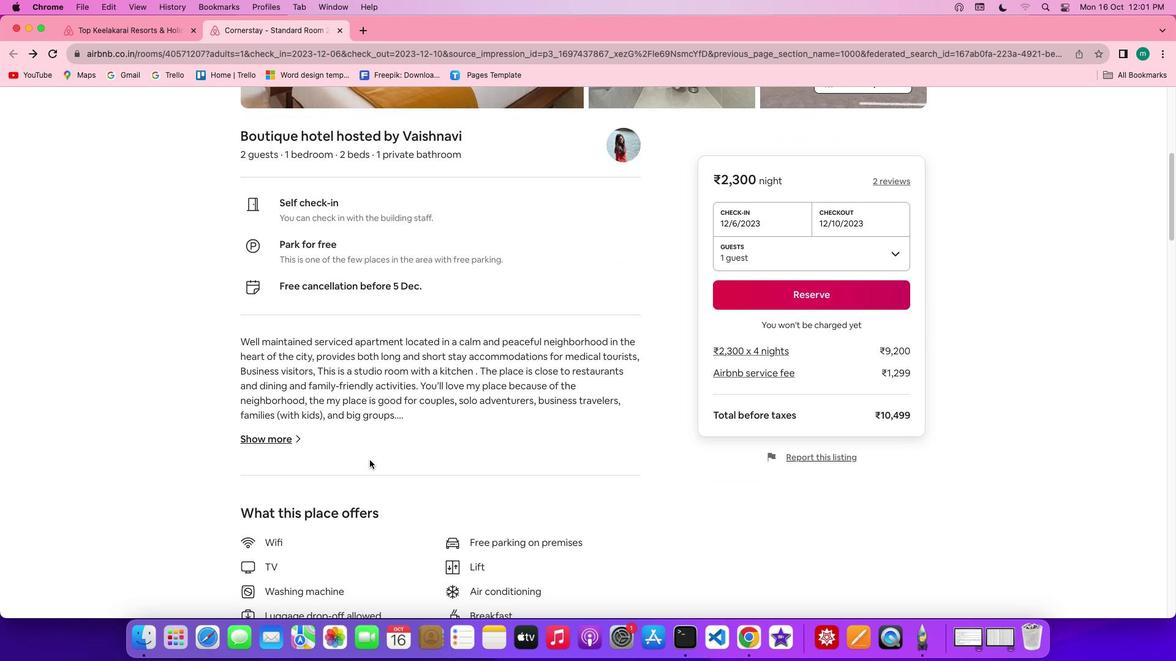 
Action: Mouse scrolled (369, 460) with delta (0, 0)
Screenshot: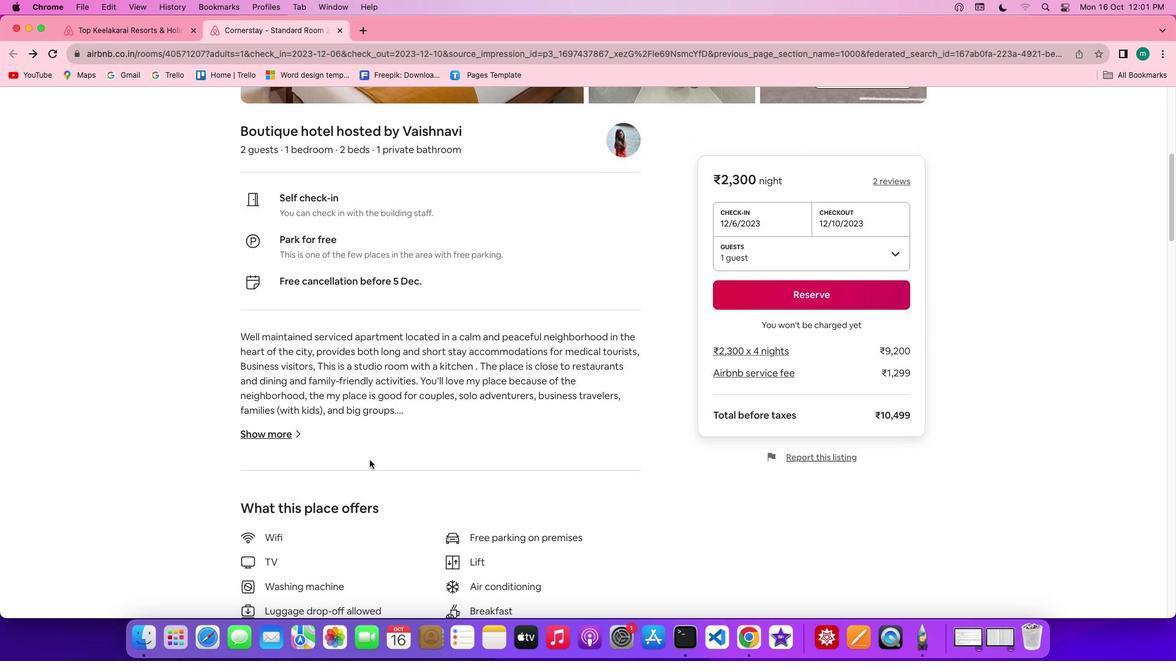 
Action: Mouse scrolled (369, 460) with delta (0, 0)
Screenshot: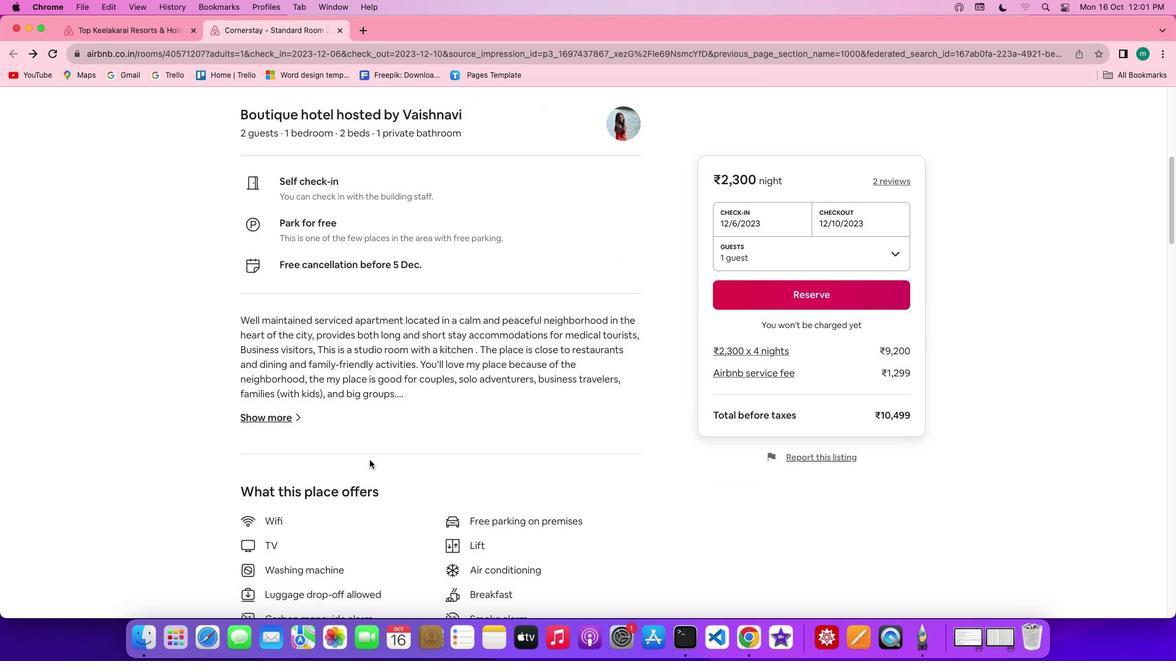 
Action: Mouse moved to (273, 406)
Screenshot: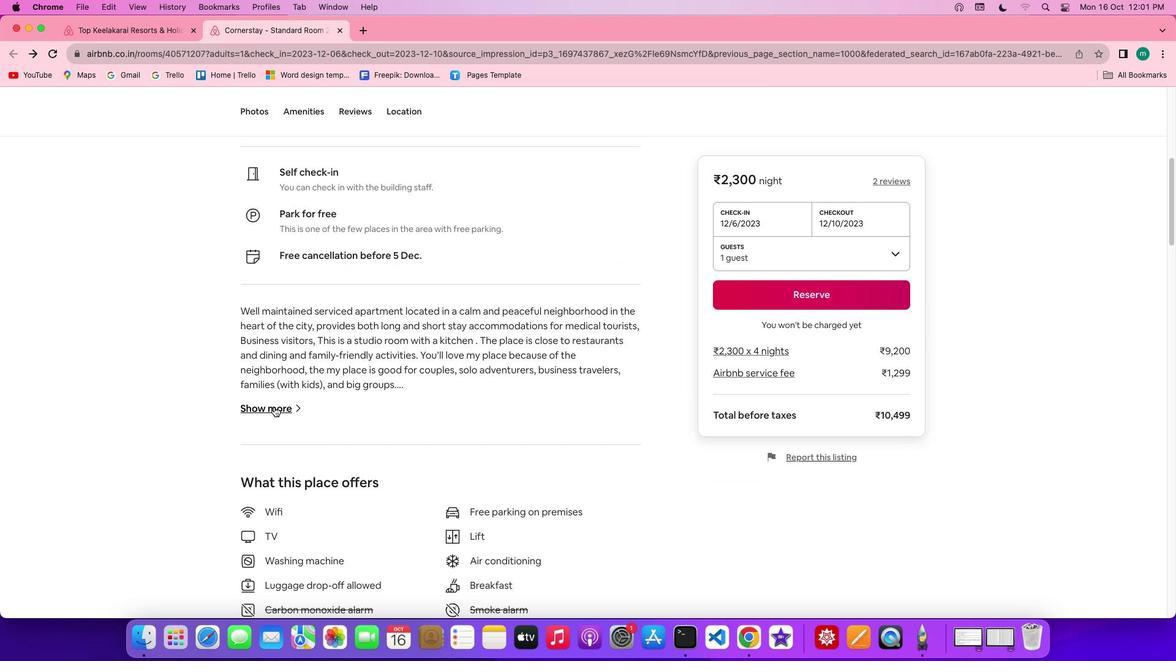 
Action: Mouse pressed left at (273, 406)
Screenshot: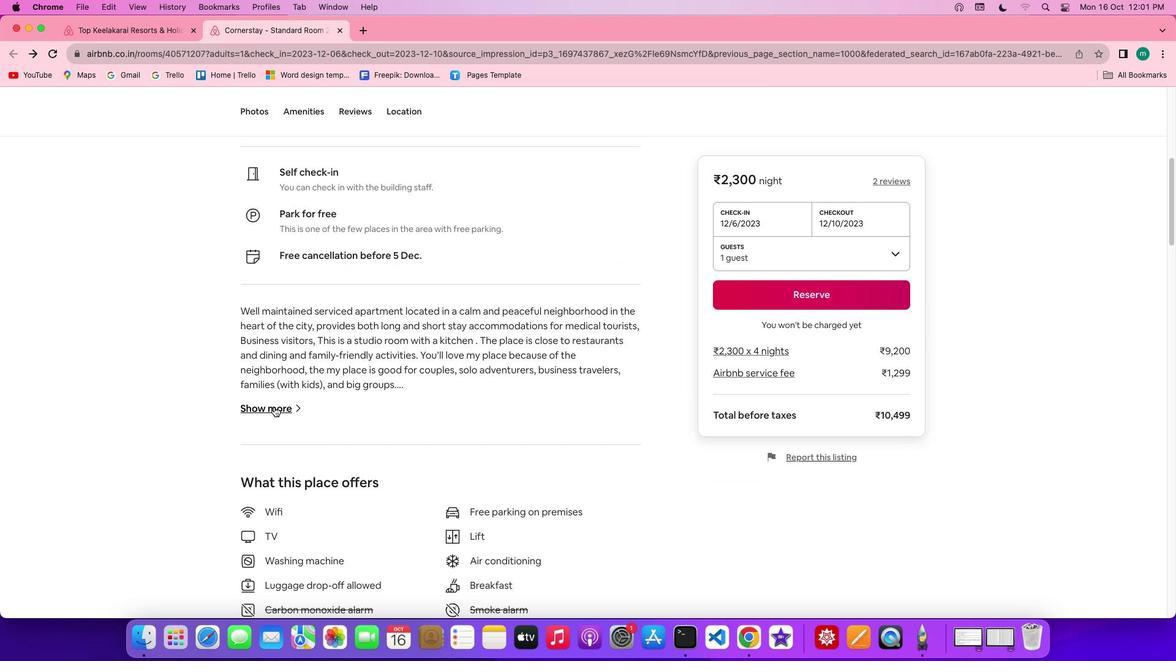 
Action: Mouse moved to (478, 366)
Screenshot: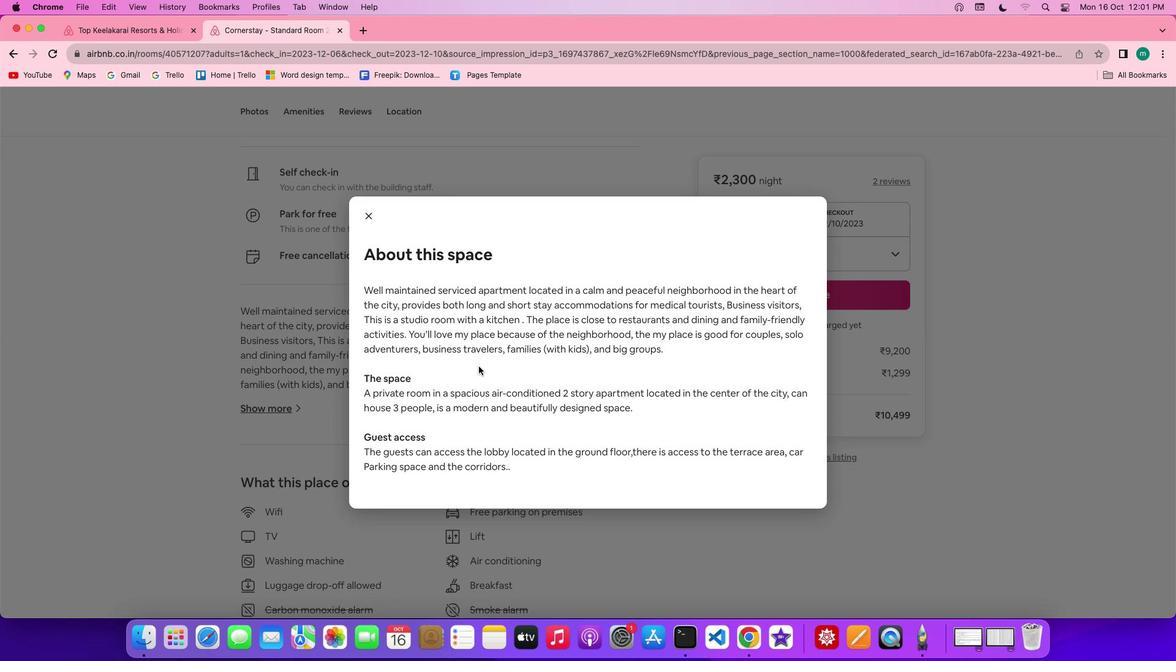 
Action: Mouse scrolled (478, 366) with delta (0, 0)
Screenshot: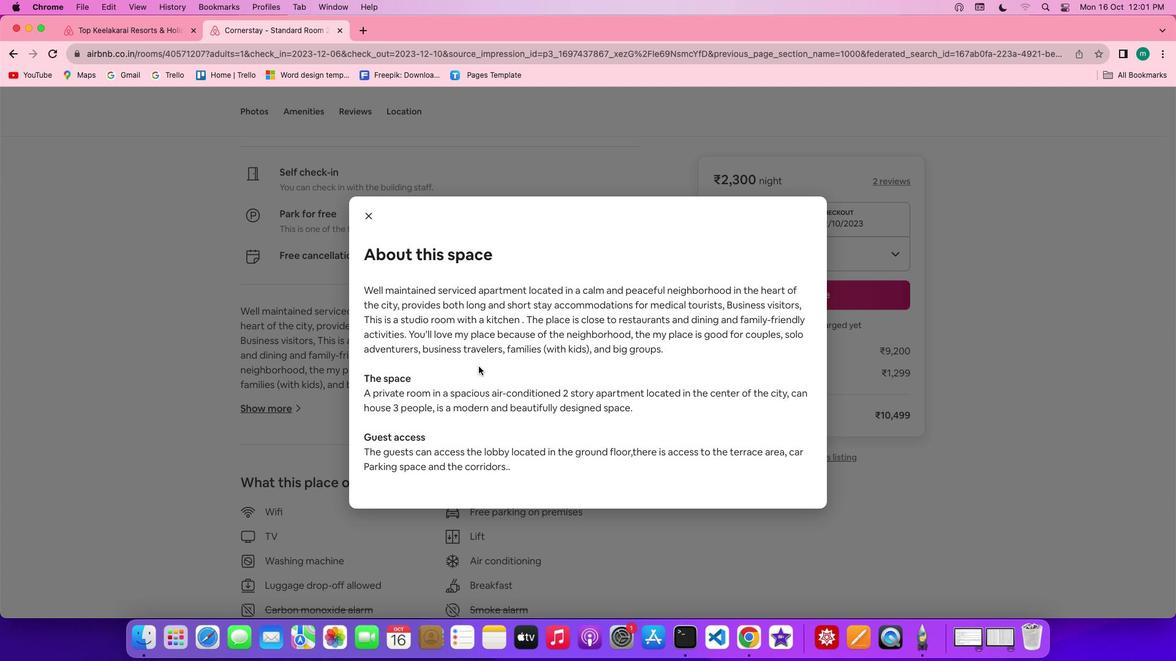 
Action: Mouse scrolled (478, 366) with delta (0, 0)
Screenshot: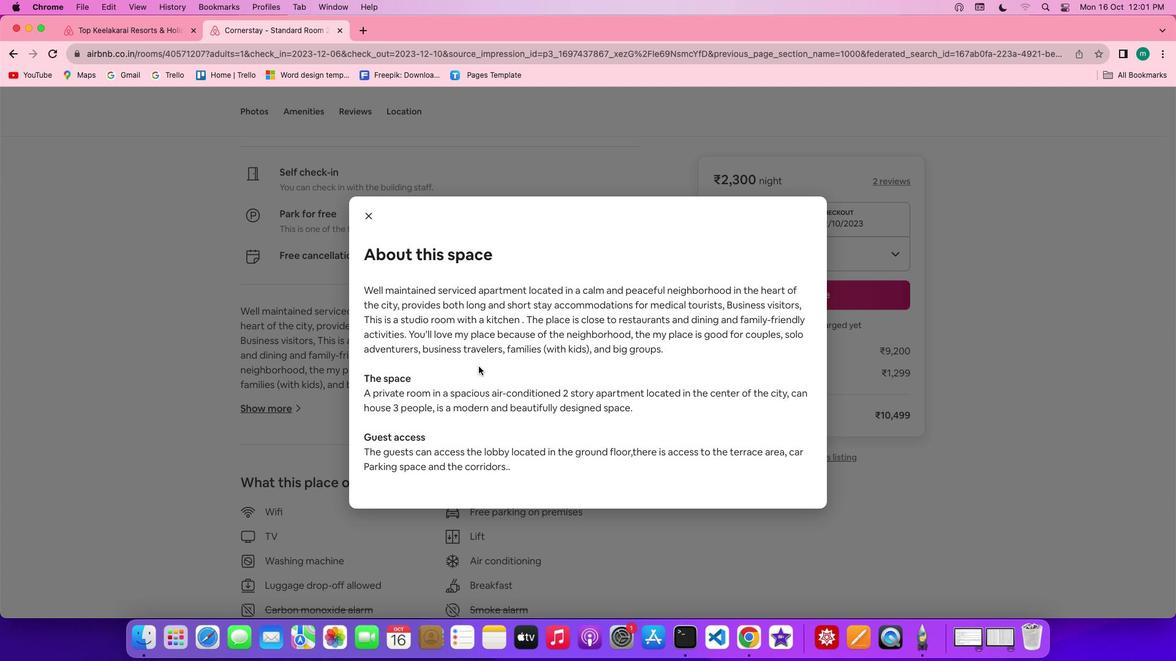 
Action: Mouse scrolled (478, 366) with delta (0, 0)
Screenshot: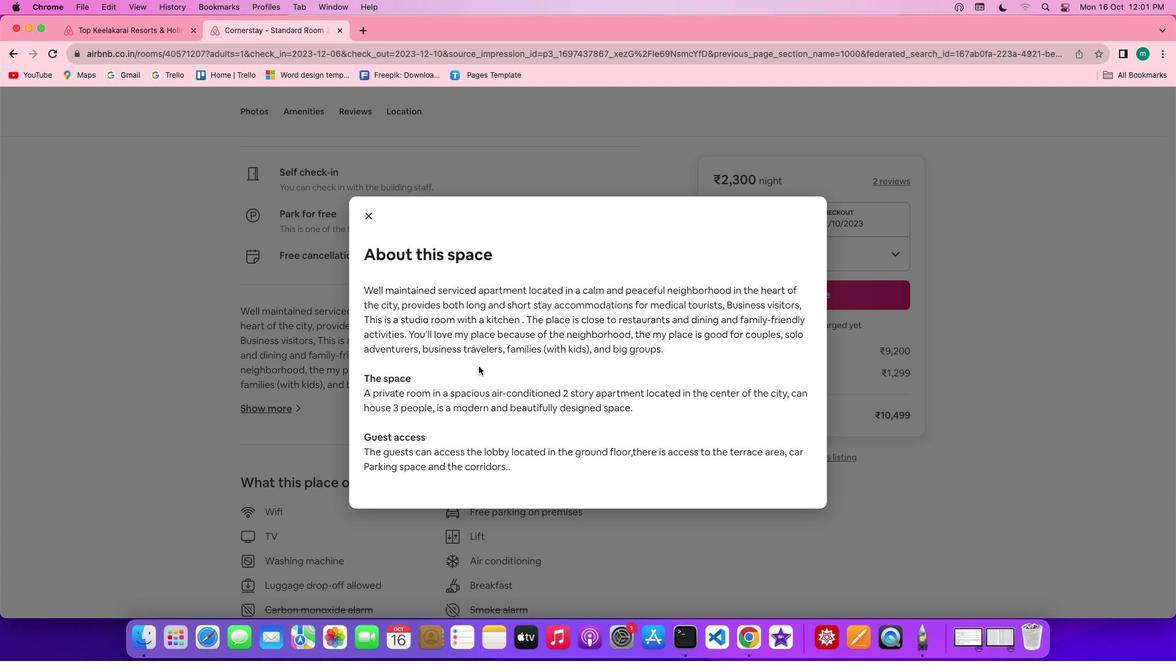 
Action: Mouse scrolled (478, 366) with delta (0, 0)
Screenshot: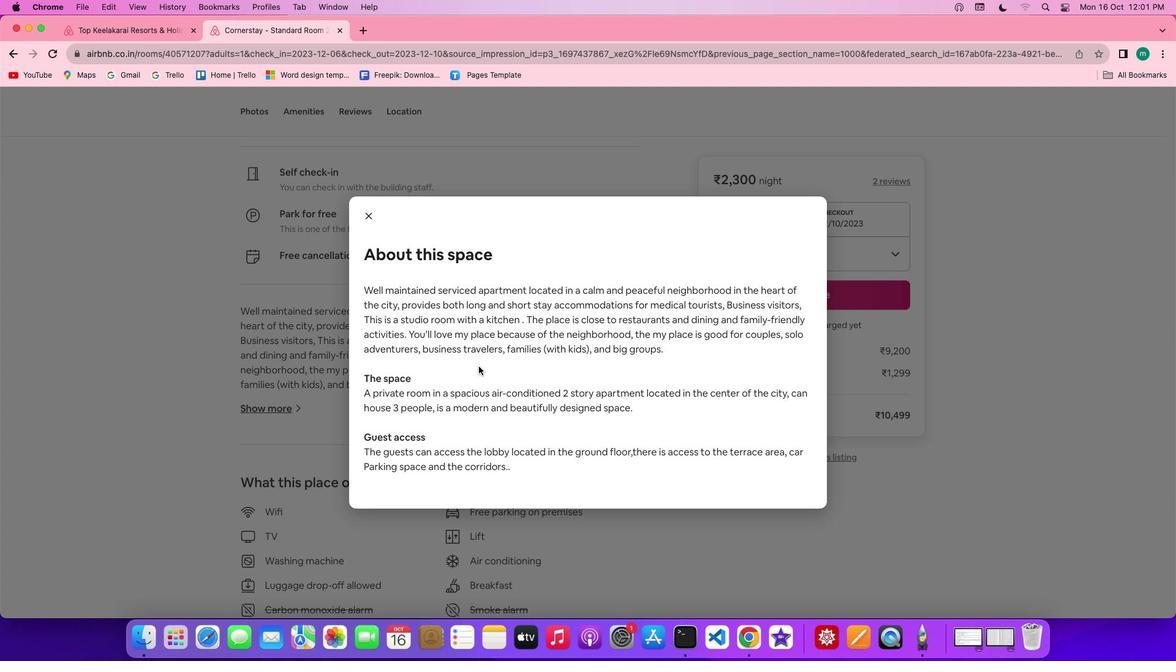 
Action: Mouse scrolled (478, 366) with delta (0, 0)
Screenshot: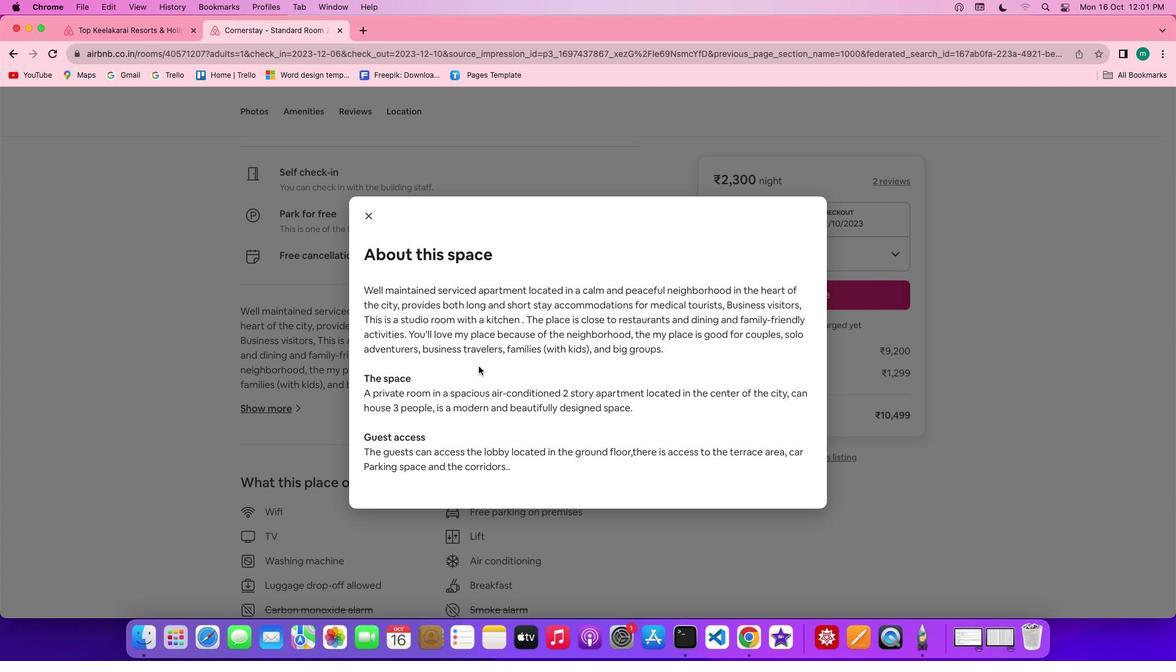 
Action: Mouse scrolled (478, 366) with delta (0, 0)
Screenshot: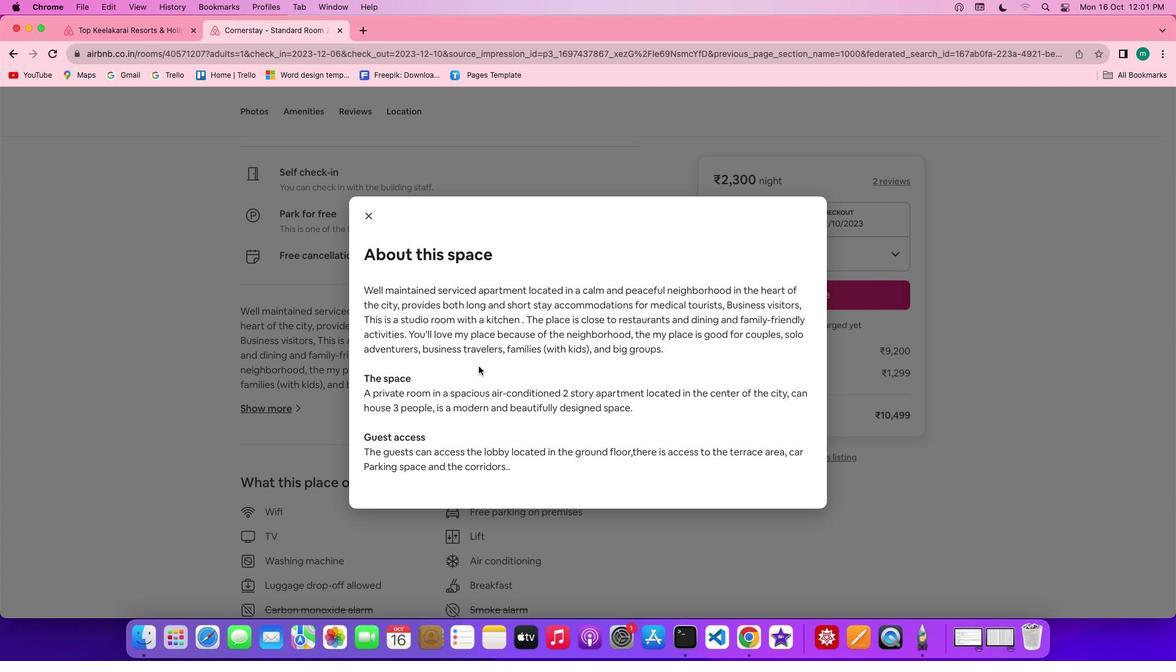 
Action: Mouse scrolled (478, 366) with delta (0, 0)
Screenshot: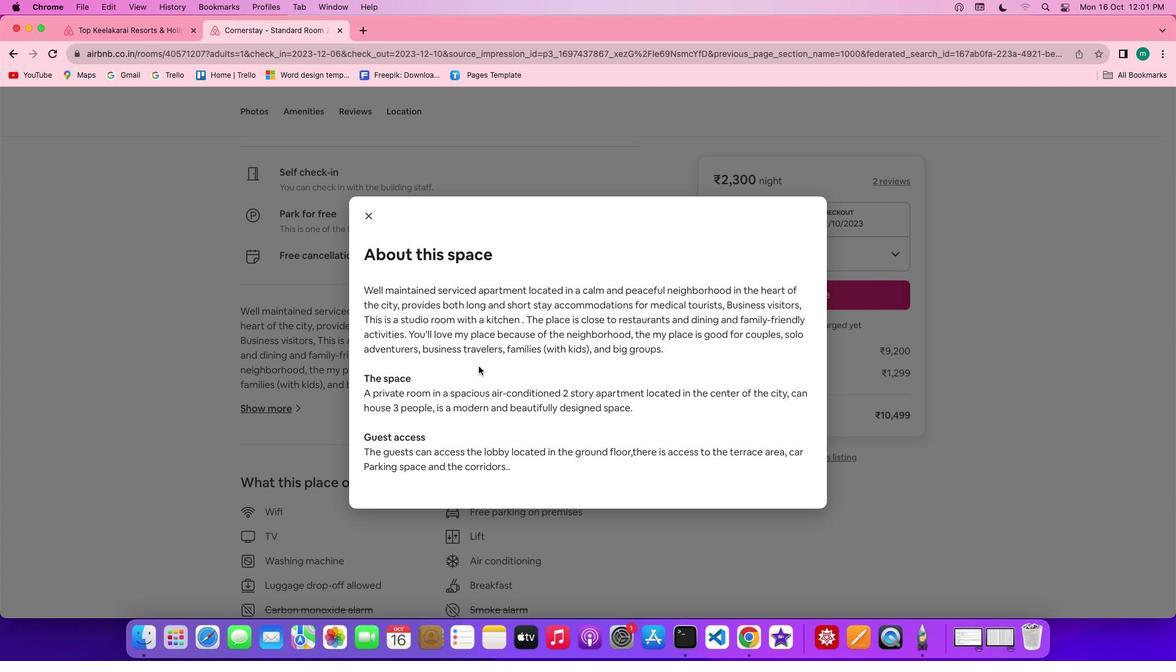 
Action: Mouse moved to (370, 218)
Screenshot: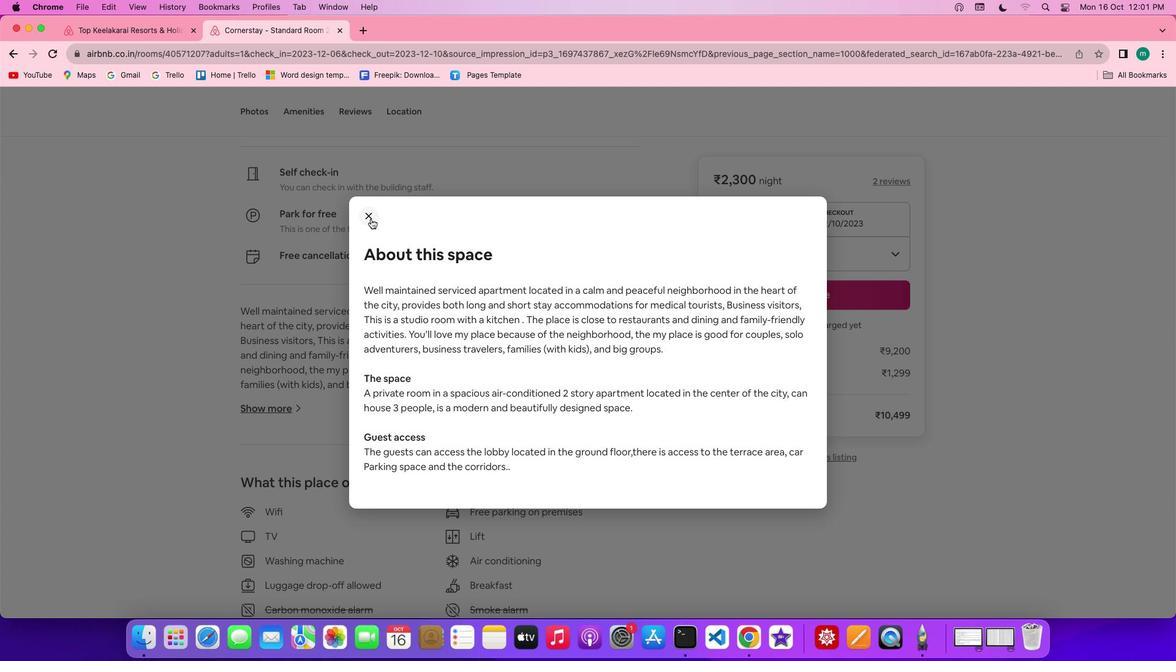 
Action: Mouse pressed left at (370, 218)
Screenshot: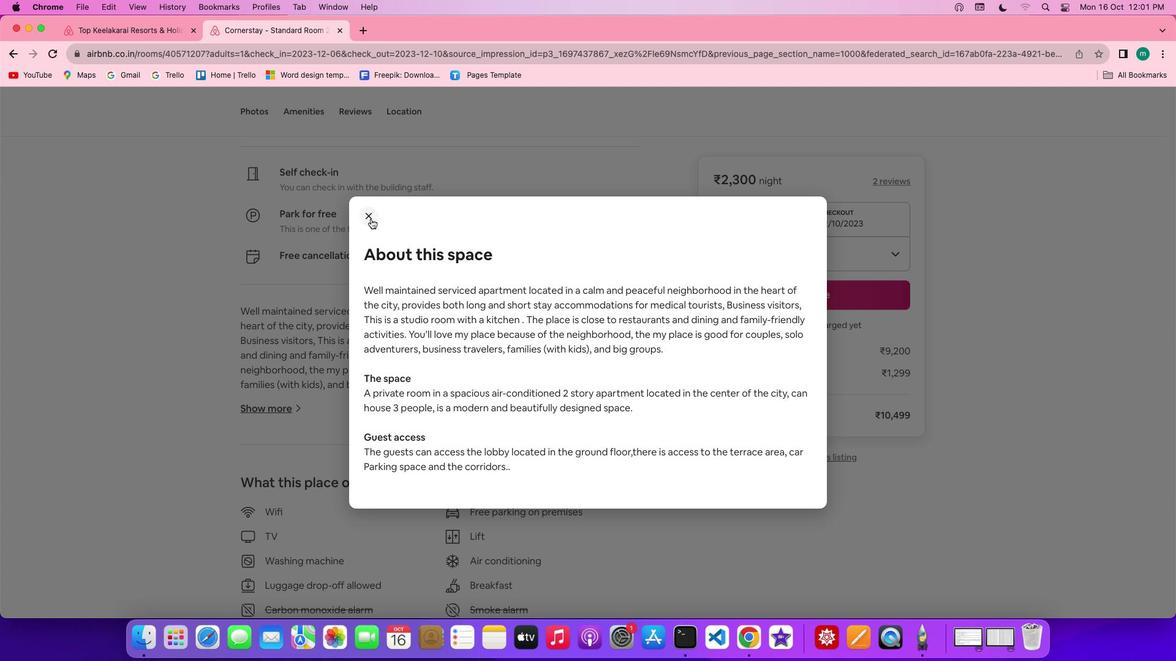 
Action: Mouse moved to (423, 410)
Screenshot: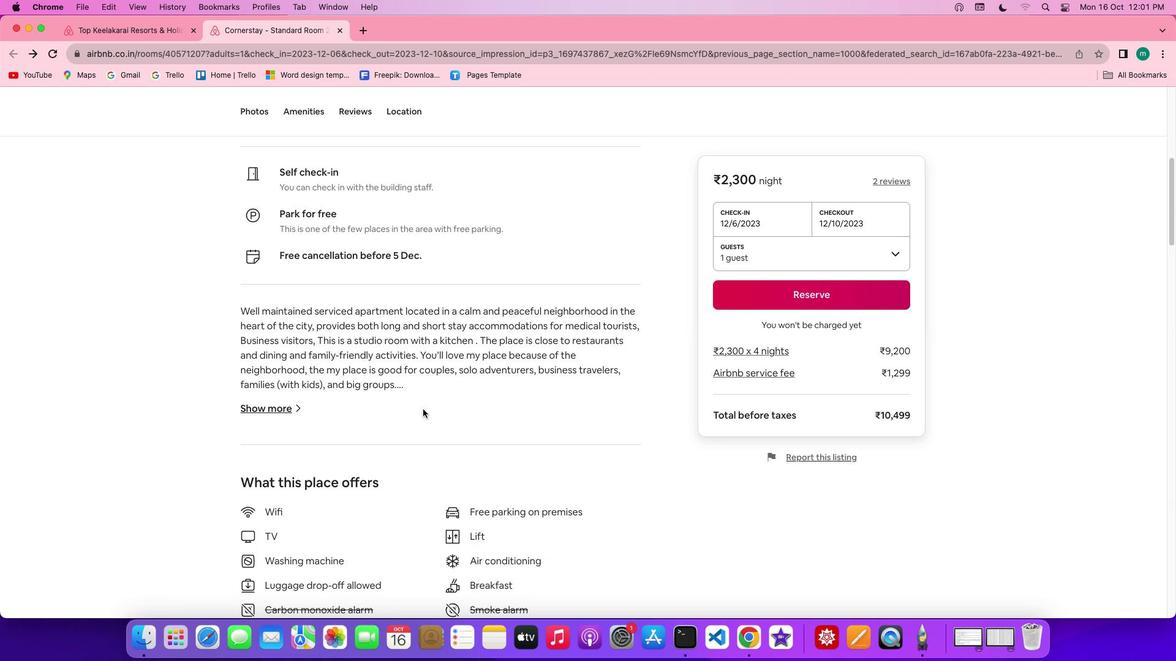 
Action: Mouse scrolled (423, 410) with delta (0, 0)
Screenshot: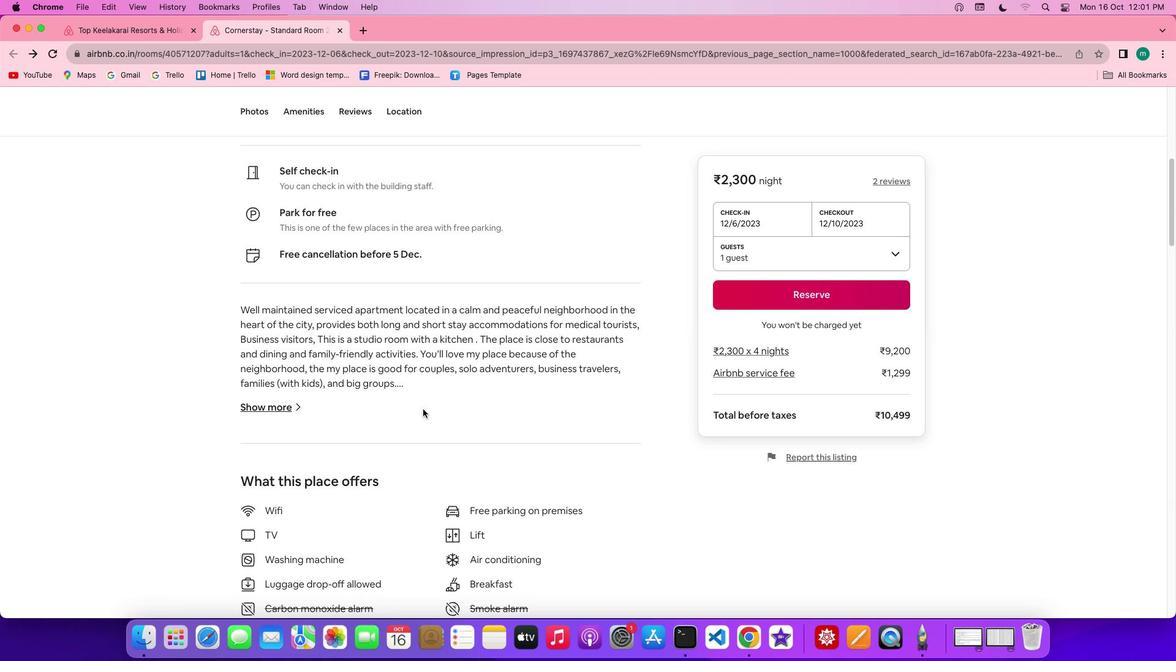
Action: Mouse scrolled (423, 410) with delta (0, 0)
Screenshot: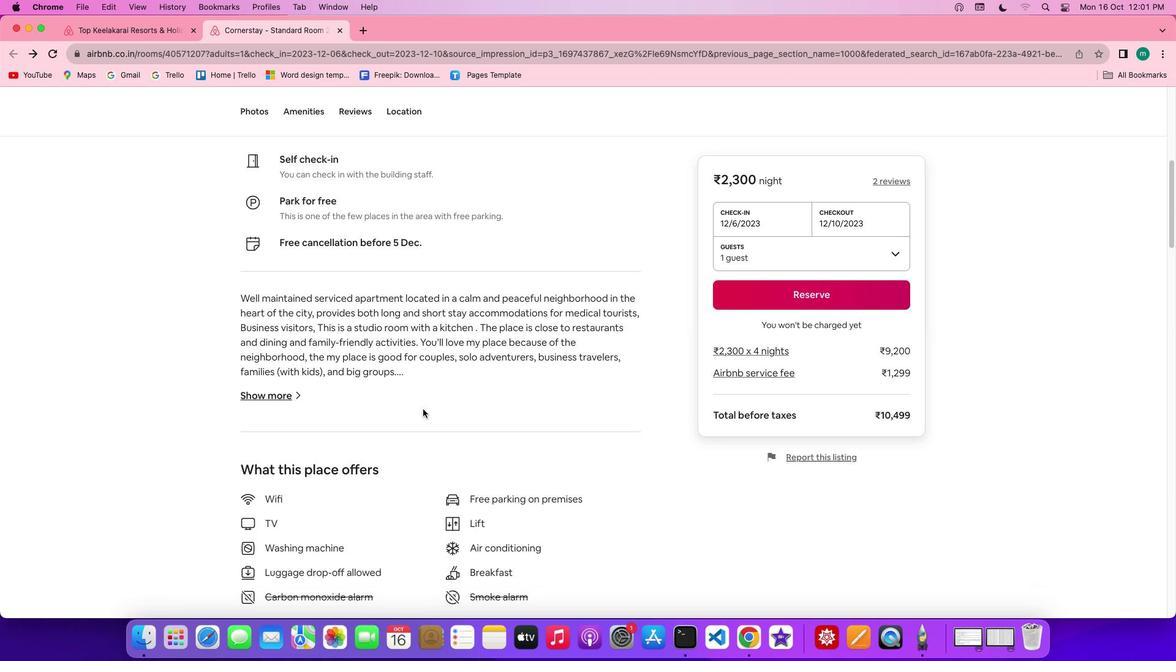 
Action: Mouse scrolled (423, 410) with delta (0, -1)
Screenshot: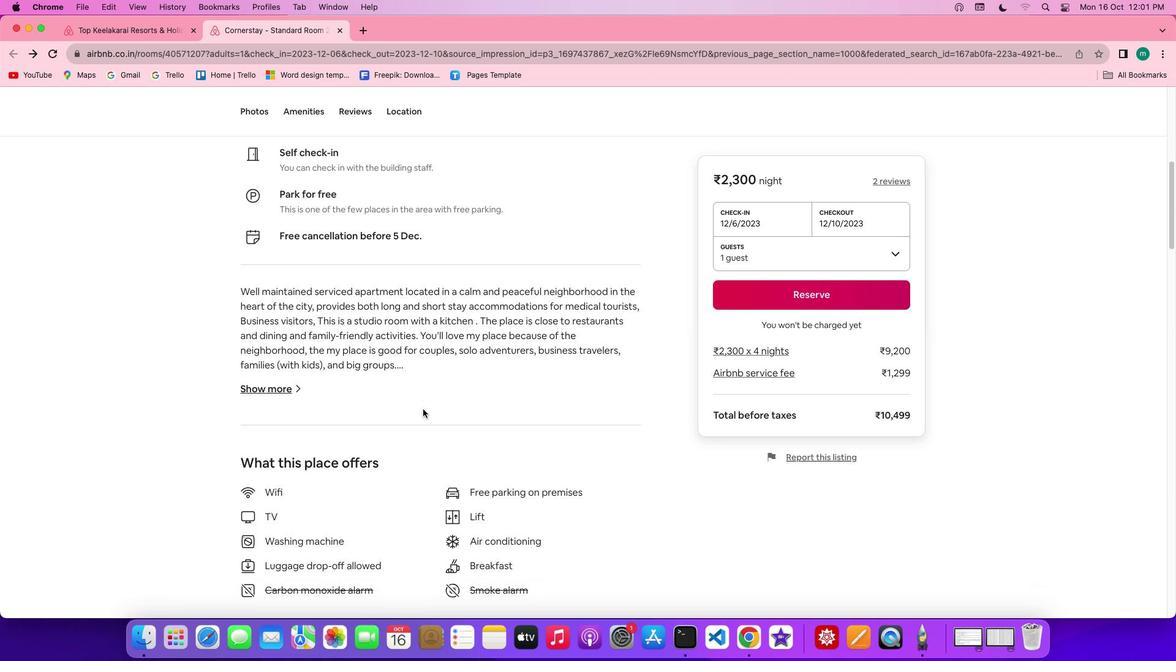 
Action: Mouse scrolled (423, 410) with delta (0, -1)
Screenshot: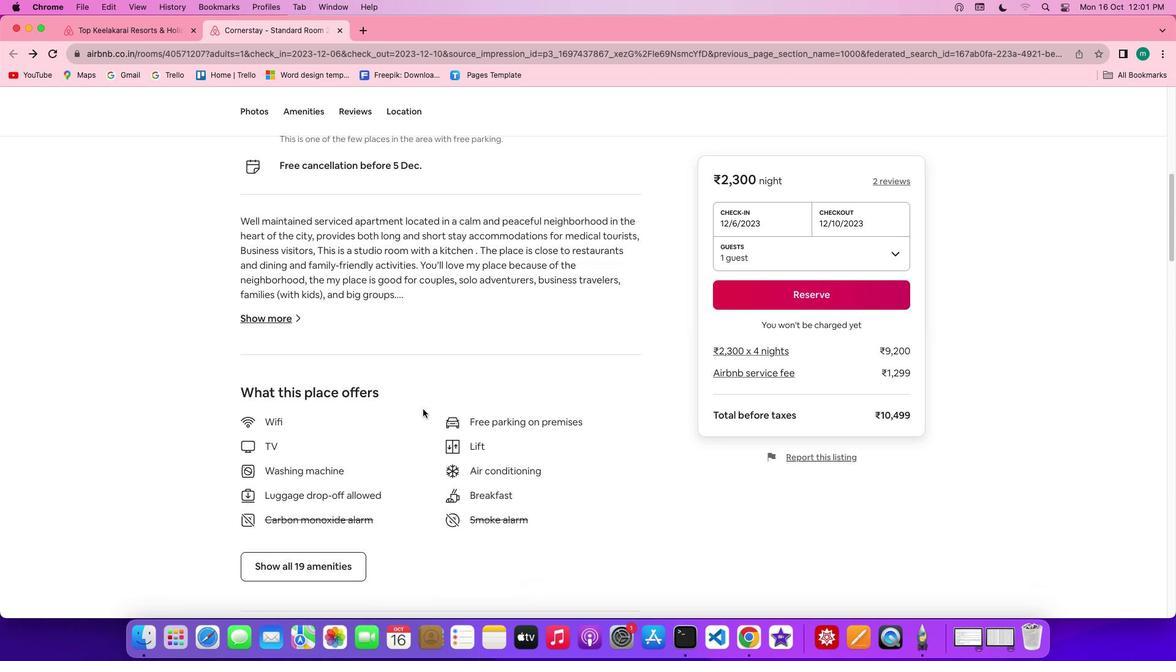 
Action: Mouse scrolled (423, 410) with delta (0, 0)
Screenshot: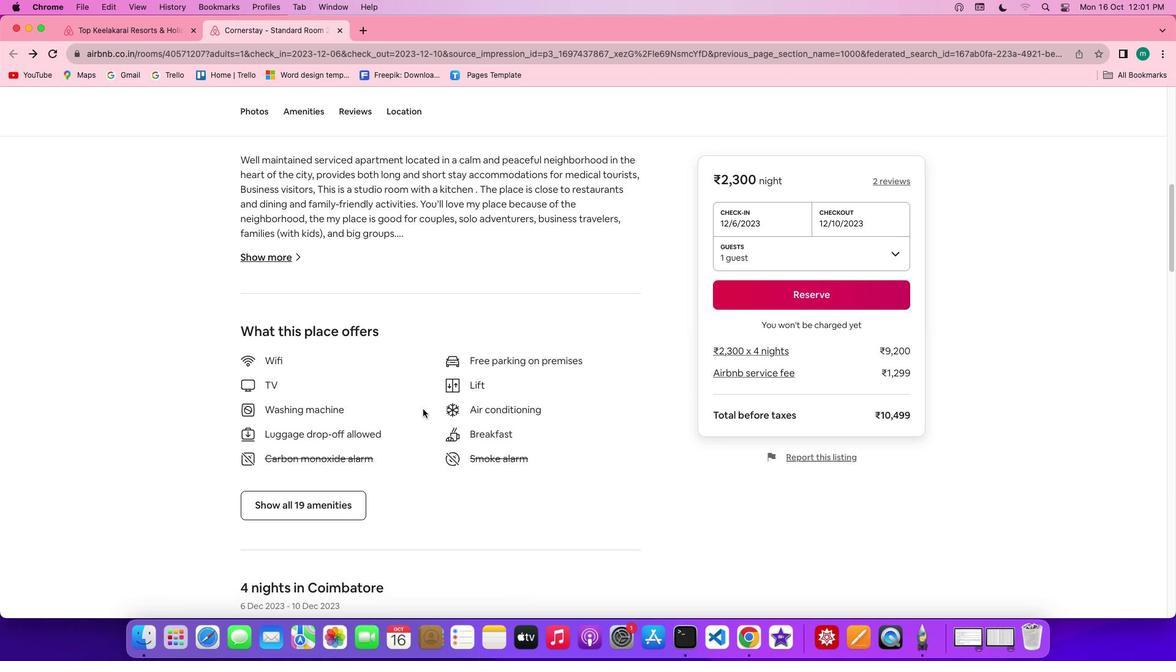 
Action: Mouse scrolled (423, 410) with delta (0, 0)
Screenshot: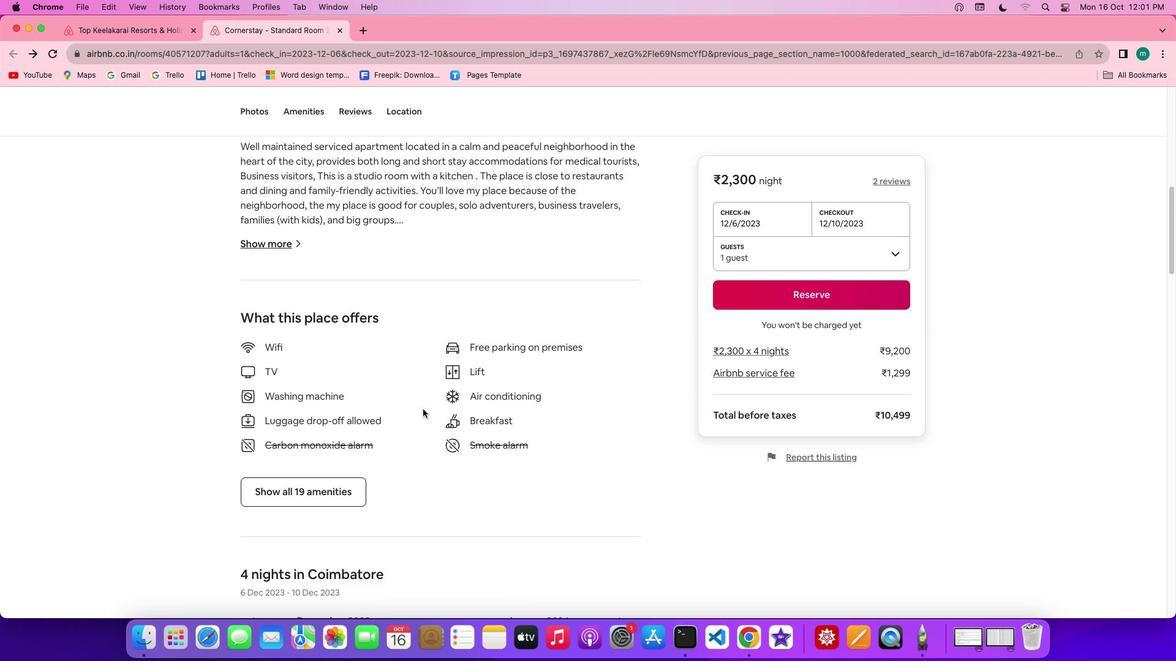 
Action: Mouse scrolled (423, 410) with delta (0, -1)
Screenshot: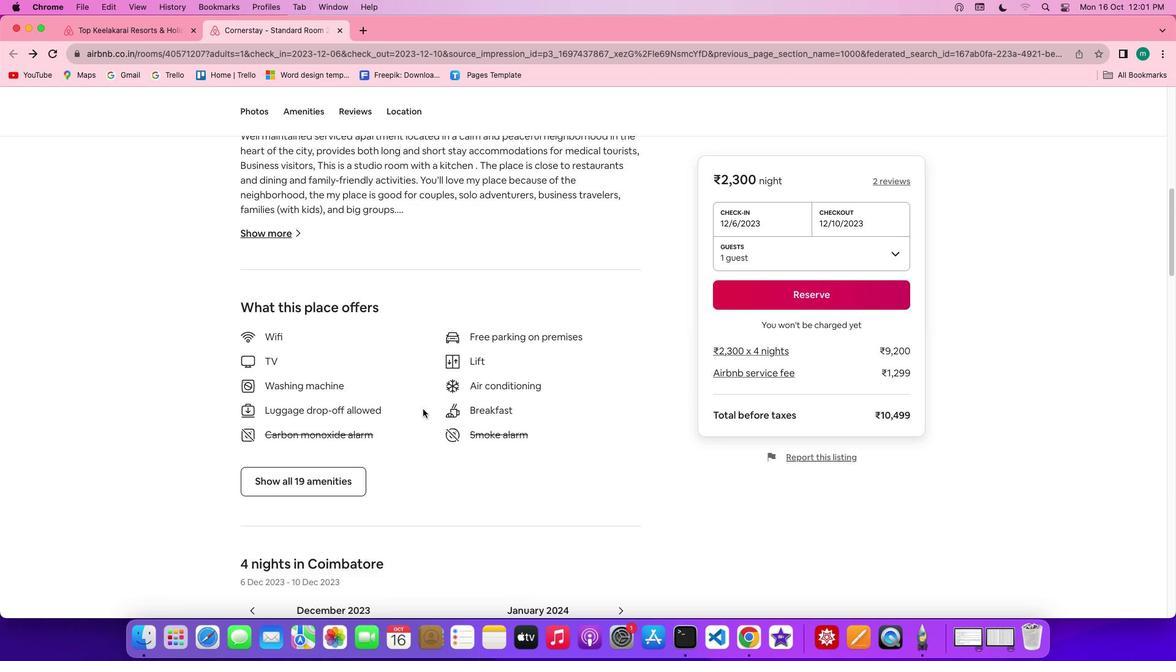 
Action: Mouse scrolled (423, 410) with delta (0, -1)
Screenshot: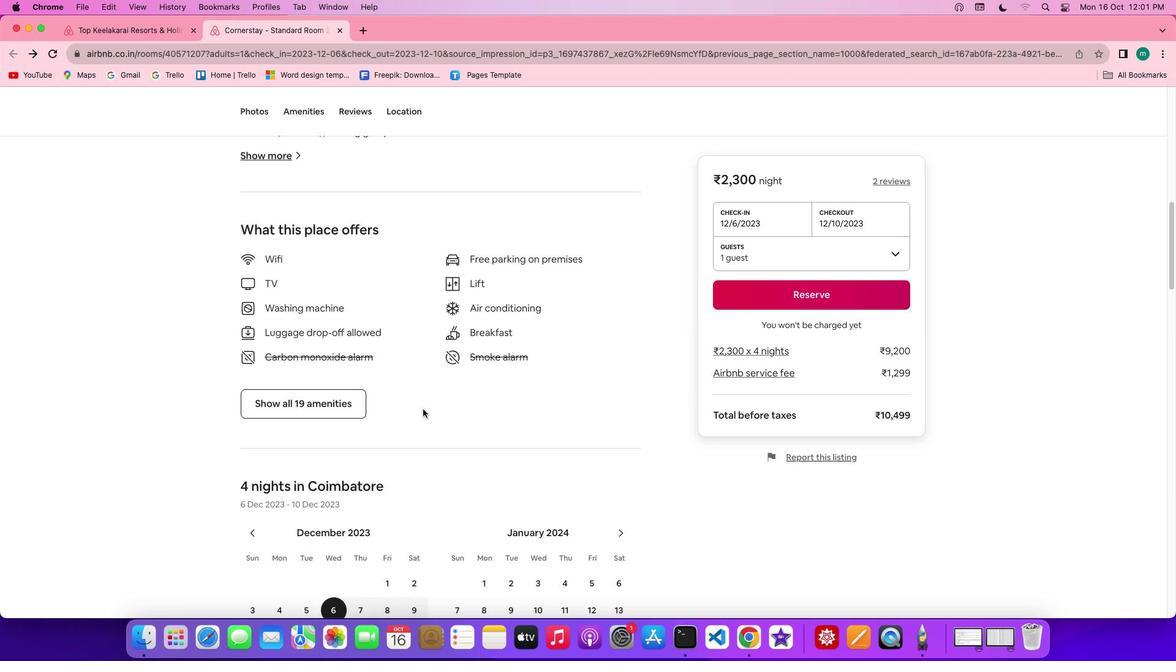 
Action: Mouse moved to (330, 330)
Screenshot: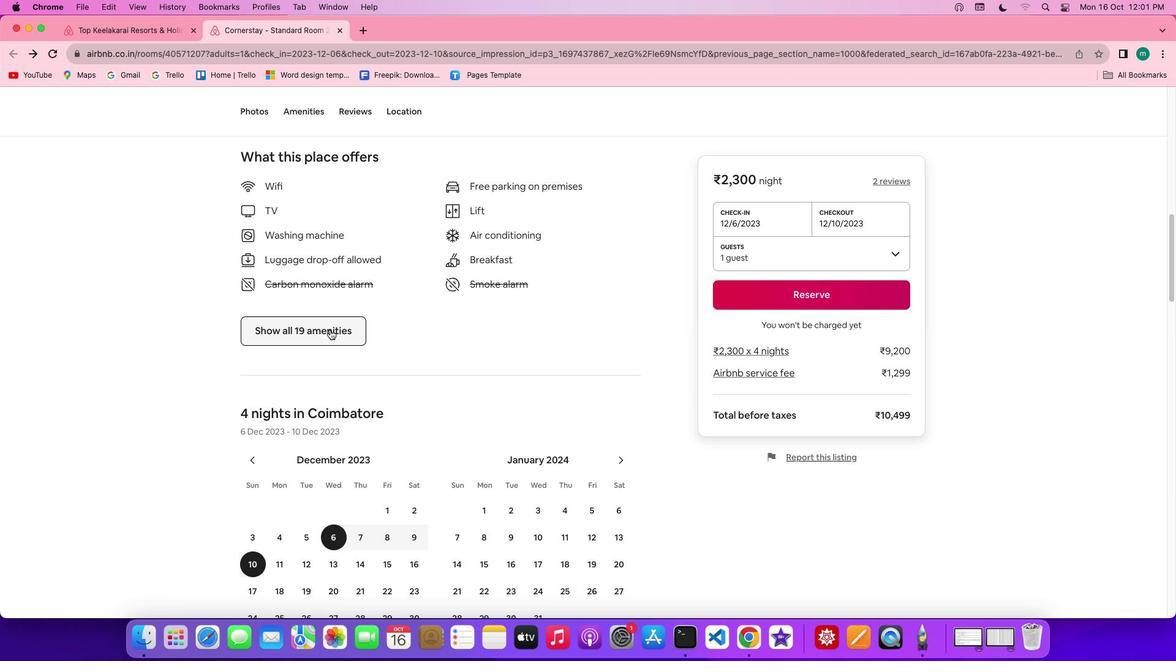 
Action: Mouse pressed left at (330, 330)
Screenshot: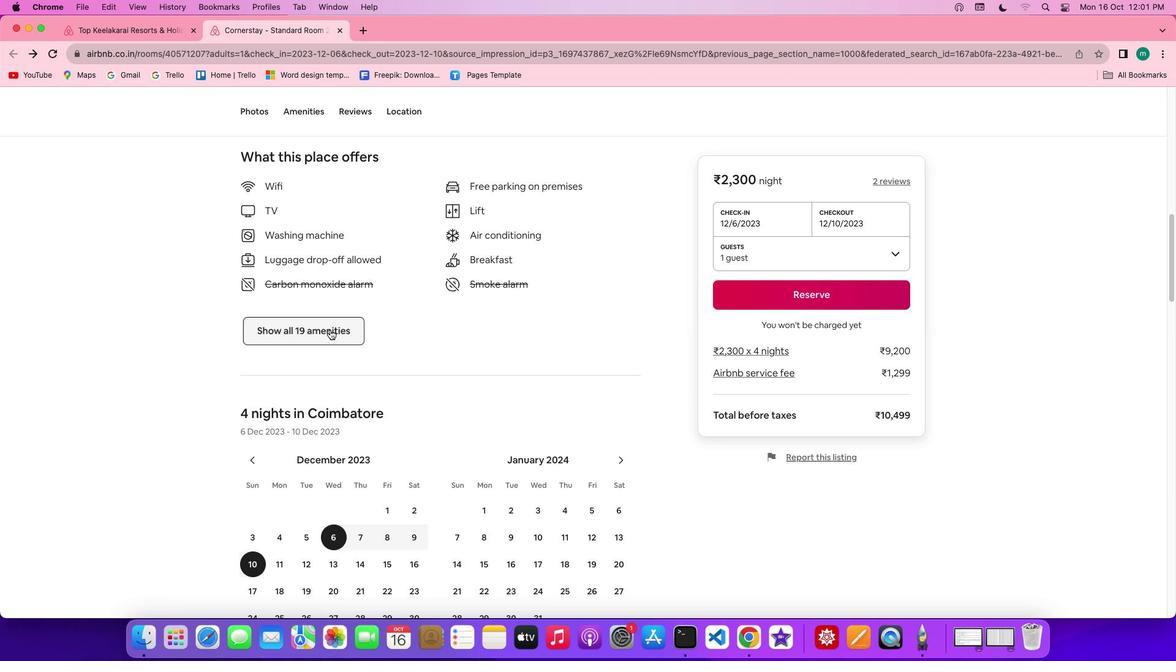
Action: Mouse moved to (548, 392)
Screenshot: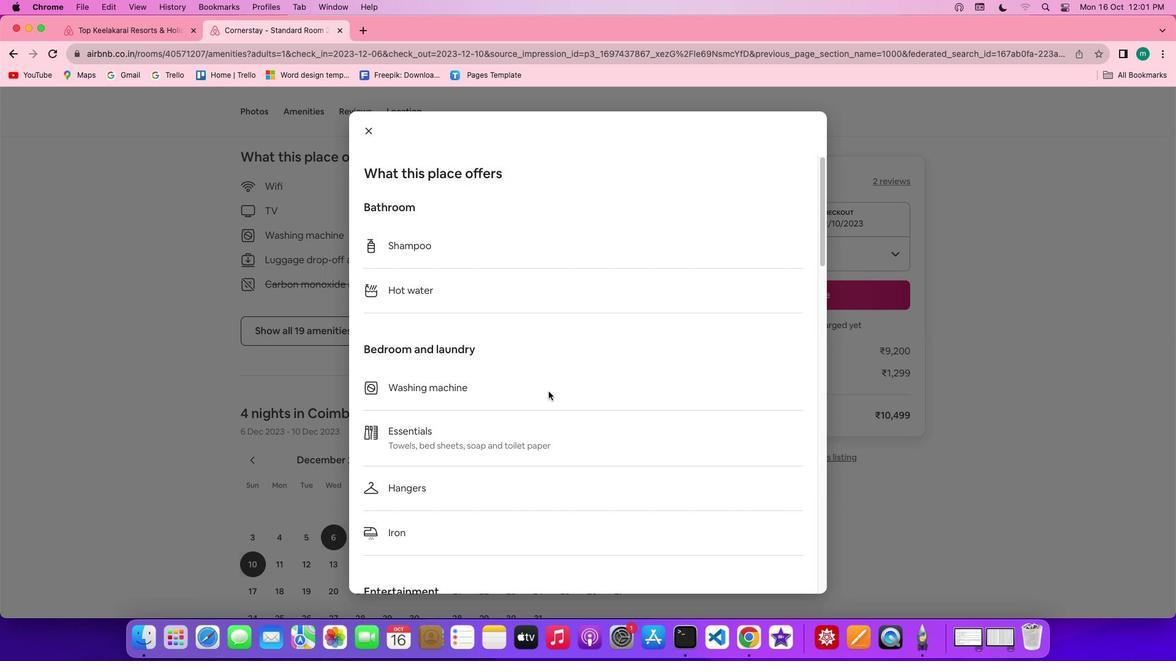 
Action: Mouse scrolled (548, 392) with delta (0, 0)
Screenshot: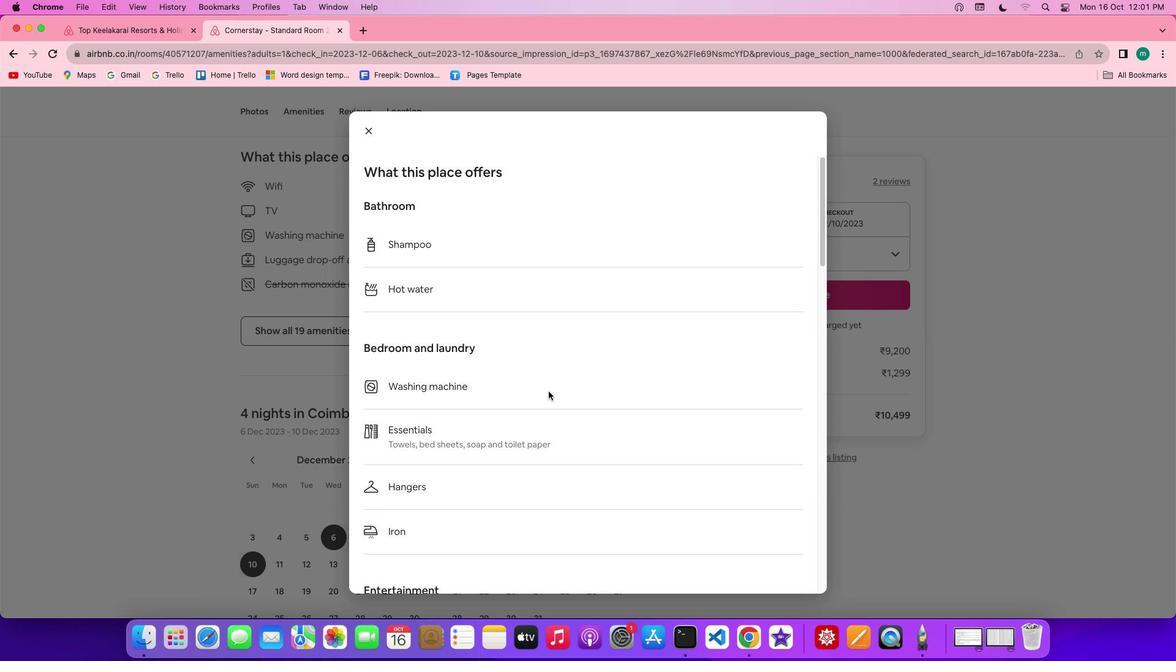 
Action: Mouse scrolled (548, 392) with delta (0, 0)
Screenshot: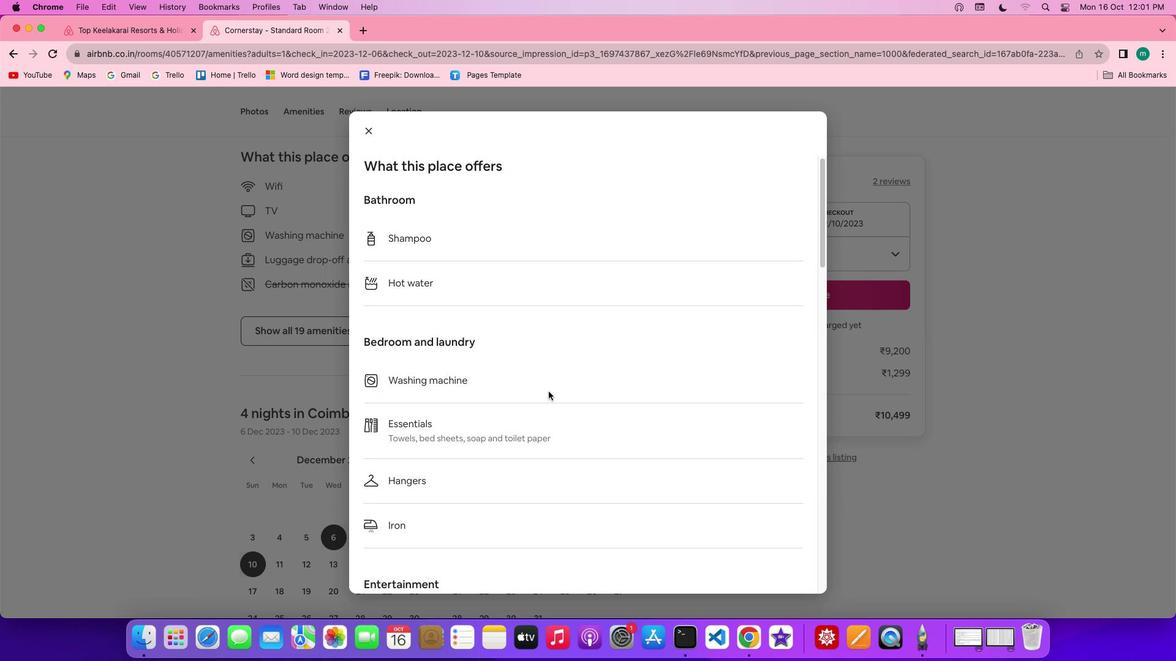 
Action: Mouse scrolled (548, 392) with delta (0, 0)
Screenshot: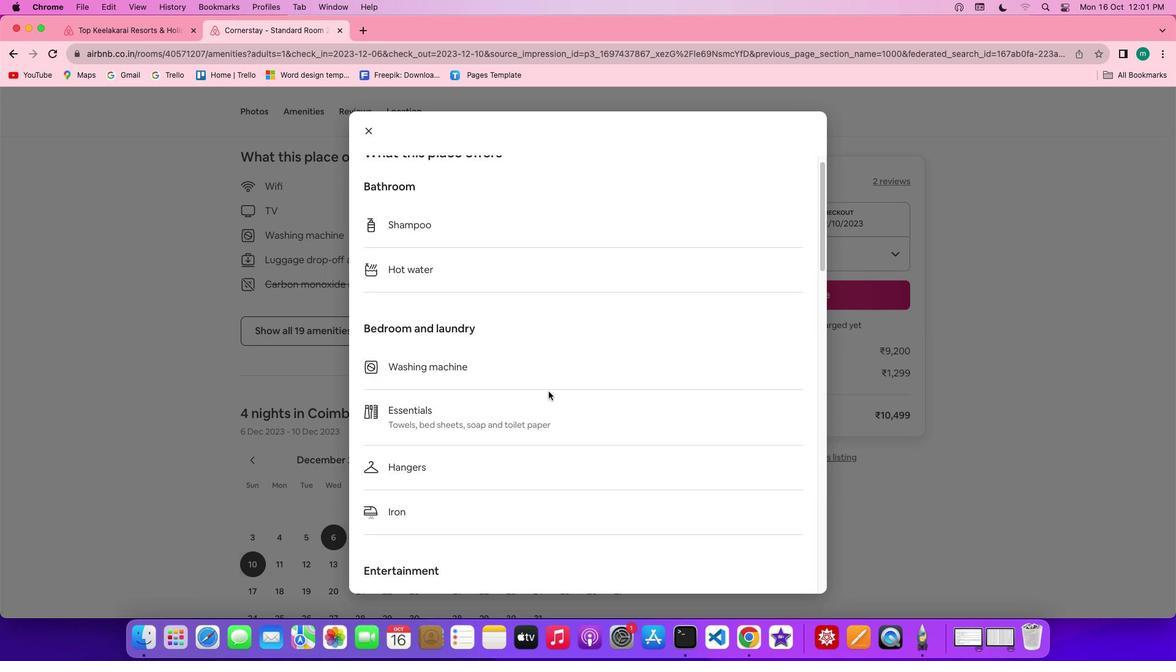 
Action: Mouse moved to (548, 392)
Screenshot: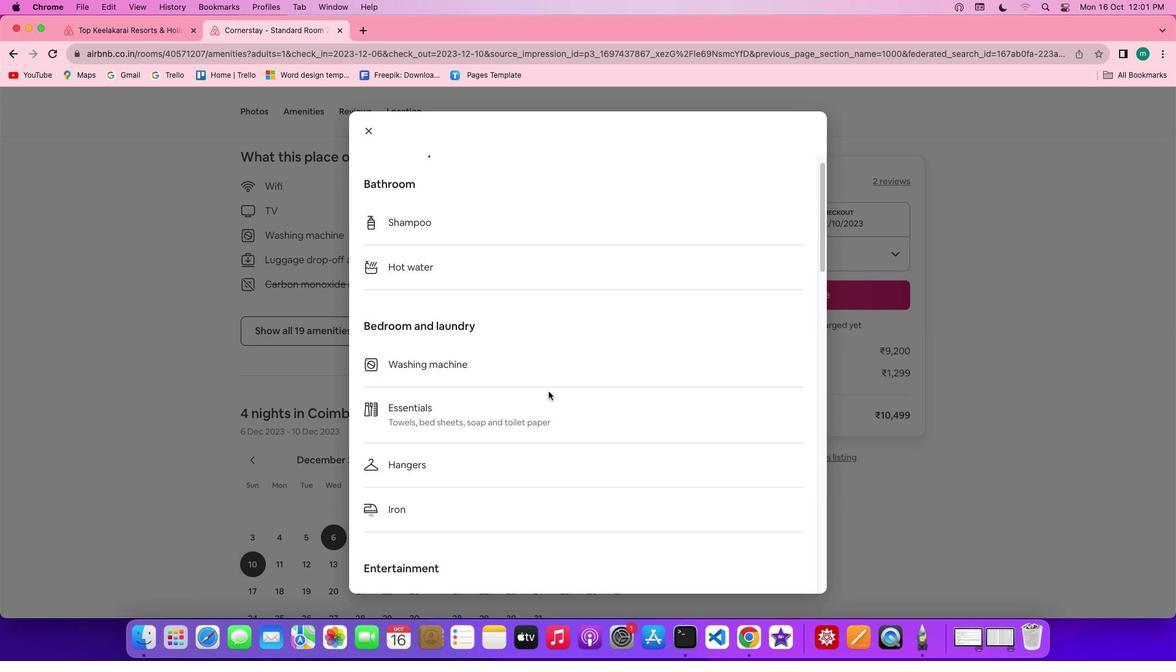 
Action: Mouse scrolled (548, 392) with delta (0, 0)
Screenshot: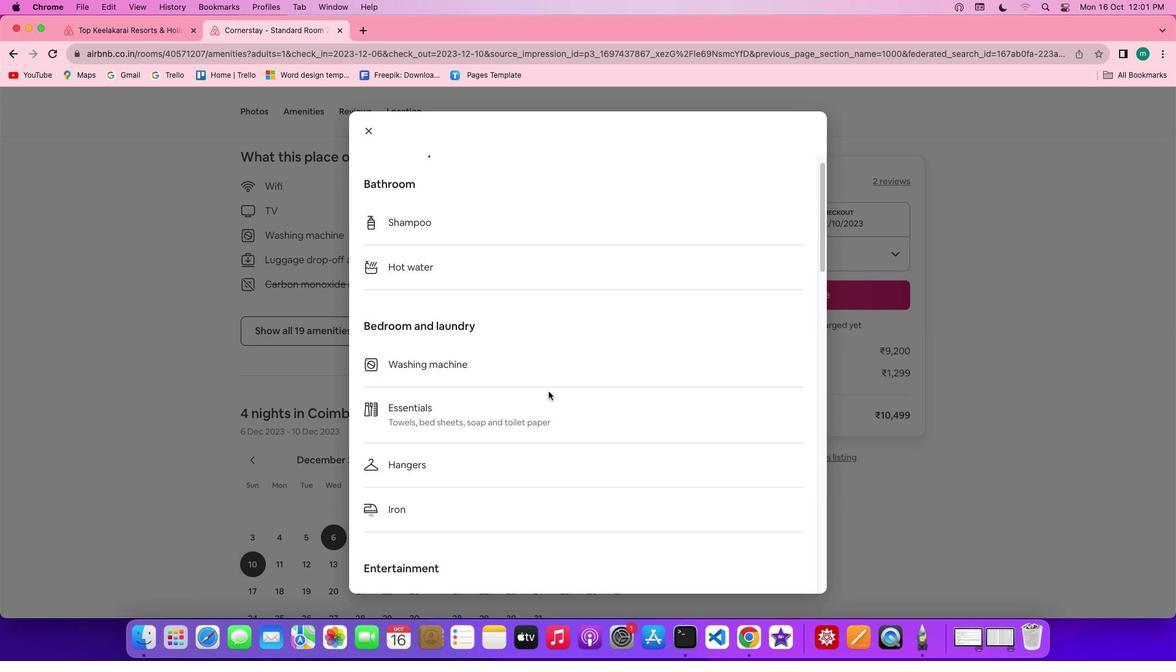 
Action: Mouse scrolled (548, 392) with delta (0, 0)
Screenshot: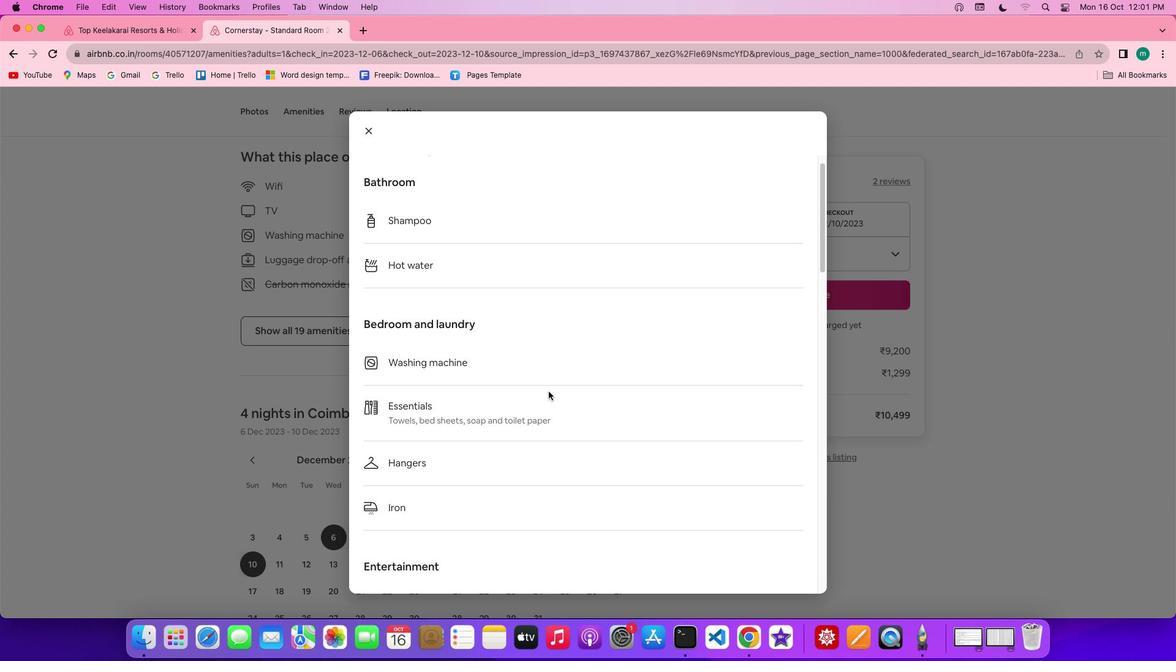 
Action: Mouse scrolled (548, 392) with delta (0, 0)
Screenshot: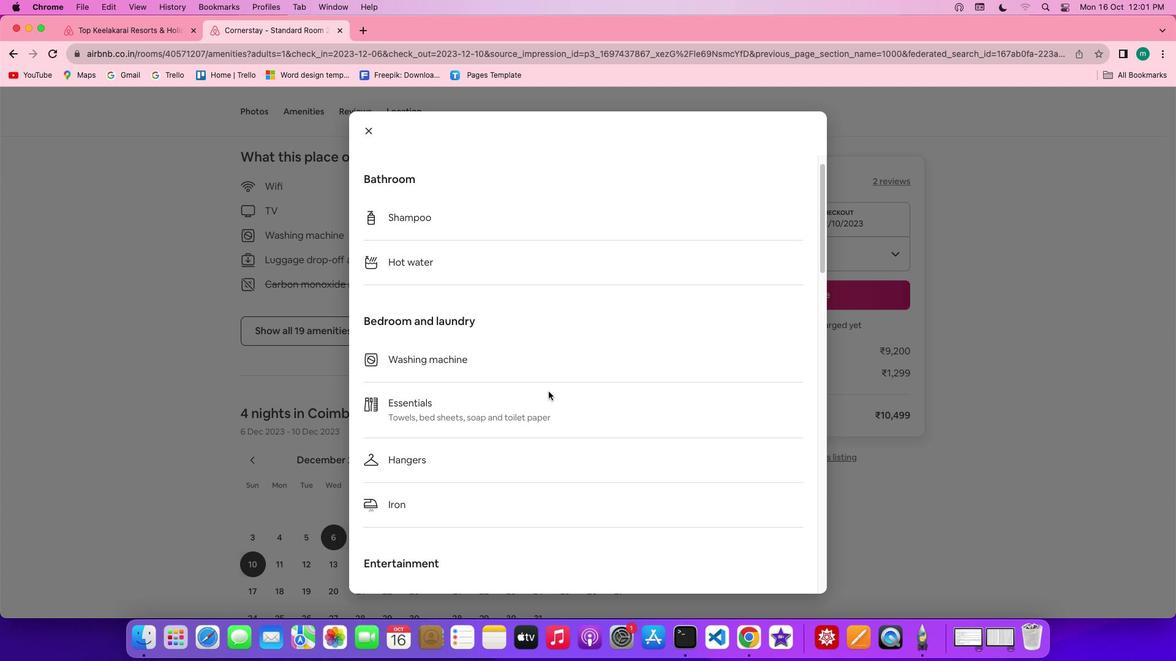 
Action: Mouse scrolled (548, 392) with delta (0, 0)
Screenshot: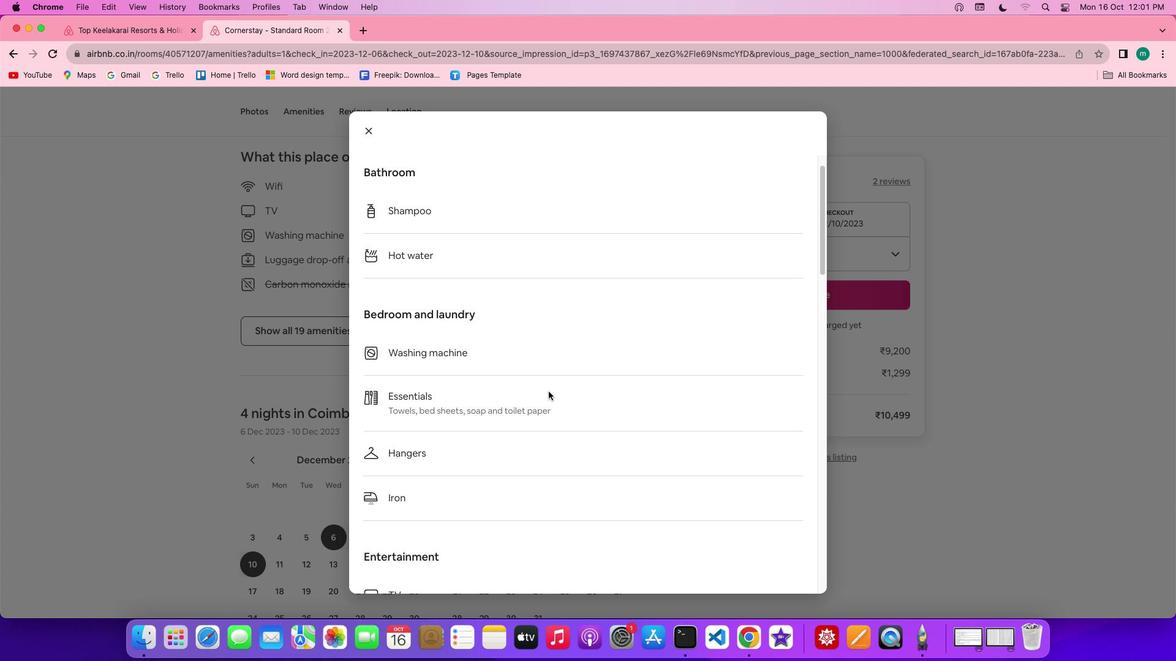 
Action: Mouse scrolled (548, 392) with delta (0, 0)
Screenshot: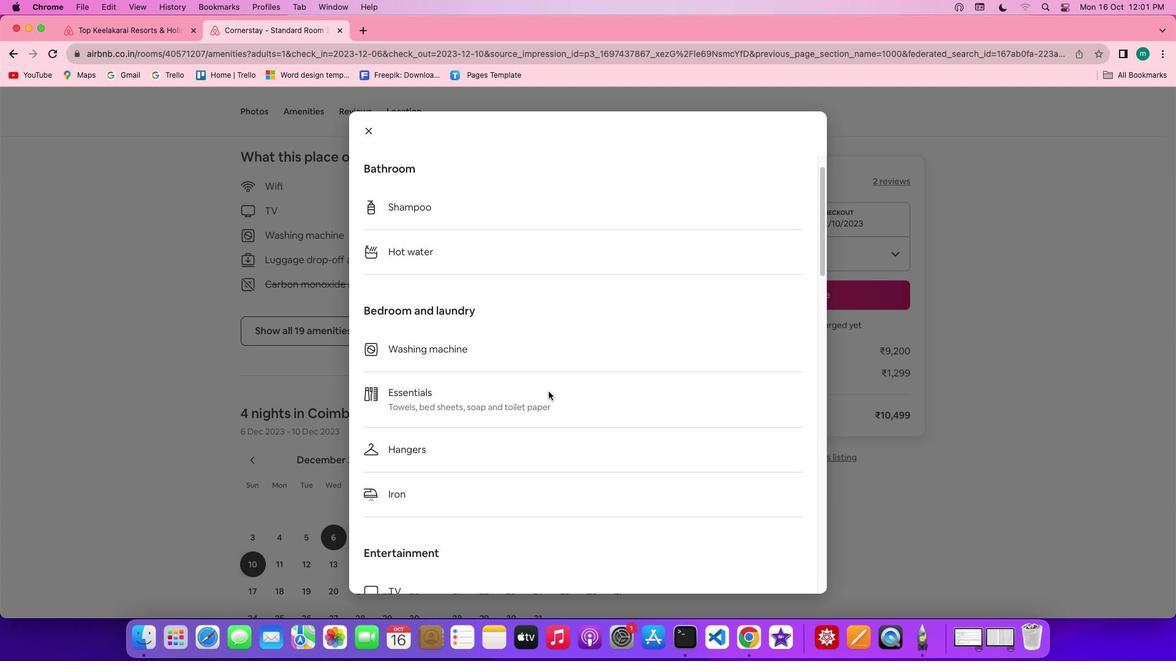 
Action: Mouse scrolled (548, 392) with delta (0, 0)
Screenshot: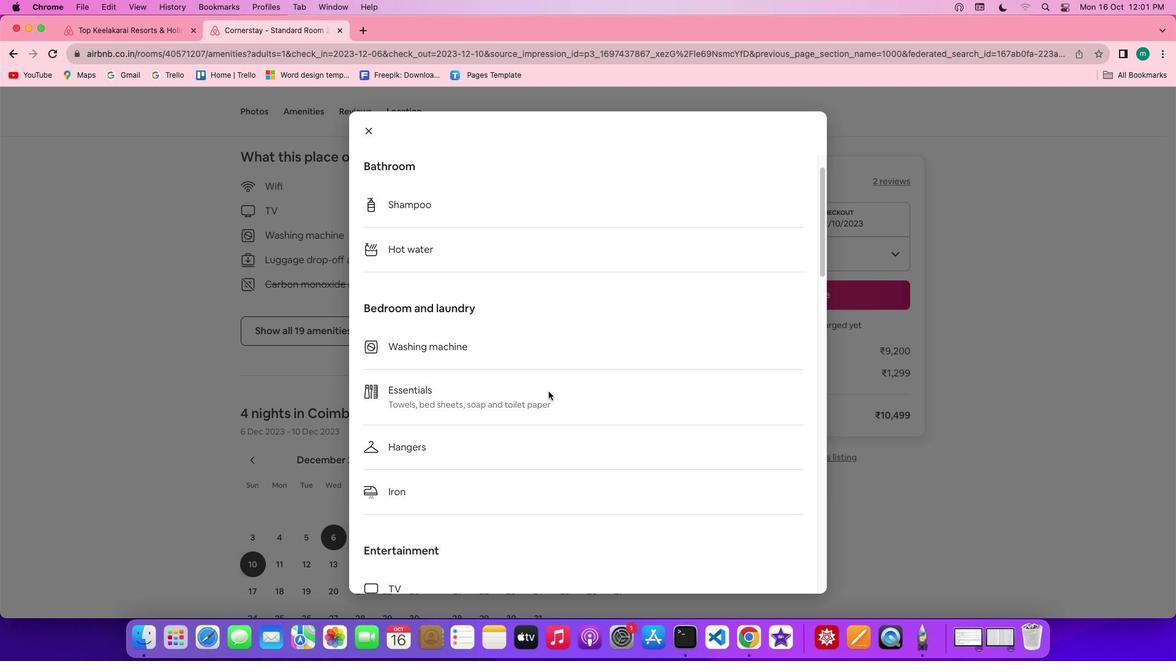 
Action: Mouse scrolled (548, 392) with delta (0, 0)
Screenshot: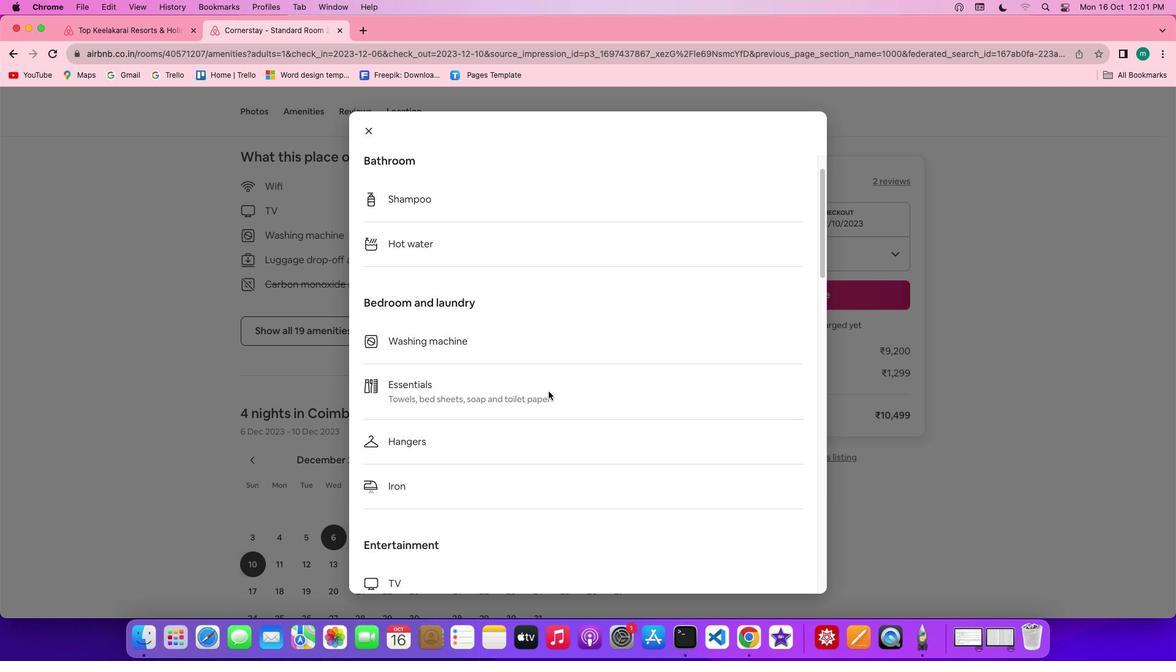 
Action: Mouse scrolled (548, 392) with delta (0, 0)
Screenshot: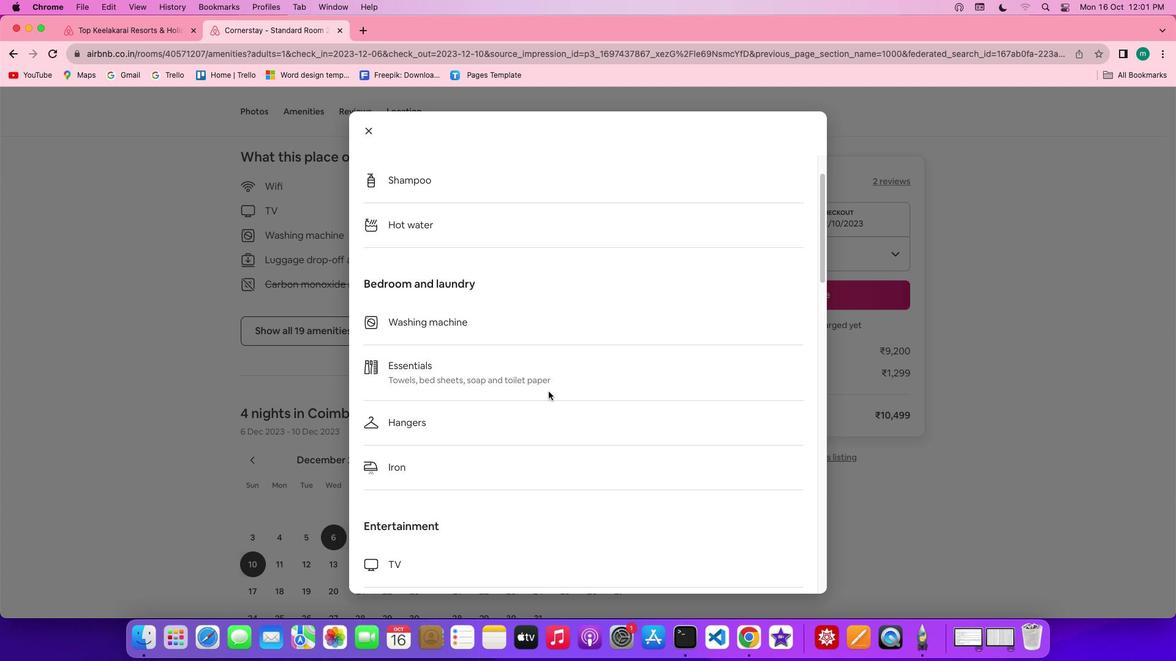 
Action: Mouse scrolled (548, 392) with delta (0, 0)
Screenshot: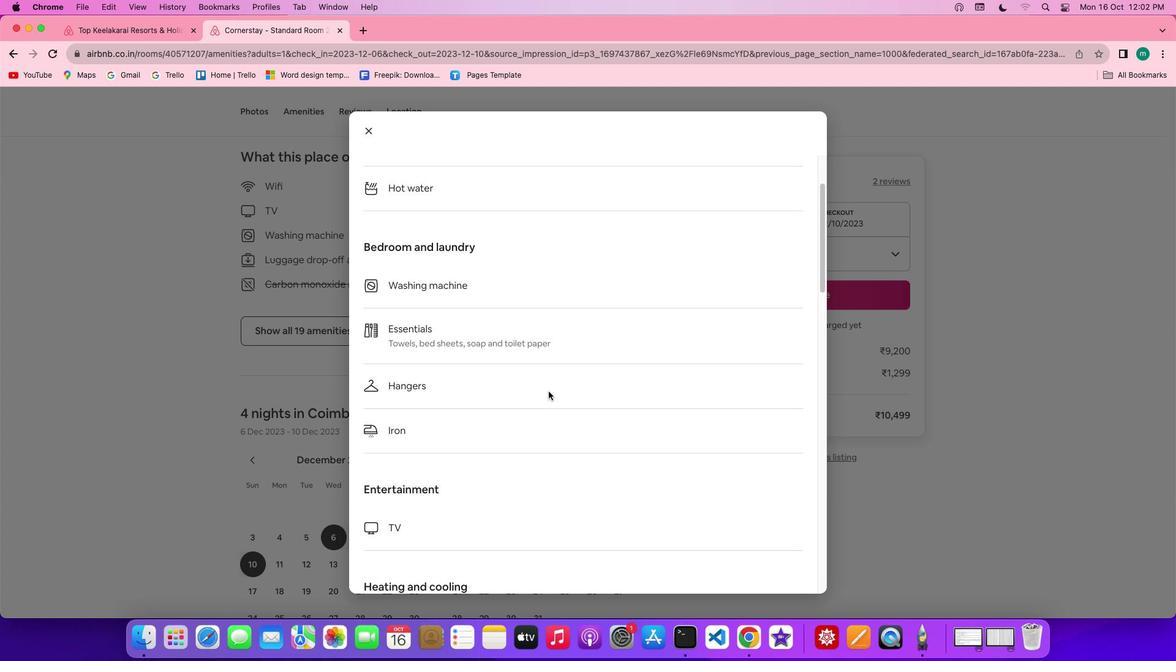
Action: Mouse scrolled (548, 392) with delta (0, 0)
Screenshot: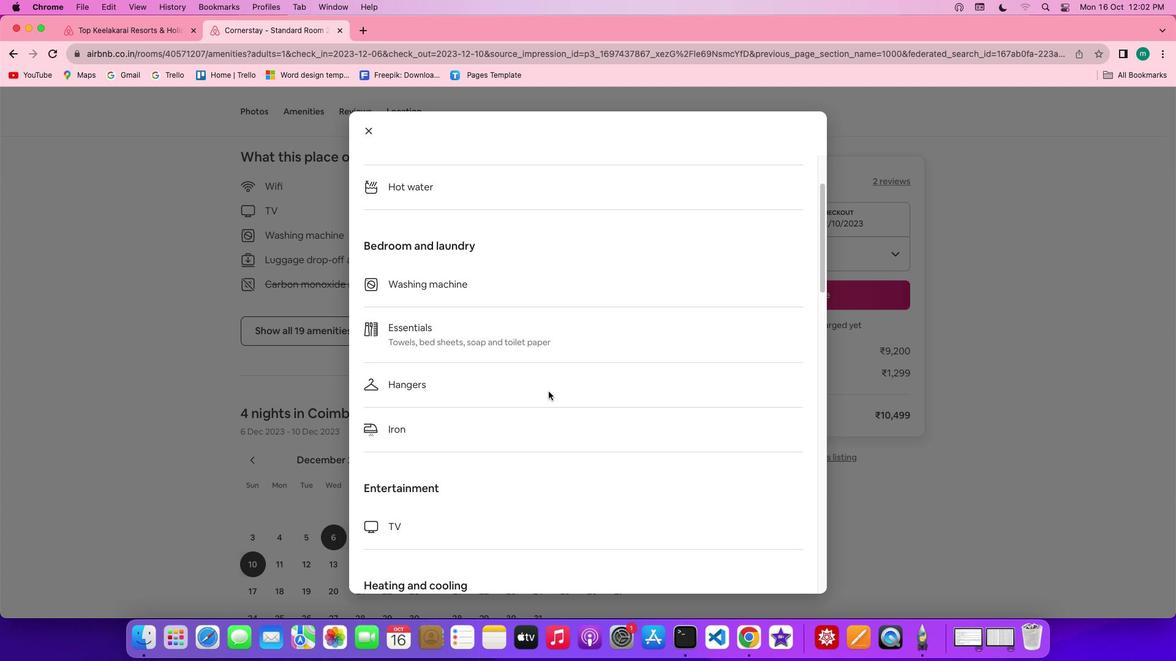 
Action: Mouse scrolled (548, 392) with delta (0, 0)
Screenshot: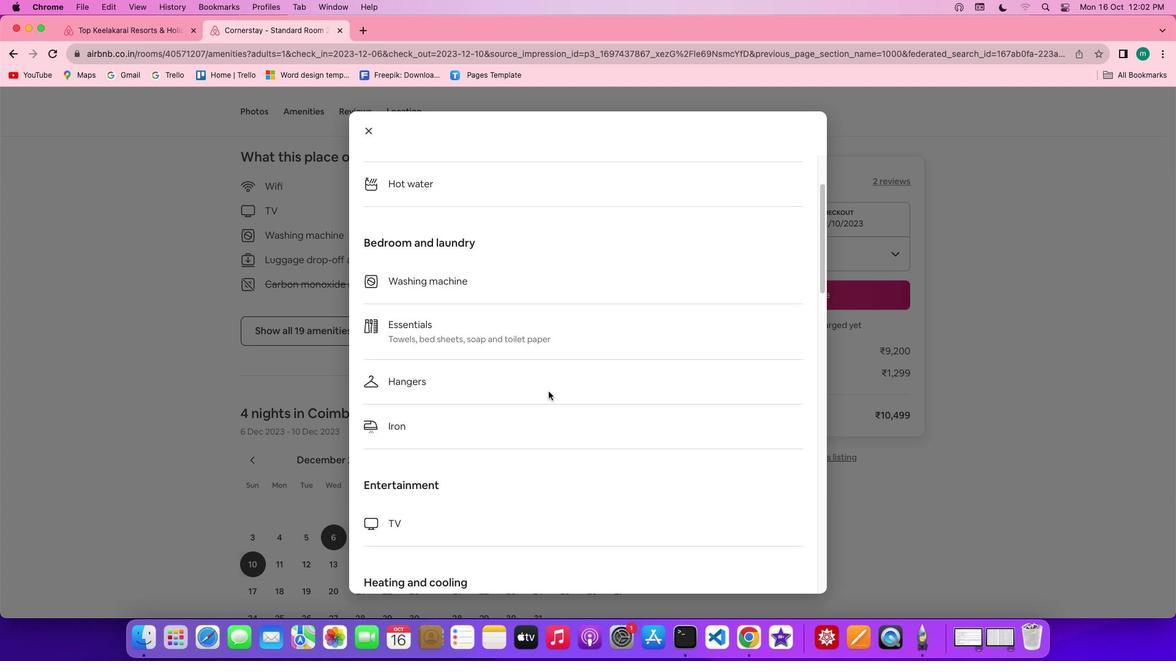
Action: Mouse scrolled (548, 392) with delta (0, 0)
Screenshot: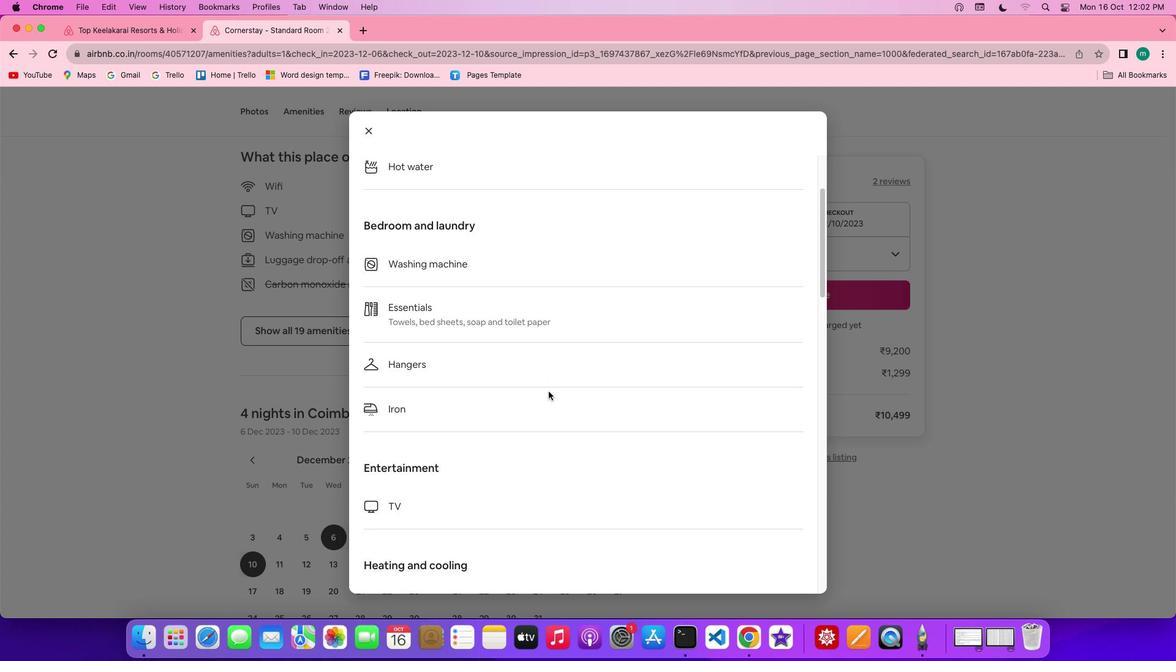 
Action: Mouse scrolled (548, 392) with delta (0, 0)
Screenshot: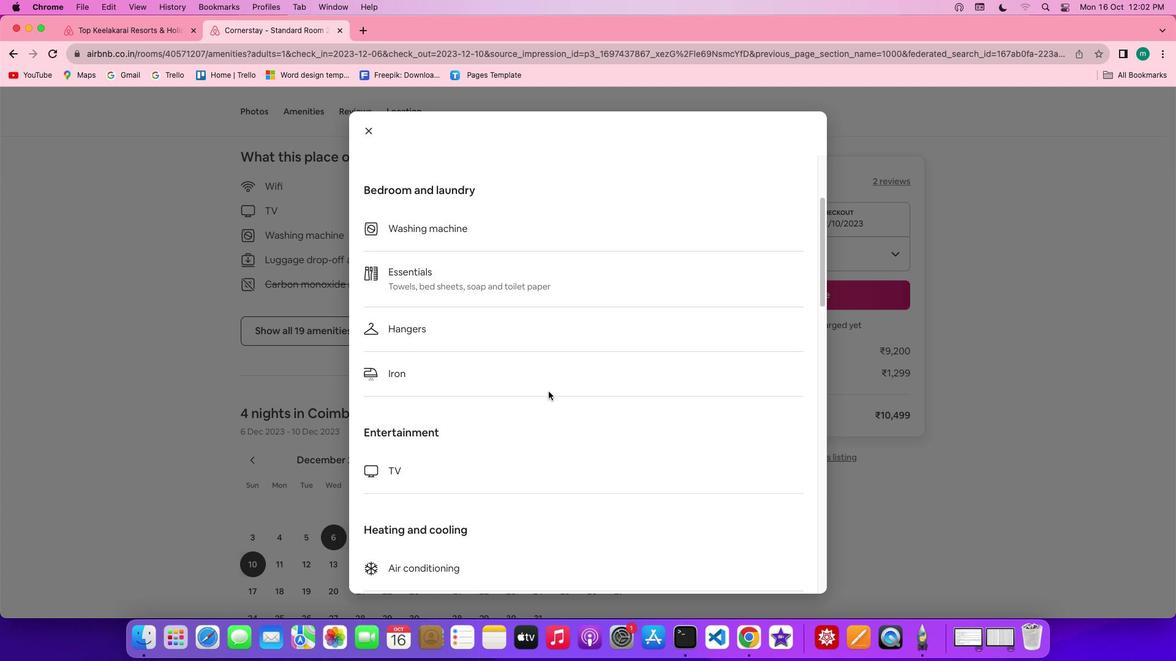 
Action: Mouse scrolled (548, 392) with delta (0, 0)
Screenshot: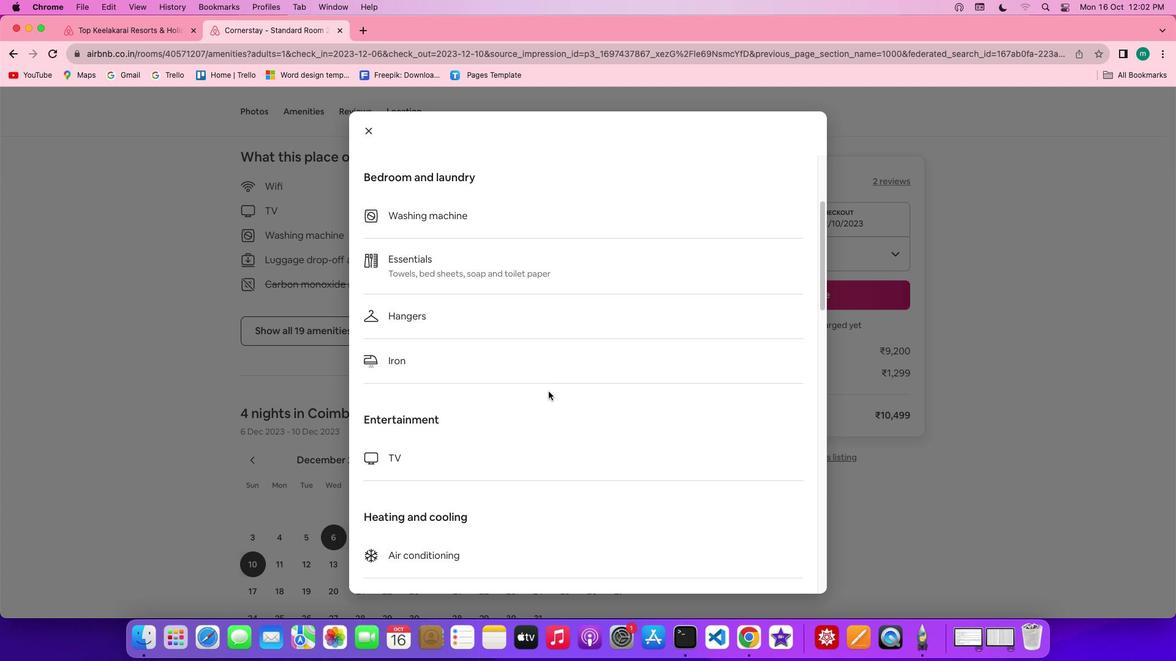 
Action: Mouse scrolled (548, 392) with delta (0, 0)
Screenshot: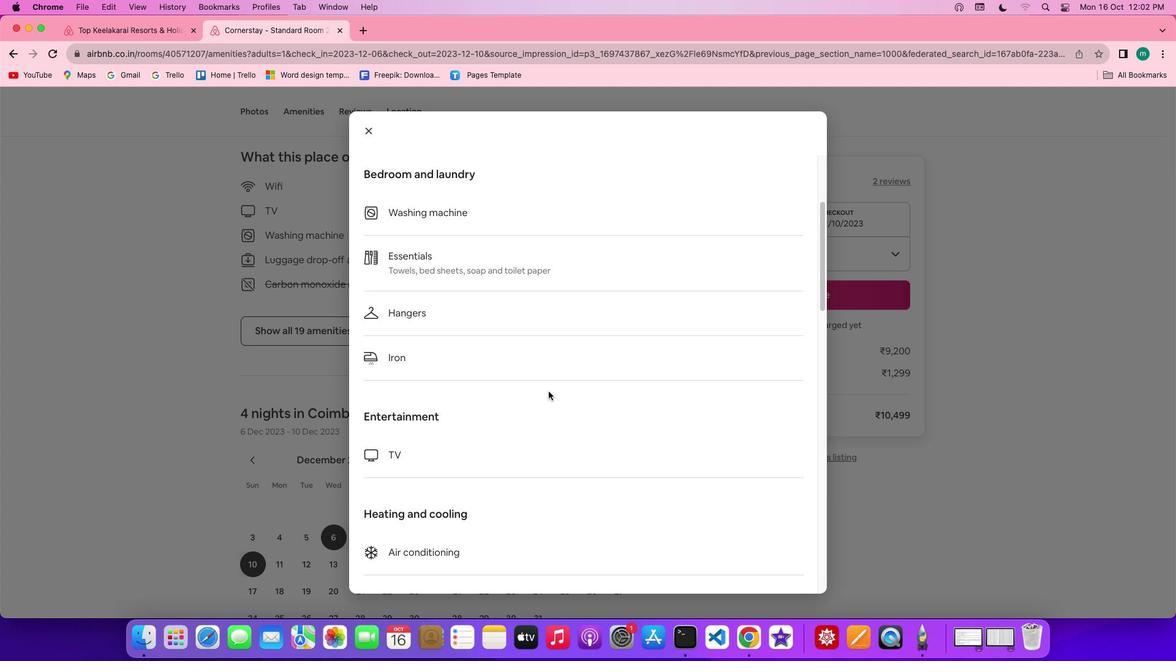 
Action: Mouse scrolled (548, 392) with delta (0, 0)
Screenshot: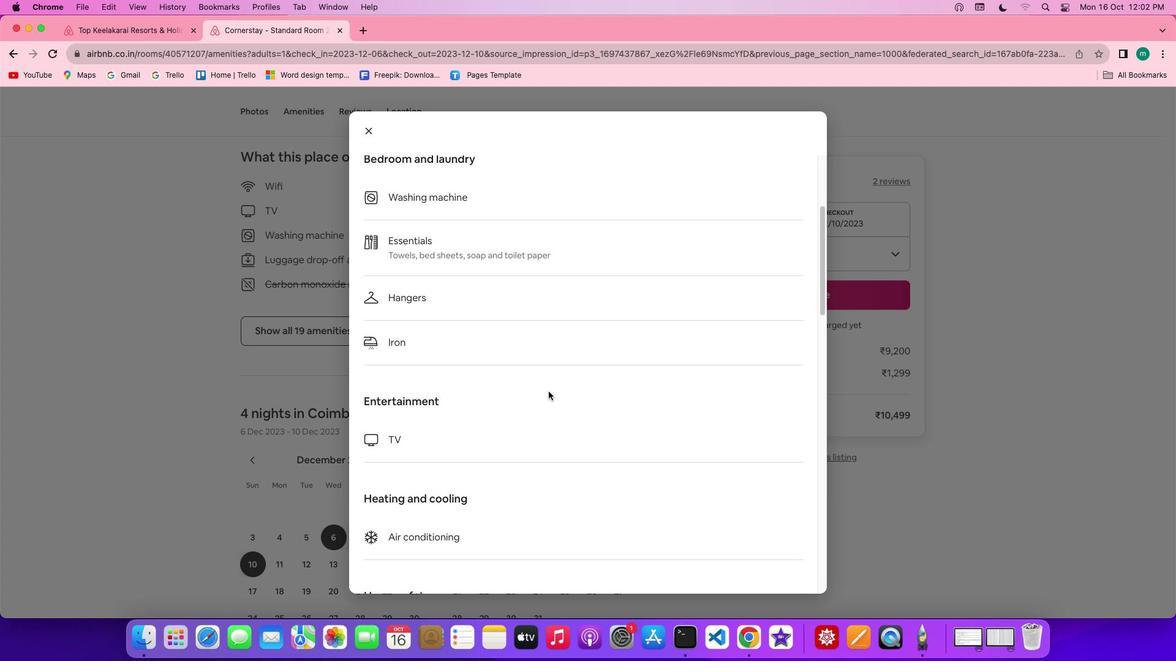 
Action: Mouse scrolled (548, 392) with delta (0, 0)
Screenshot: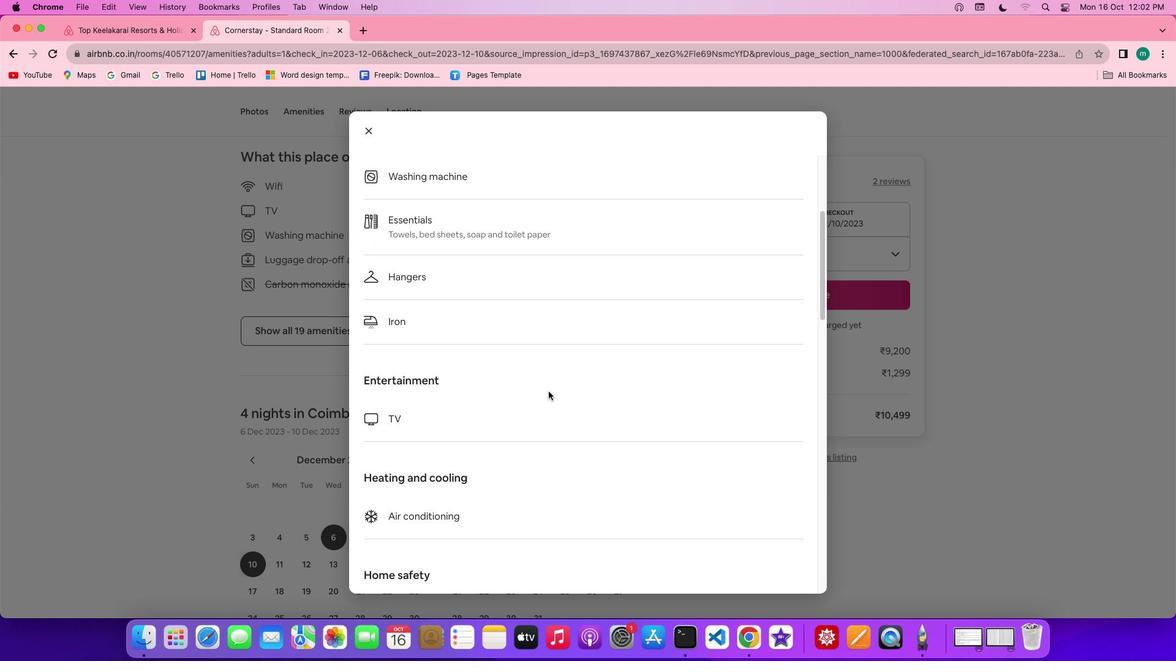 
Action: Mouse scrolled (548, 392) with delta (0, 0)
Screenshot: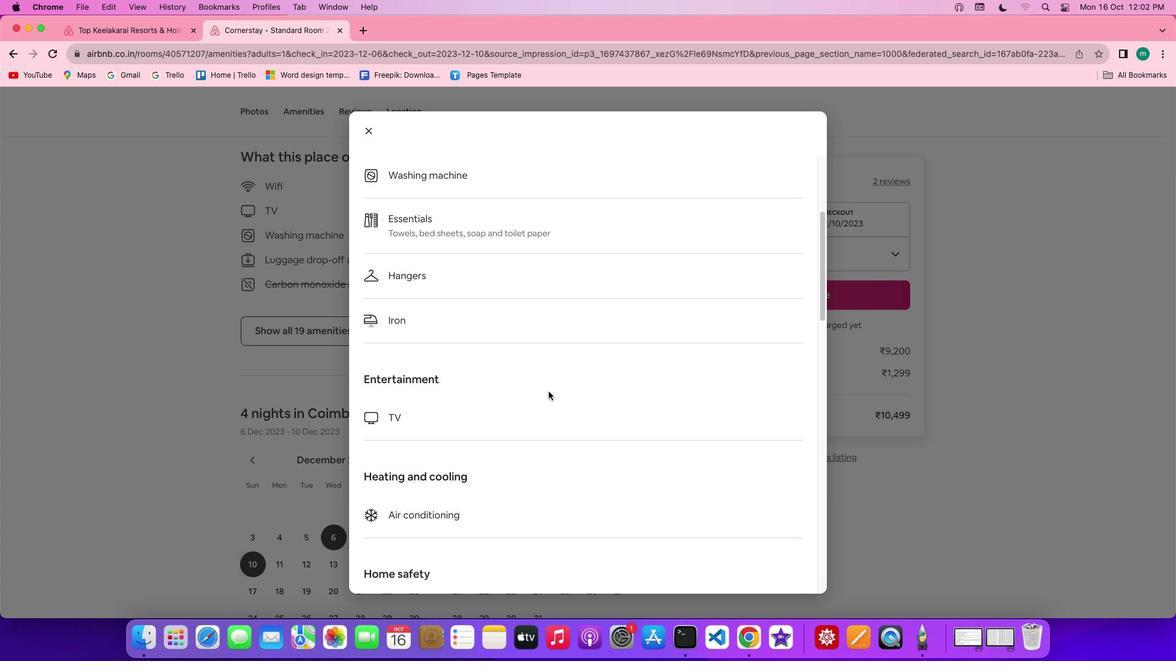 
Action: Mouse scrolled (548, 392) with delta (0, 0)
Screenshot: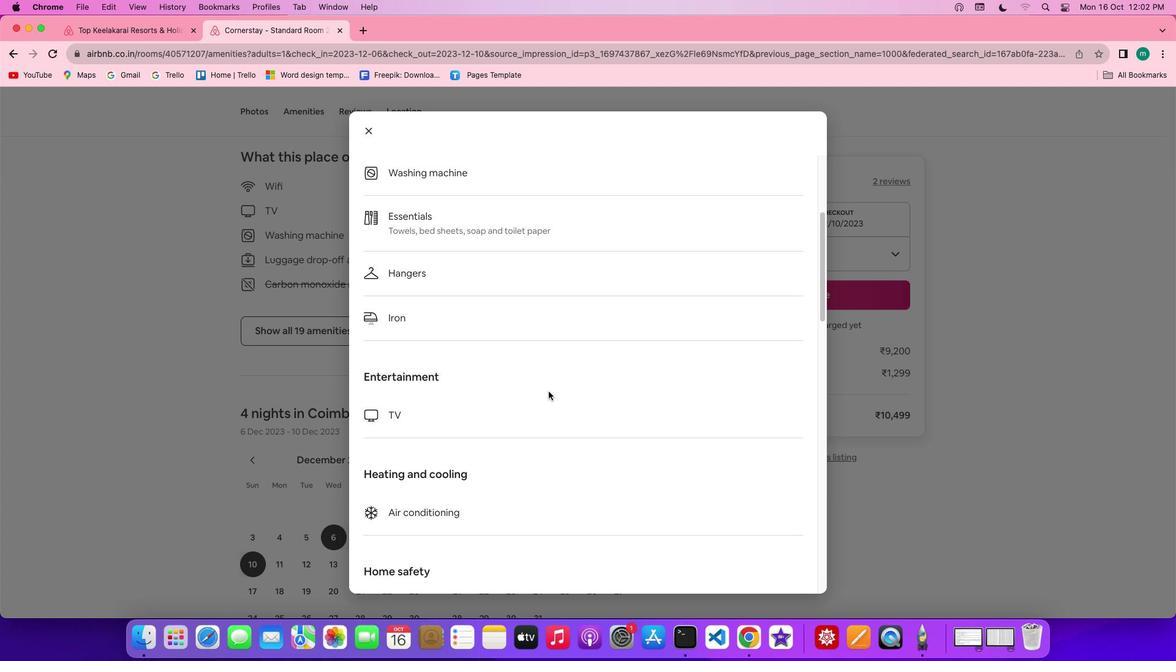 
Action: Mouse scrolled (548, 392) with delta (0, 0)
Screenshot: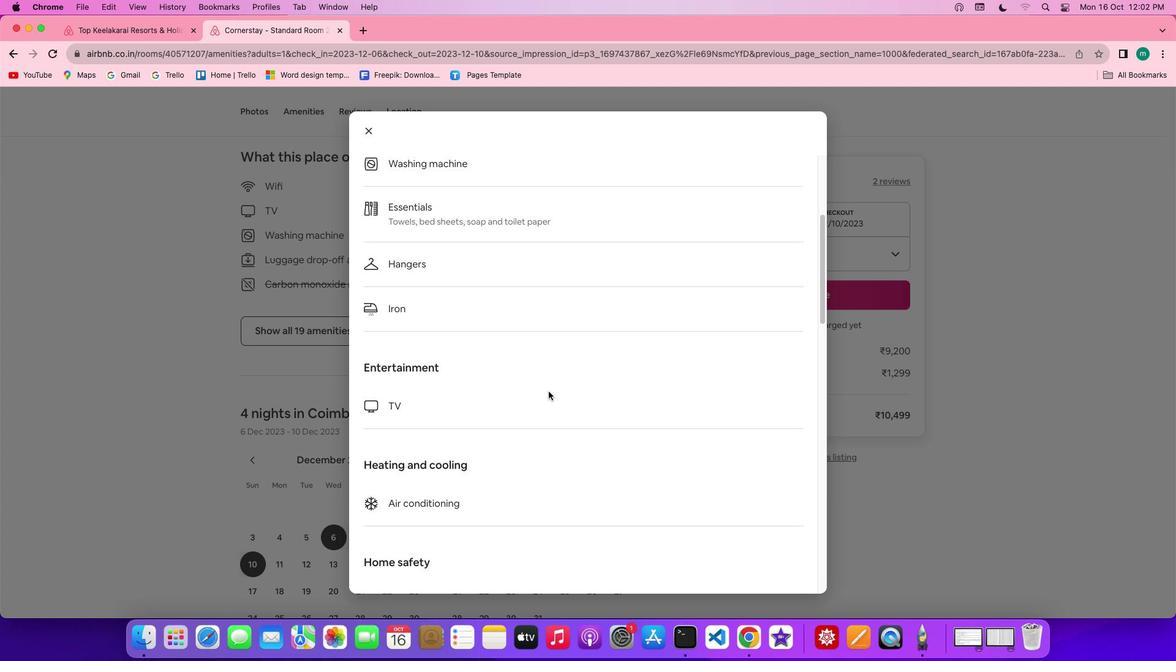 
Action: Mouse scrolled (548, 392) with delta (0, 0)
Screenshot: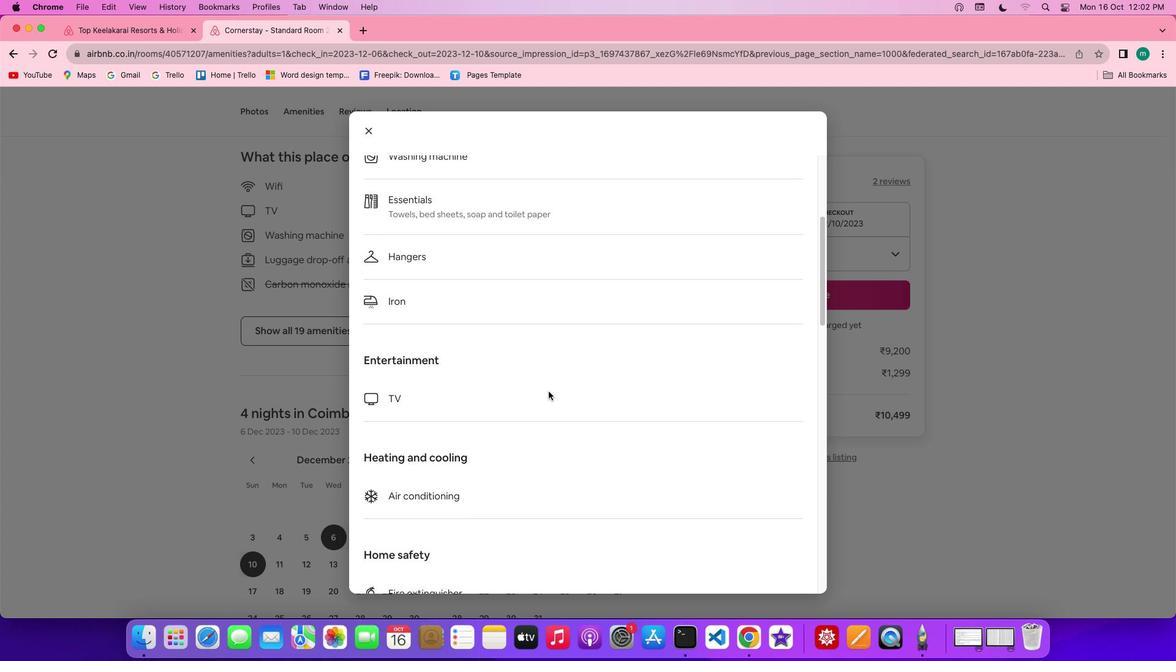 
Action: Mouse scrolled (548, 392) with delta (0, 0)
Screenshot: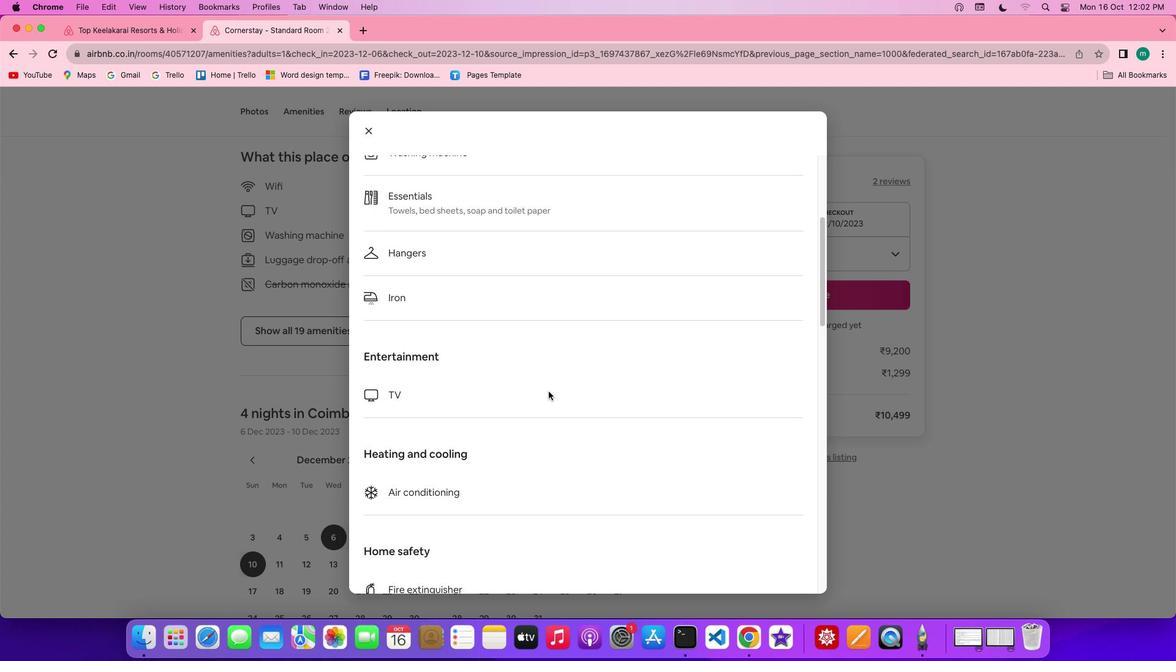 
Action: Mouse scrolled (548, 392) with delta (0, 0)
Screenshot: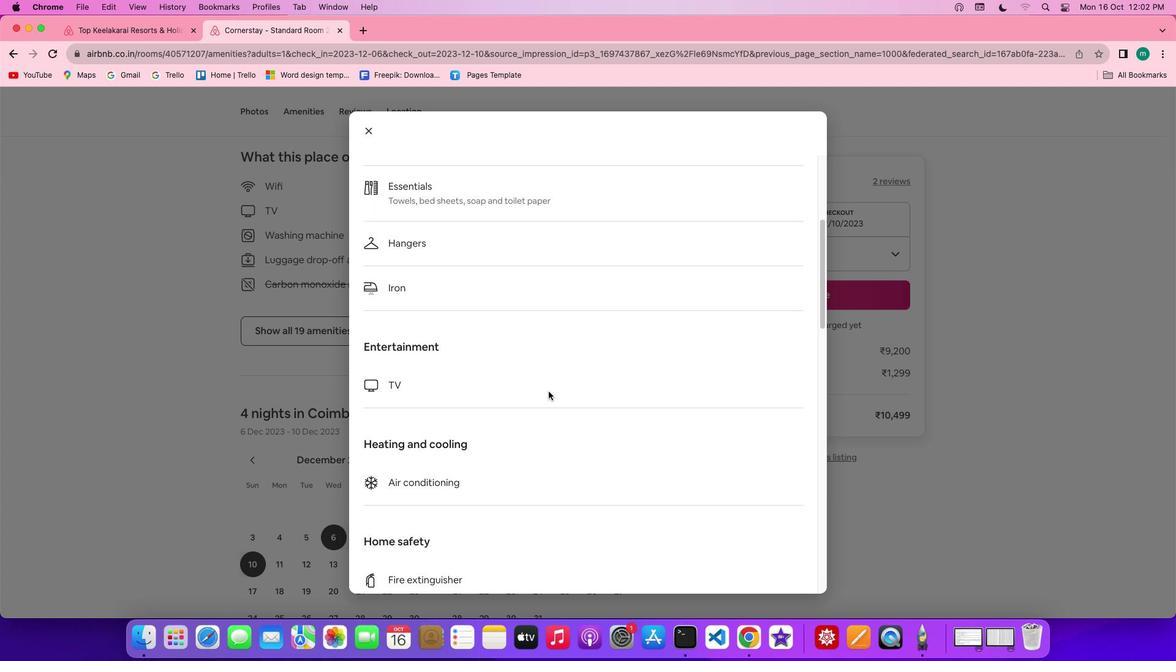 
Action: Mouse scrolled (548, 392) with delta (0, 0)
Screenshot: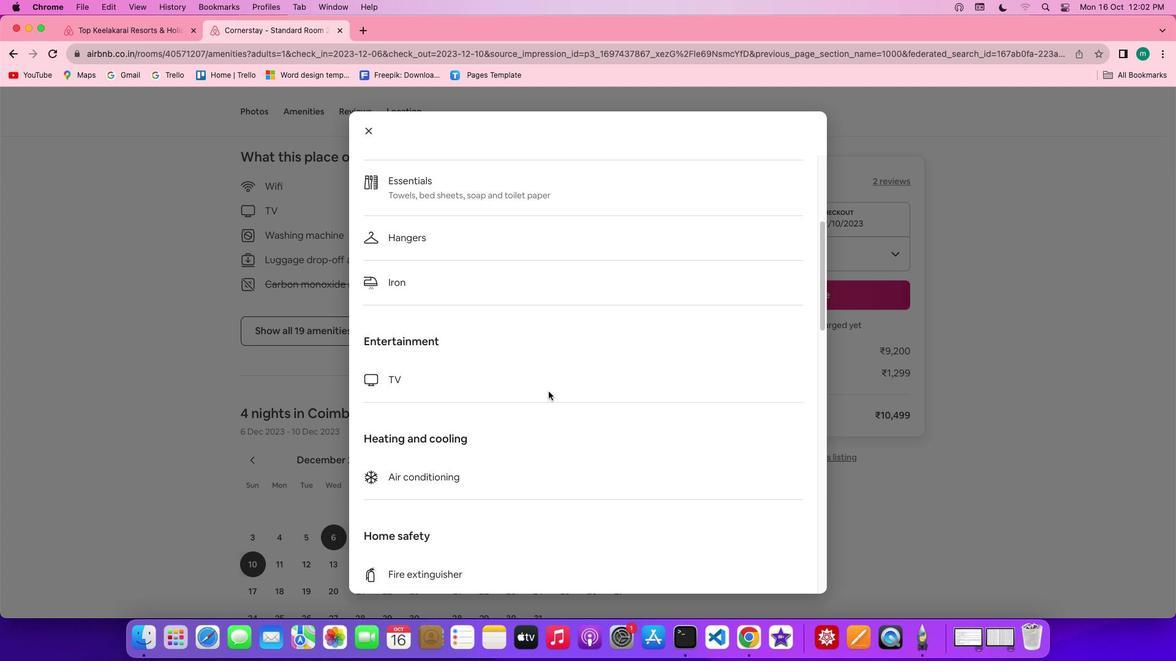 
Action: Mouse scrolled (548, 392) with delta (0, 0)
Screenshot: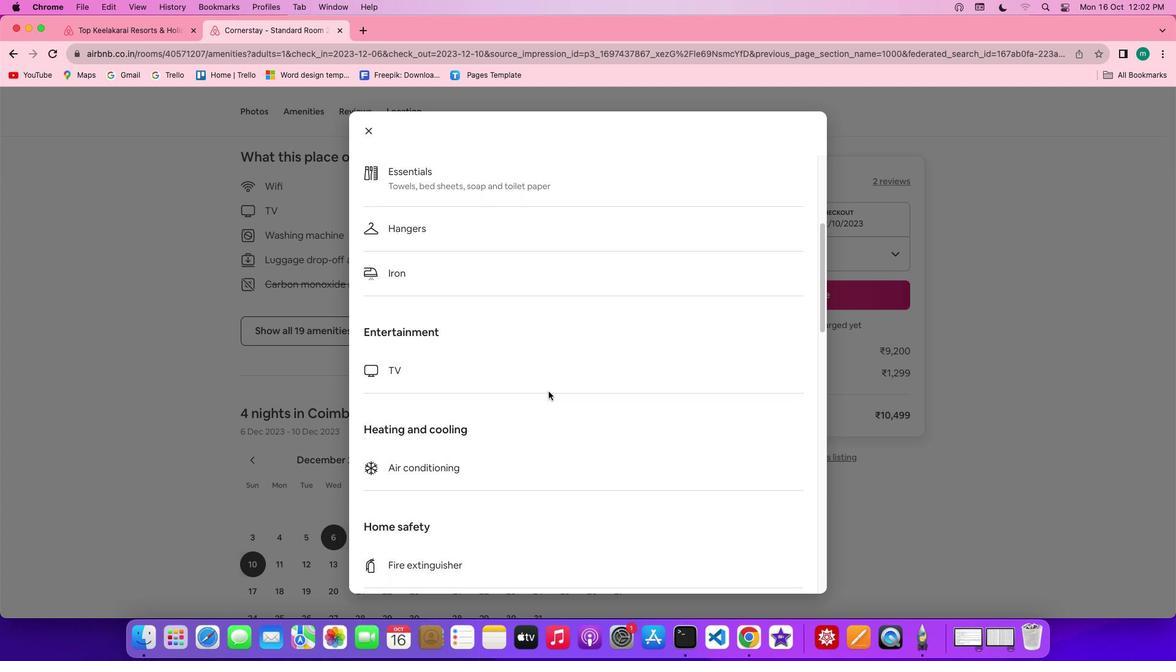 
Action: Mouse scrolled (548, 392) with delta (0, 0)
Screenshot: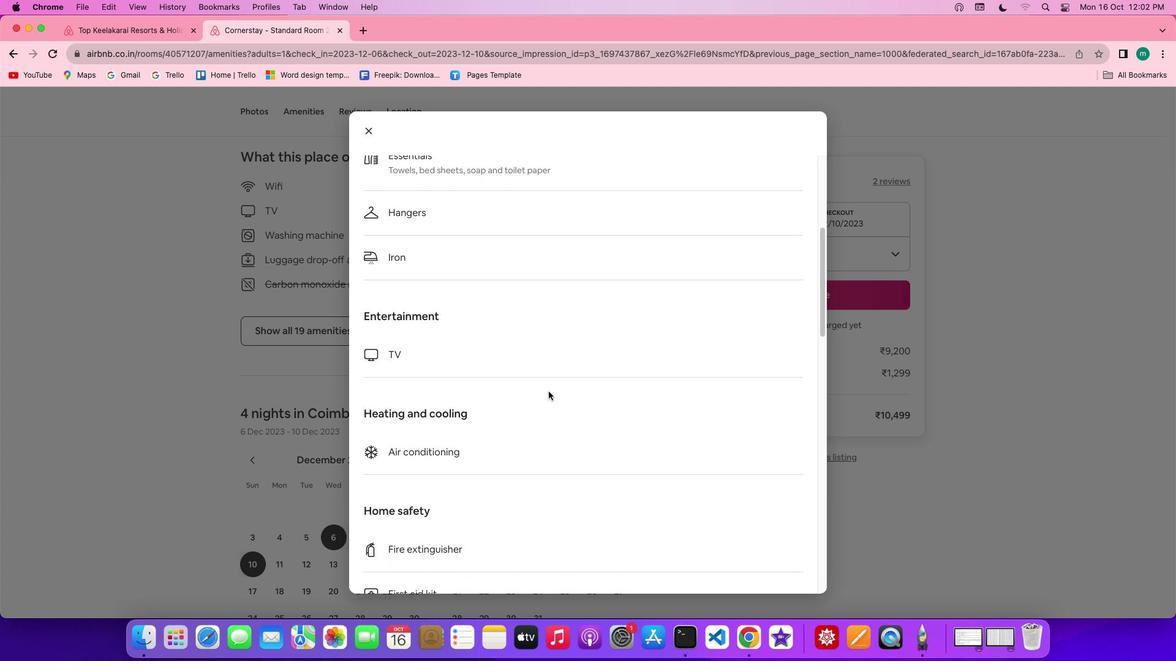 
Action: Mouse scrolled (548, 392) with delta (0, 0)
Screenshot: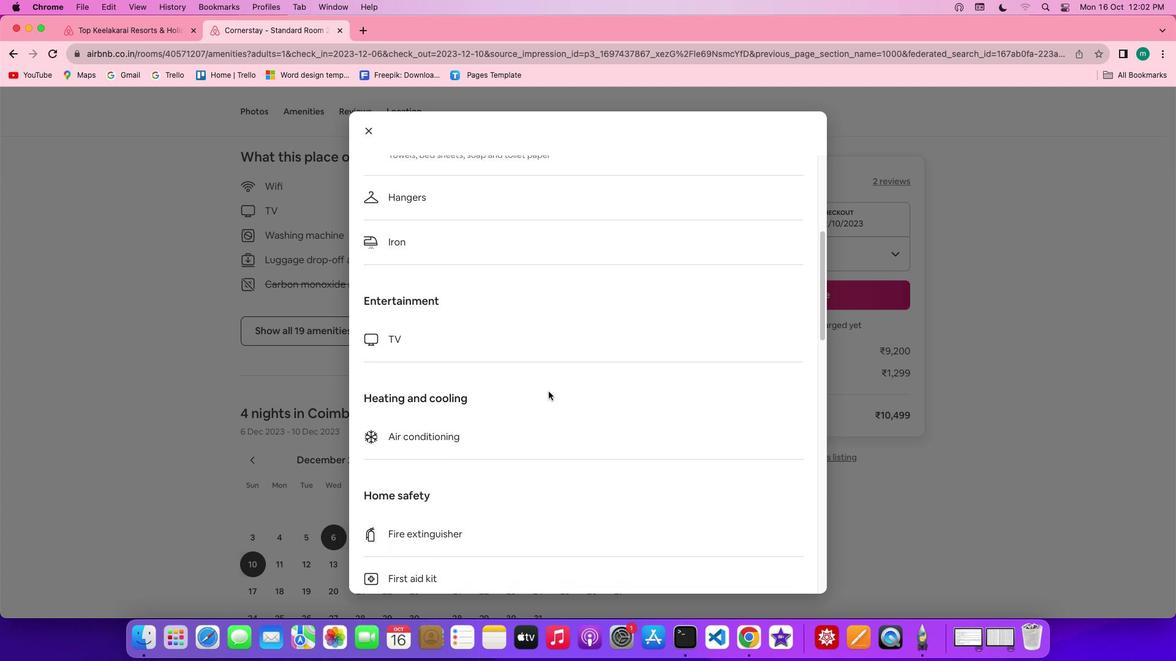 
Action: Mouse scrolled (548, 392) with delta (0, 0)
Screenshot: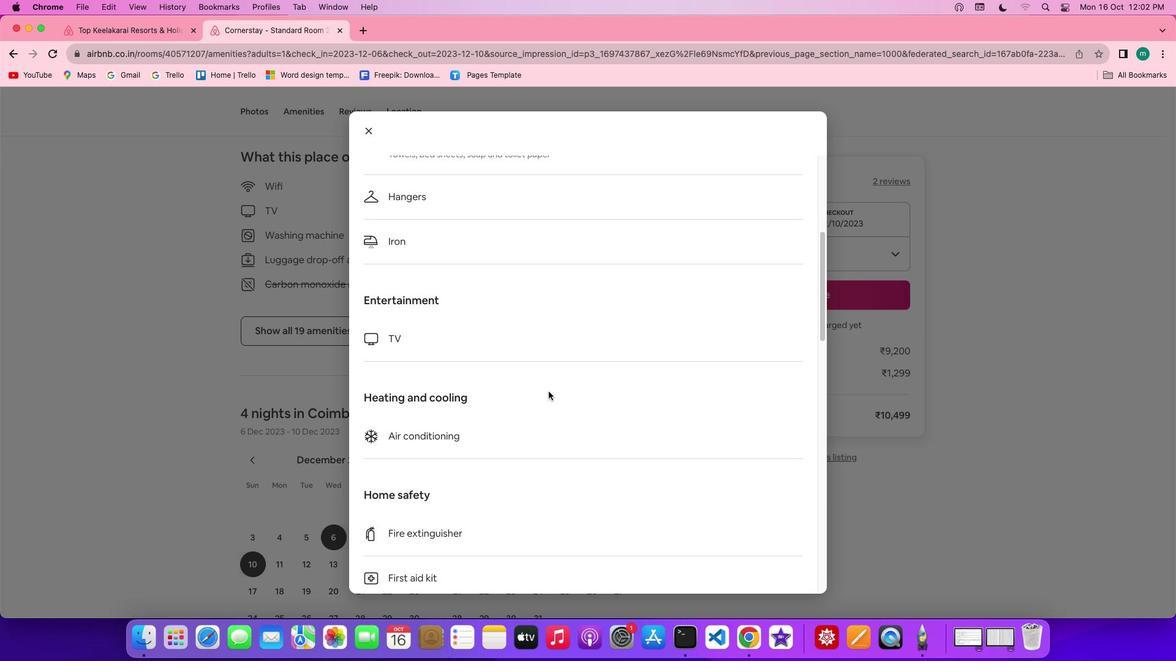 
Action: Mouse scrolled (548, 392) with delta (0, 0)
Screenshot: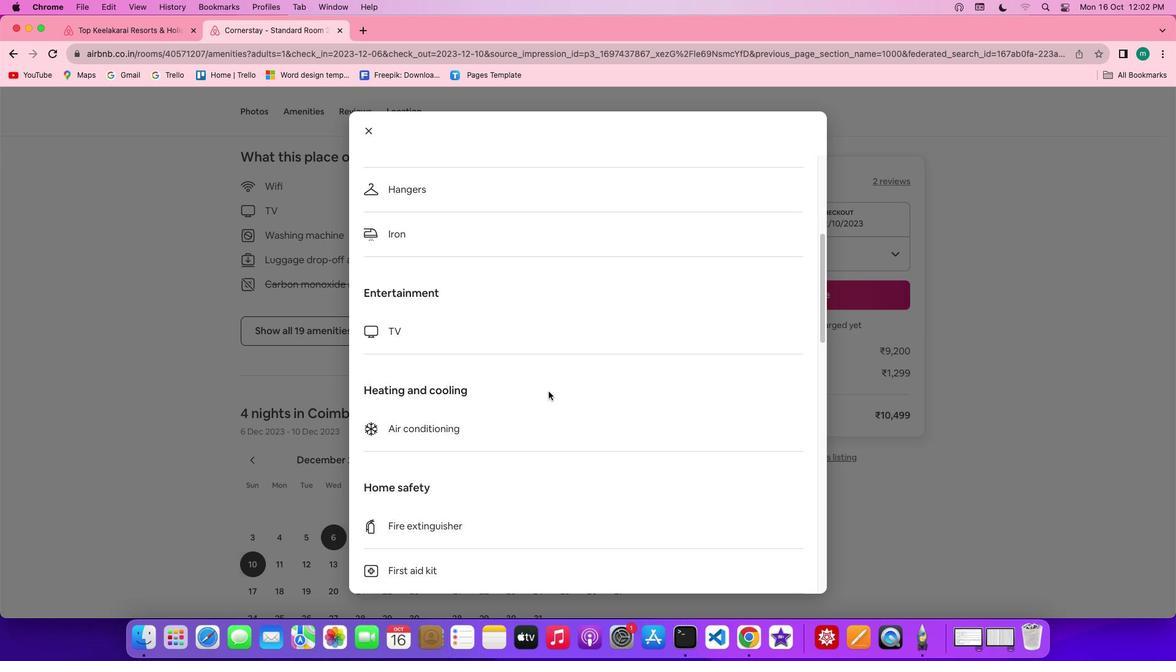 
Action: Mouse scrolled (548, 392) with delta (0, 0)
Screenshot: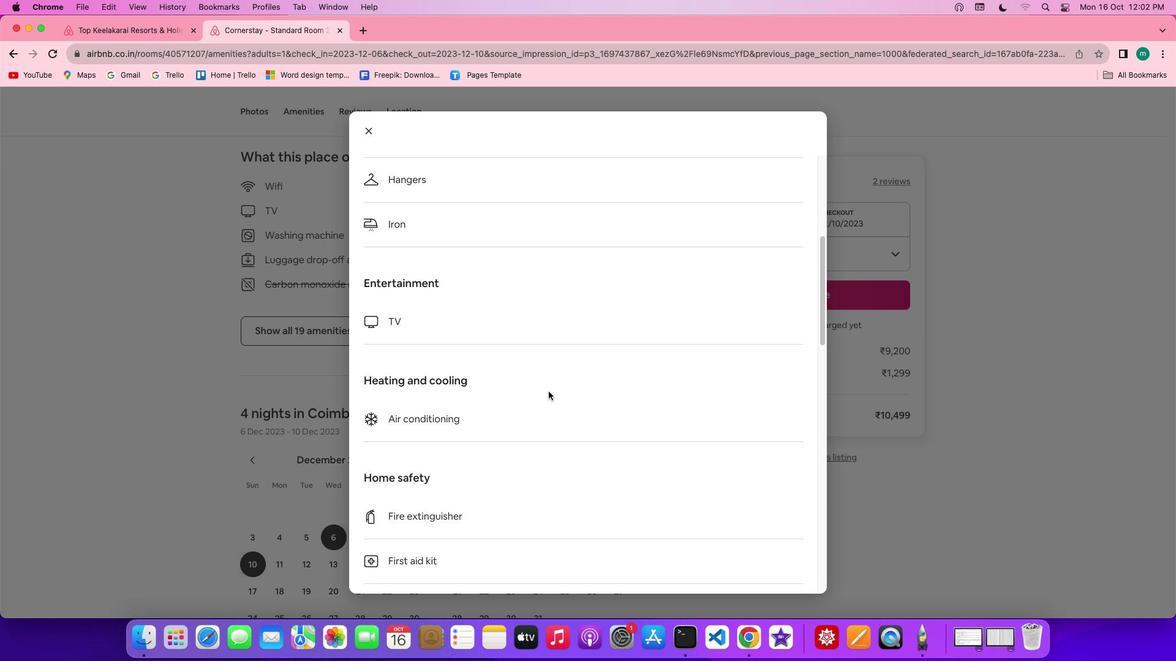 
Action: Mouse scrolled (548, 392) with delta (0, 0)
Screenshot: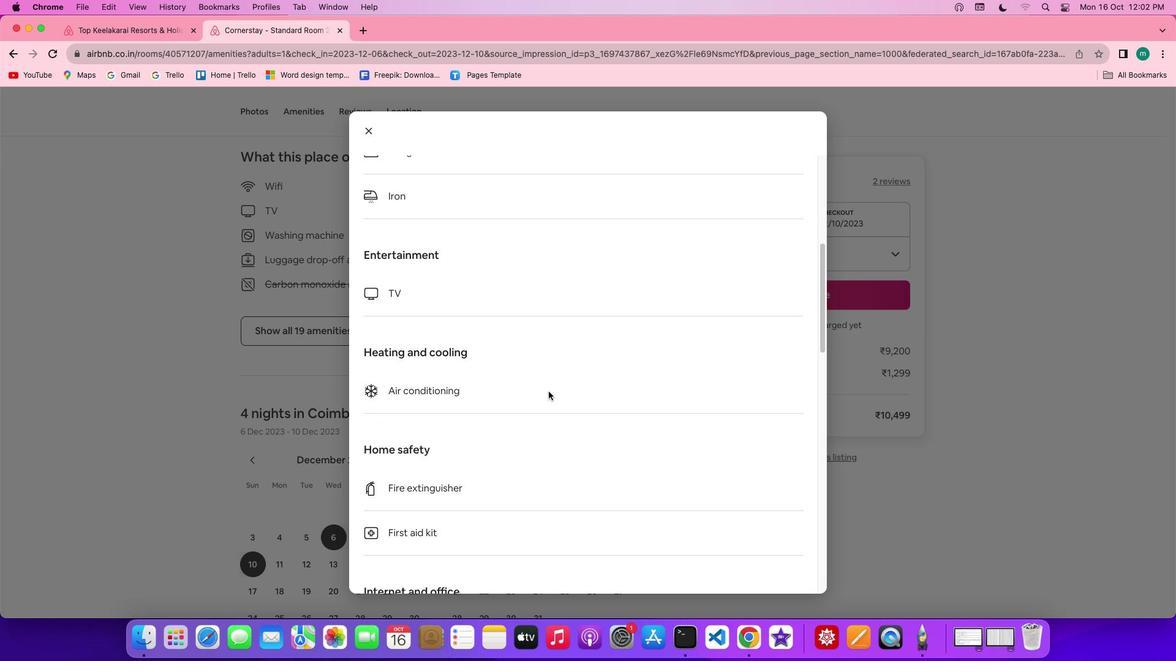 
Action: Mouse scrolled (548, 392) with delta (0, 0)
Screenshot: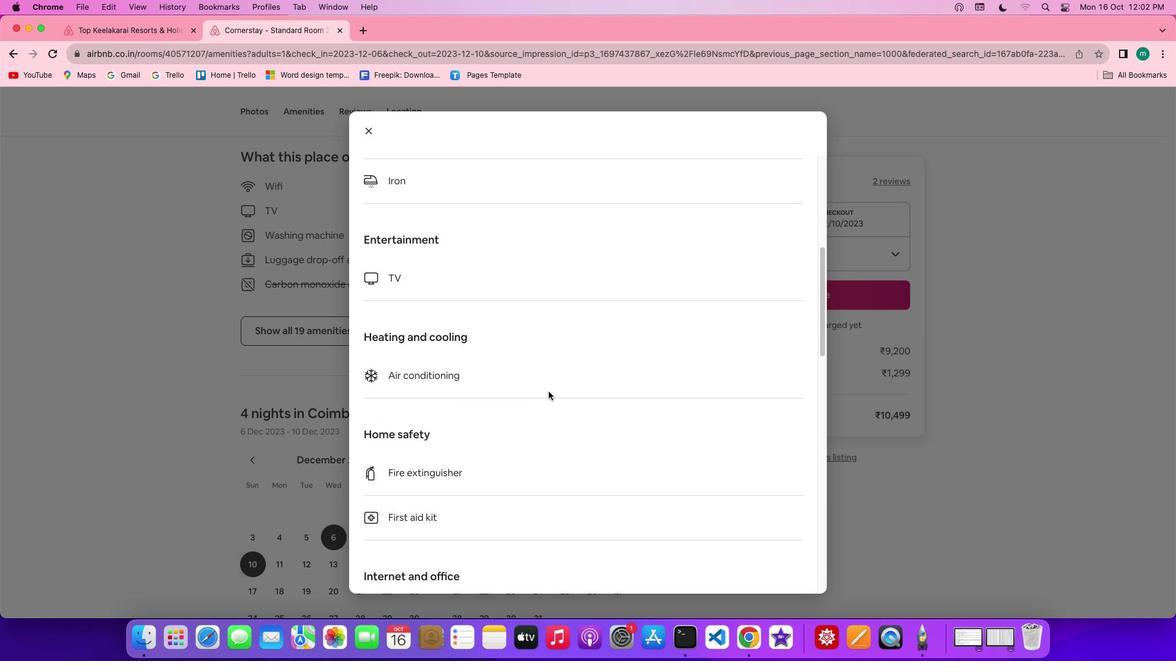 
Action: Mouse scrolled (548, 392) with delta (0, 0)
Screenshot: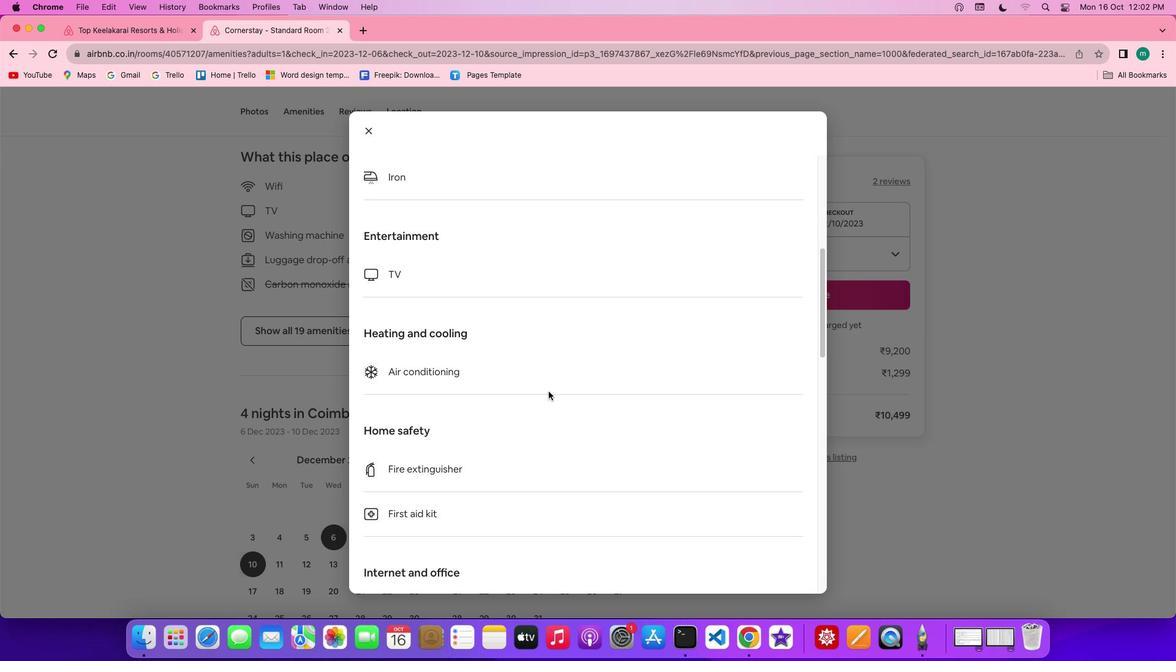 
Action: Mouse scrolled (548, 392) with delta (0, 0)
Screenshot: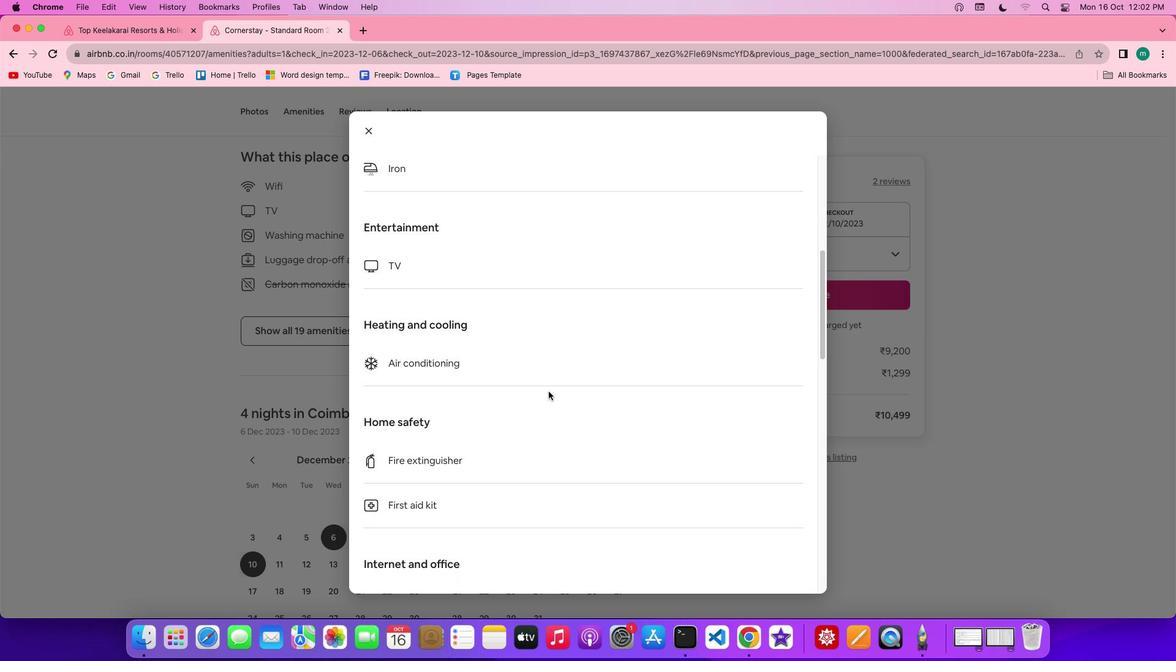 
Action: Mouse scrolled (548, 392) with delta (0, 0)
Screenshot: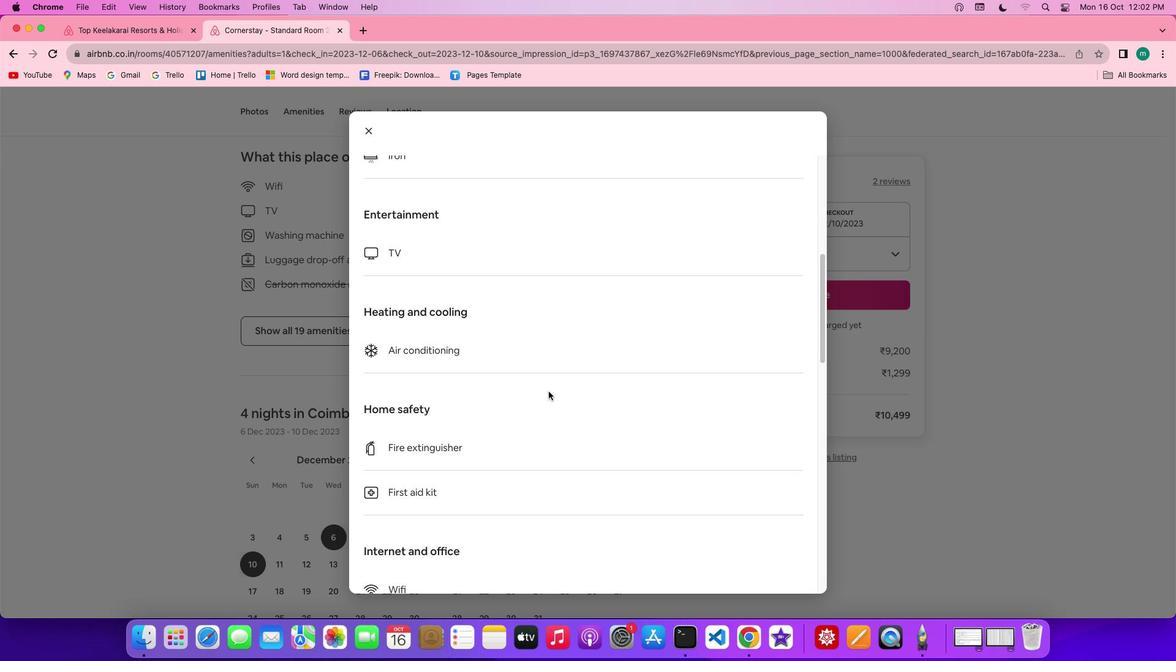 
Action: Mouse scrolled (548, 392) with delta (0, 0)
Screenshot: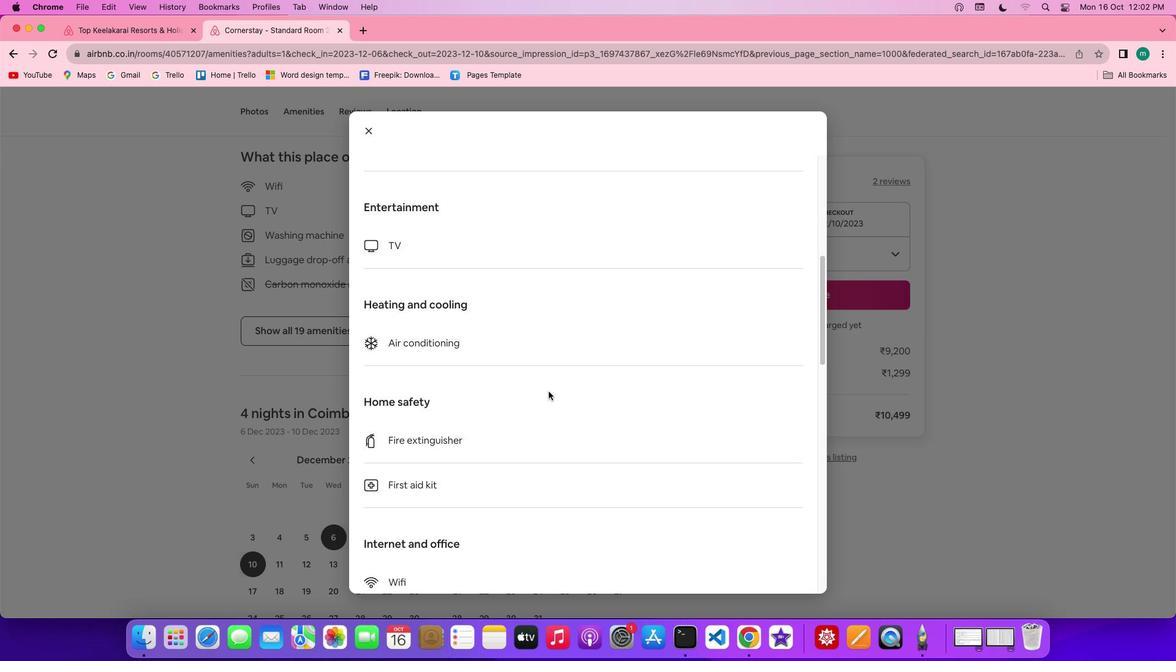 
Action: Mouse scrolled (548, 392) with delta (0, 0)
Screenshot: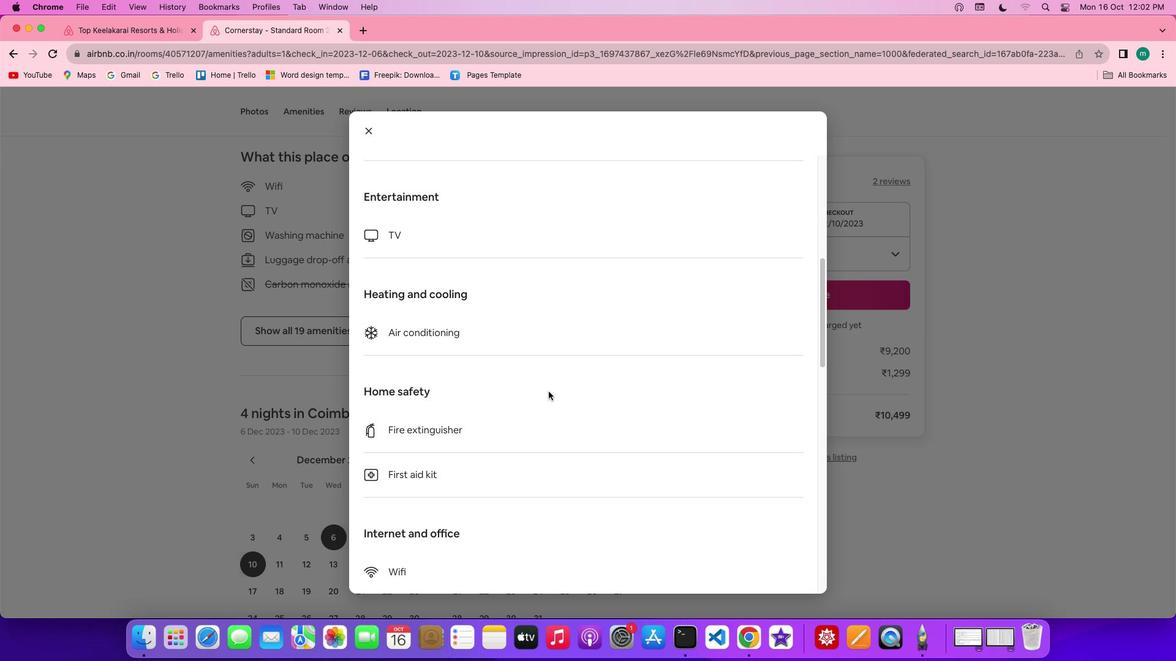 
Action: Mouse scrolled (548, 392) with delta (0, 0)
Screenshot: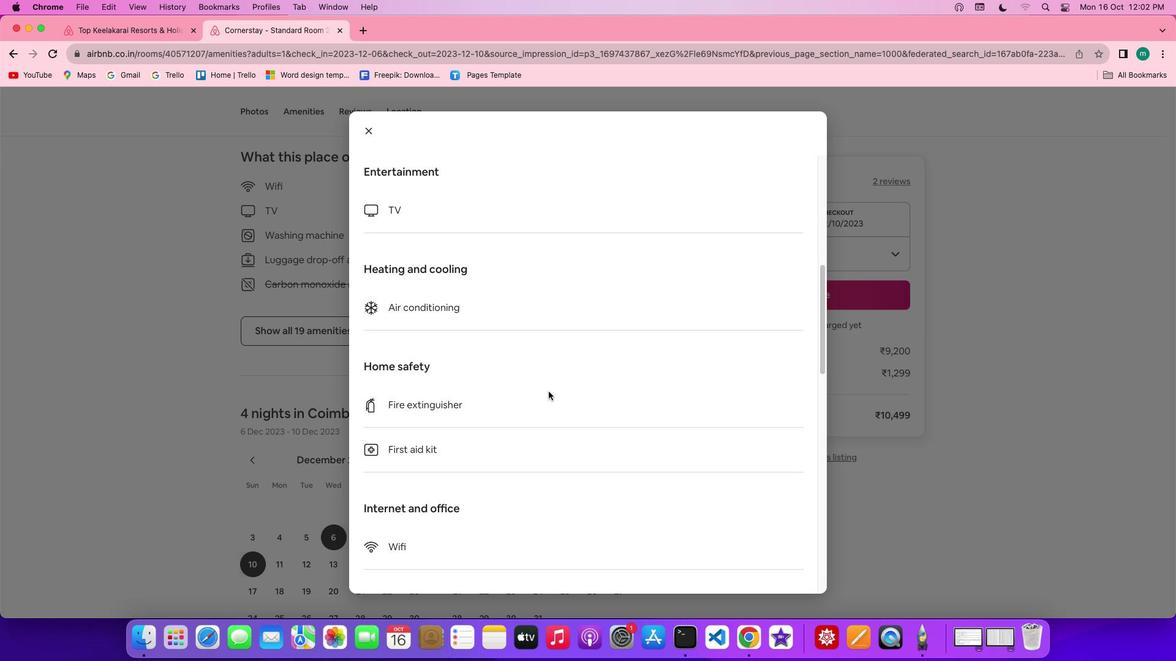 
Action: Mouse scrolled (548, 392) with delta (0, 0)
Screenshot: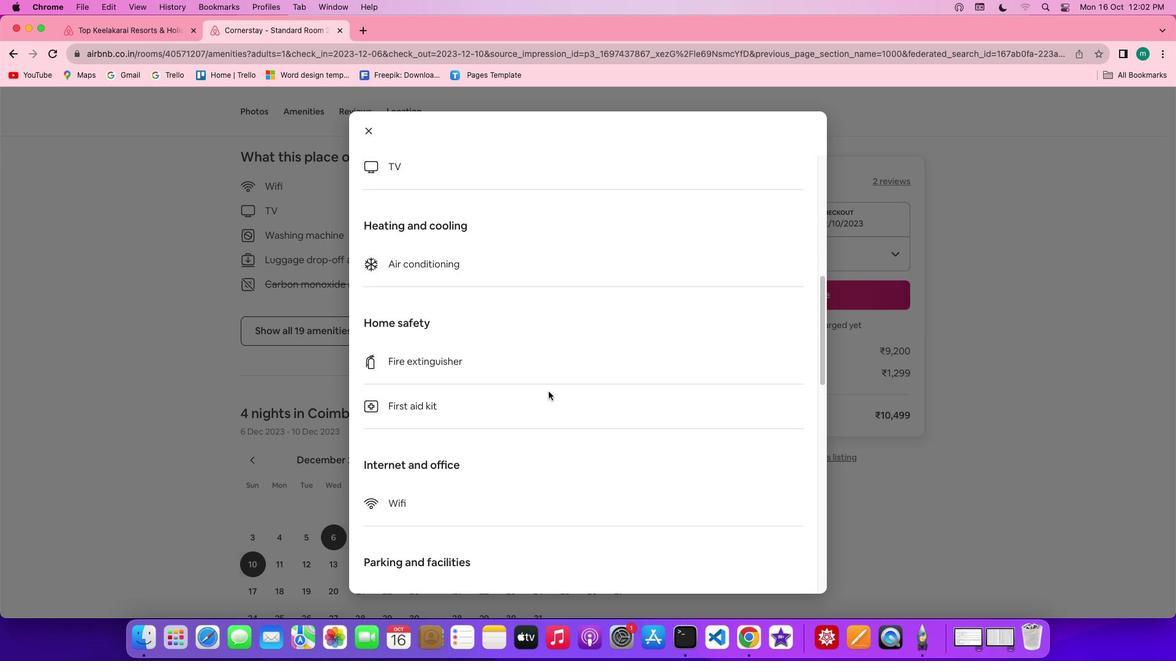 
Action: Mouse scrolled (548, 392) with delta (0, 0)
Screenshot: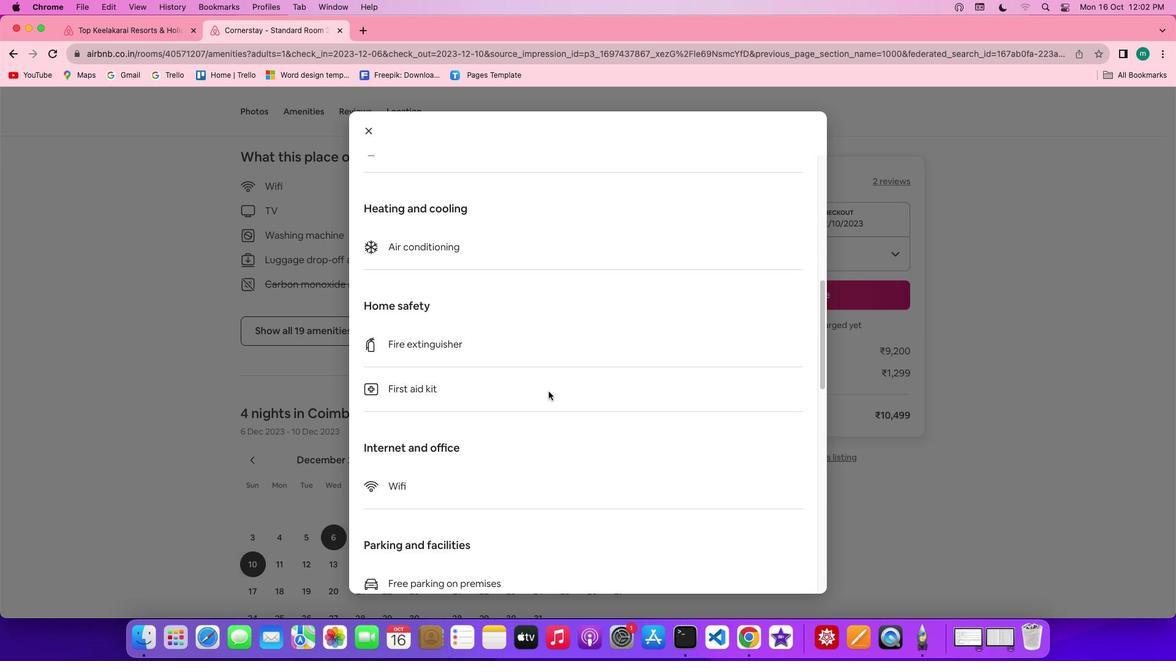 
Action: Mouse scrolled (548, 392) with delta (0, 0)
Screenshot: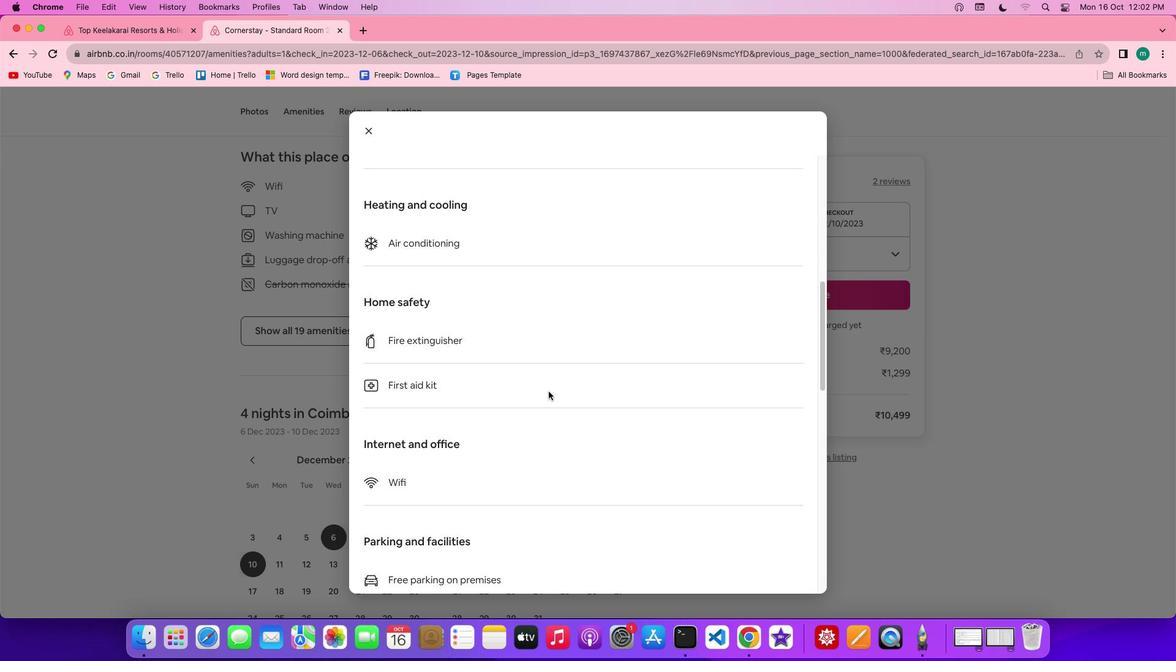 
Action: Mouse scrolled (548, 392) with delta (0, 0)
Screenshot: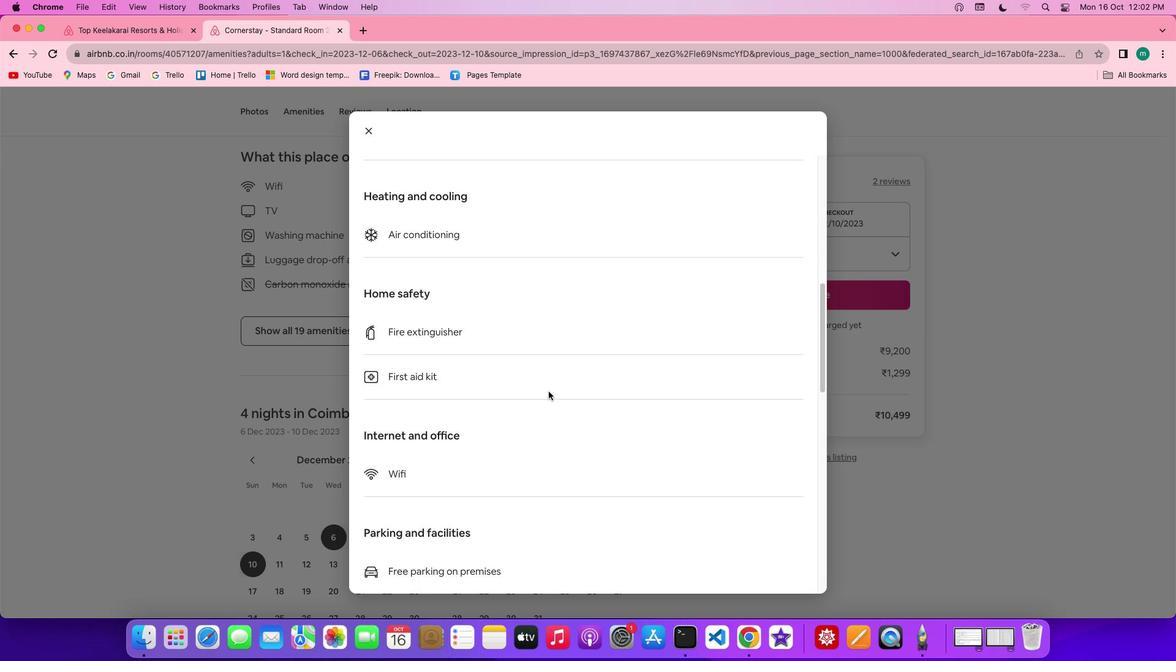 
Action: Mouse scrolled (548, 392) with delta (0, 0)
